 Task: Search for cityscape images with stunning photos of skylines on stock photo websites.
Action: Mouse moved to (419, 353)
Screenshot: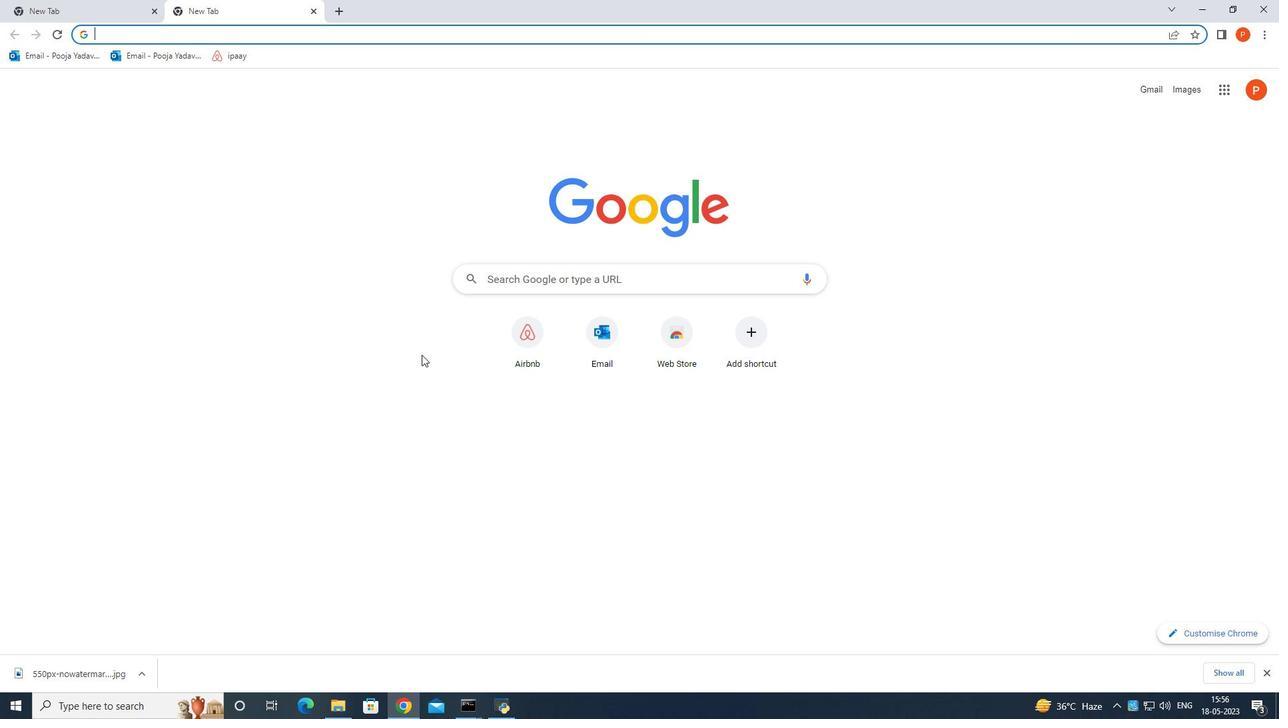 
Action: Key pressed <Key.shift>Cityscape<Key.space>collection<Key.space>with<Key.space>stunning<Key.space>photos<Key.space>of<Key.space>skyline<Key.enter>
Screenshot: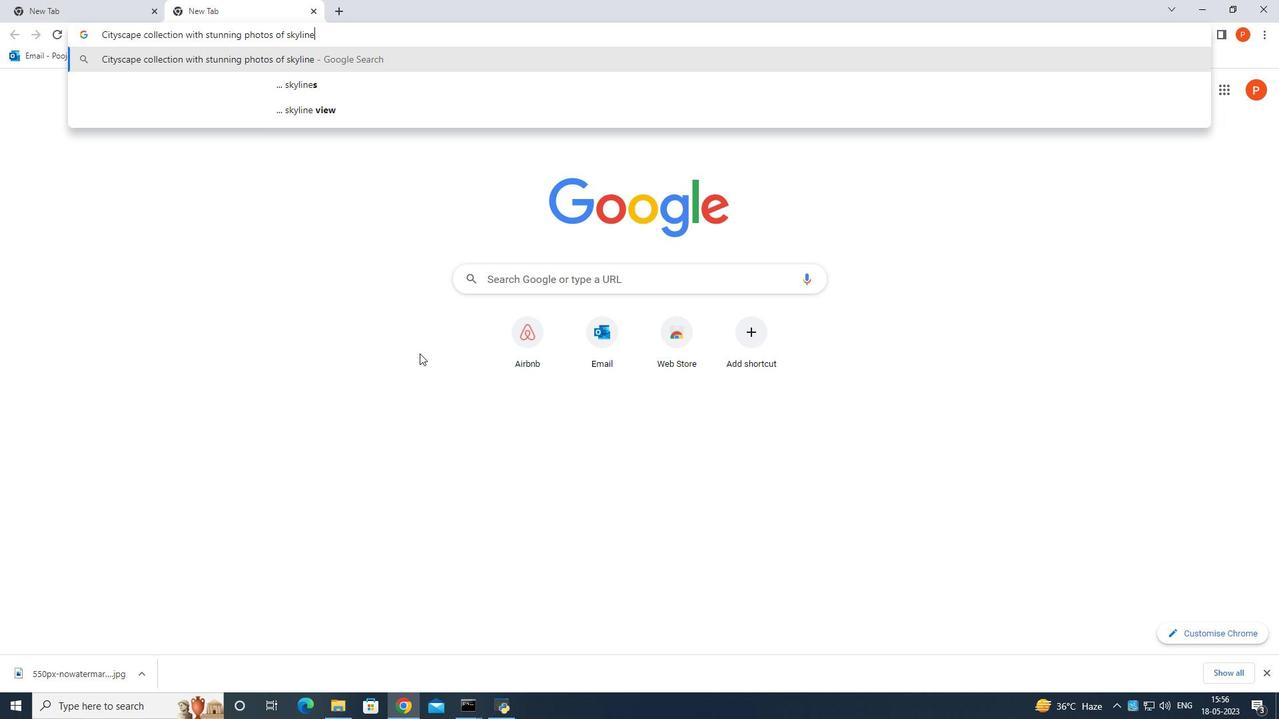 
Action: Mouse moved to (434, 366)
Screenshot: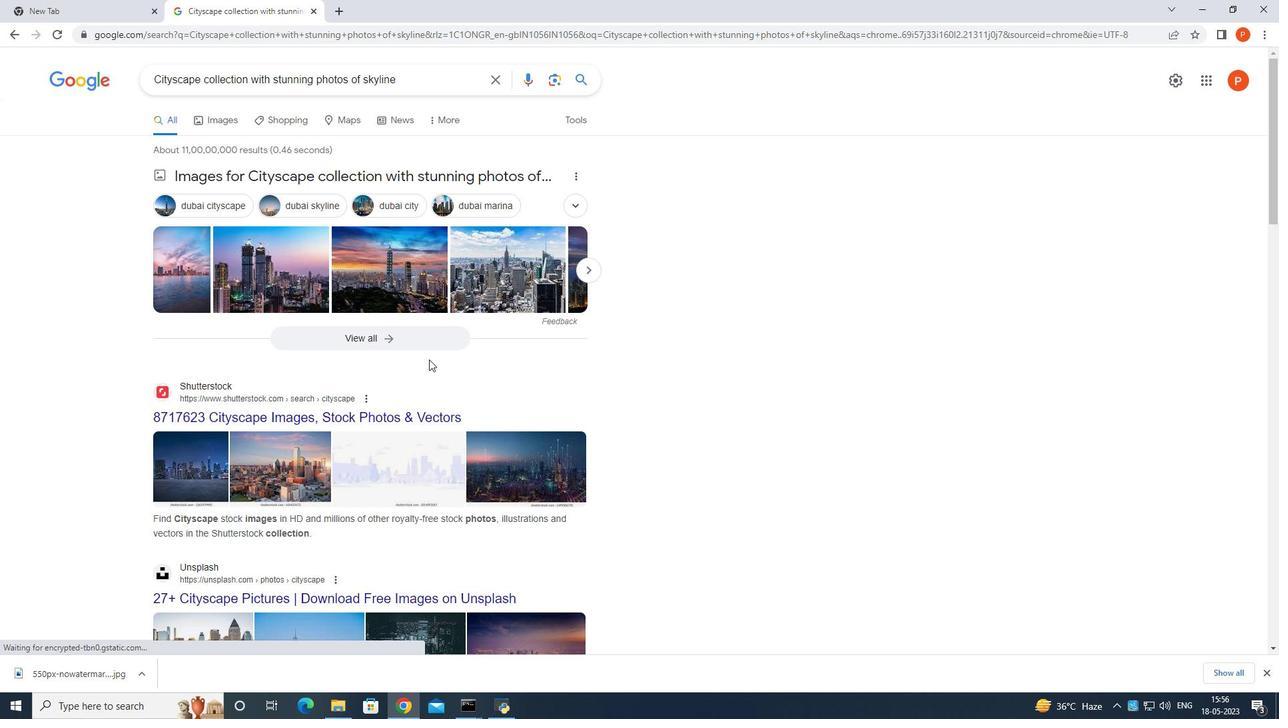 
Action: Mouse scrolled (434, 365) with delta (0, 0)
Screenshot: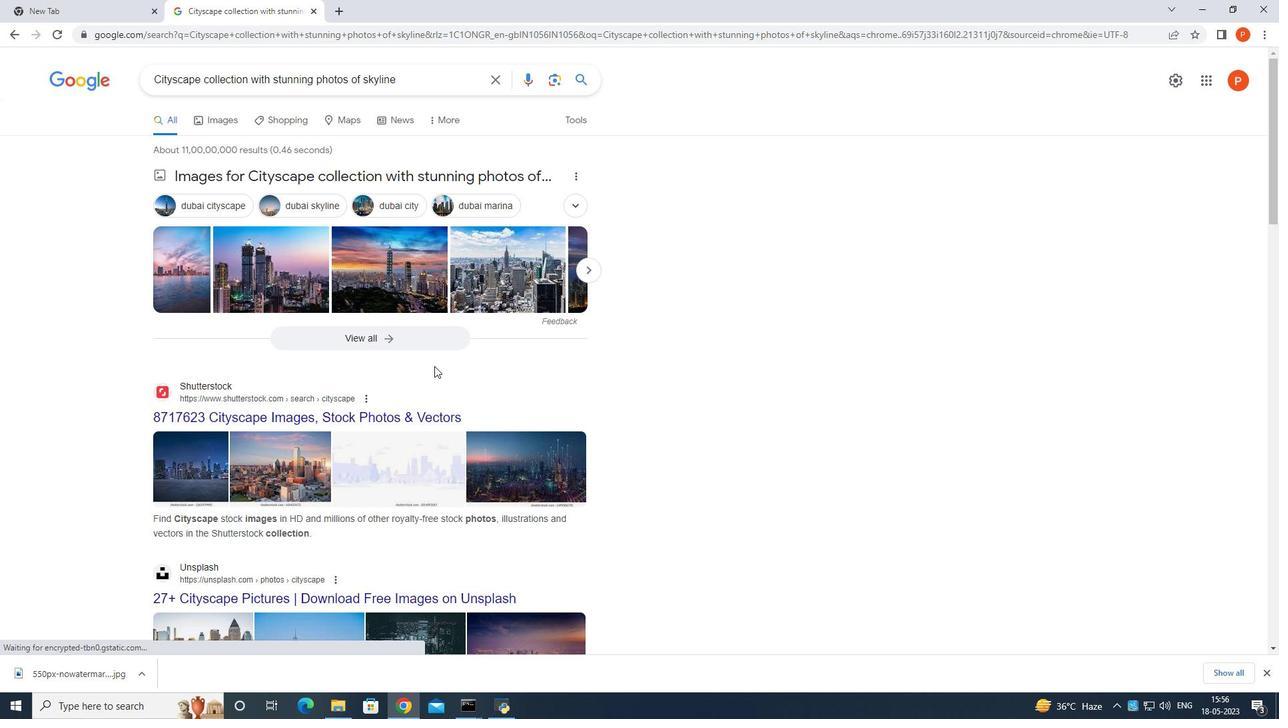 
Action: Mouse moved to (381, 343)
Screenshot: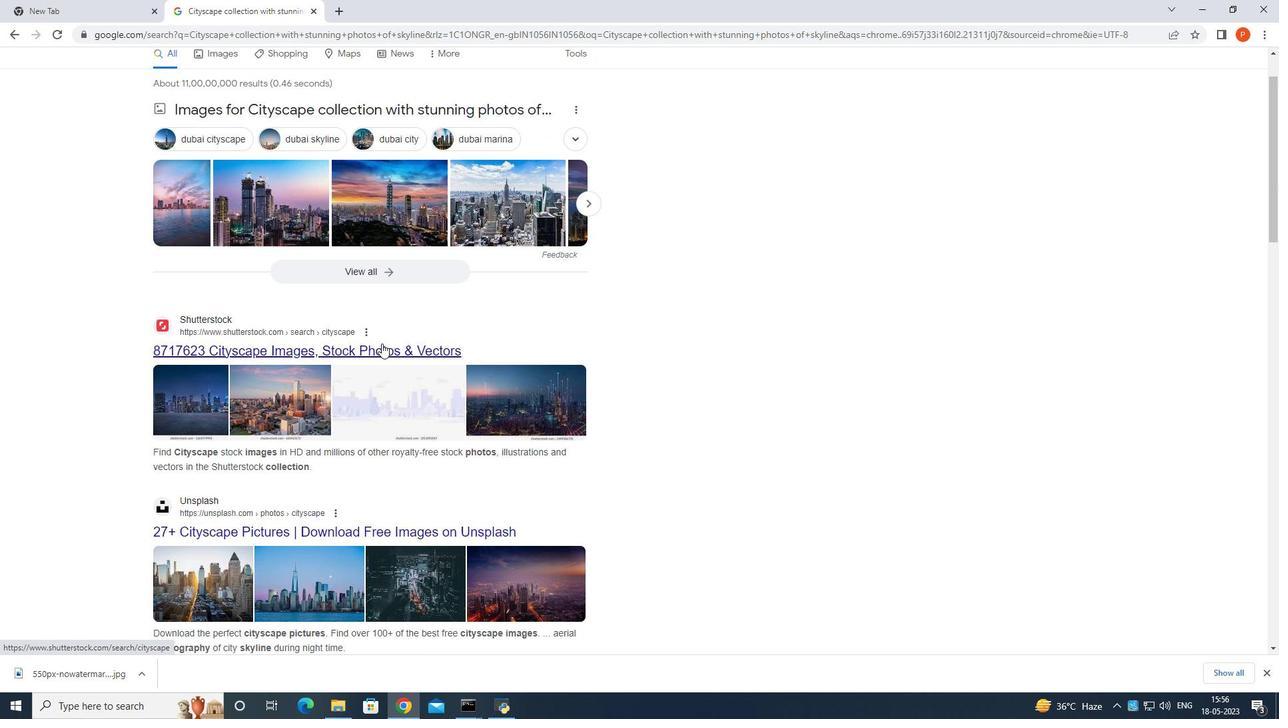 
Action: Mouse pressed left at (381, 343)
Screenshot: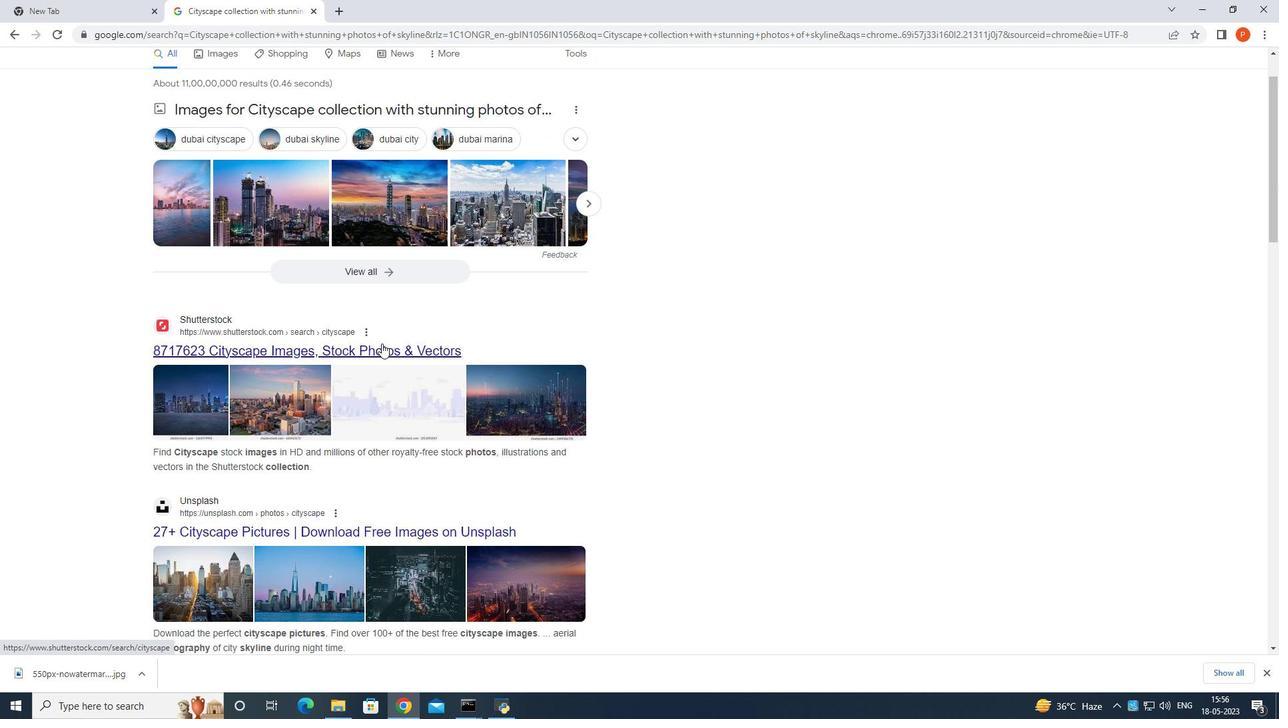 
Action: Mouse moved to (389, 352)
Screenshot: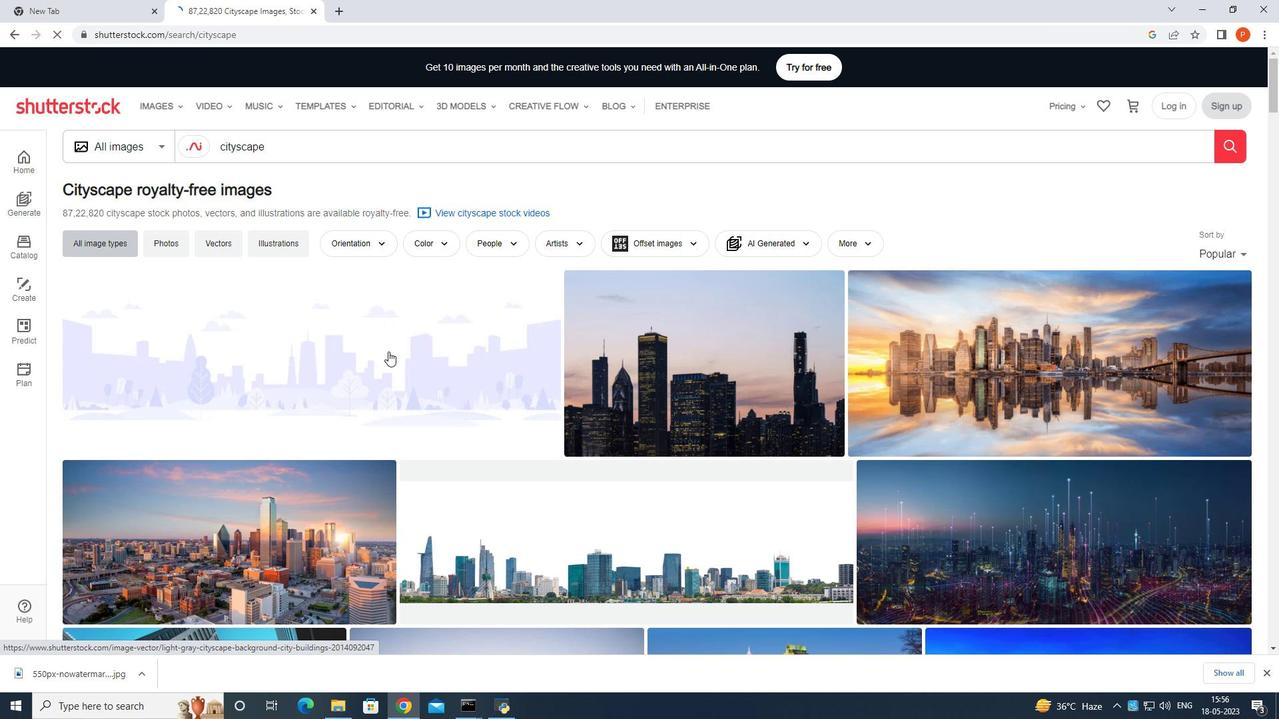
Action: Mouse scrolled (389, 351) with delta (0, 0)
Screenshot: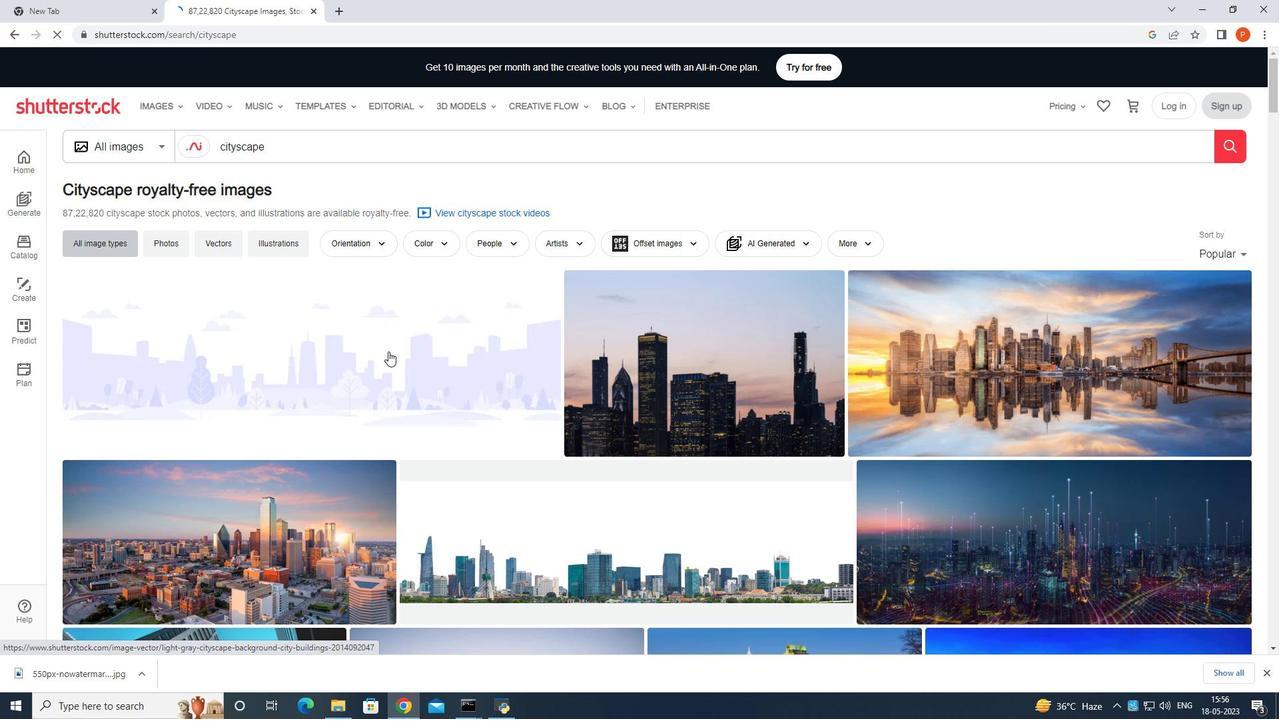 
Action: Mouse scrolled (389, 351) with delta (0, 0)
Screenshot: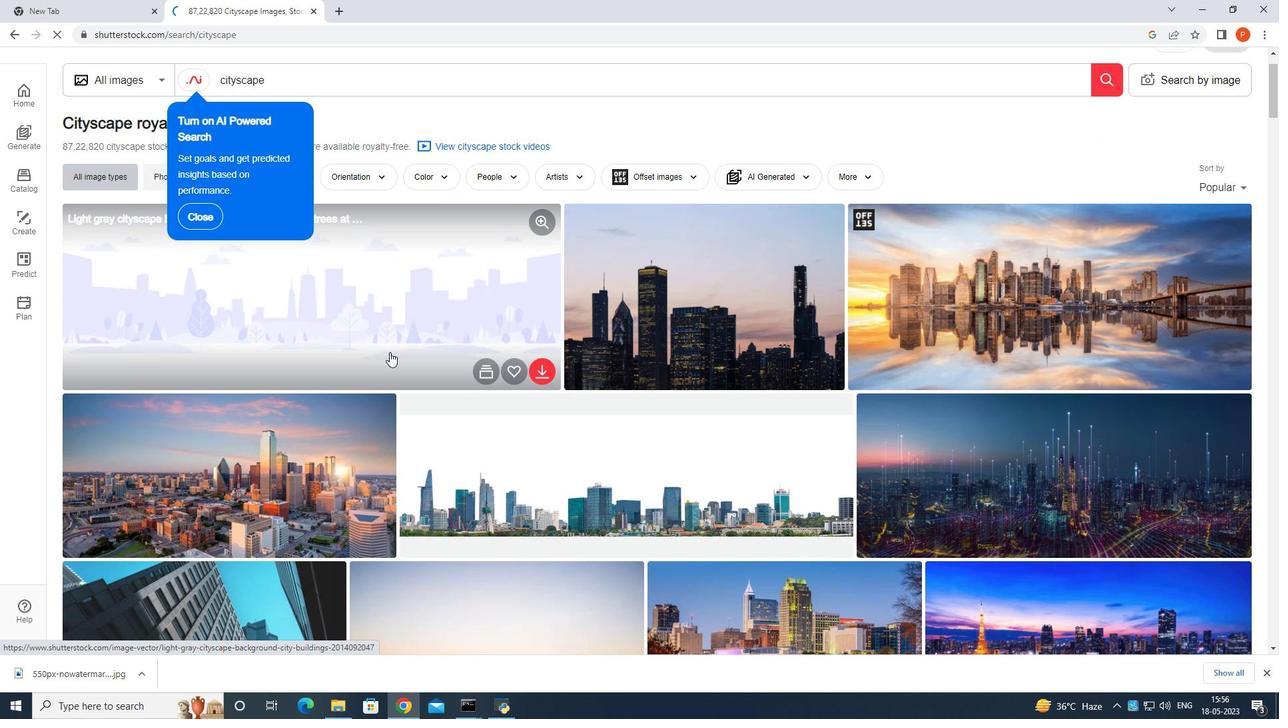 
Action: Mouse moved to (389, 352)
Screenshot: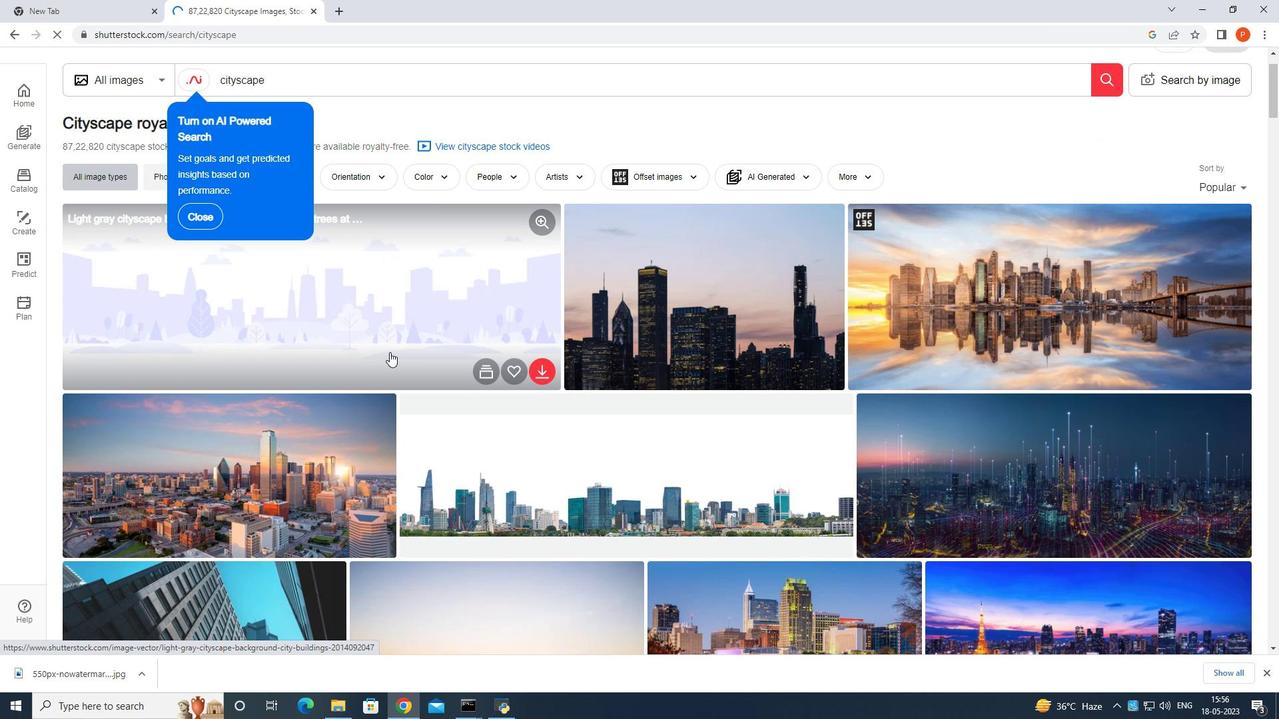 
Action: Mouse scrolled (389, 351) with delta (0, 0)
Screenshot: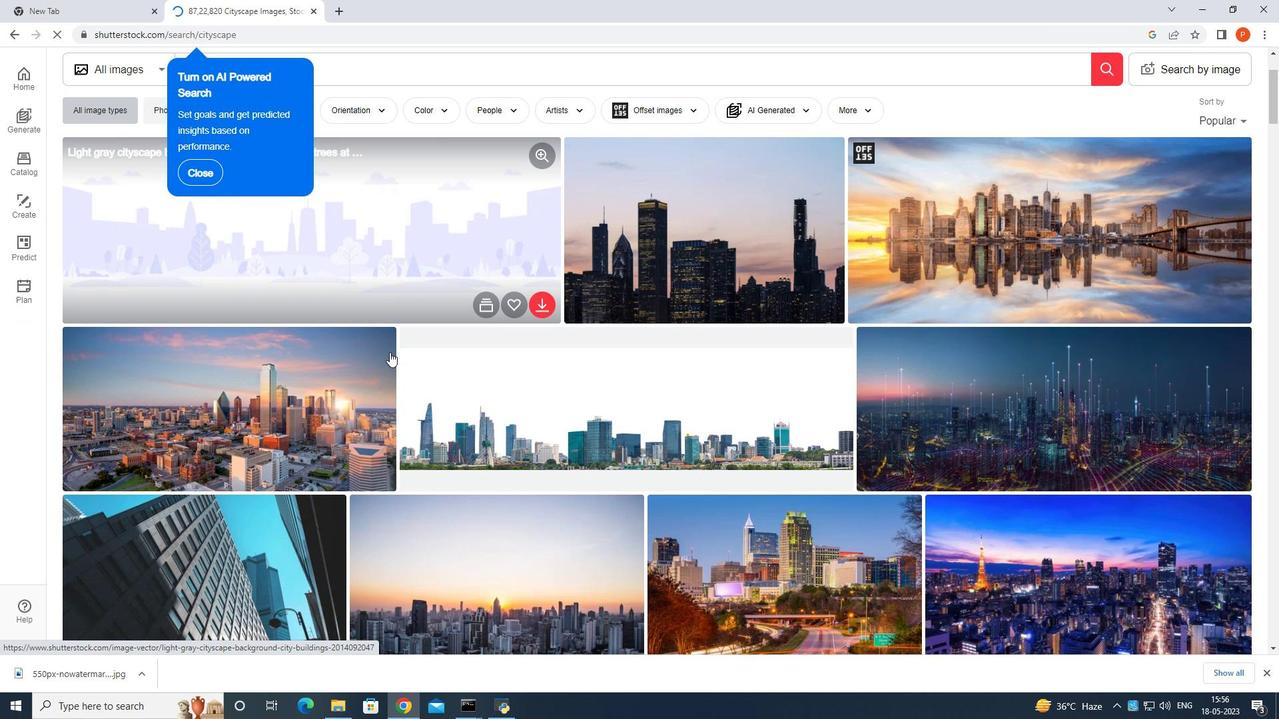 
Action: Mouse moved to (331, 404)
Screenshot: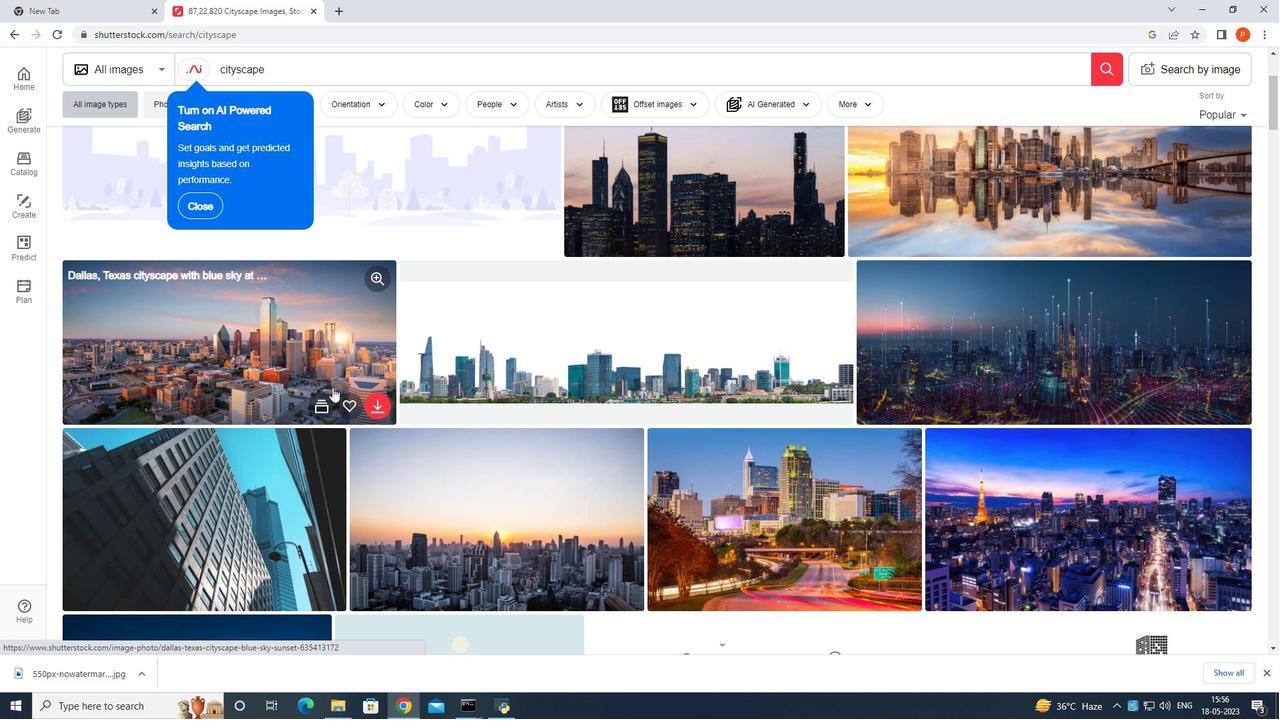 
Action: Mouse scrolled (331, 403) with delta (0, 0)
Screenshot: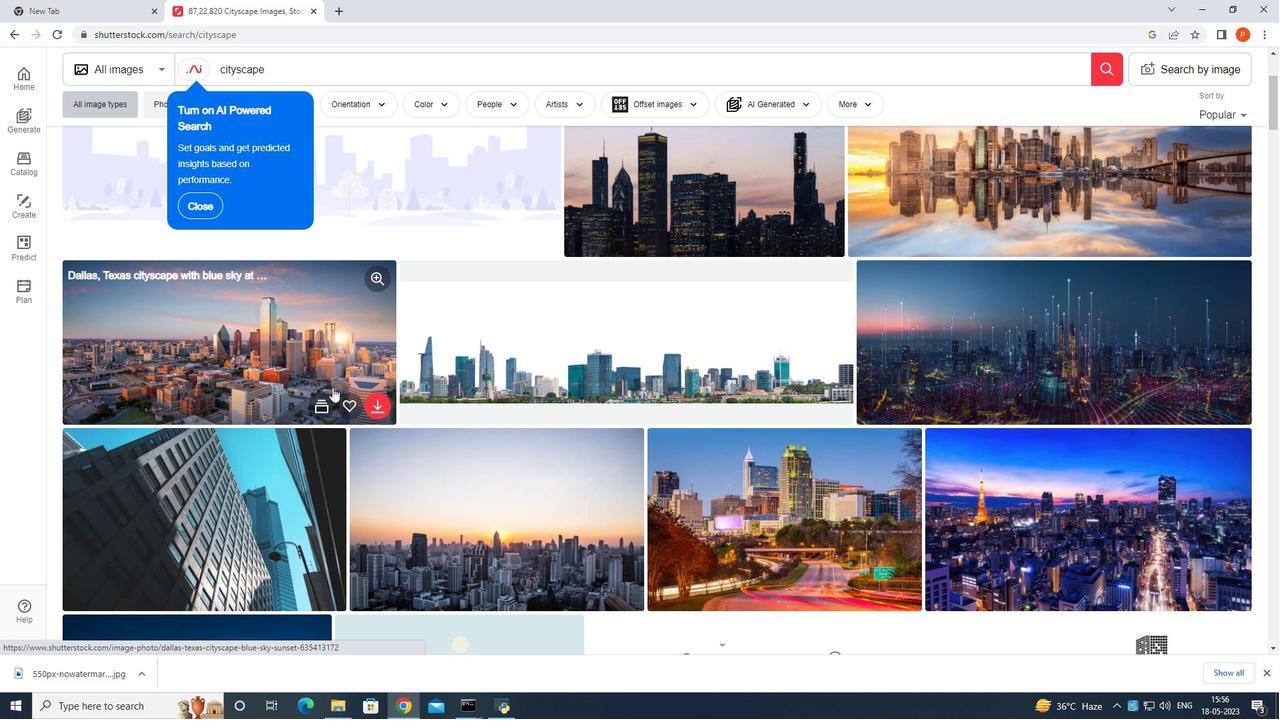 
Action: Mouse moved to (814, 437)
Screenshot: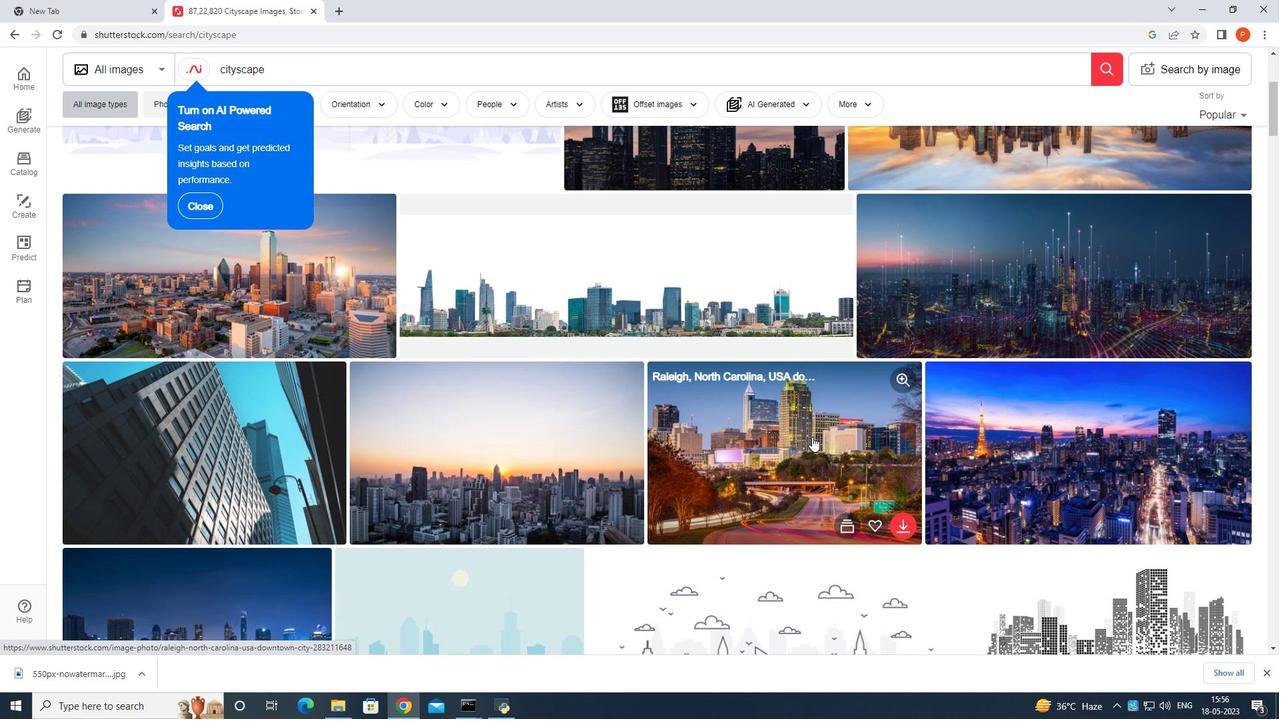 
Action: Mouse pressed left at (814, 437)
Screenshot: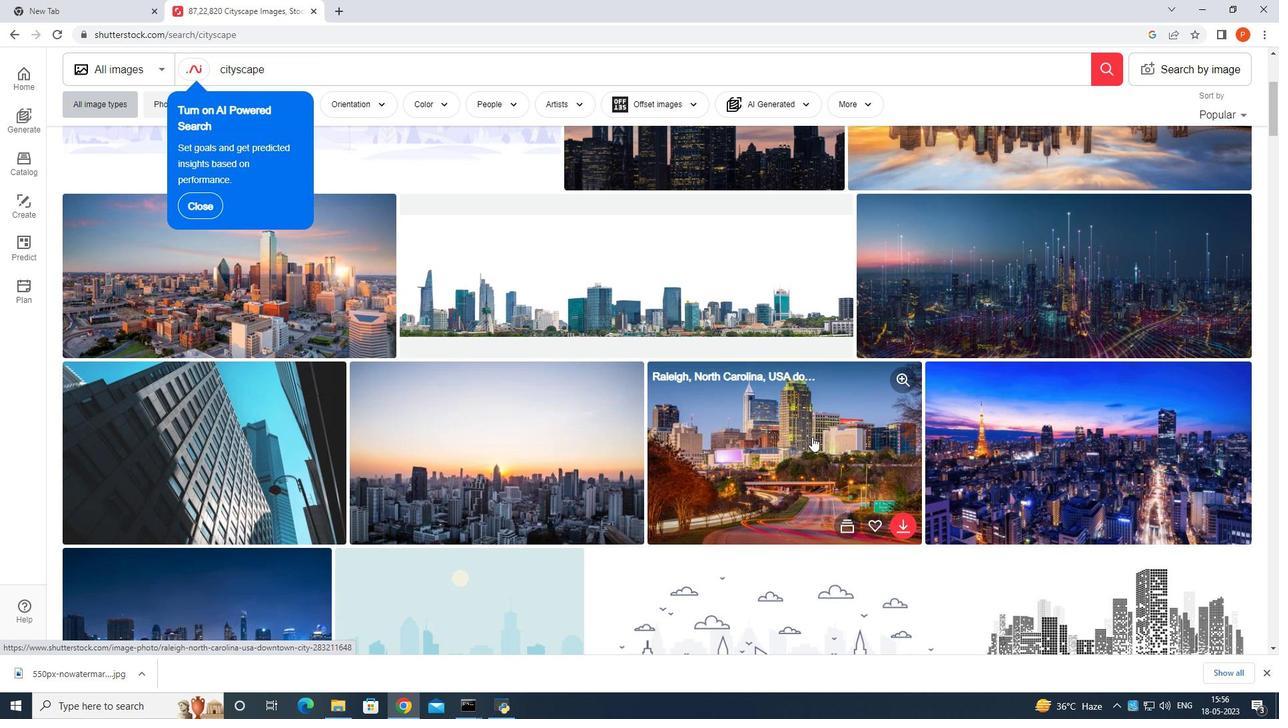 
Action: Mouse moved to (592, 409)
Screenshot: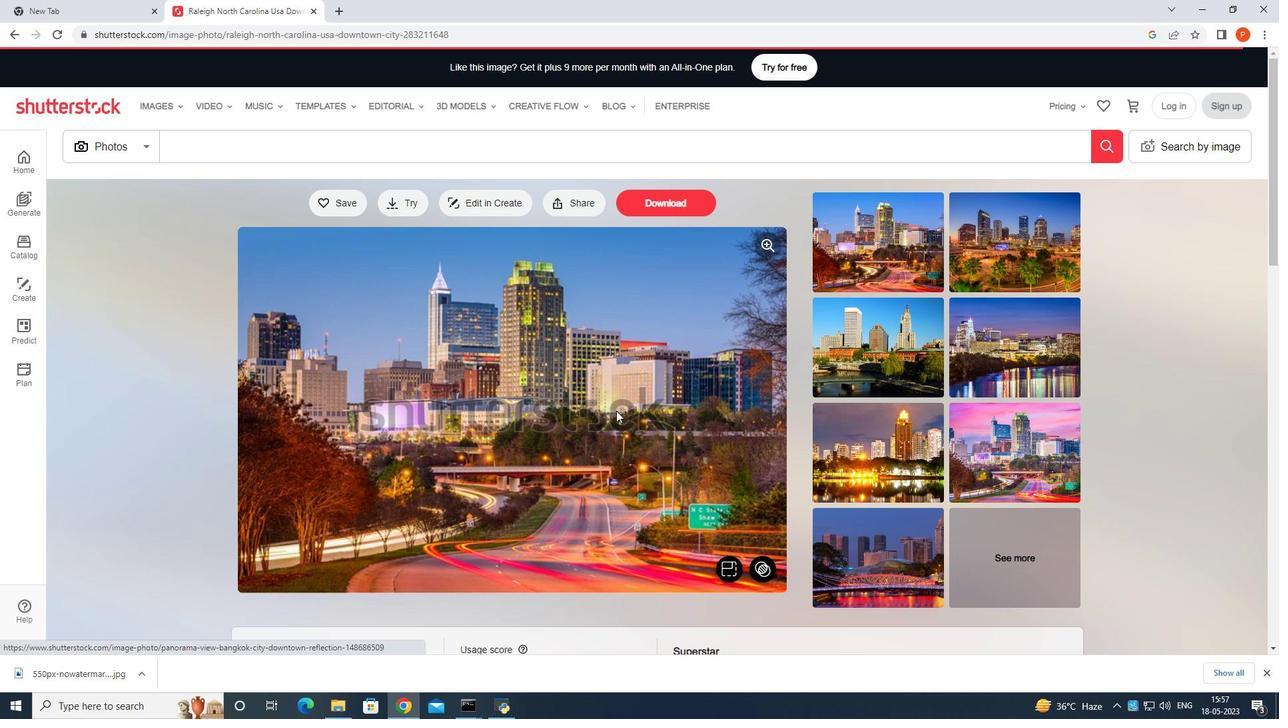 
Action: Mouse scrolled (592, 408) with delta (0, 0)
Screenshot: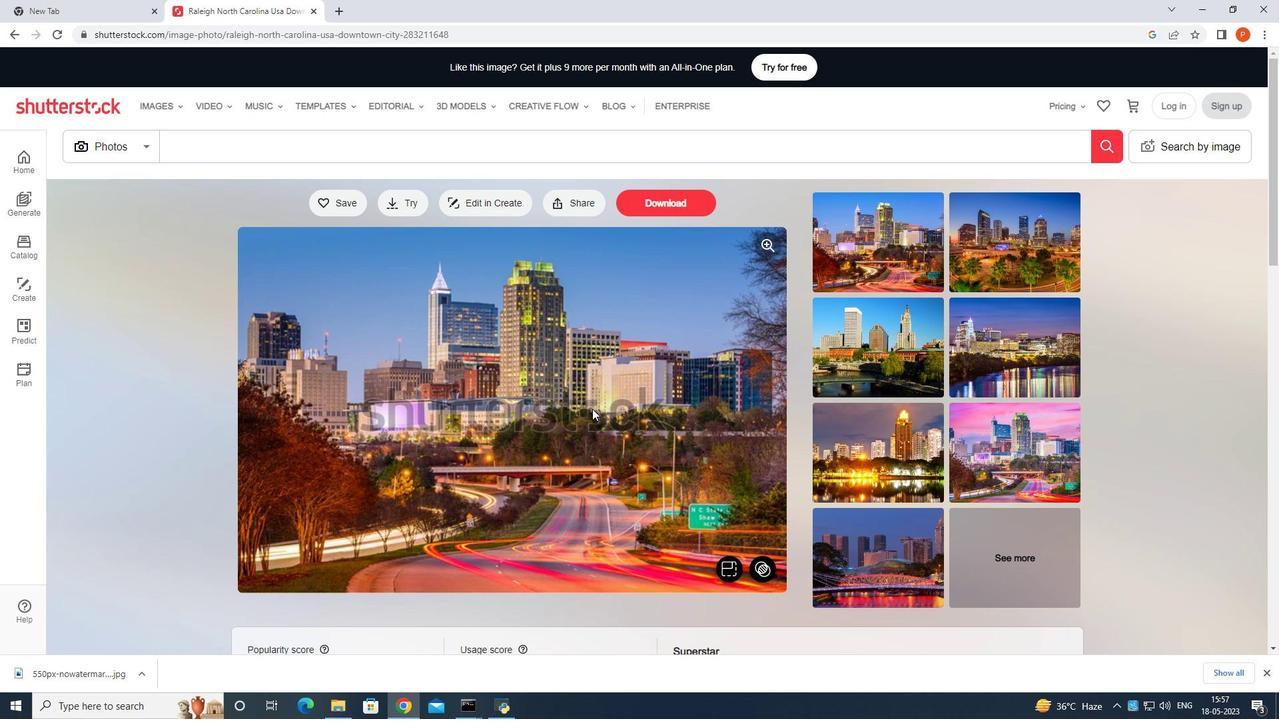 
Action: Mouse moved to (592, 409)
Screenshot: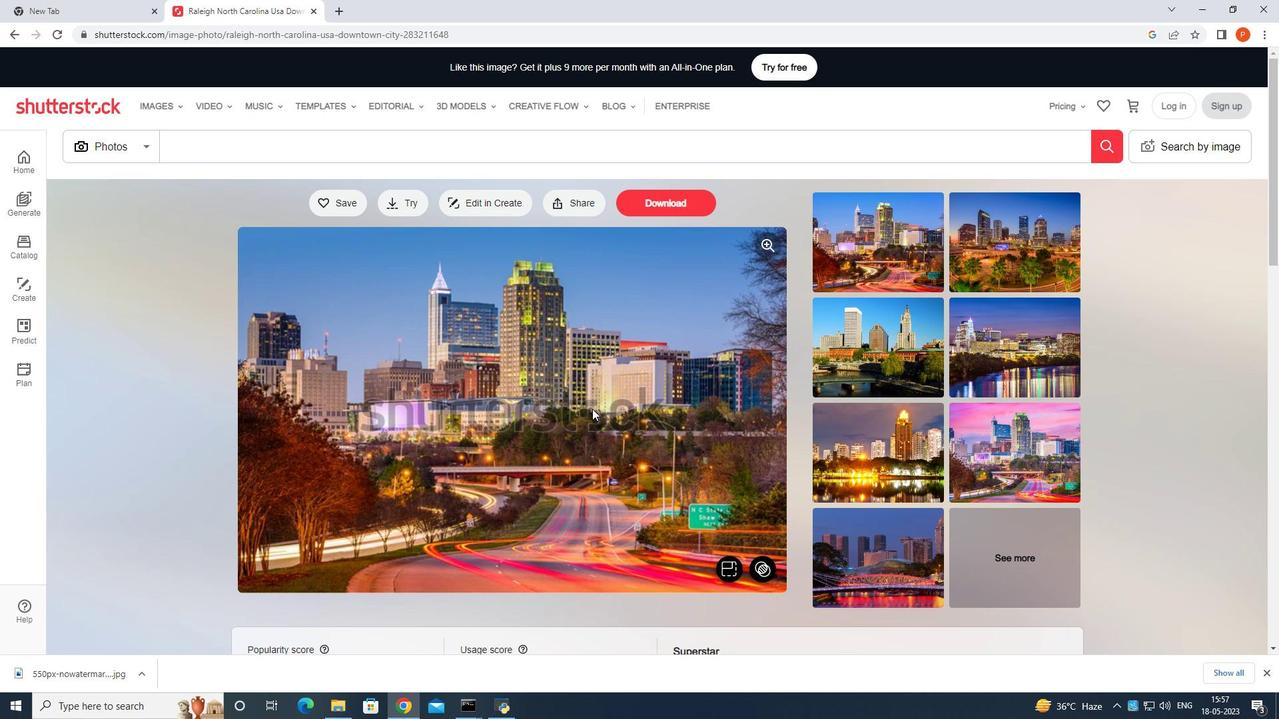 
Action: Mouse scrolled (592, 408) with delta (0, 0)
Screenshot: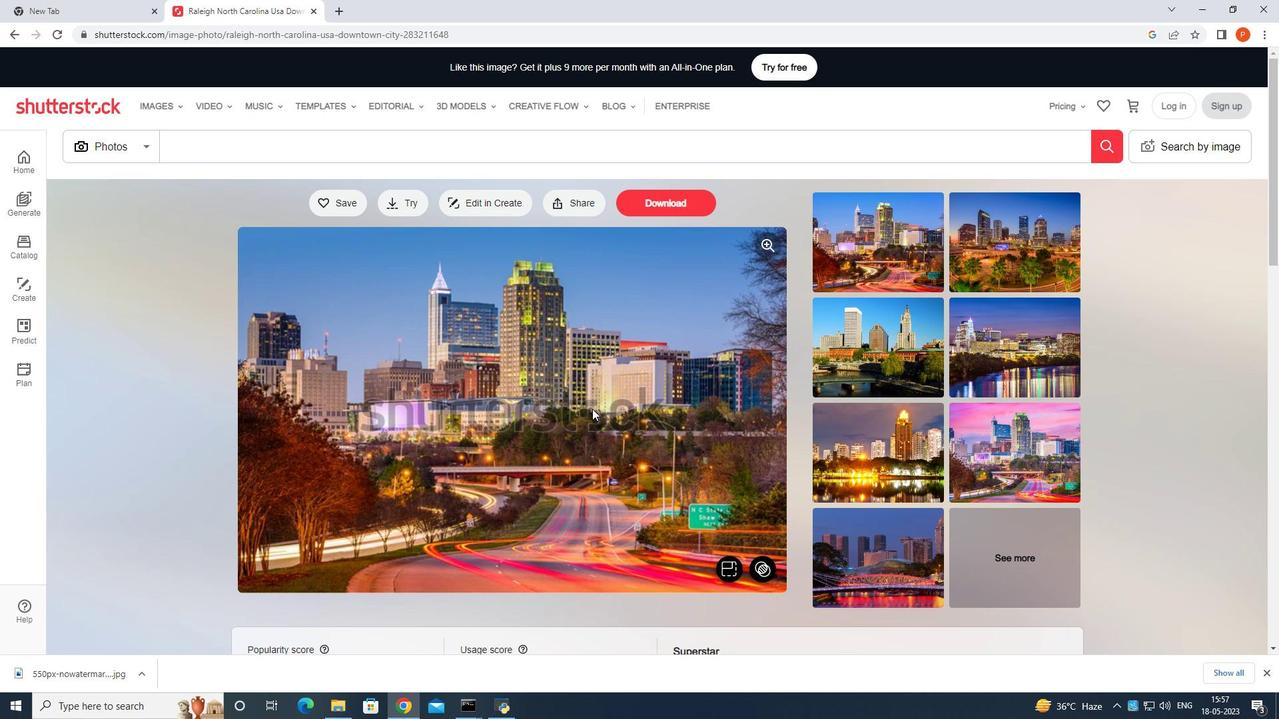 
Action: Mouse moved to (1008, 430)
Screenshot: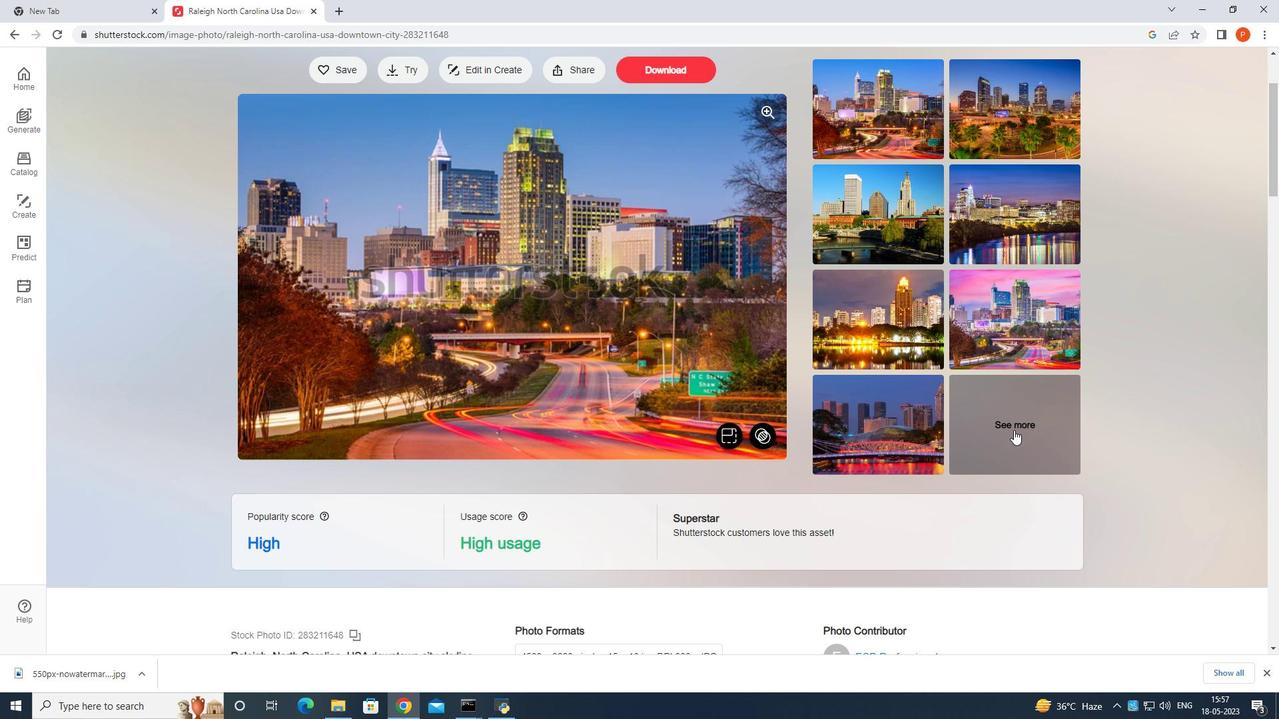 
Action: Mouse pressed left at (1008, 430)
Screenshot: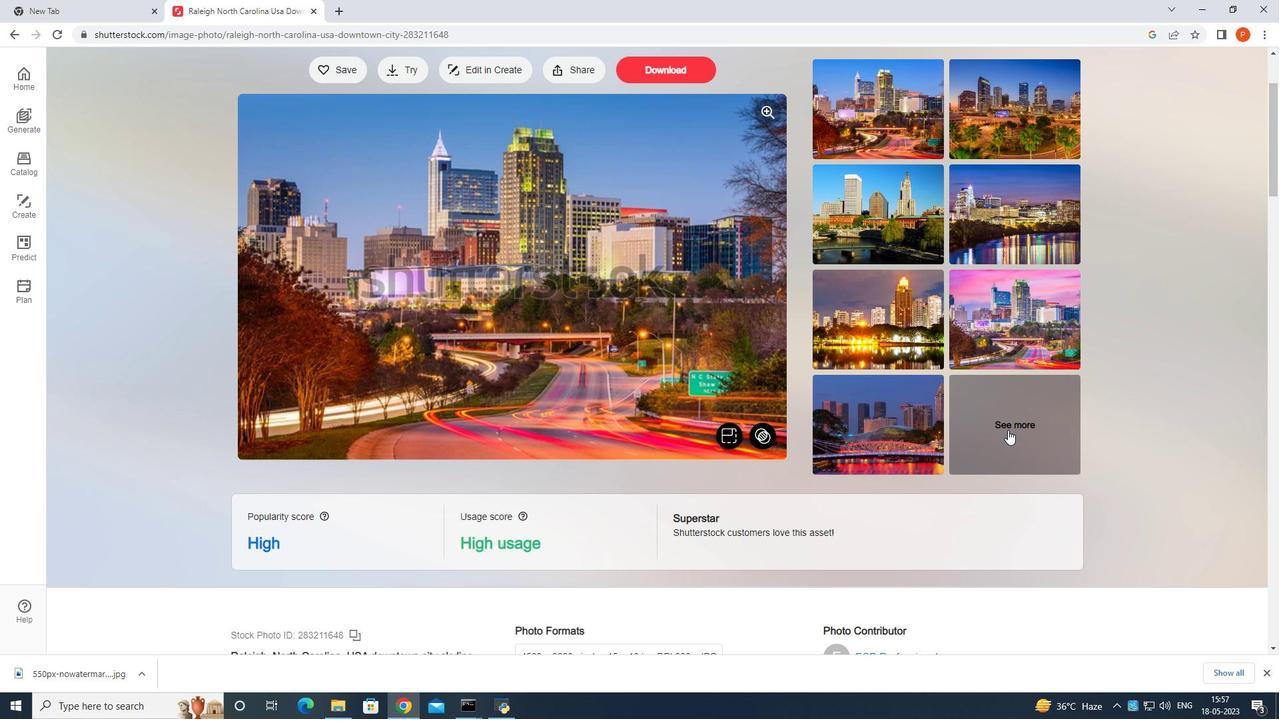 
Action: Mouse moved to (967, 414)
Screenshot: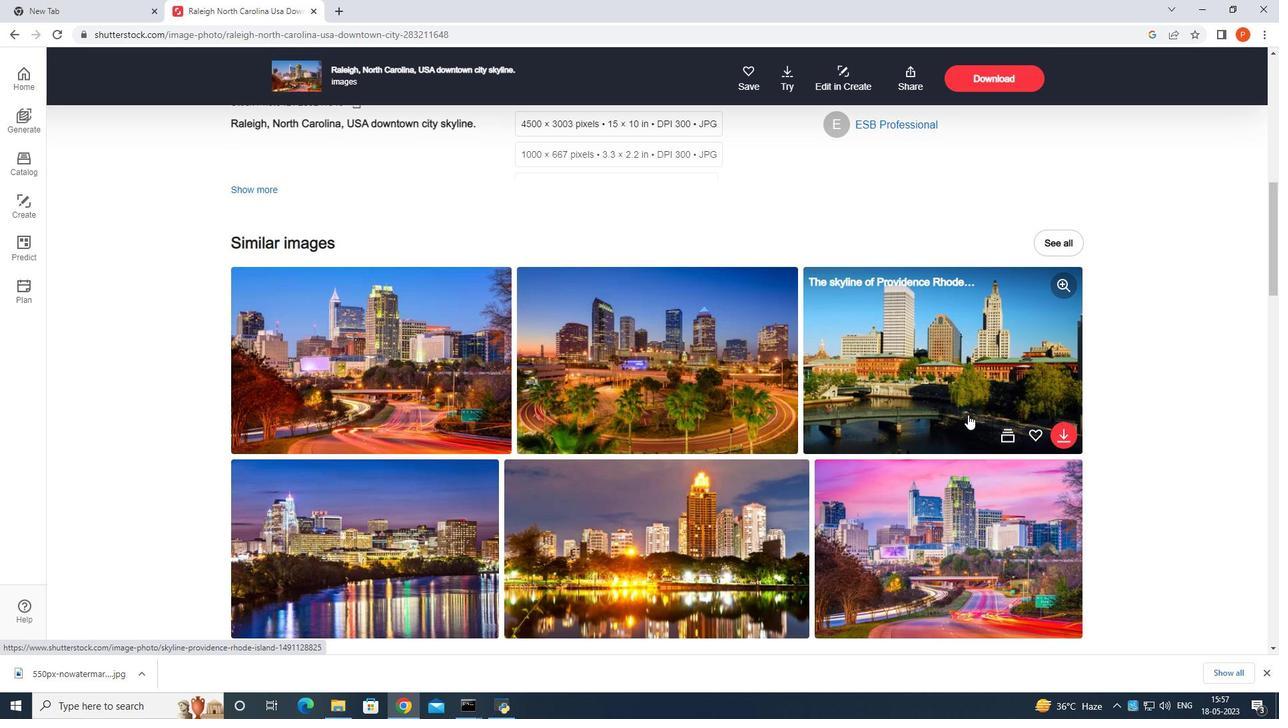 
Action: Mouse scrolled (967, 413) with delta (0, 0)
Screenshot: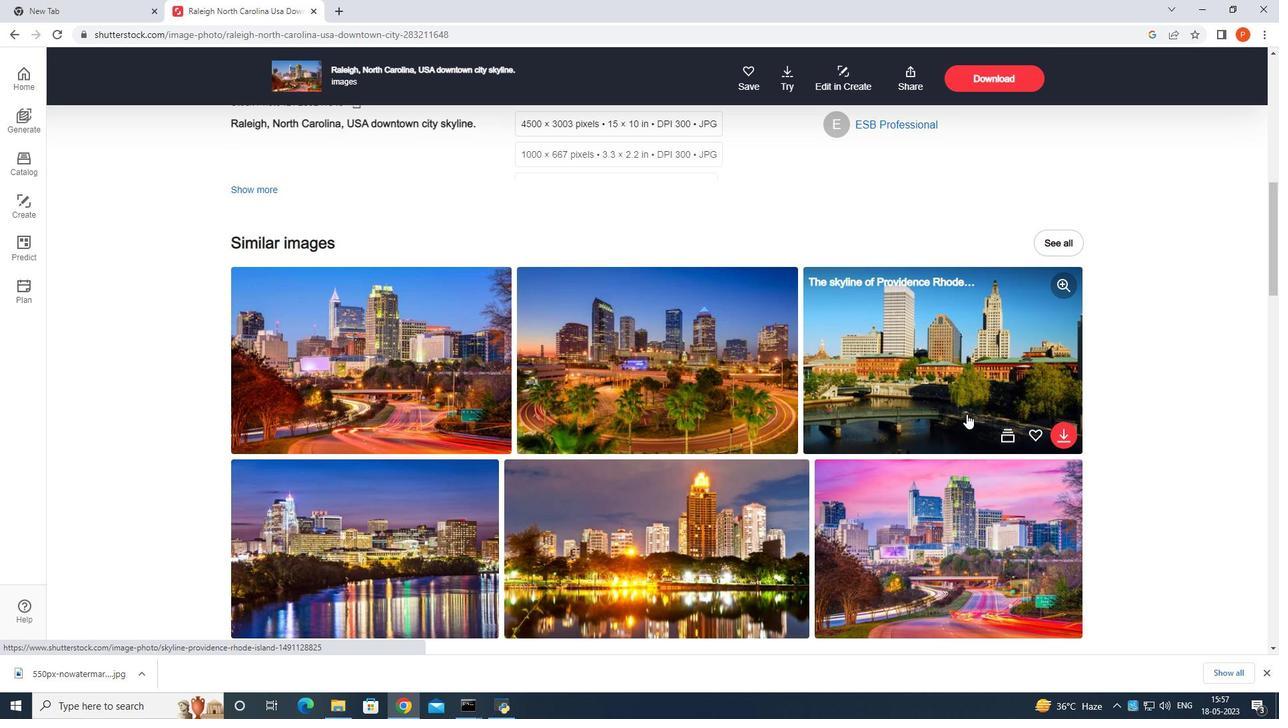 
Action: Mouse moved to (709, 316)
Screenshot: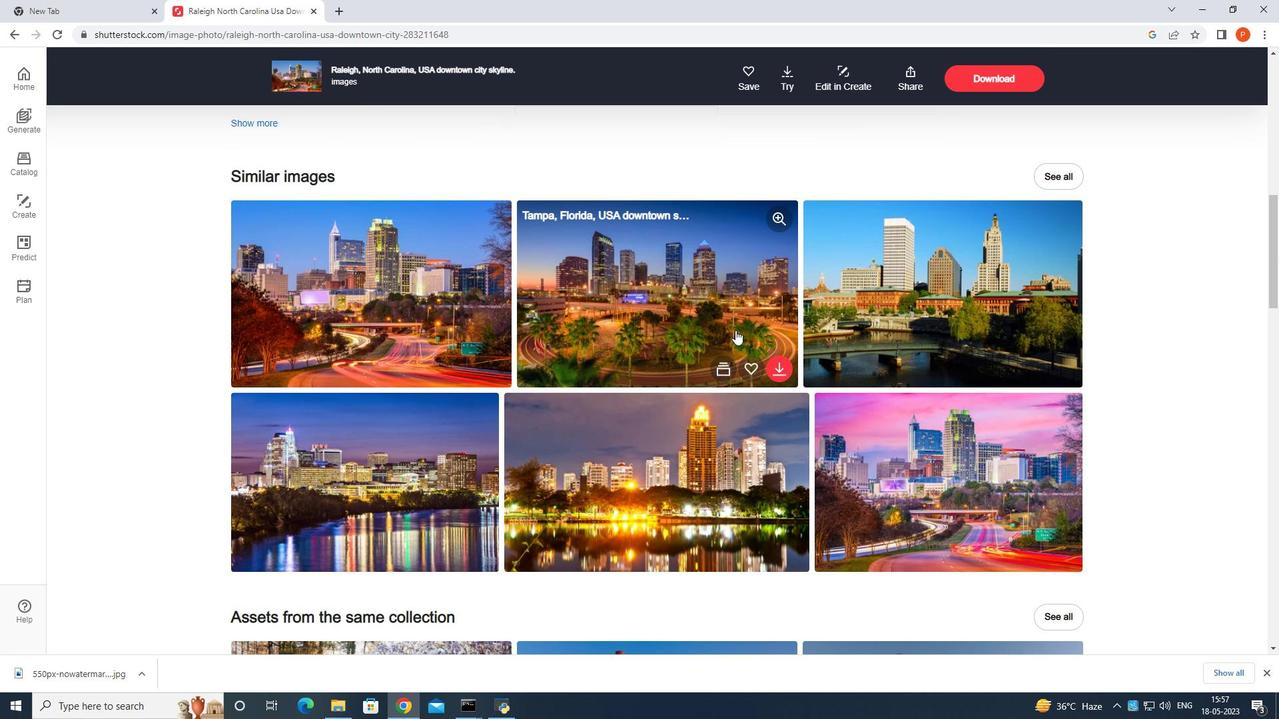 
Action: Mouse pressed left at (709, 316)
Screenshot: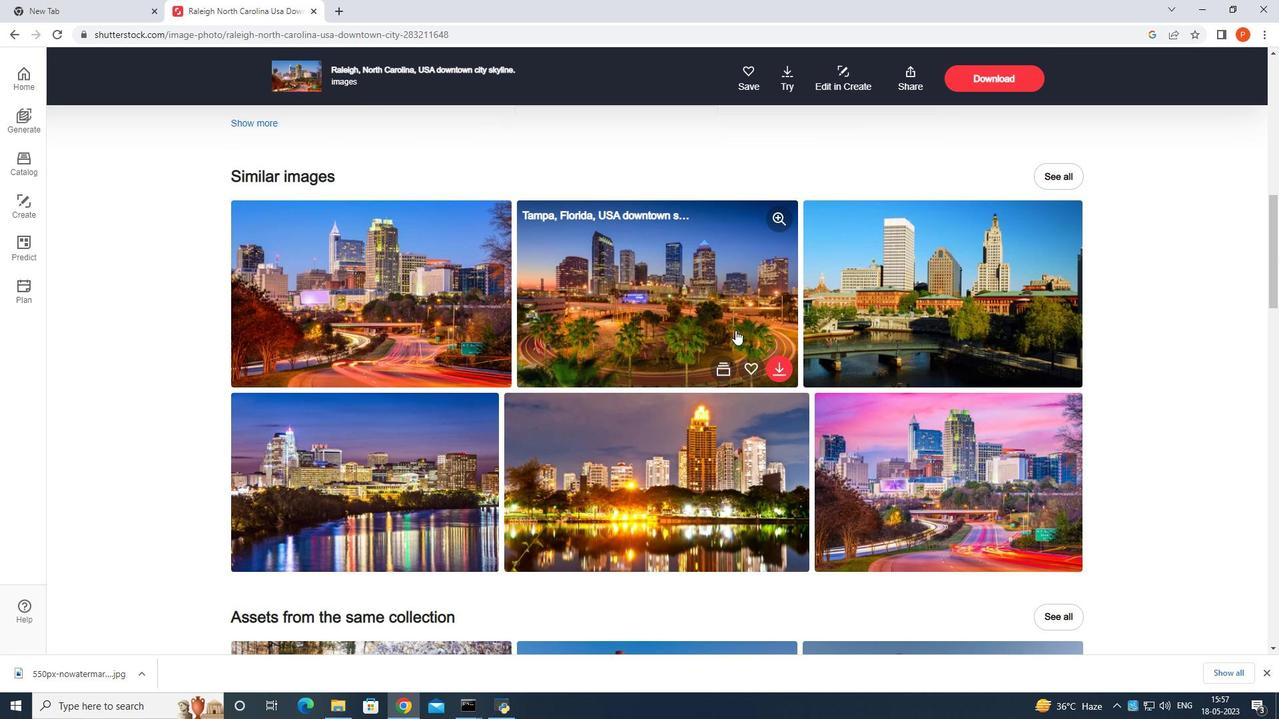 
Action: Mouse scrolled (709, 315) with delta (0, 0)
Screenshot: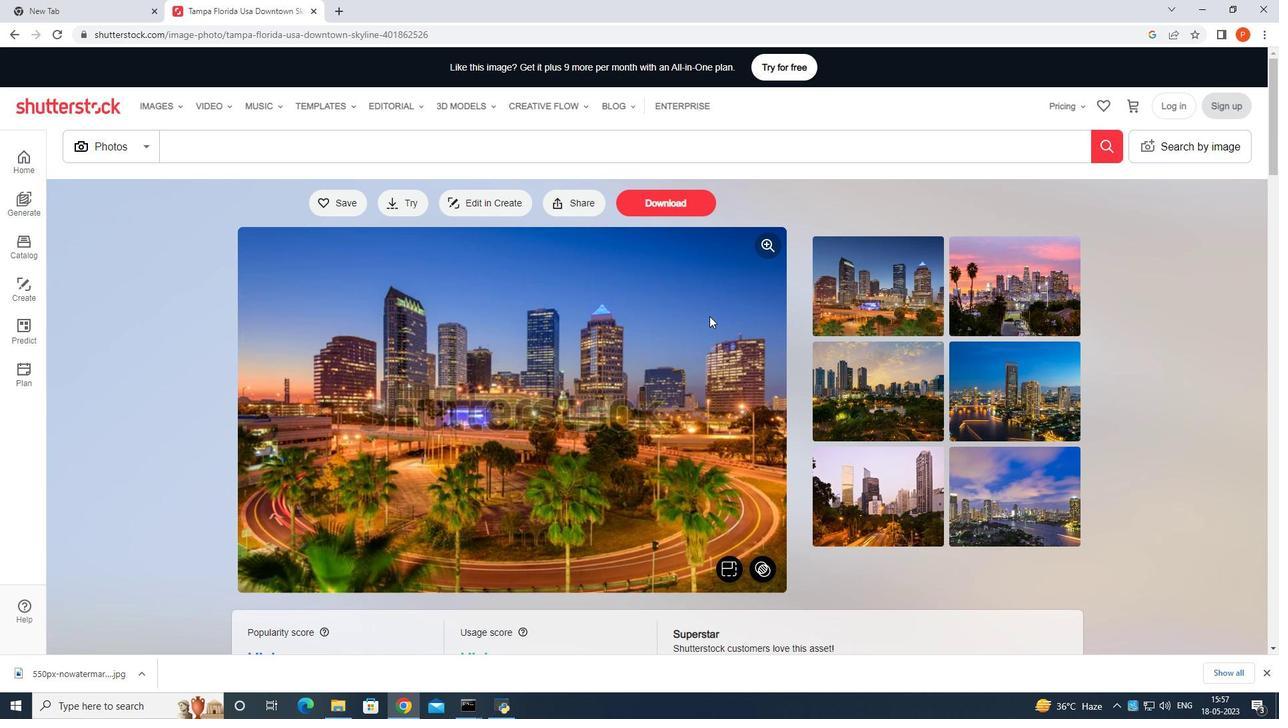 
Action: Mouse scrolled (709, 315) with delta (0, 0)
Screenshot: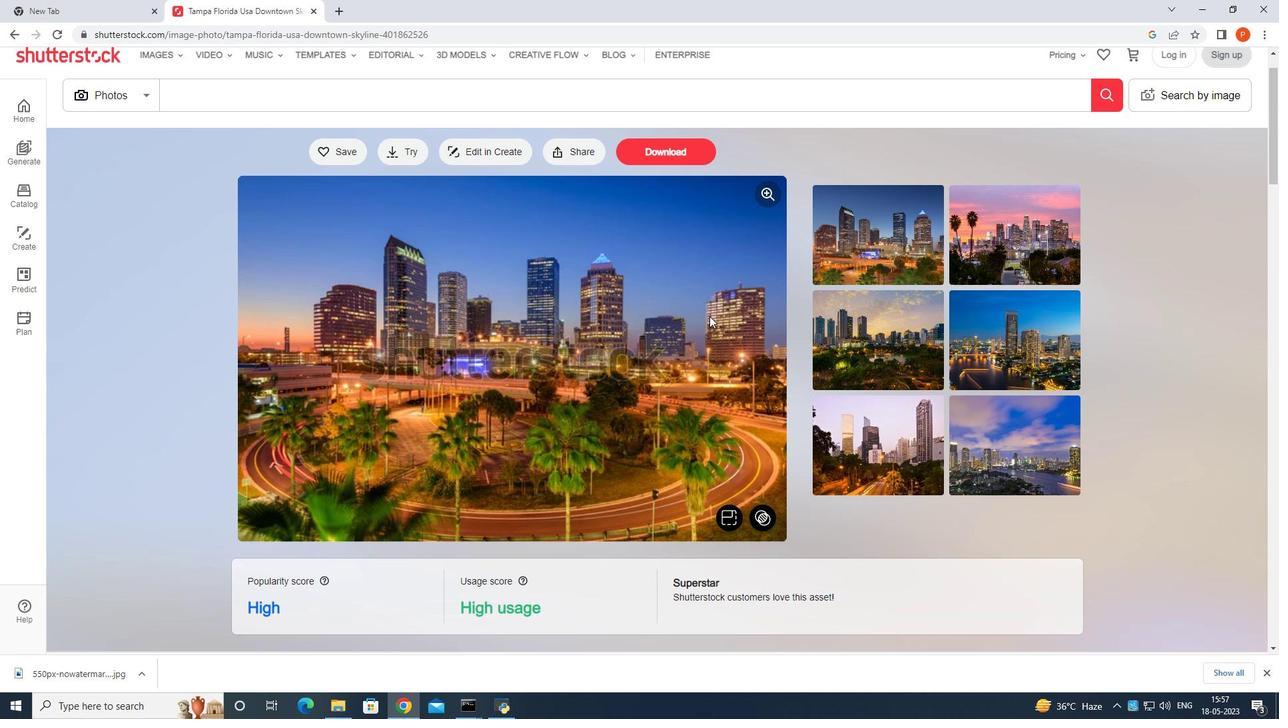 
Action: Mouse scrolled (709, 317) with delta (0, 0)
Screenshot: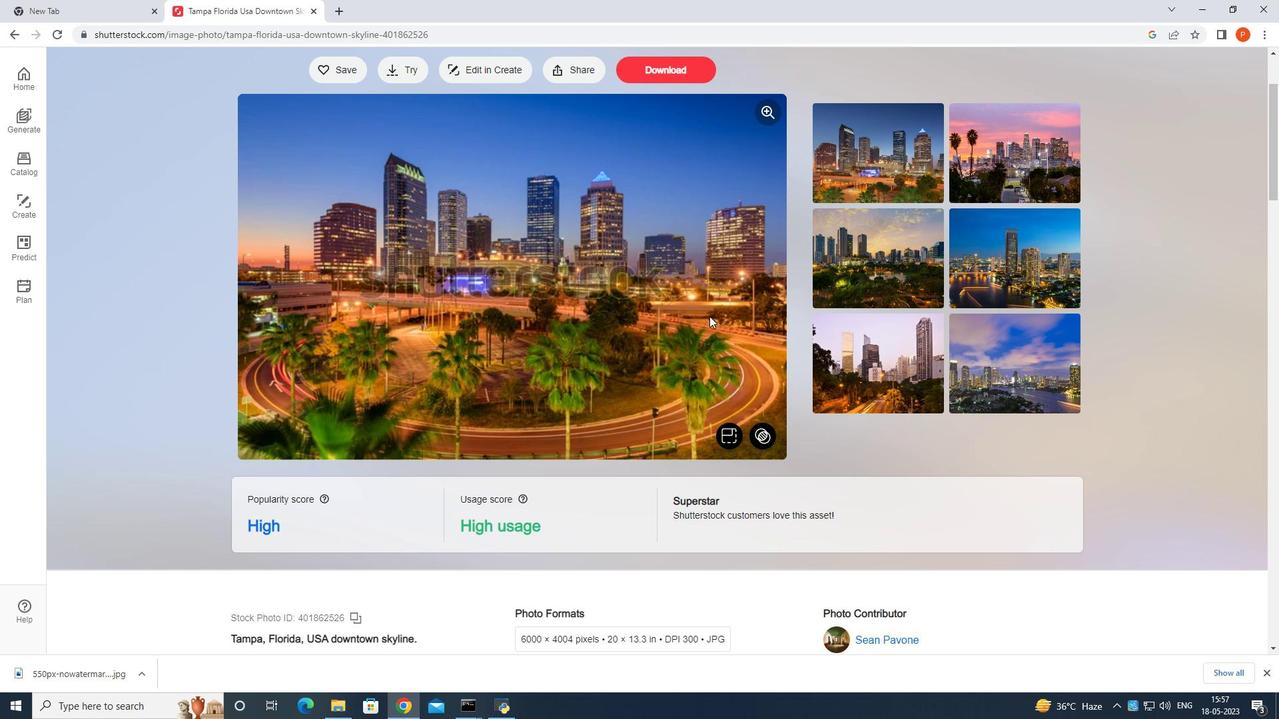 
Action: Mouse moved to (1011, 331)
Screenshot: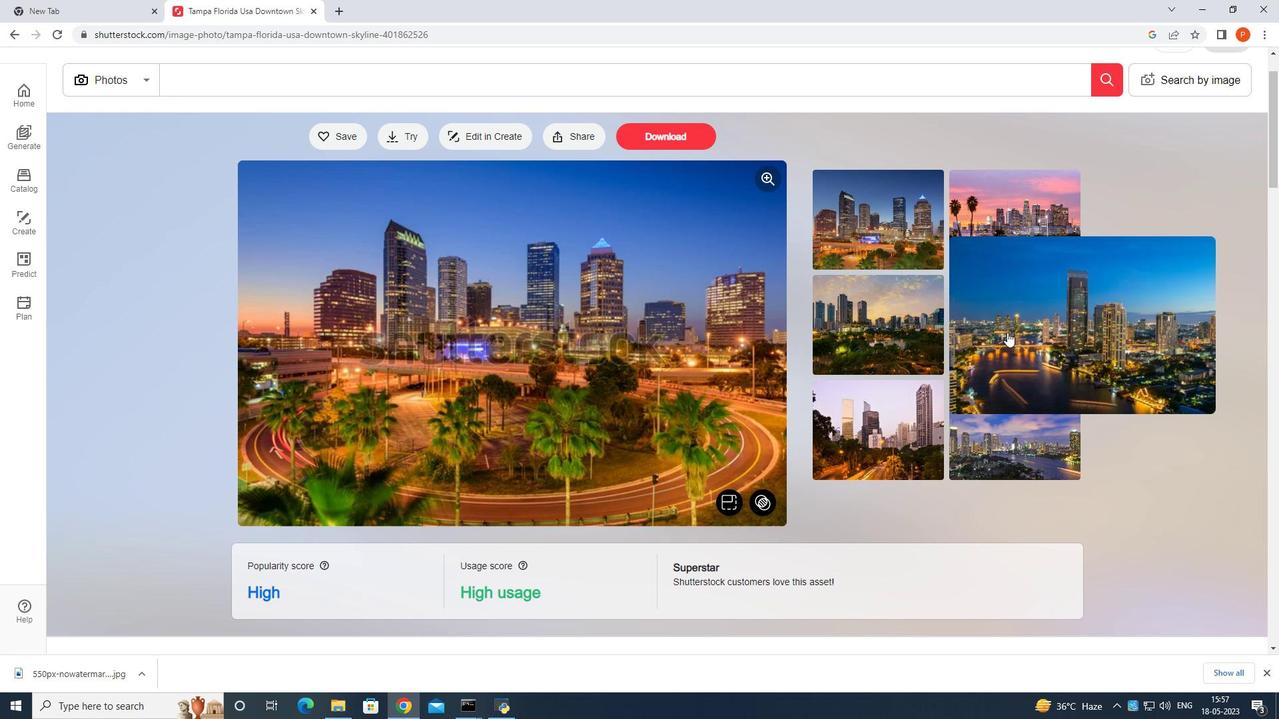 
Action: Mouse pressed left at (1011, 331)
Screenshot: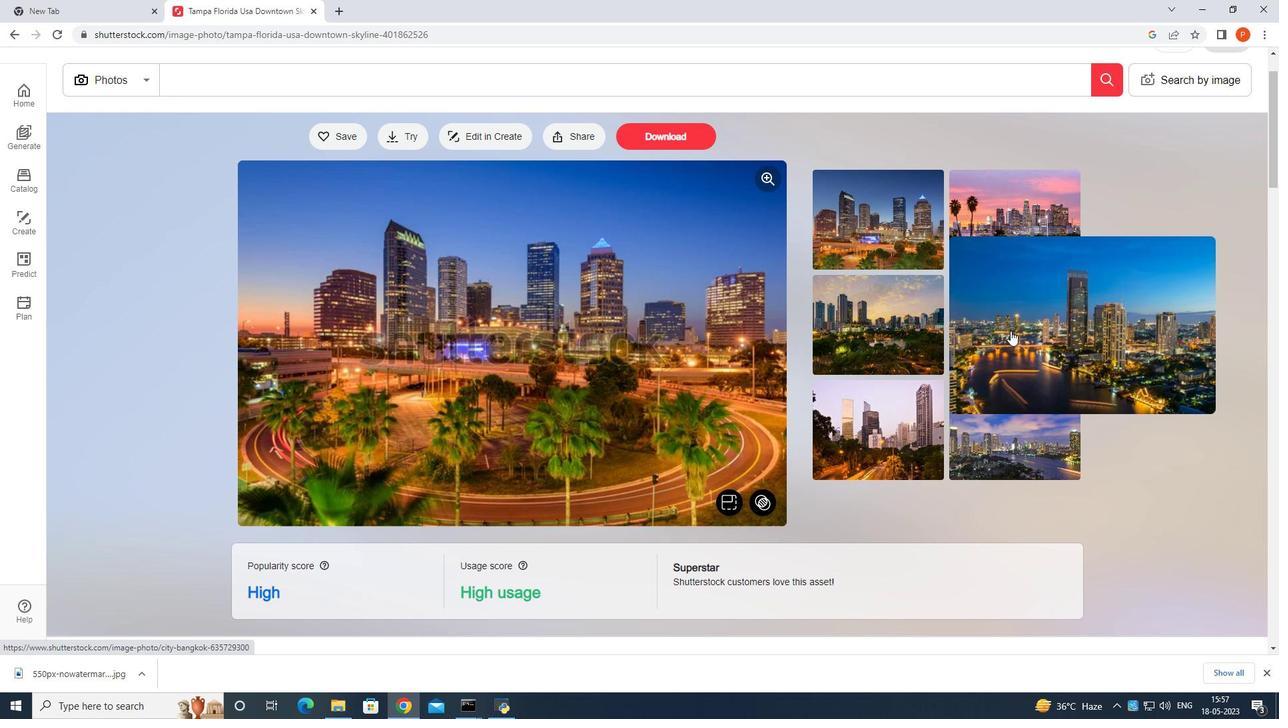 
Action: Mouse moved to (901, 464)
Screenshot: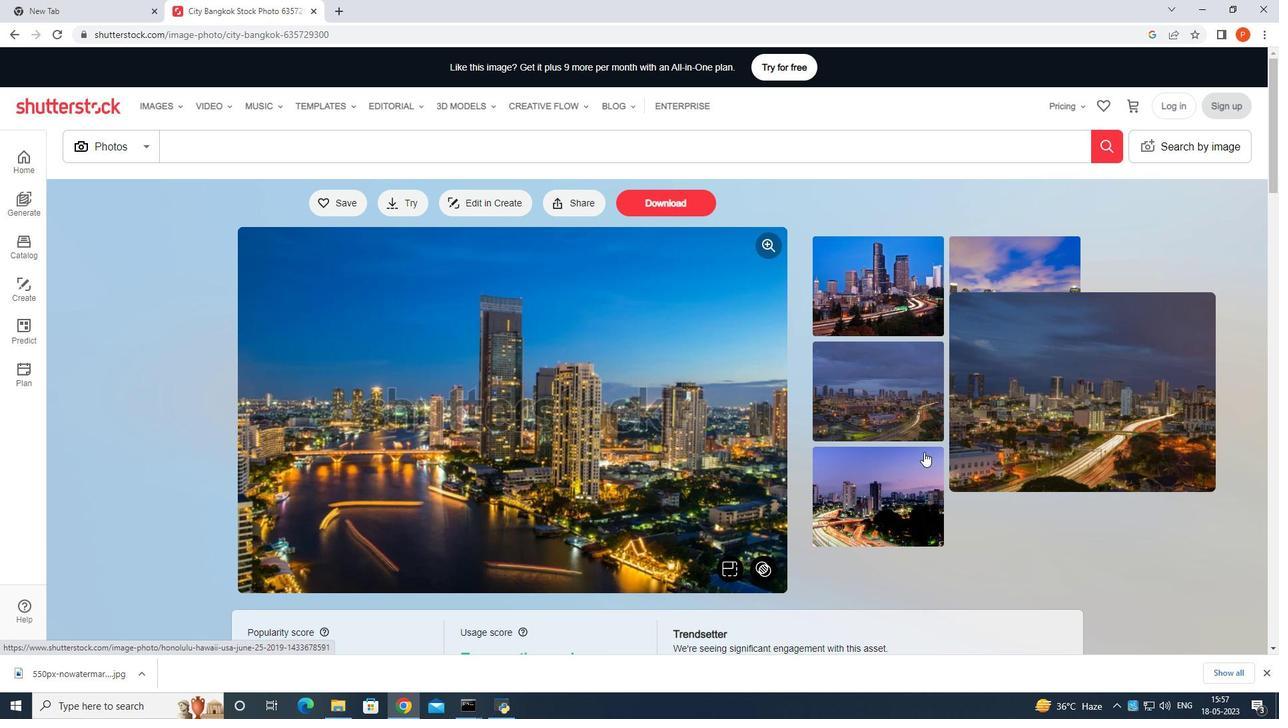 
Action: Mouse pressed left at (901, 464)
Screenshot: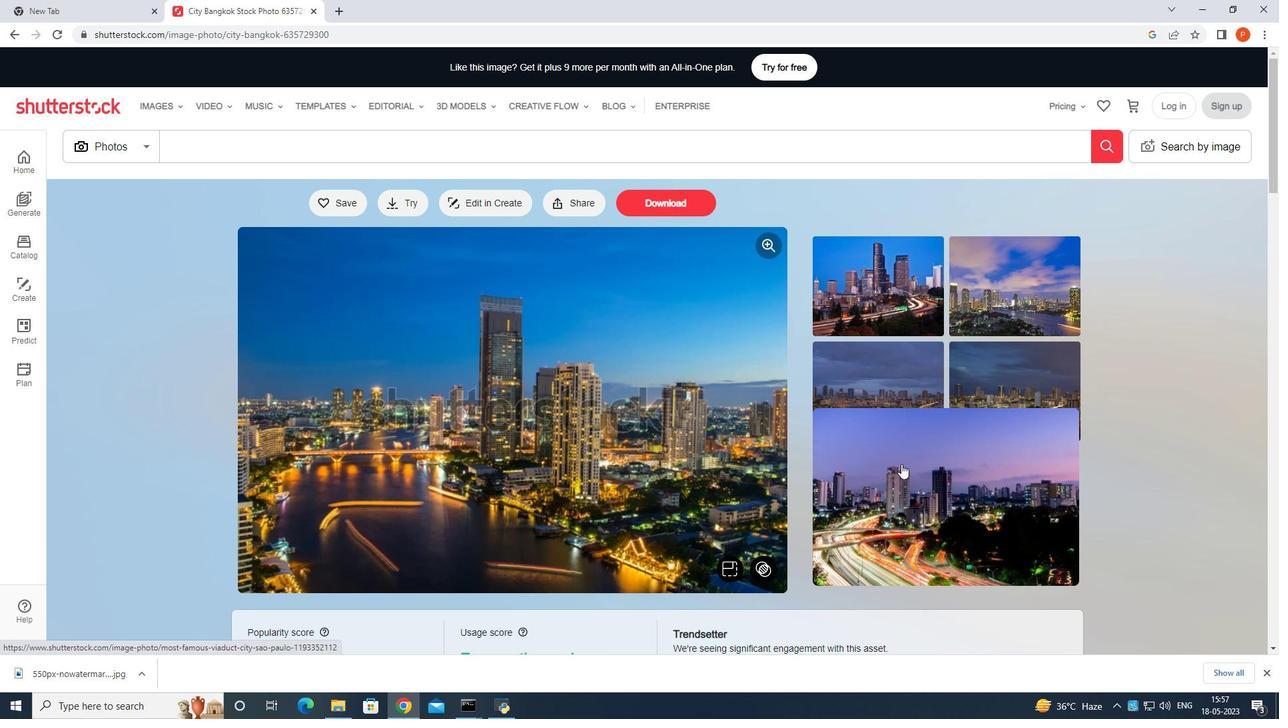 
Action: Mouse moved to (848, 405)
Screenshot: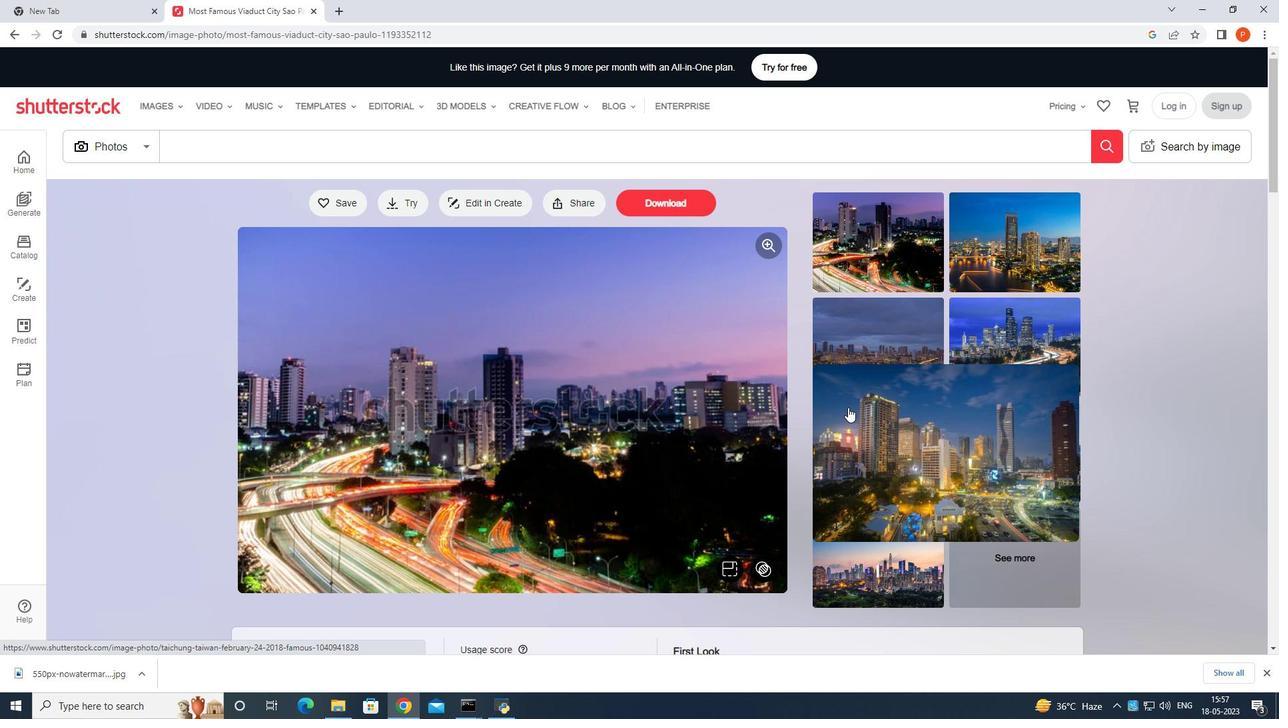 
Action: Mouse scrolled (848, 404) with delta (0, 0)
Screenshot: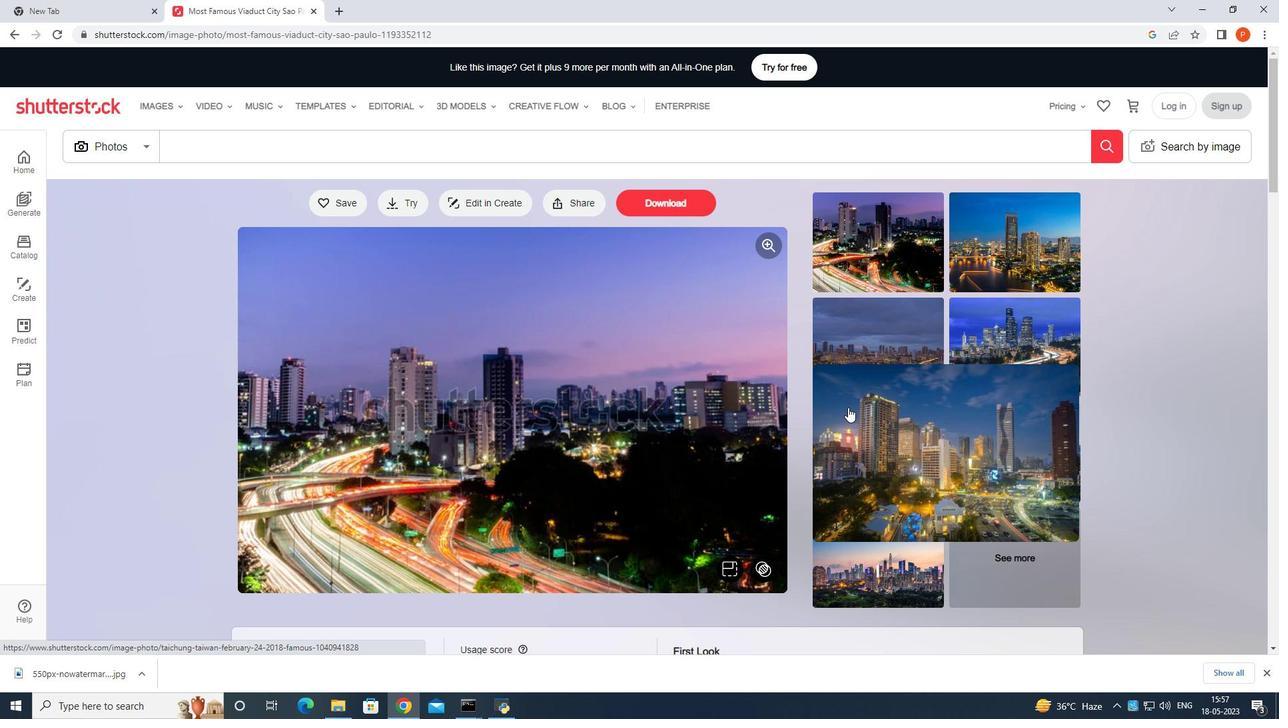 
Action: Mouse moved to (849, 405)
Screenshot: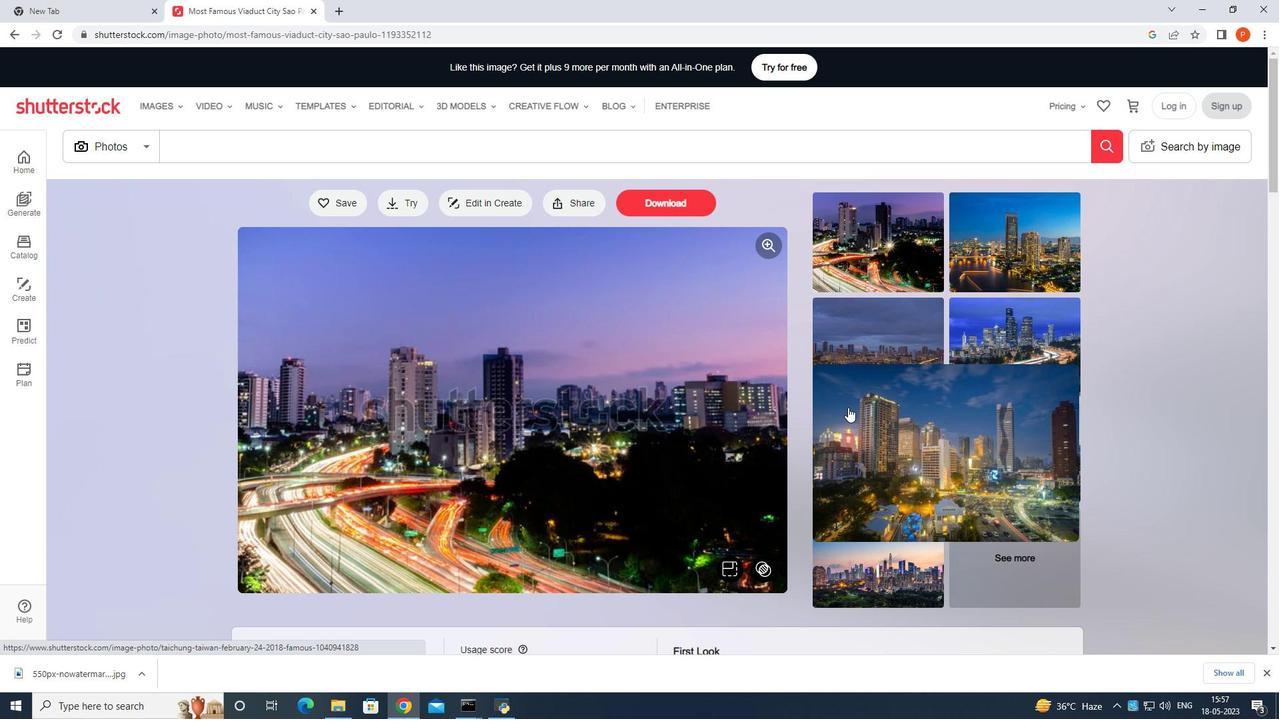 
Action: Mouse scrolled (849, 404) with delta (0, 0)
Screenshot: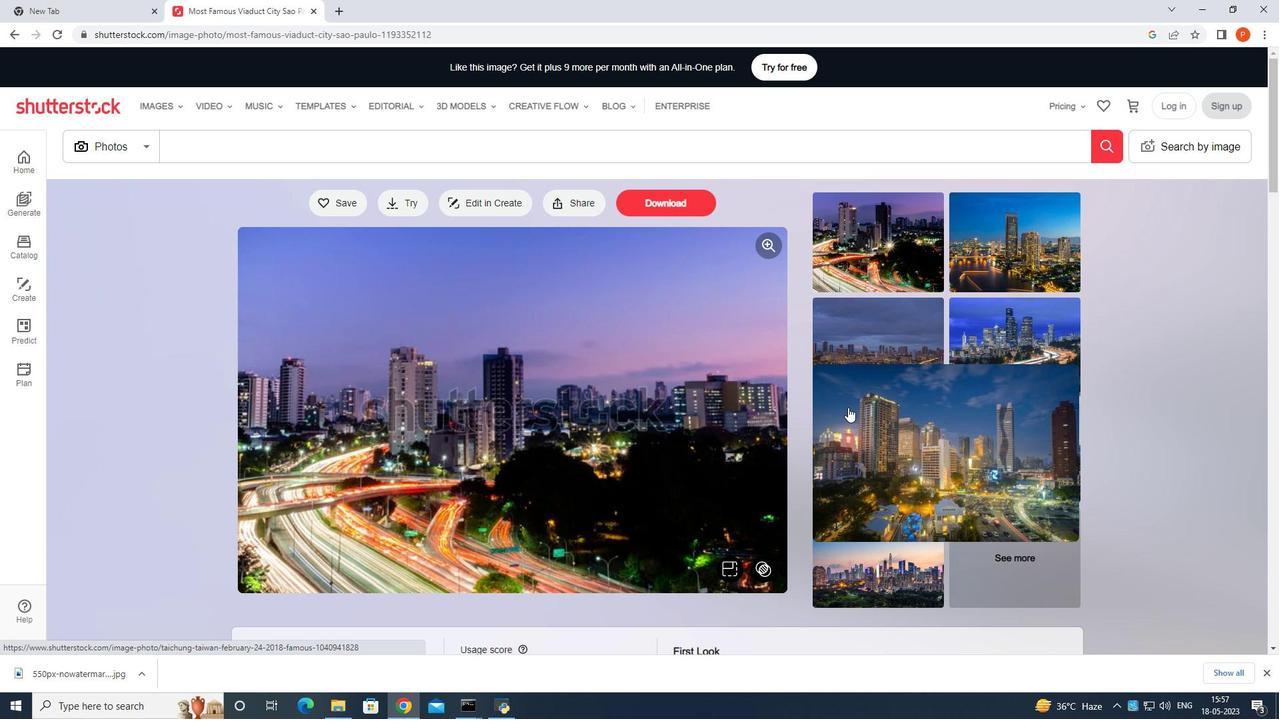 
Action: Mouse moved to (849, 407)
Screenshot: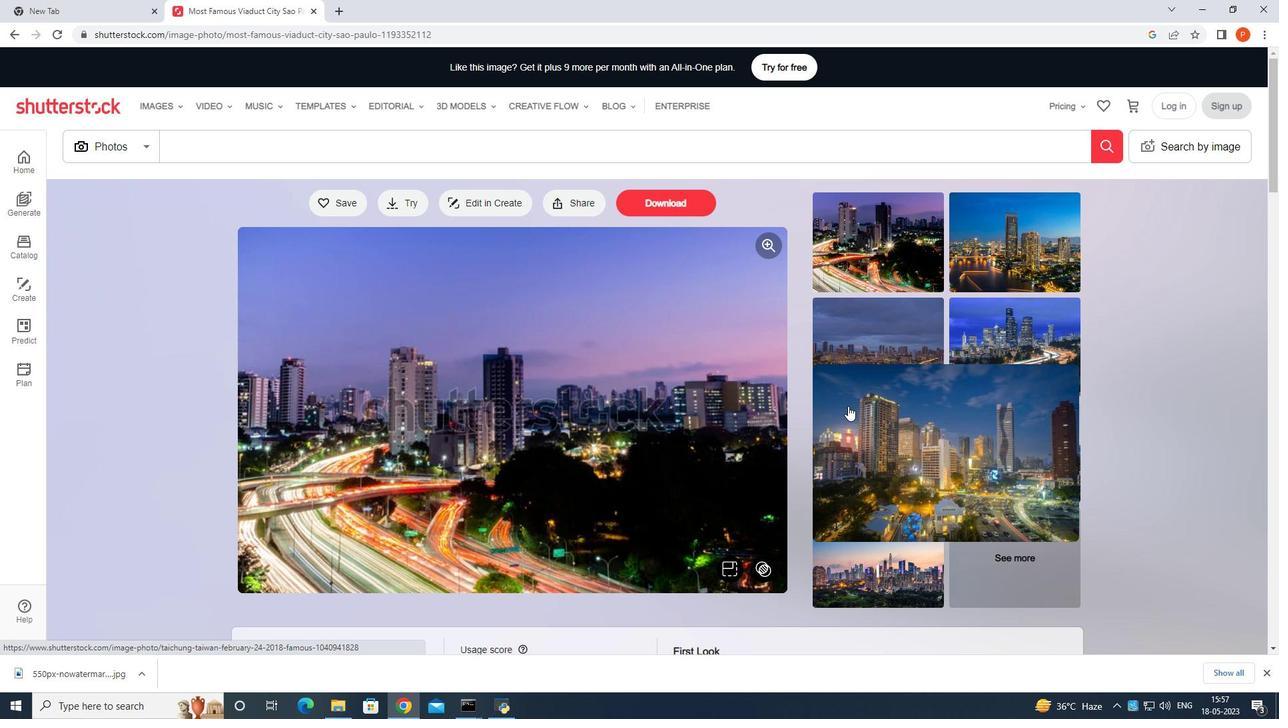 
Action: Mouse scrolled (849, 407) with delta (0, 0)
Screenshot: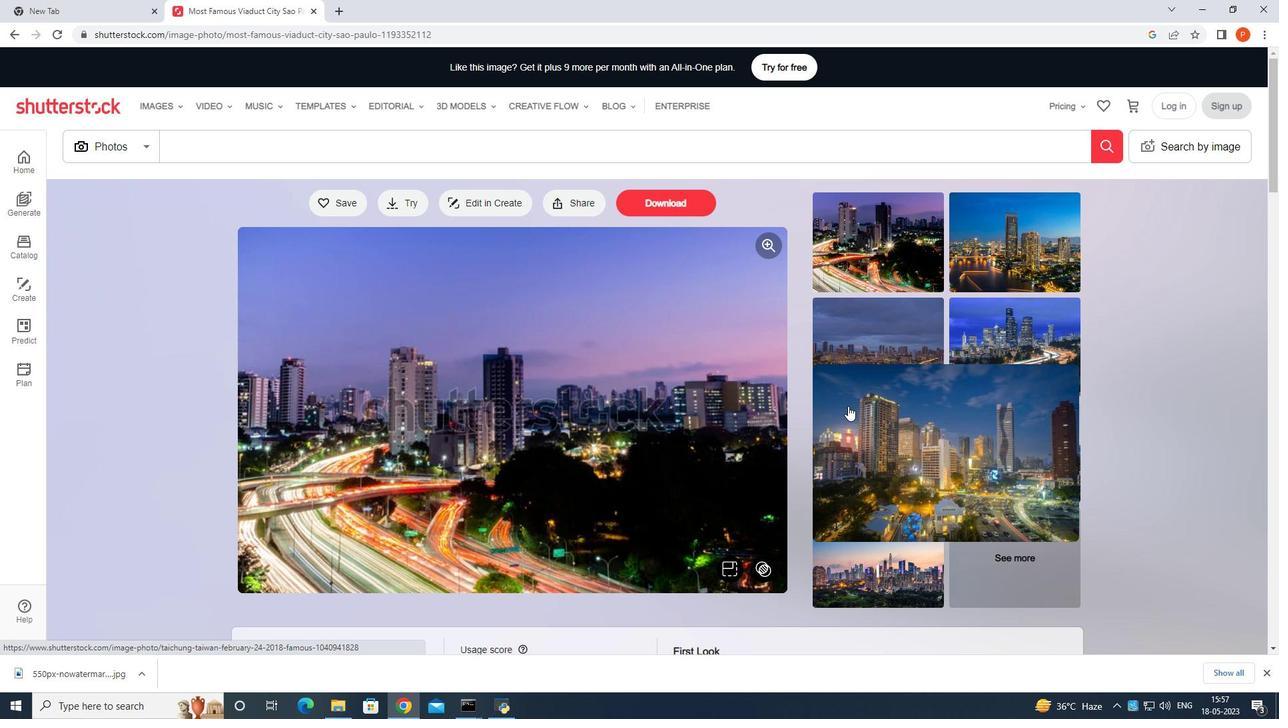 
Action: Mouse moved to (849, 409)
Screenshot: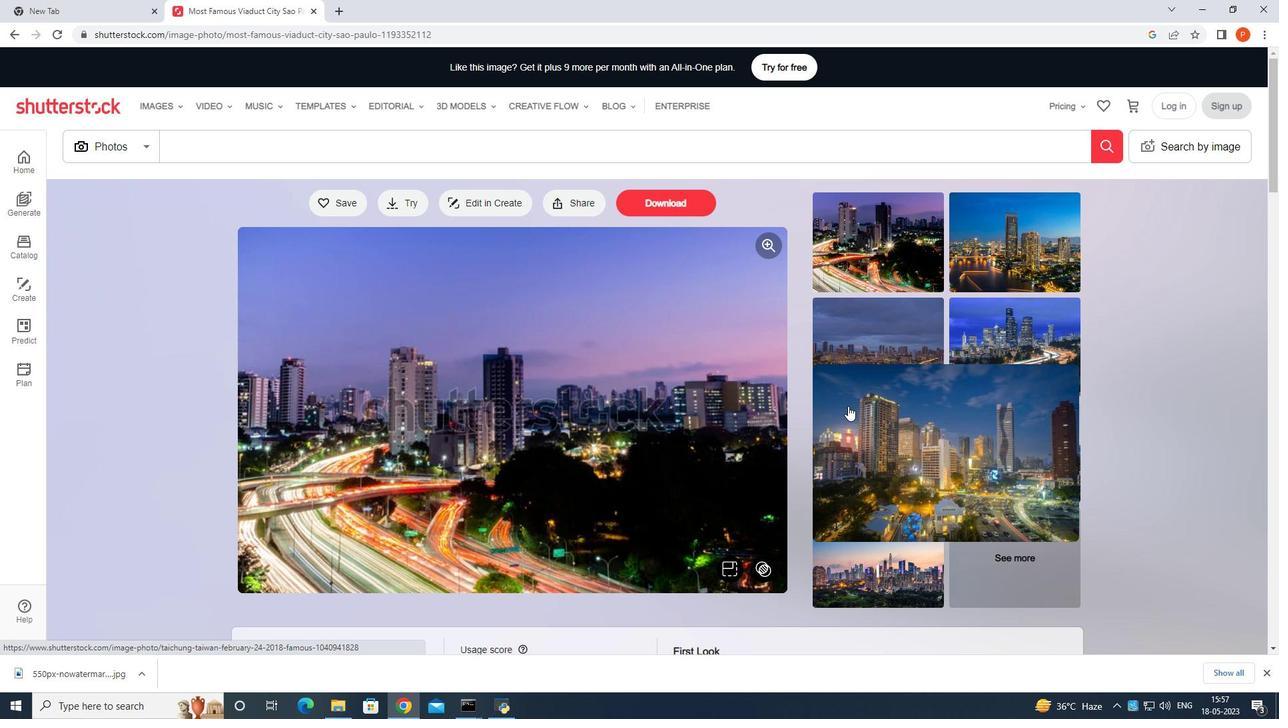 
Action: Mouse scrolled (849, 408) with delta (0, 0)
Screenshot: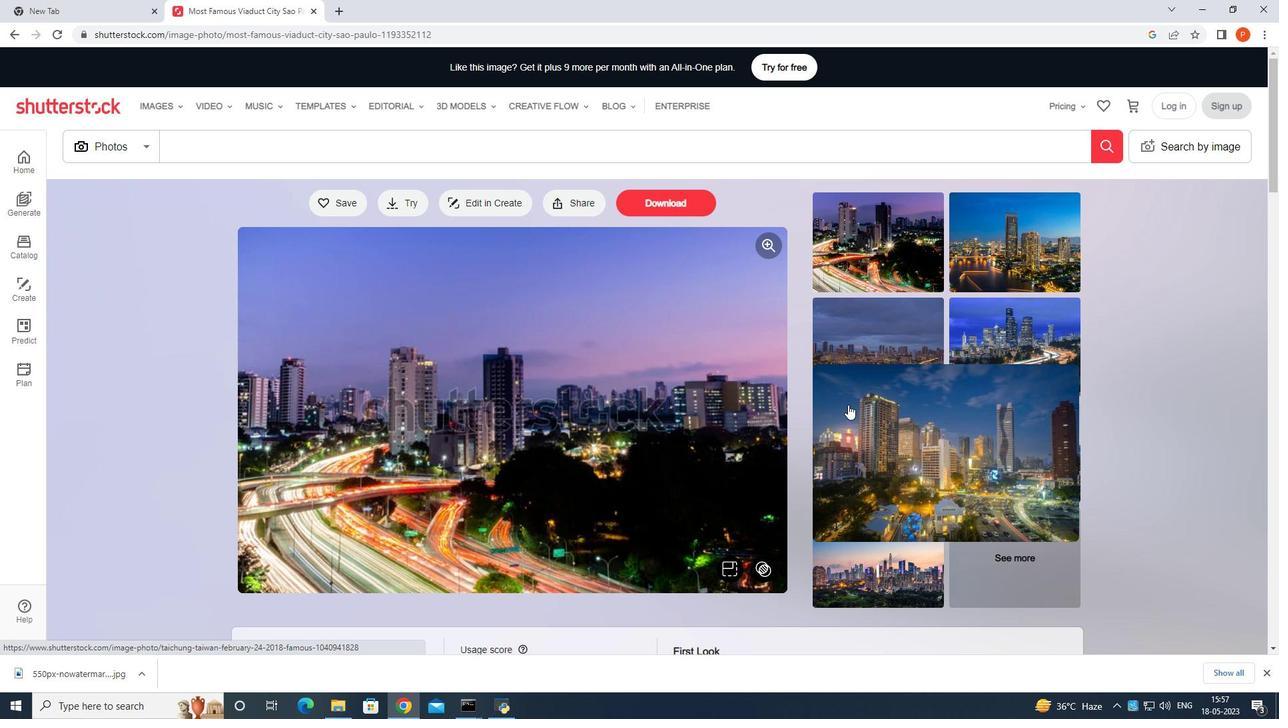 
Action: Mouse scrolled (849, 409) with delta (0, 0)
Screenshot: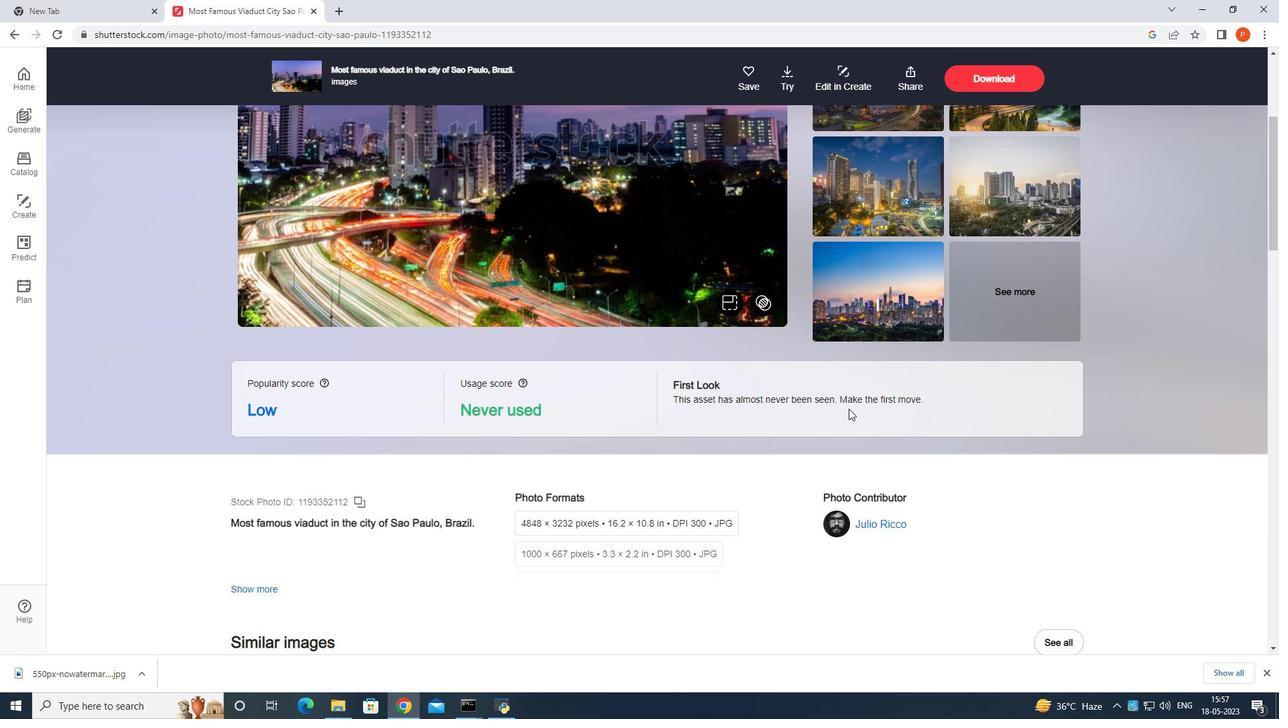 
Action: Mouse scrolled (849, 409) with delta (0, 0)
Screenshot: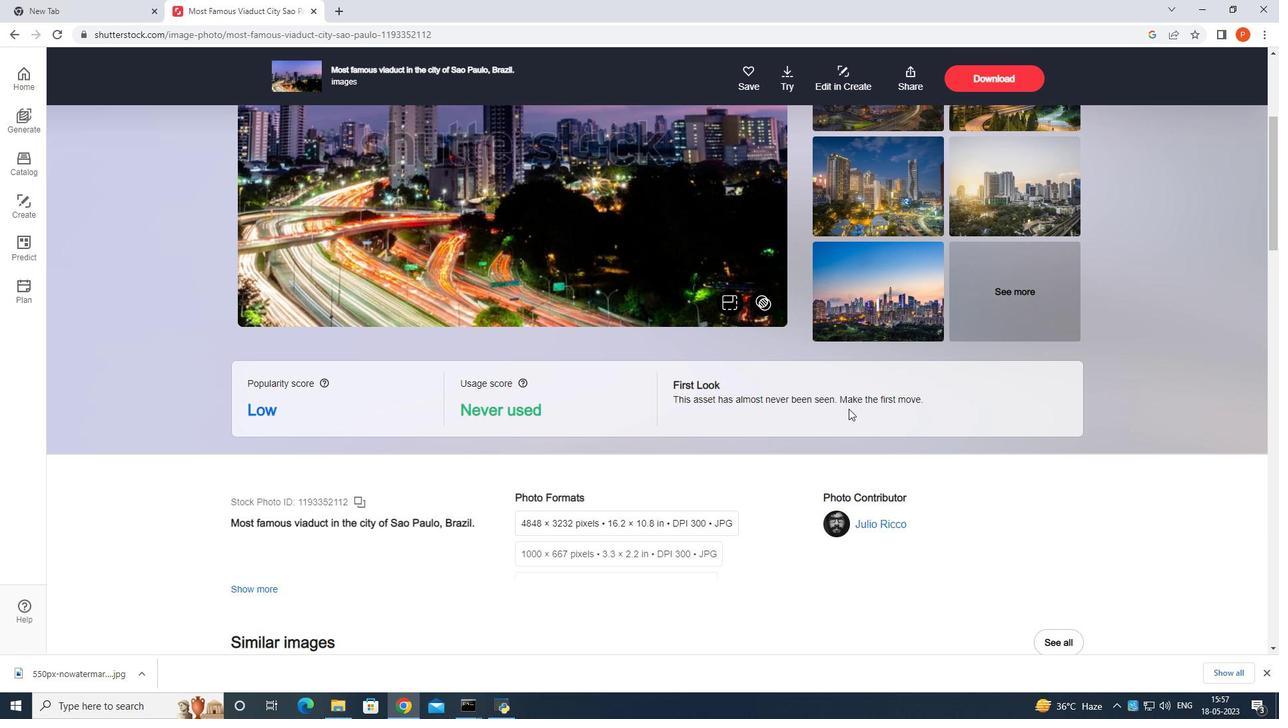 
Action: Mouse scrolled (849, 409) with delta (0, 0)
Screenshot: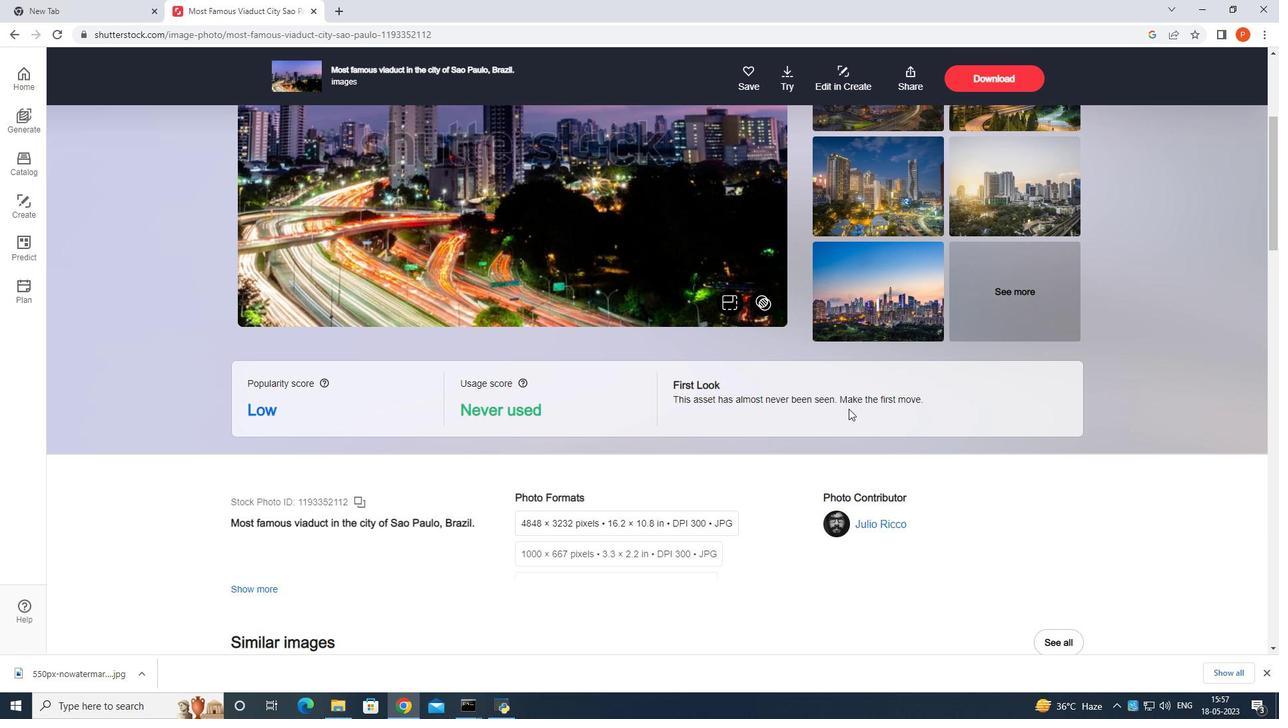 
Action: Mouse scrolled (849, 409) with delta (0, 0)
Screenshot: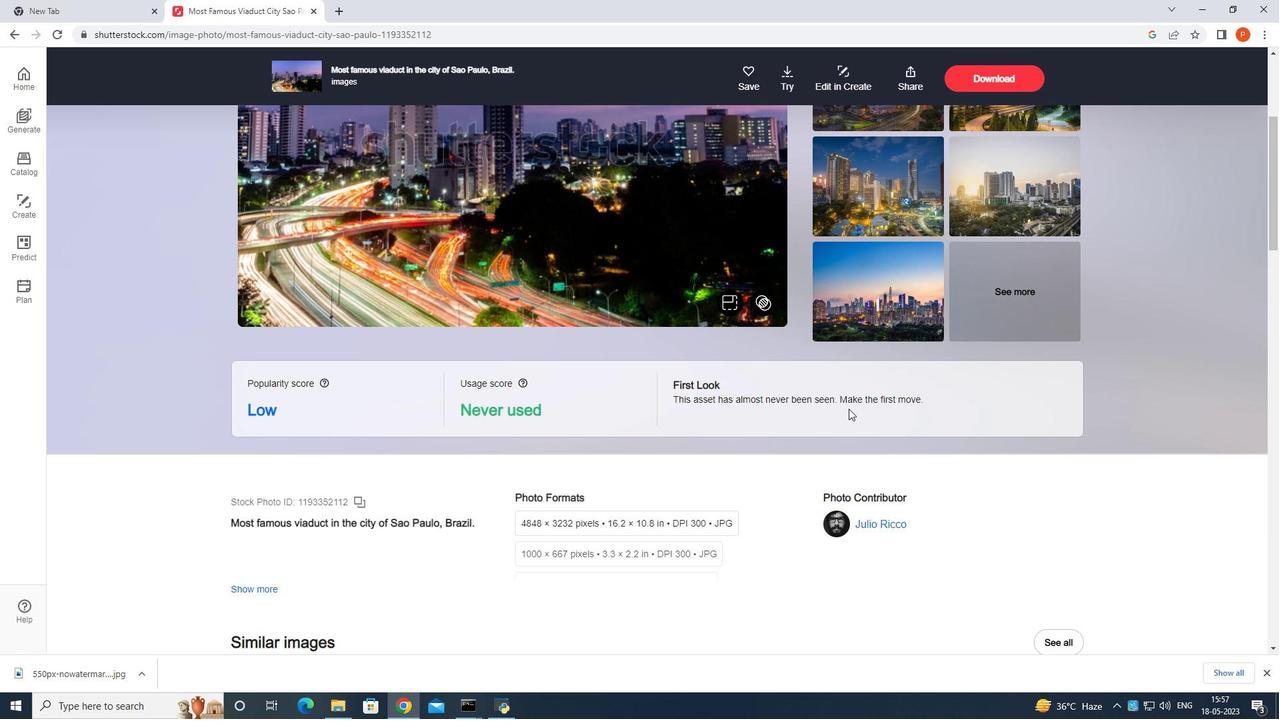 
Action: Mouse scrolled (849, 409) with delta (0, 0)
Screenshot: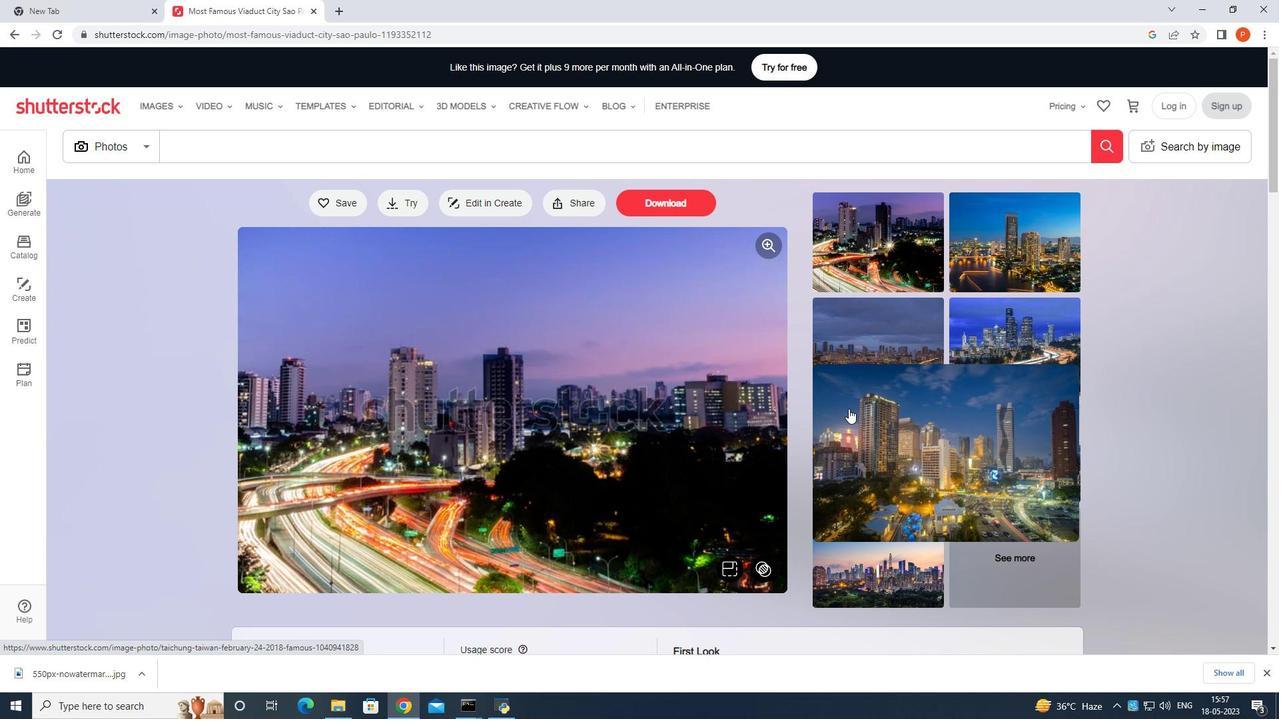 
Action: Mouse scrolled (849, 409) with delta (0, 0)
Screenshot: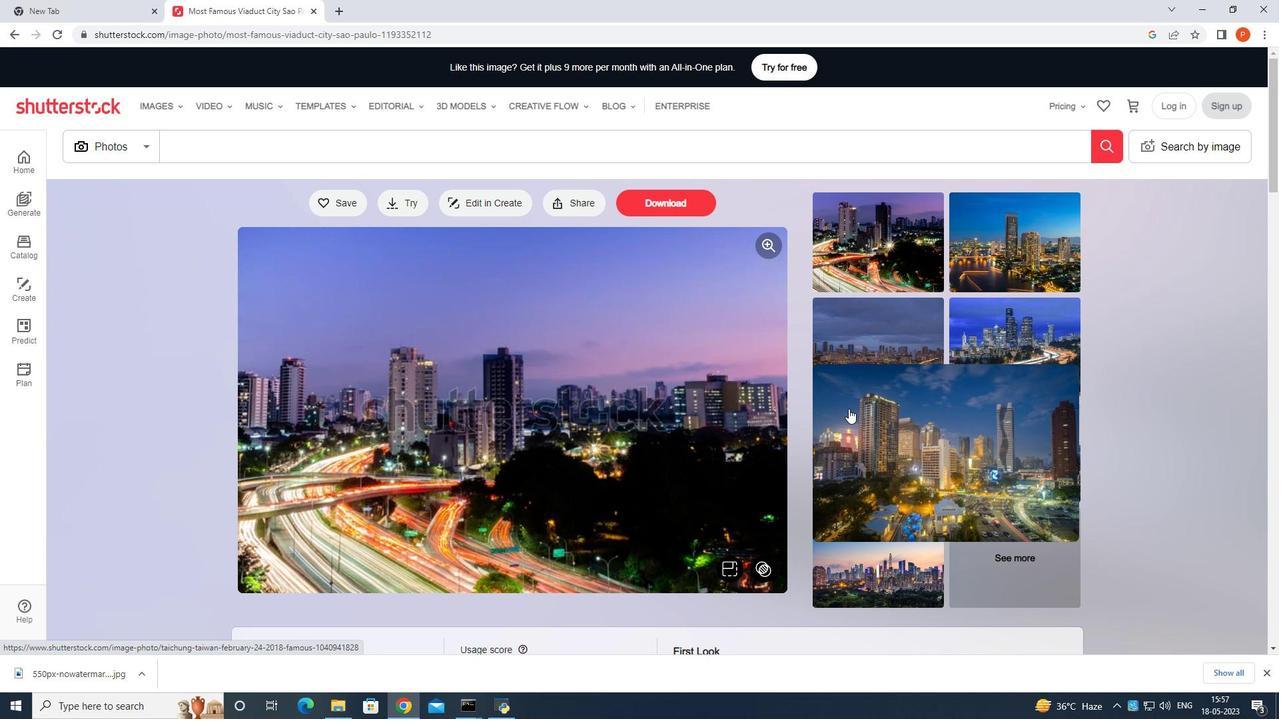 
Action: Mouse moved to (837, 441)
Screenshot: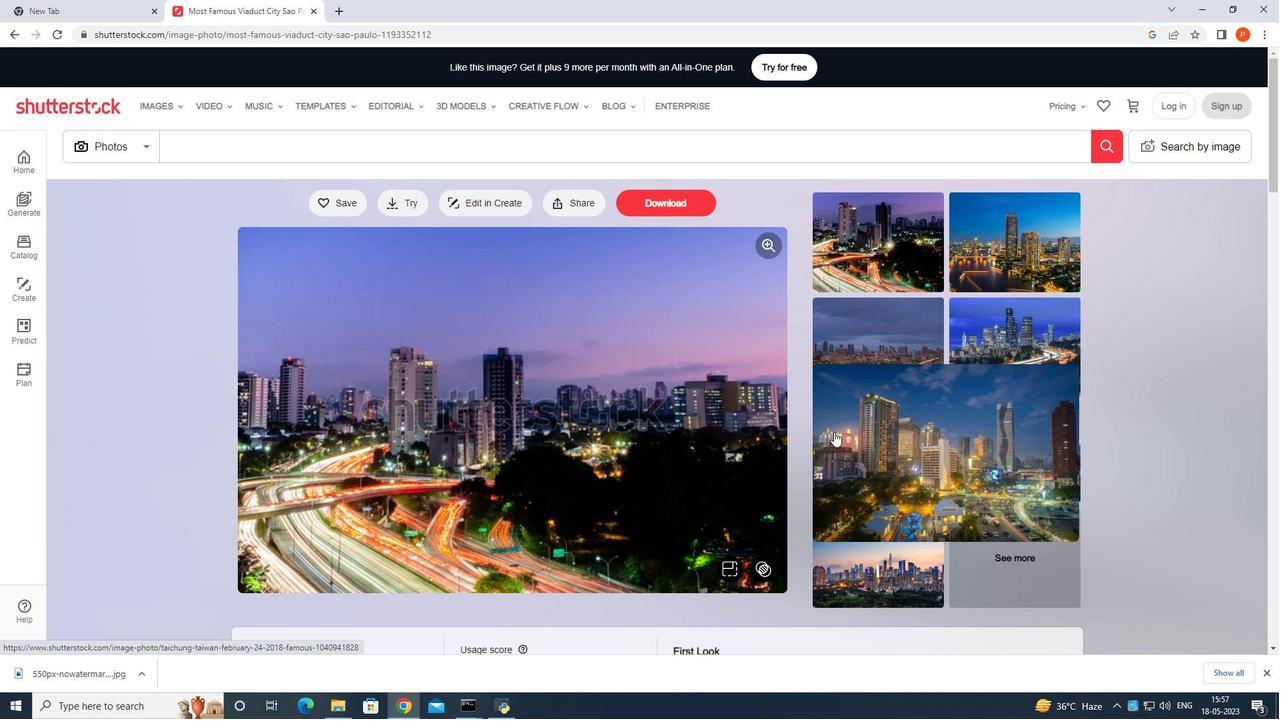 
Action: Mouse pressed left at (837, 441)
Screenshot: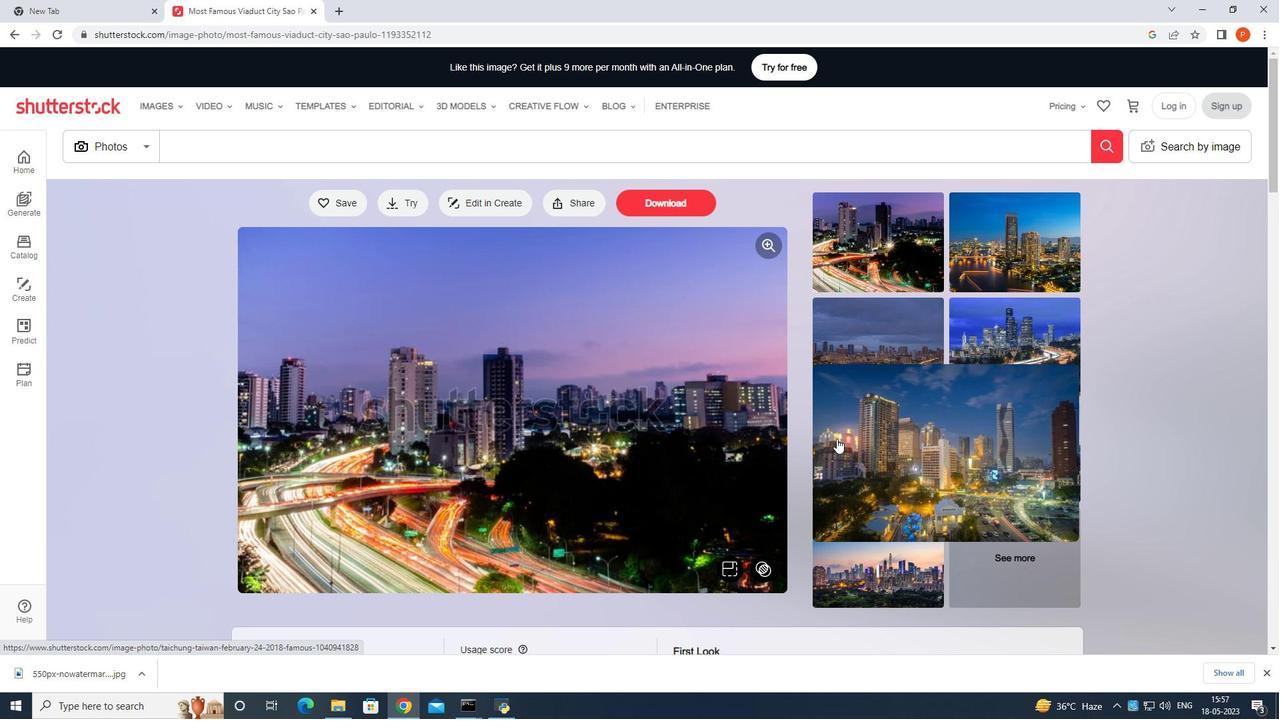 
Action: Mouse moved to (879, 511)
Screenshot: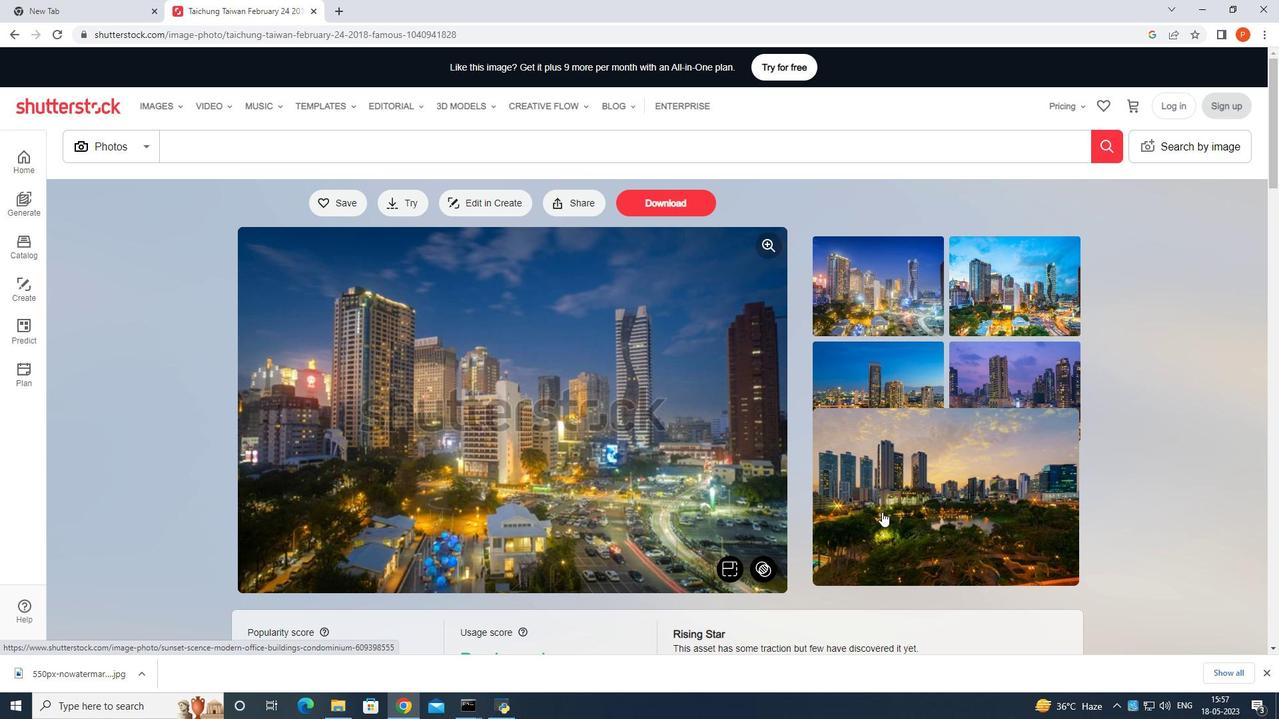 
Action: Mouse scrolled (879, 511) with delta (0, 0)
Screenshot: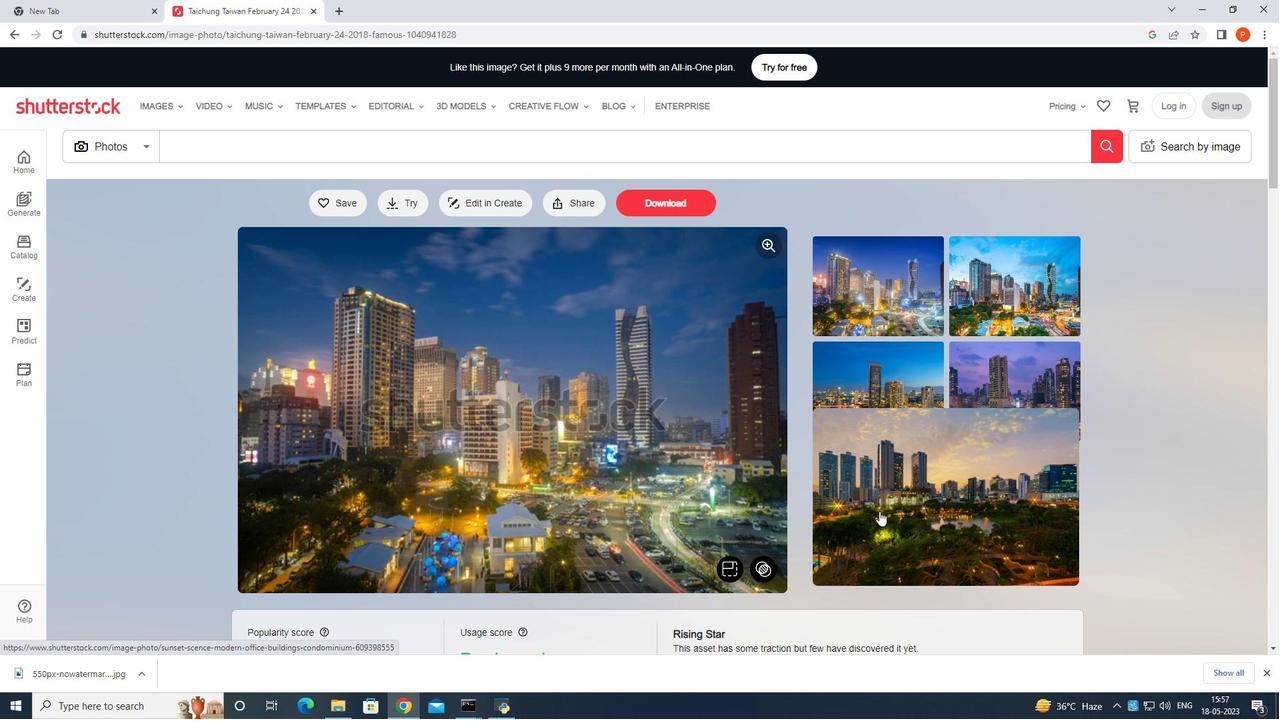 
Action: Mouse moved to (856, 443)
Screenshot: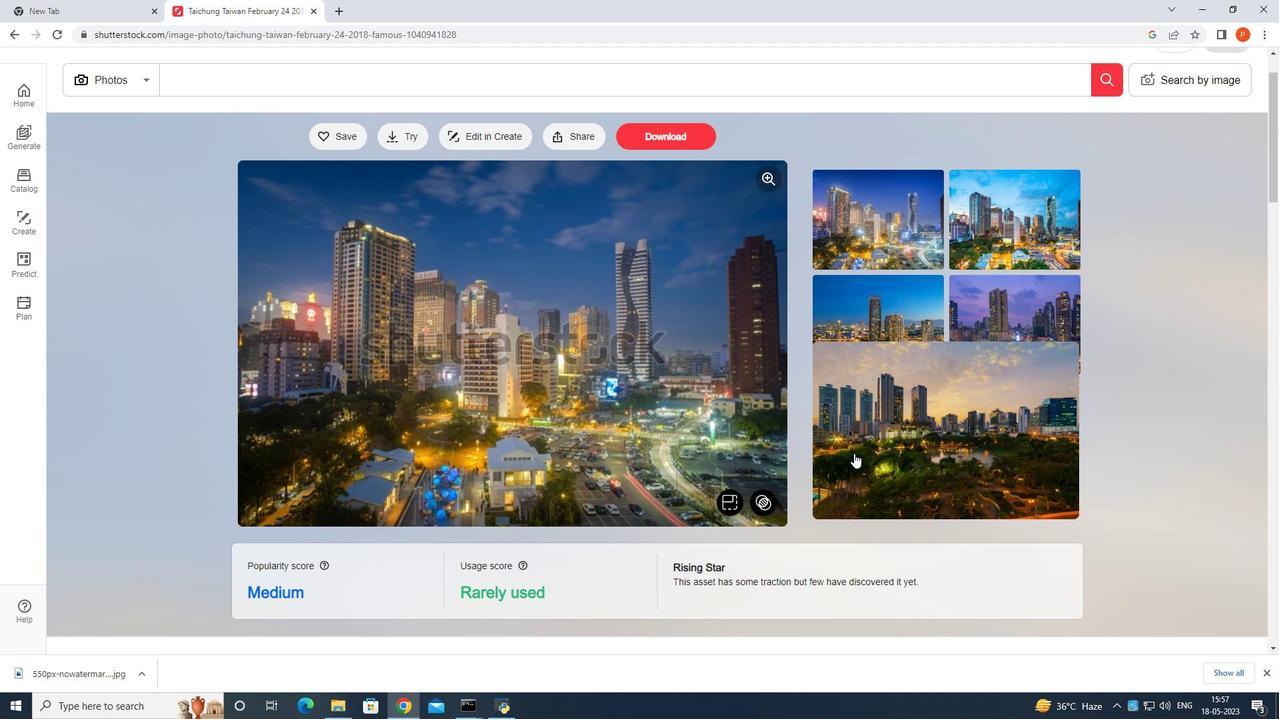 
Action: Mouse pressed left at (856, 443)
Screenshot: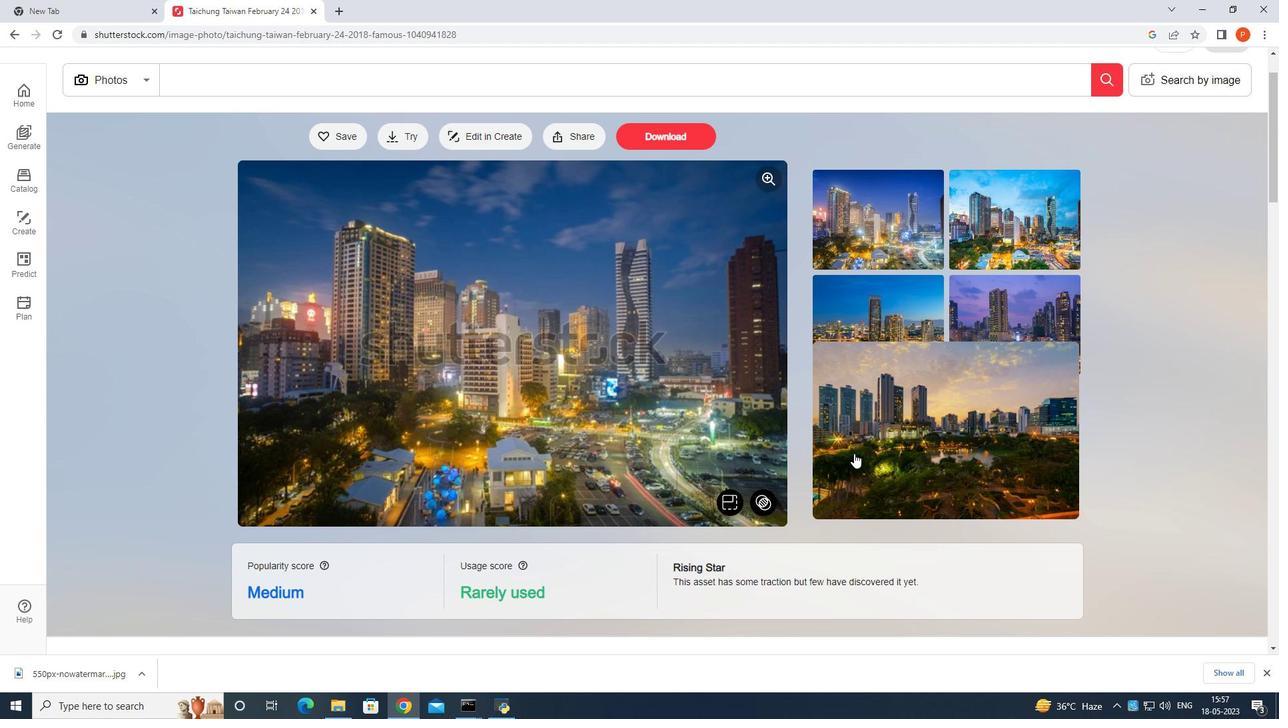 
Action: Mouse moved to (7, 27)
Screenshot: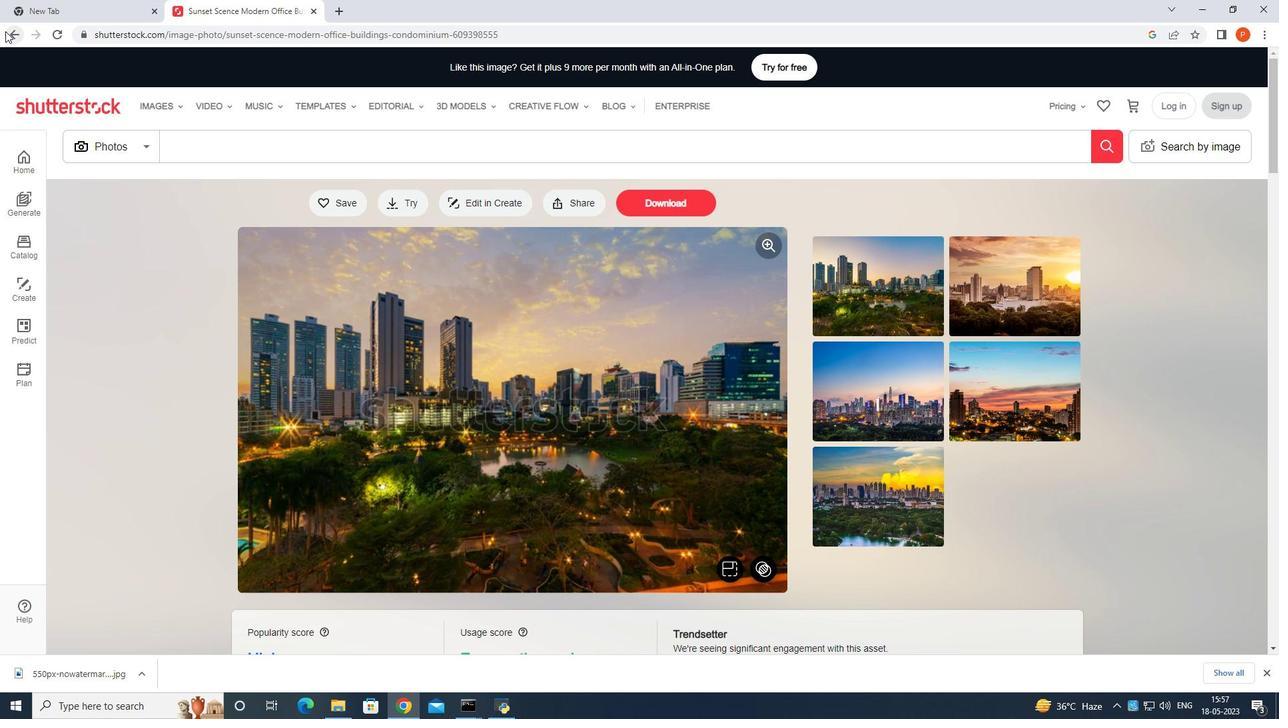 
Action: Mouse pressed left at (7, 27)
Screenshot: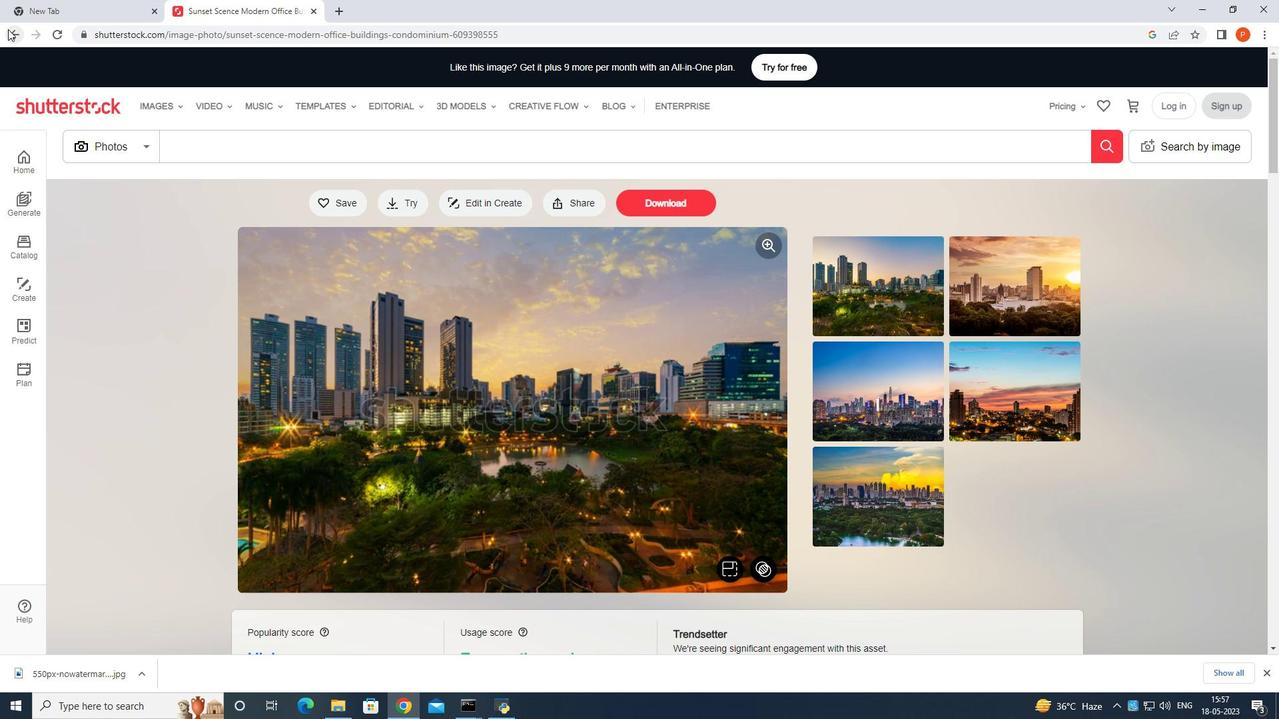 
Action: Mouse moved to (7, 31)
Screenshot: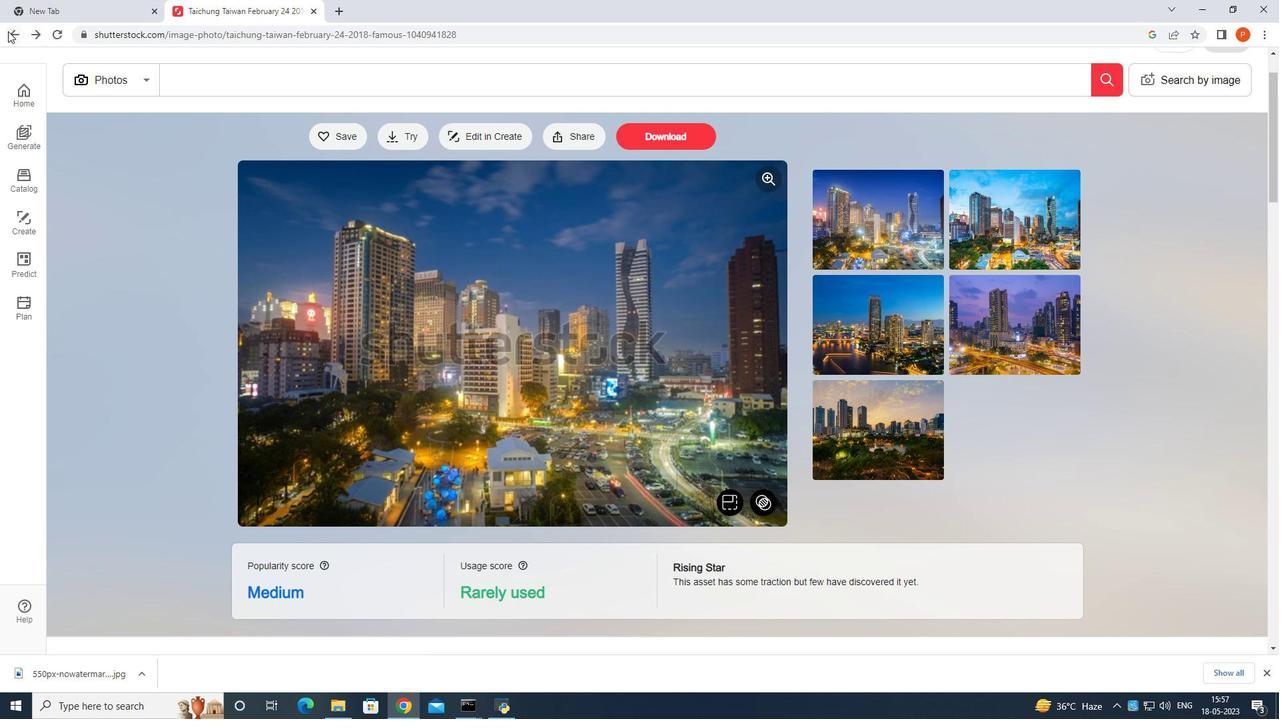
Action: Mouse pressed left at (7, 31)
Screenshot: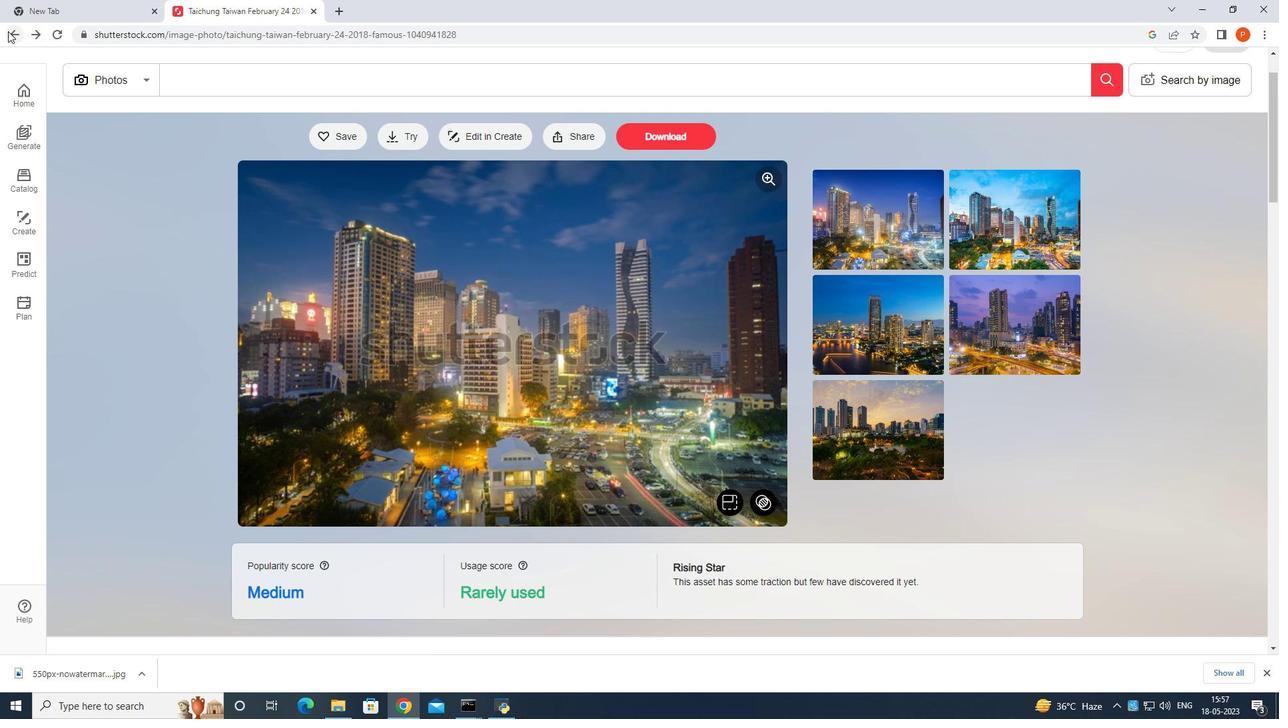 
Action: Mouse moved to (9, 31)
Screenshot: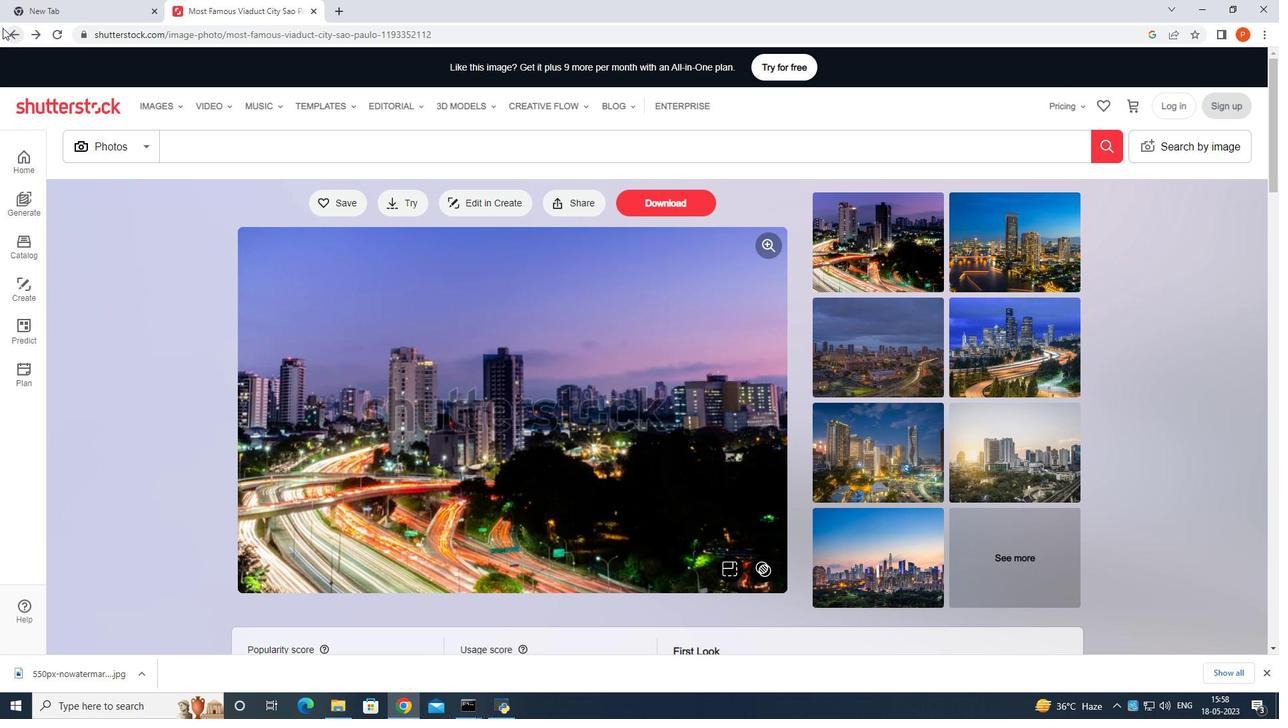 
Action: Mouse pressed left at (9, 31)
Screenshot: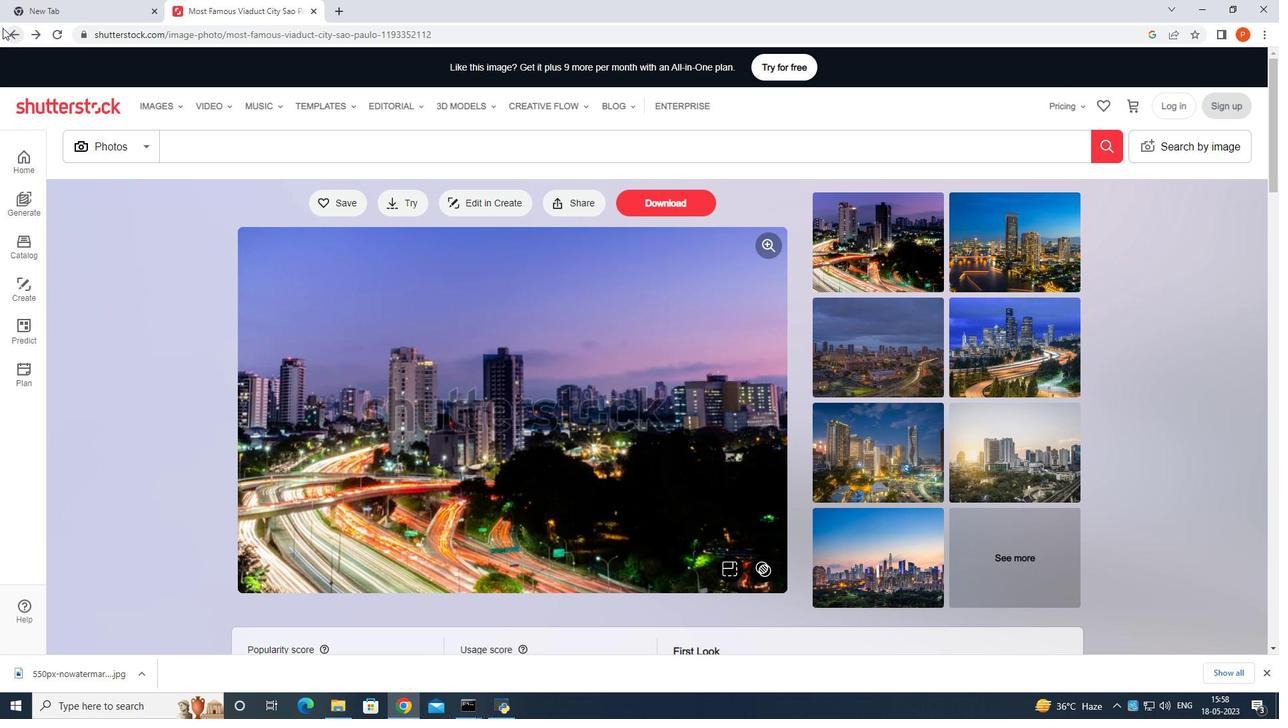 
Action: Mouse moved to (10, 33)
Screenshot: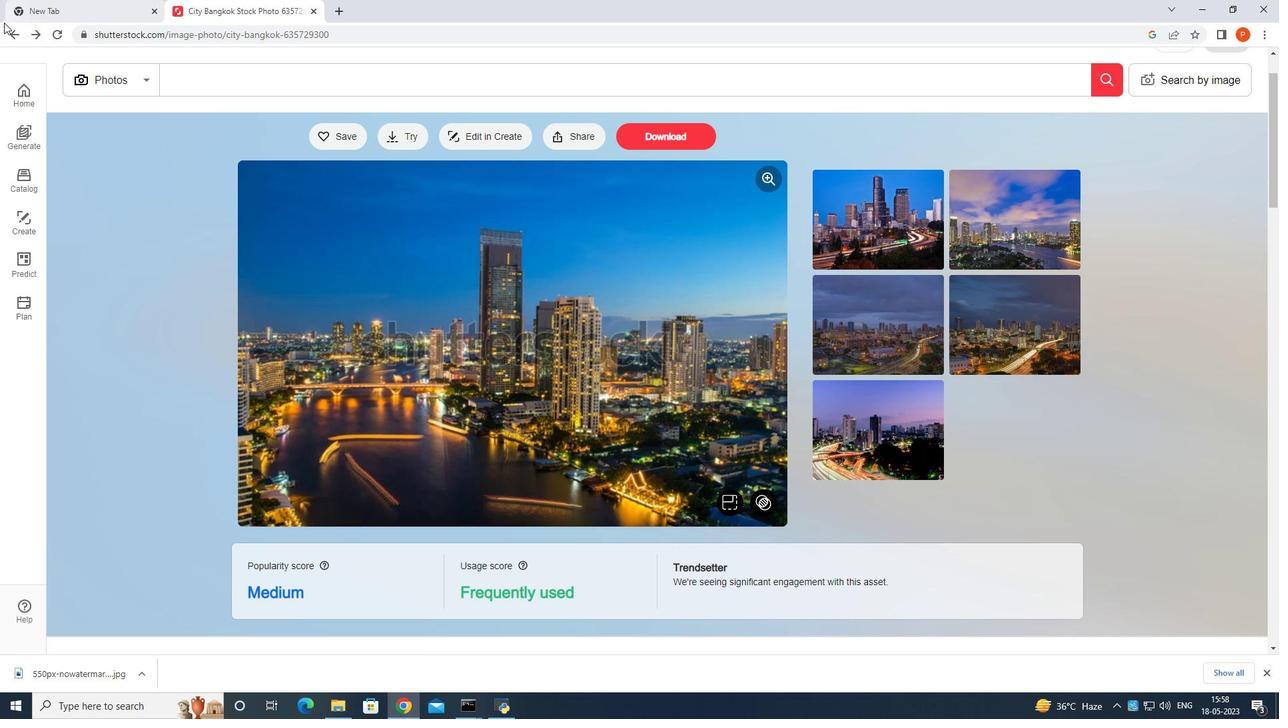 
Action: Mouse pressed left at (10, 33)
Screenshot: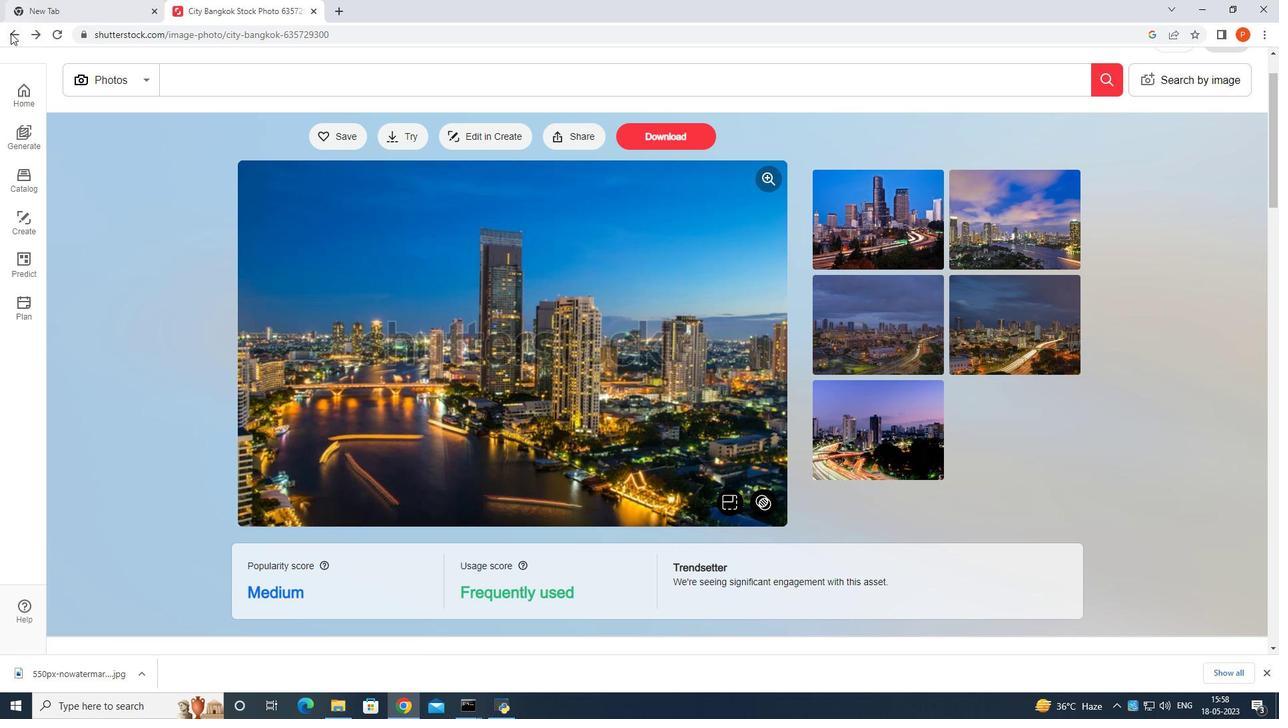 
Action: Mouse moved to (18, 29)
Screenshot: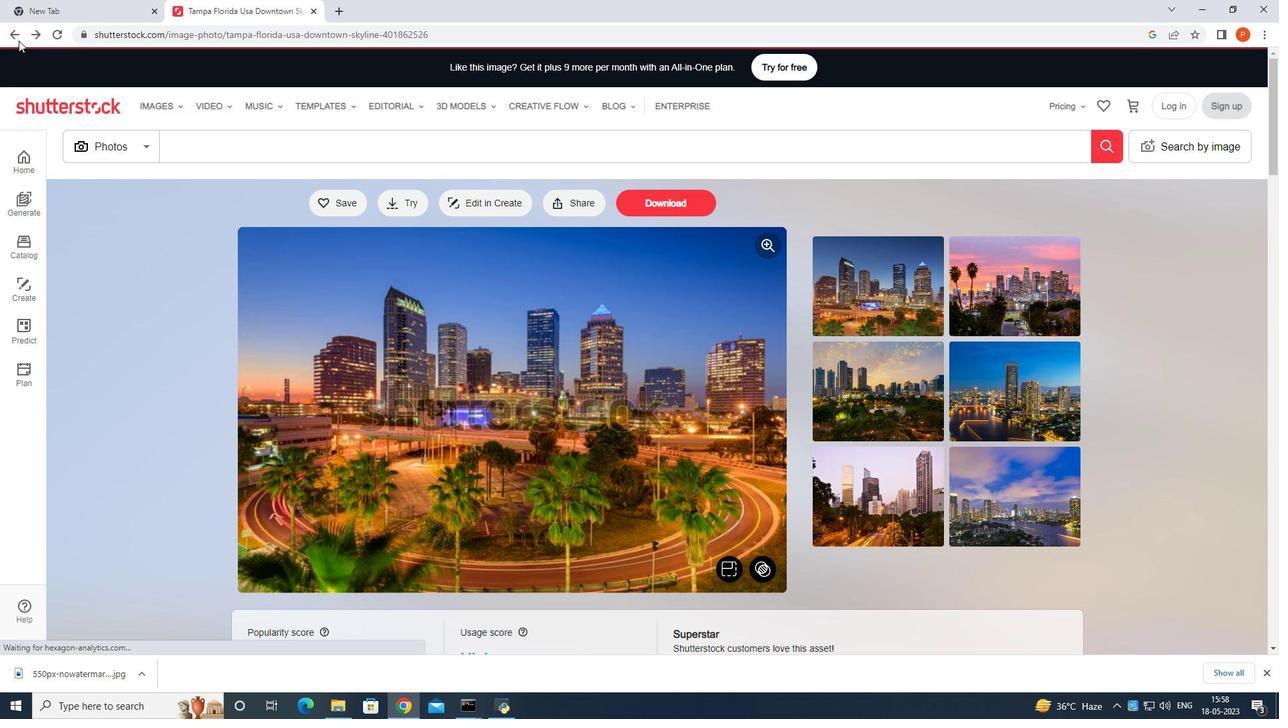 
Action: Mouse pressed left at (18, 29)
Screenshot: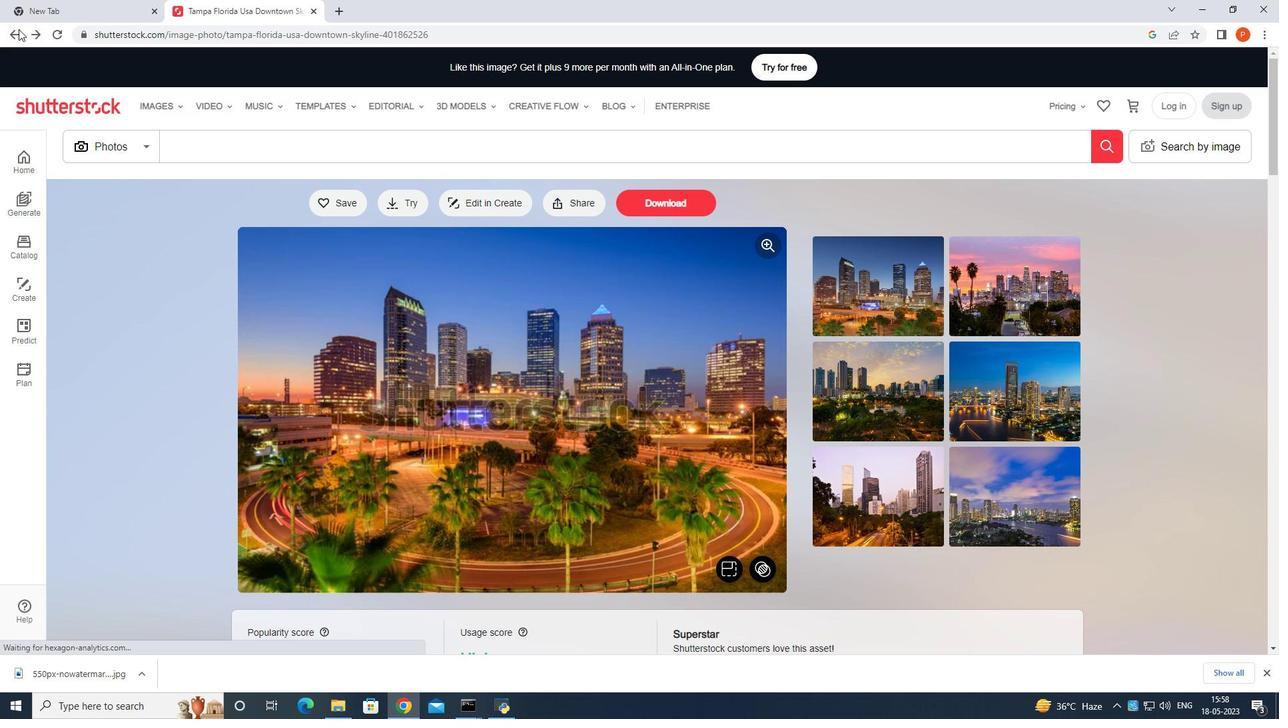 
Action: Mouse pressed left at (18, 29)
Screenshot: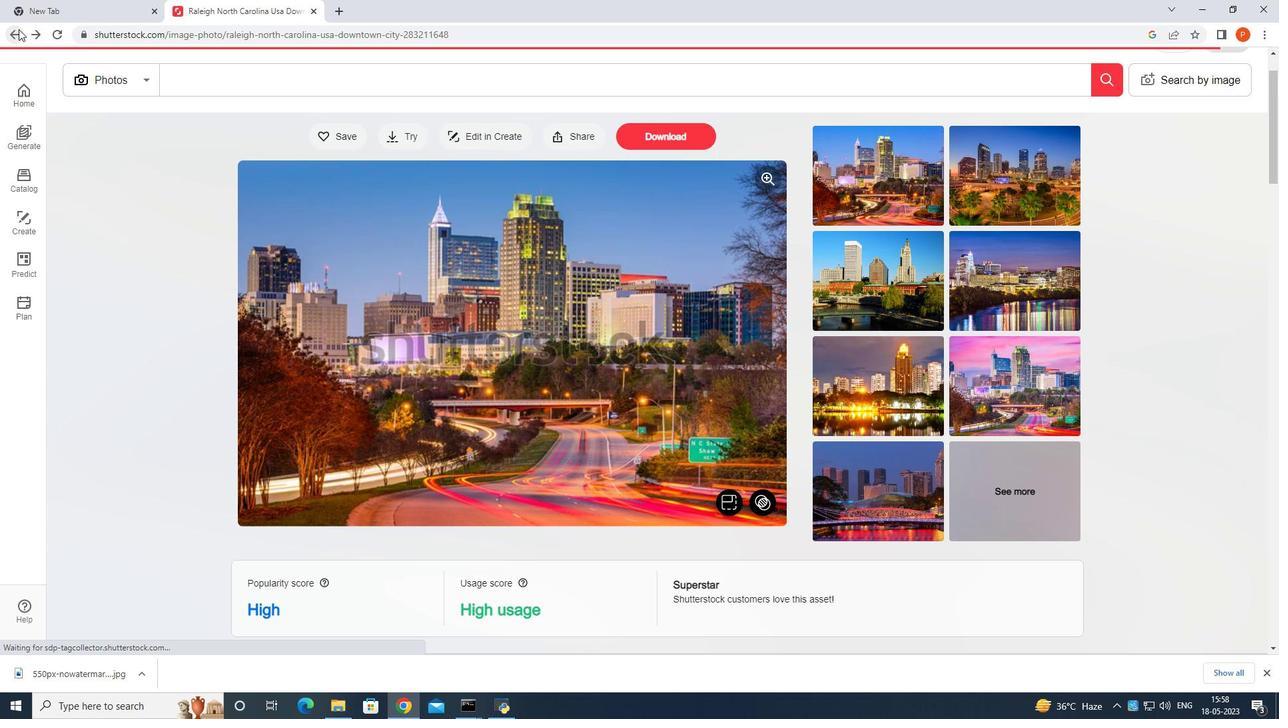 
Action: Mouse pressed left at (18, 29)
Screenshot: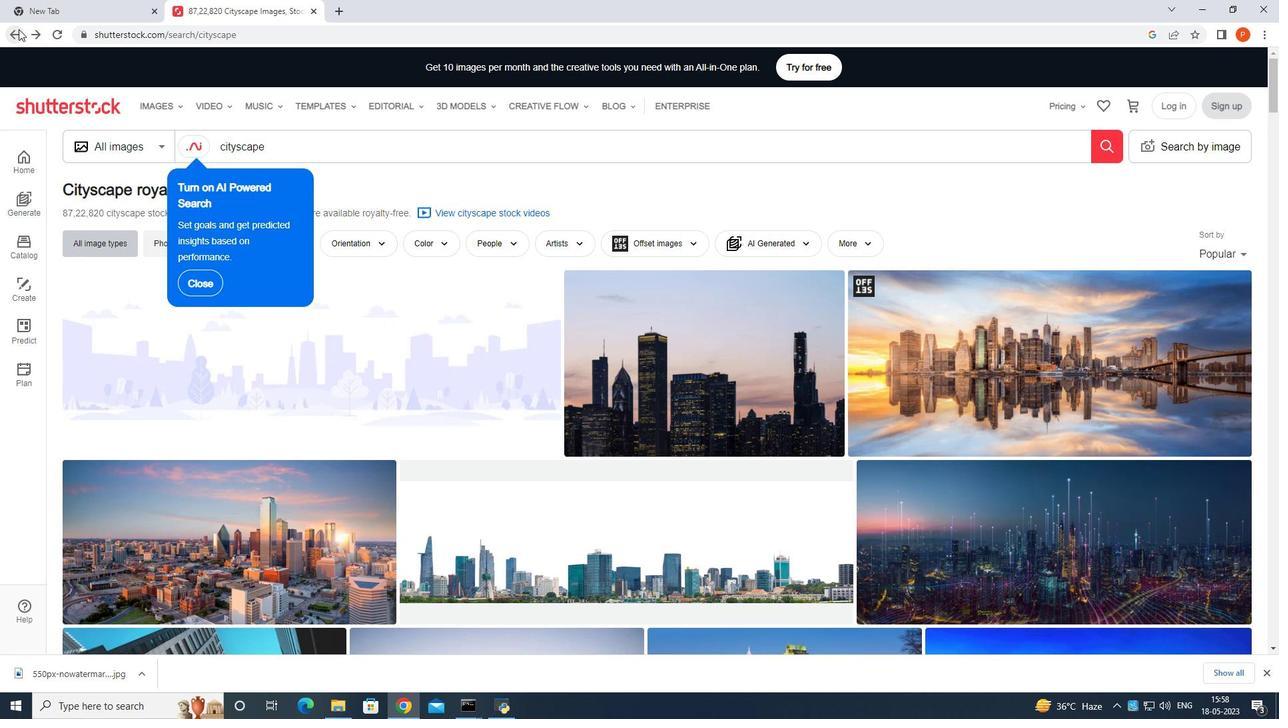 
Action: Mouse moved to (347, 312)
Screenshot: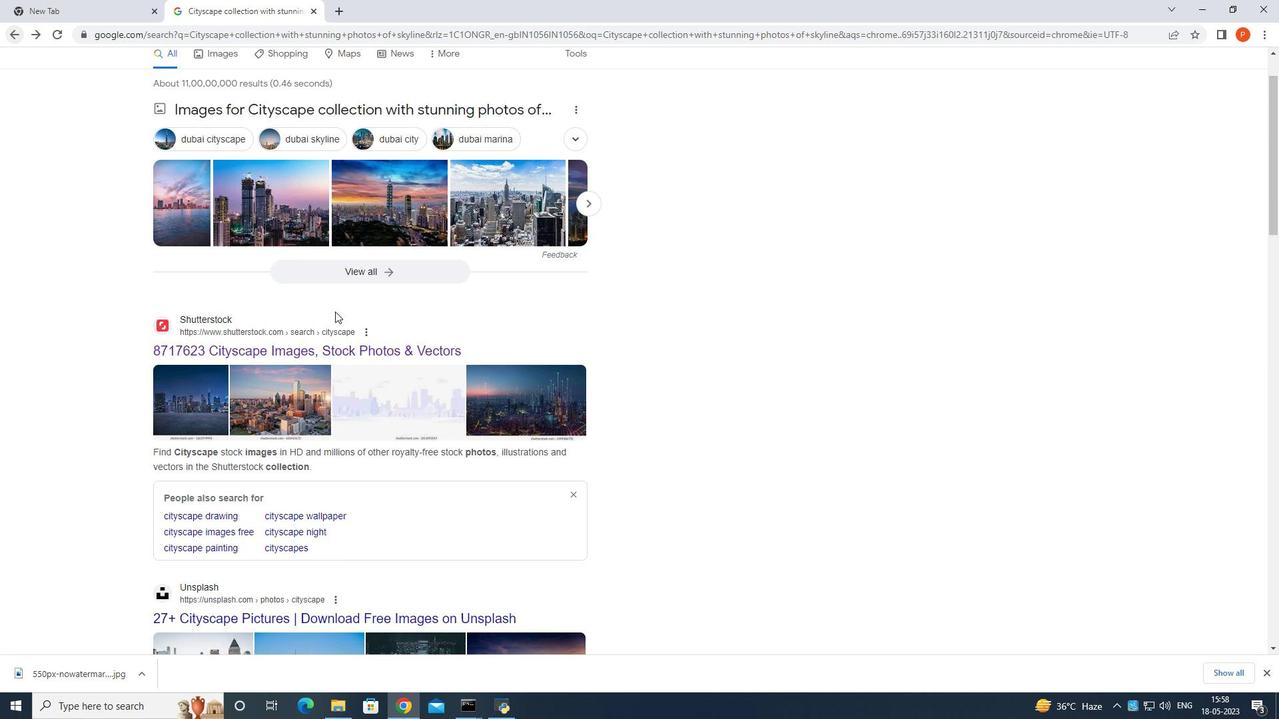 
Action: Mouse scrolled (347, 313) with delta (0, 0)
Screenshot: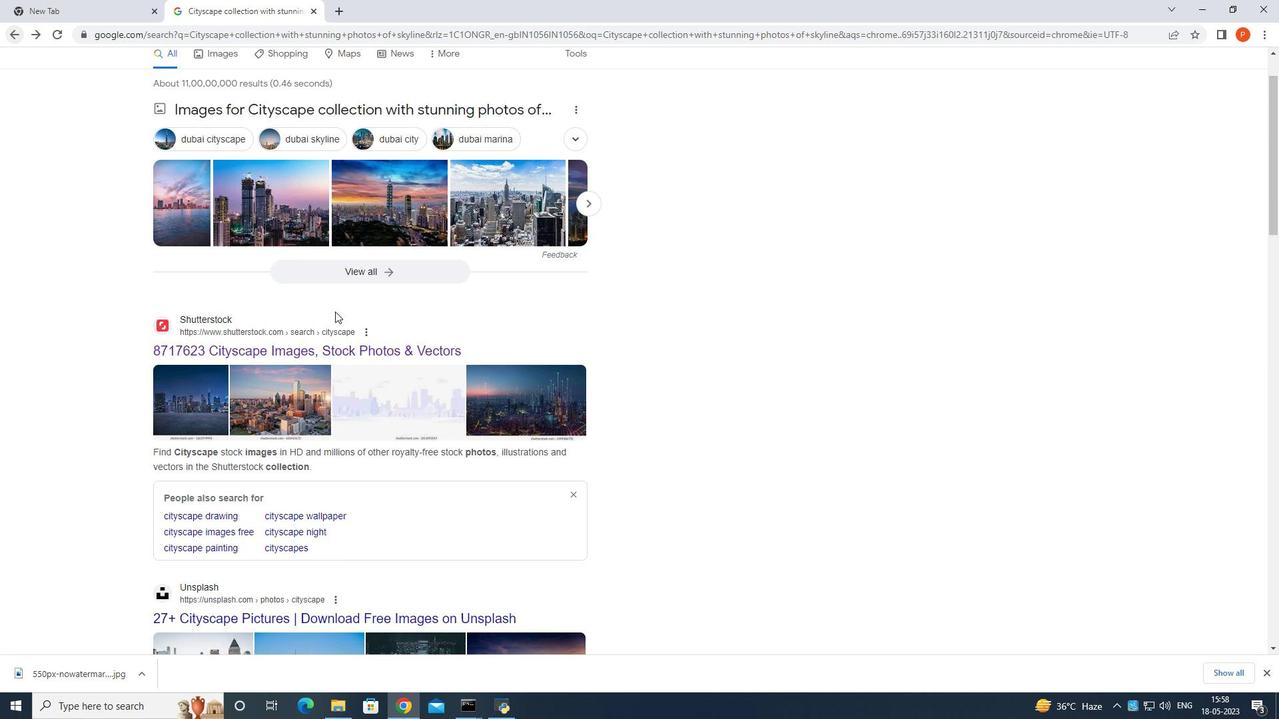 
Action: Mouse moved to (347, 312)
Screenshot: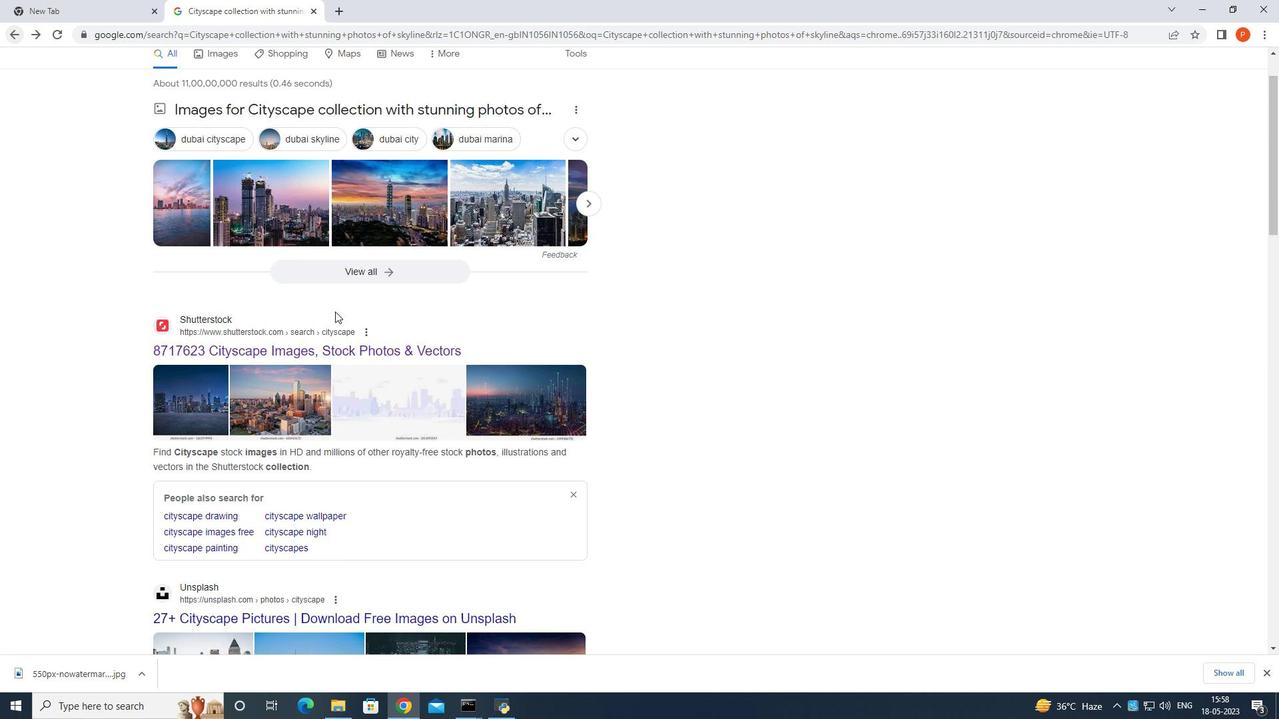 
Action: Mouse scrolled (347, 313) with delta (0, 0)
Screenshot: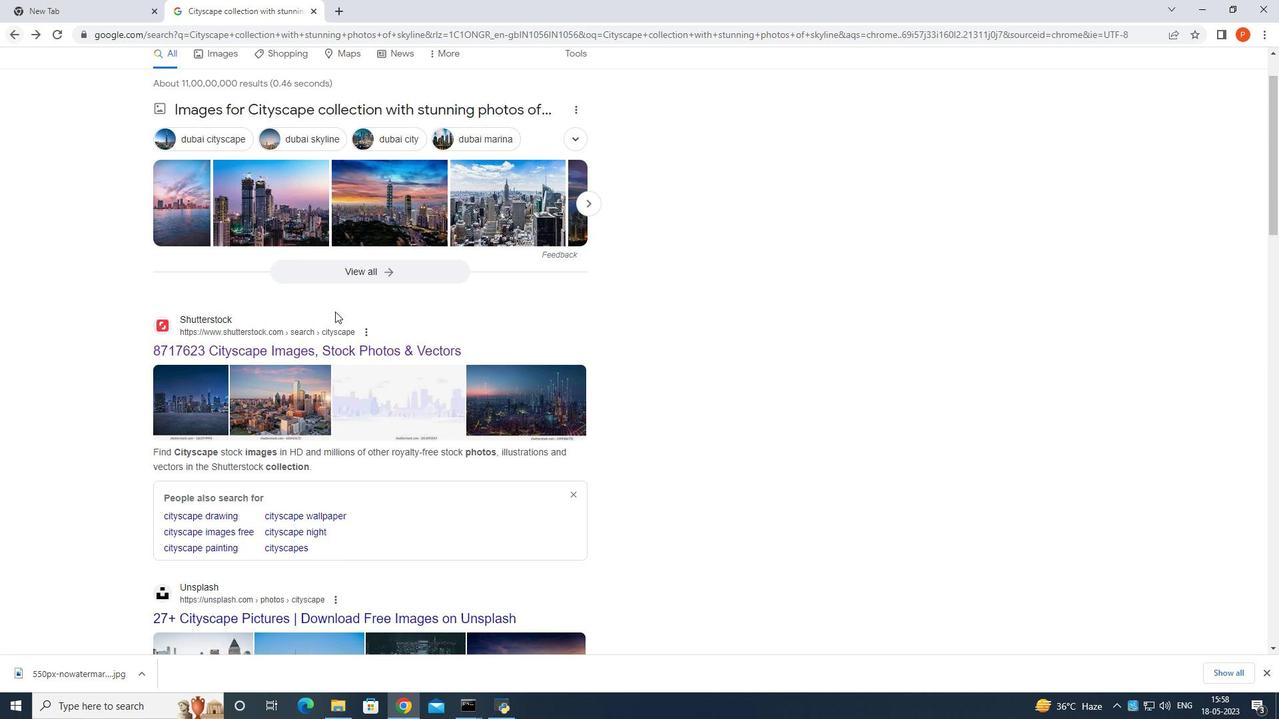 
Action: Mouse scrolled (347, 313) with delta (0, 0)
Screenshot: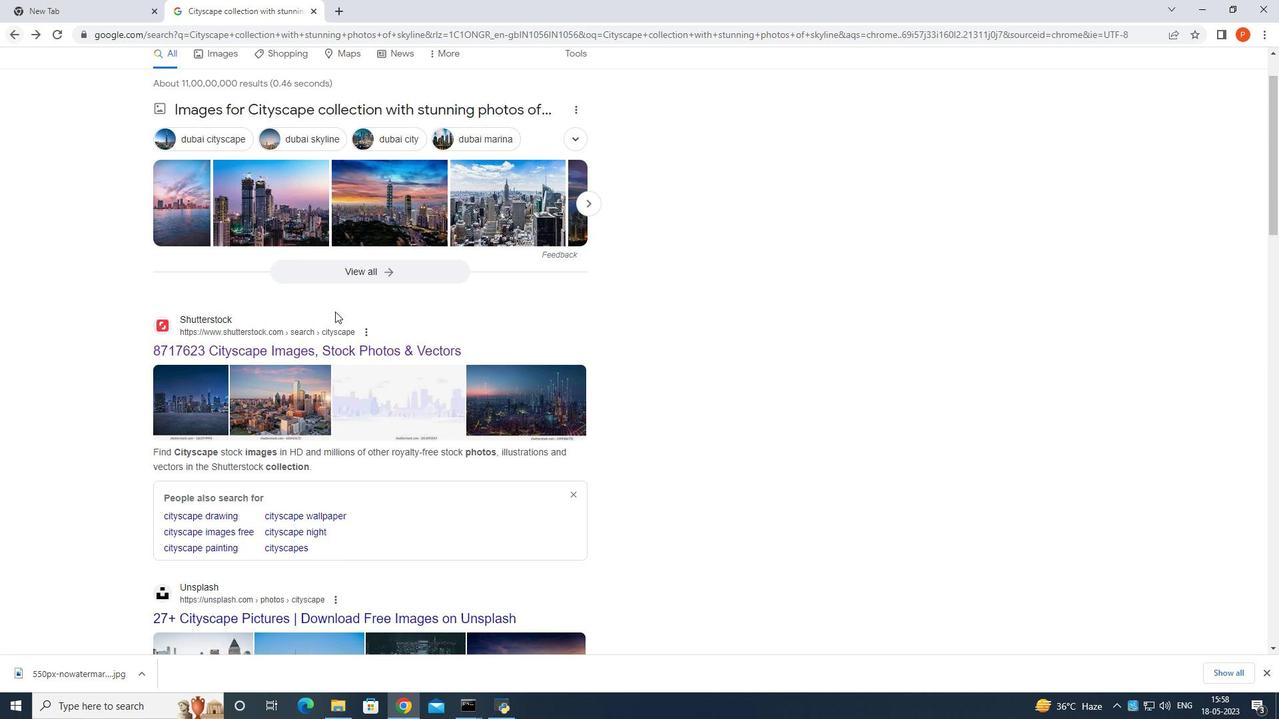 
Action: Mouse moved to (355, 315)
Screenshot: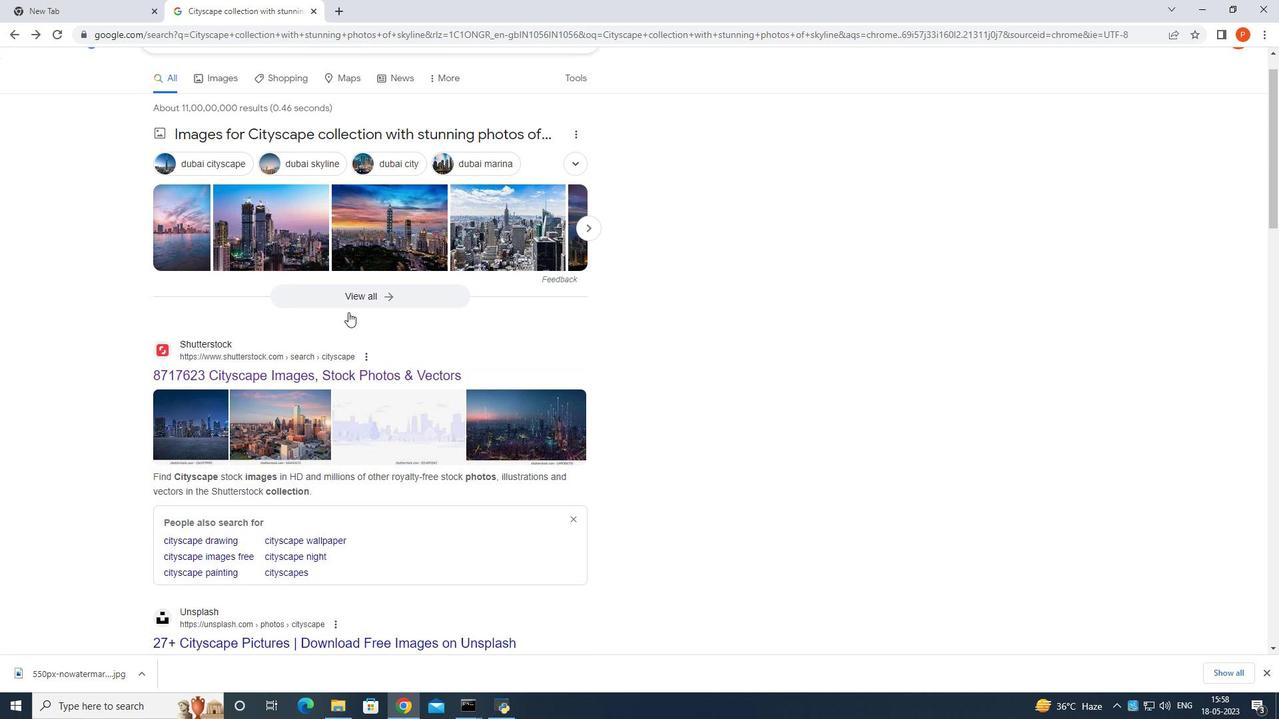 
Action: Mouse scrolled (355, 315) with delta (0, 0)
Screenshot: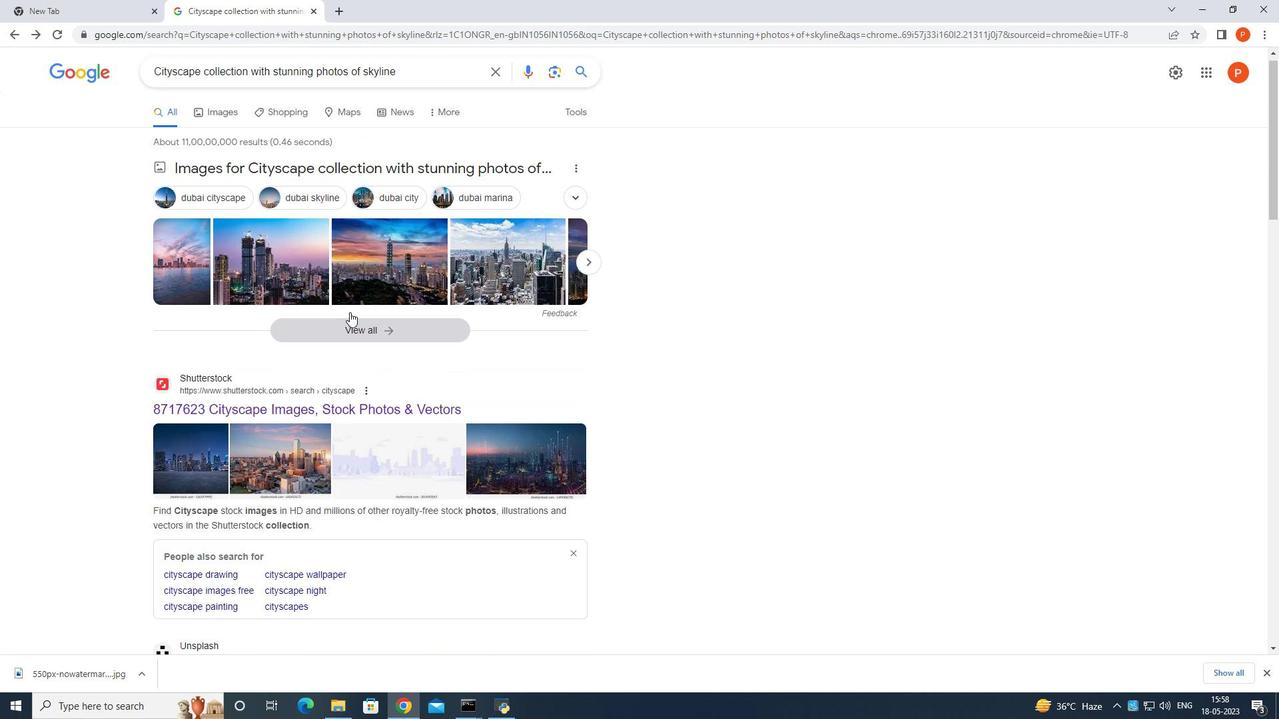 
Action: Mouse scrolled (355, 315) with delta (0, 0)
Screenshot: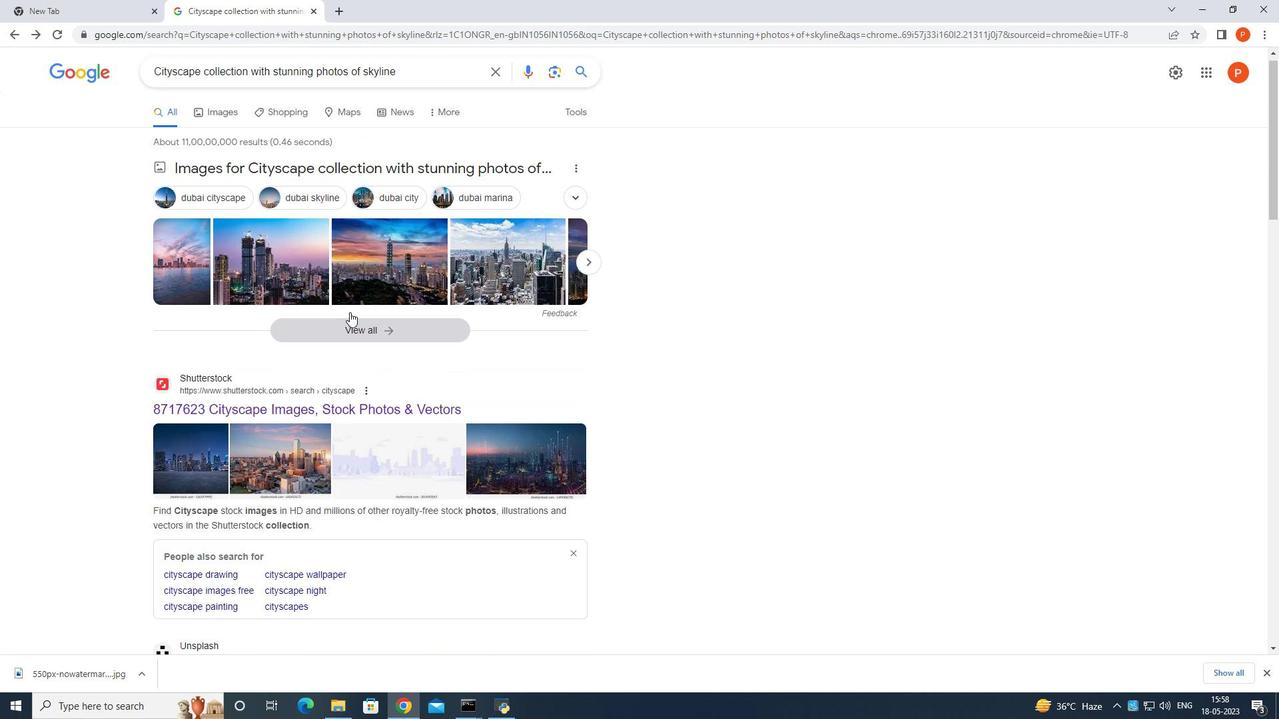
Action: Mouse scrolled (355, 315) with delta (0, 0)
Screenshot: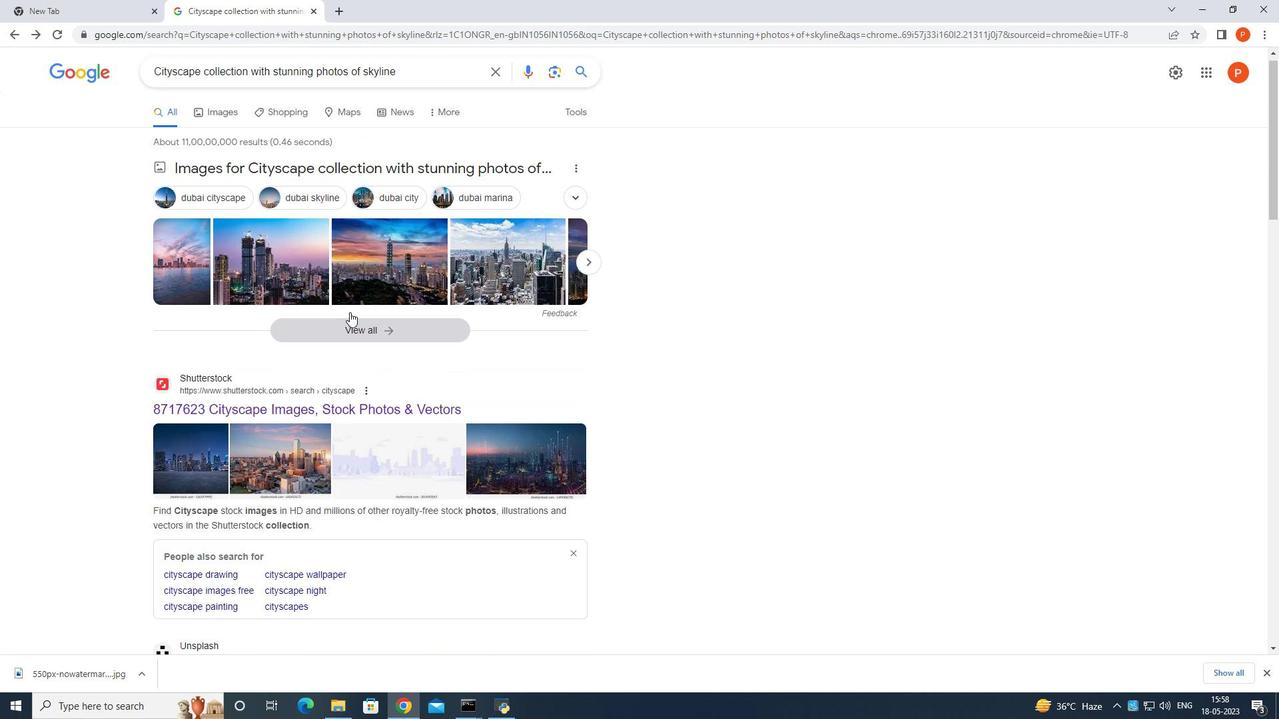 
Action: Mouse scrolled (355, 315) with delta (0, 0)
Screenshot: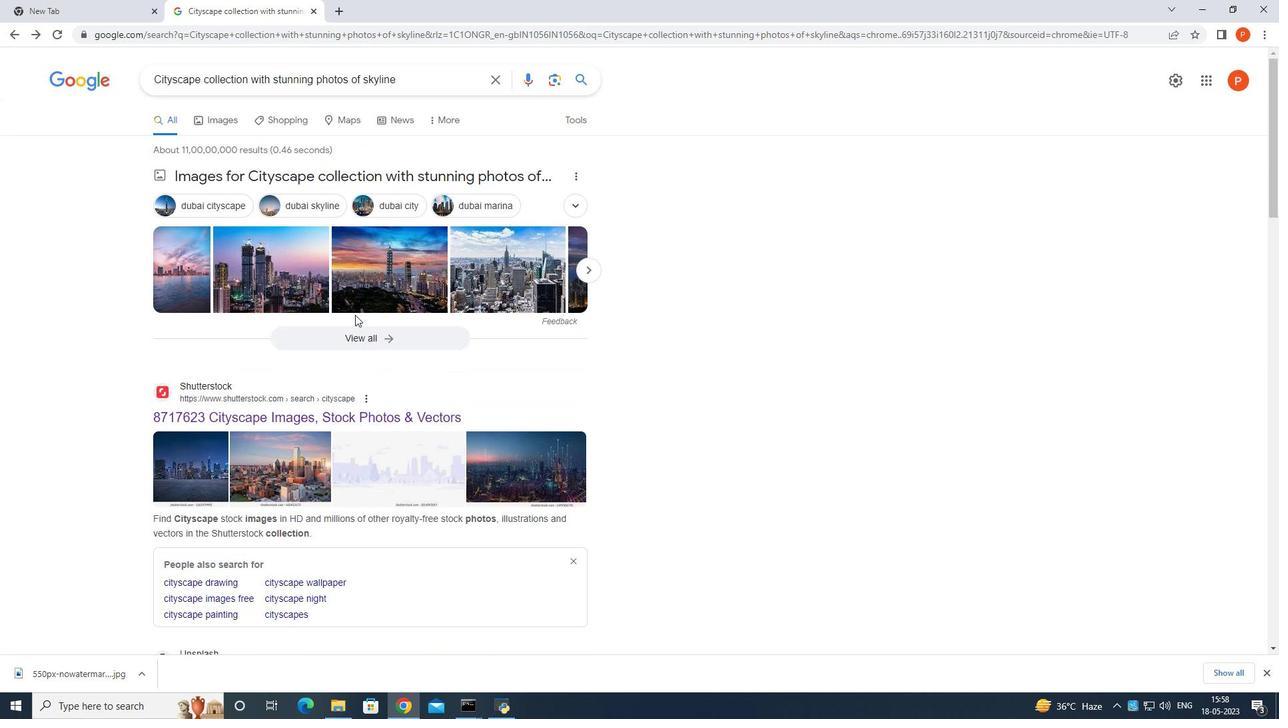 
Action: Mouse scrolled (355, 315) with delta (0, 0)
Screenshot: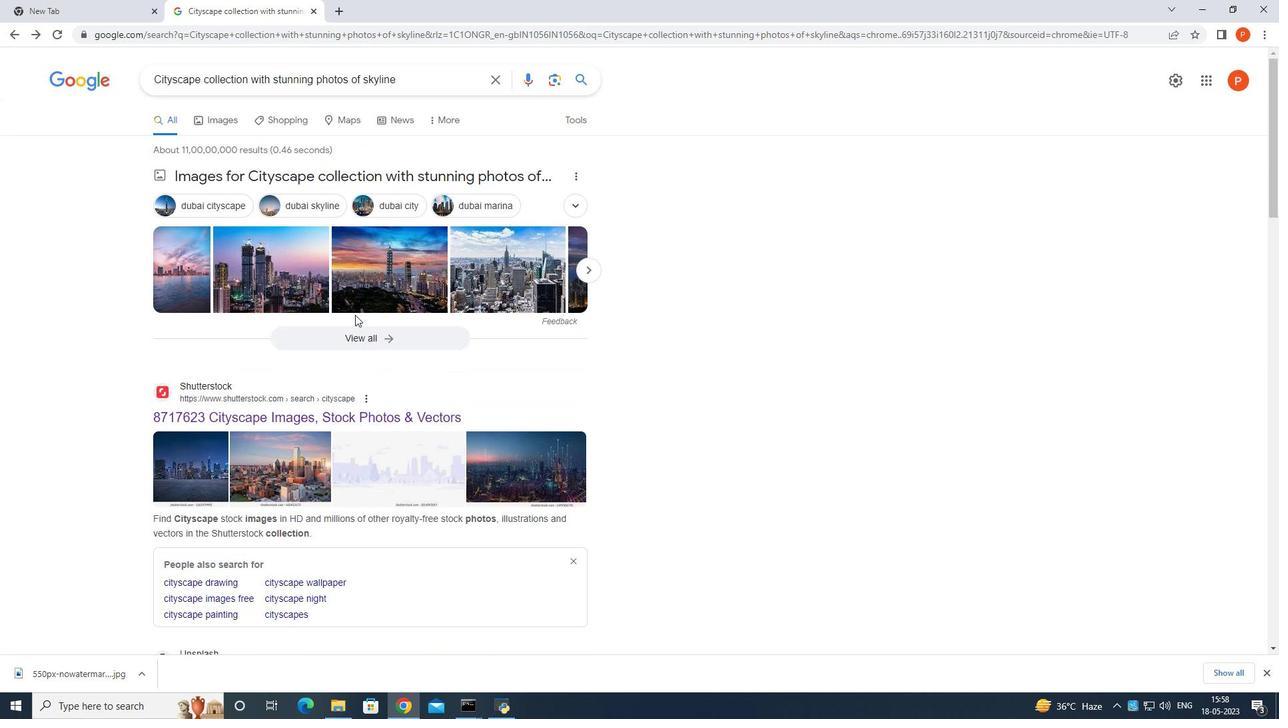 
Action: Mouse scrolled (355, 315) with delta (0, 0)
Screenshot: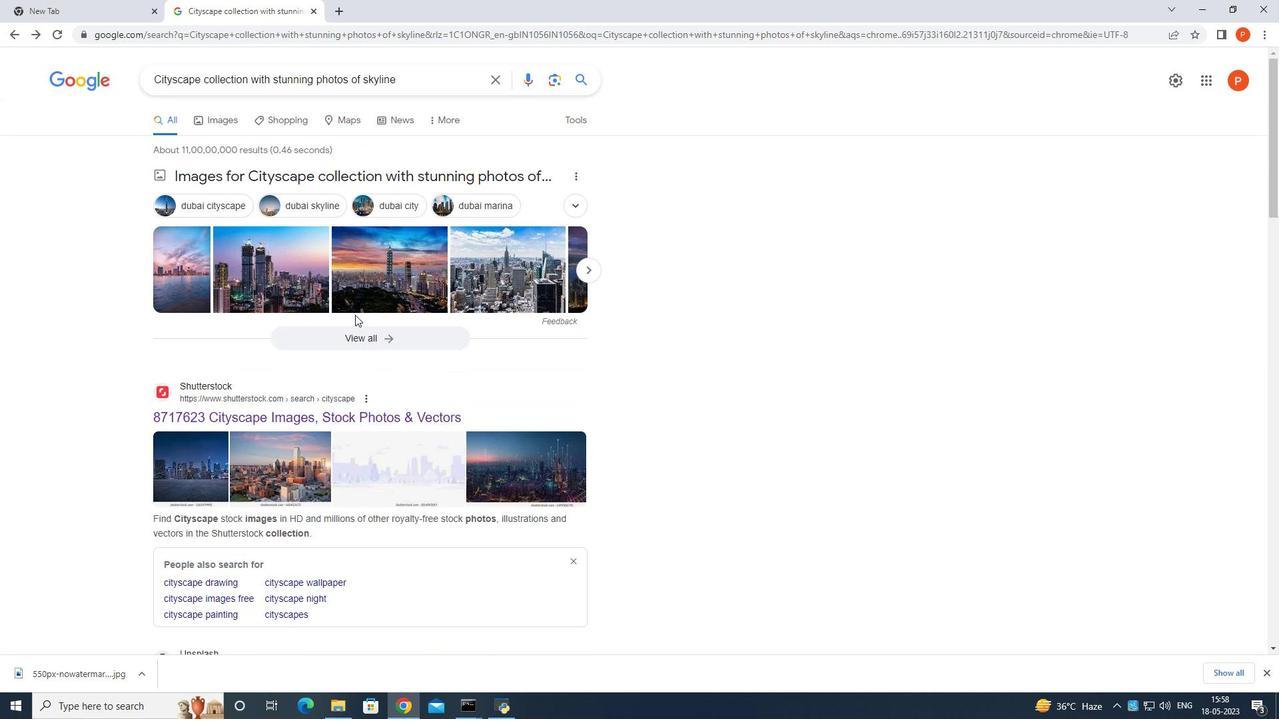 
Action: Mouse moved to (407, 73)
Screenshot: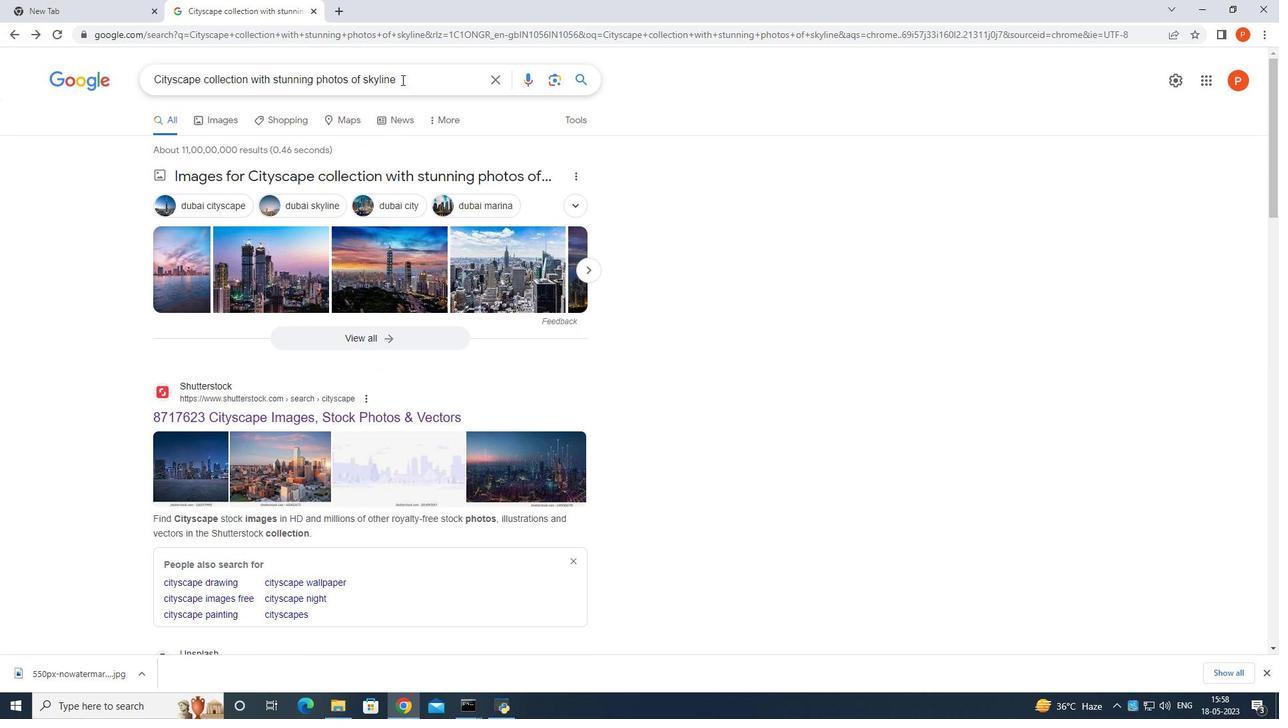
Action: Mouse pressed left at (407, 73)
Screenshot: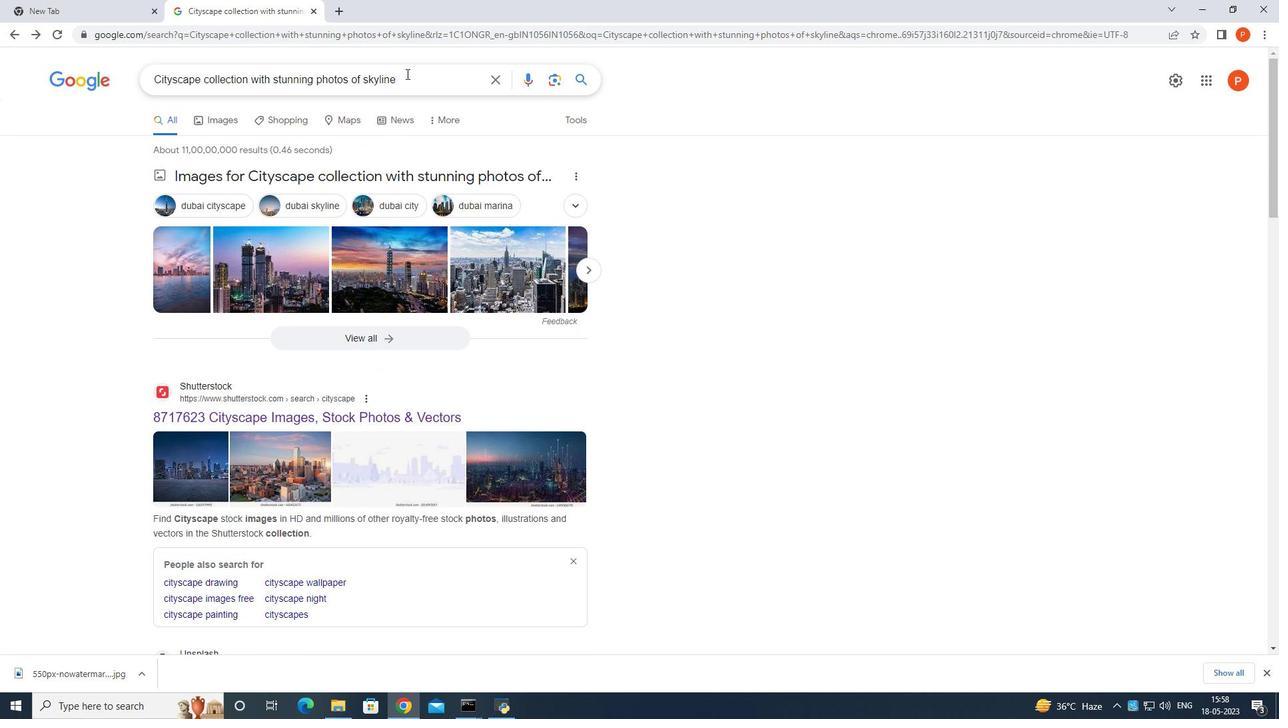 
Action: Key pressed <Key.space>of<Key.space>sj<Key.backspace>hilong<Key.enter>
Screenshot: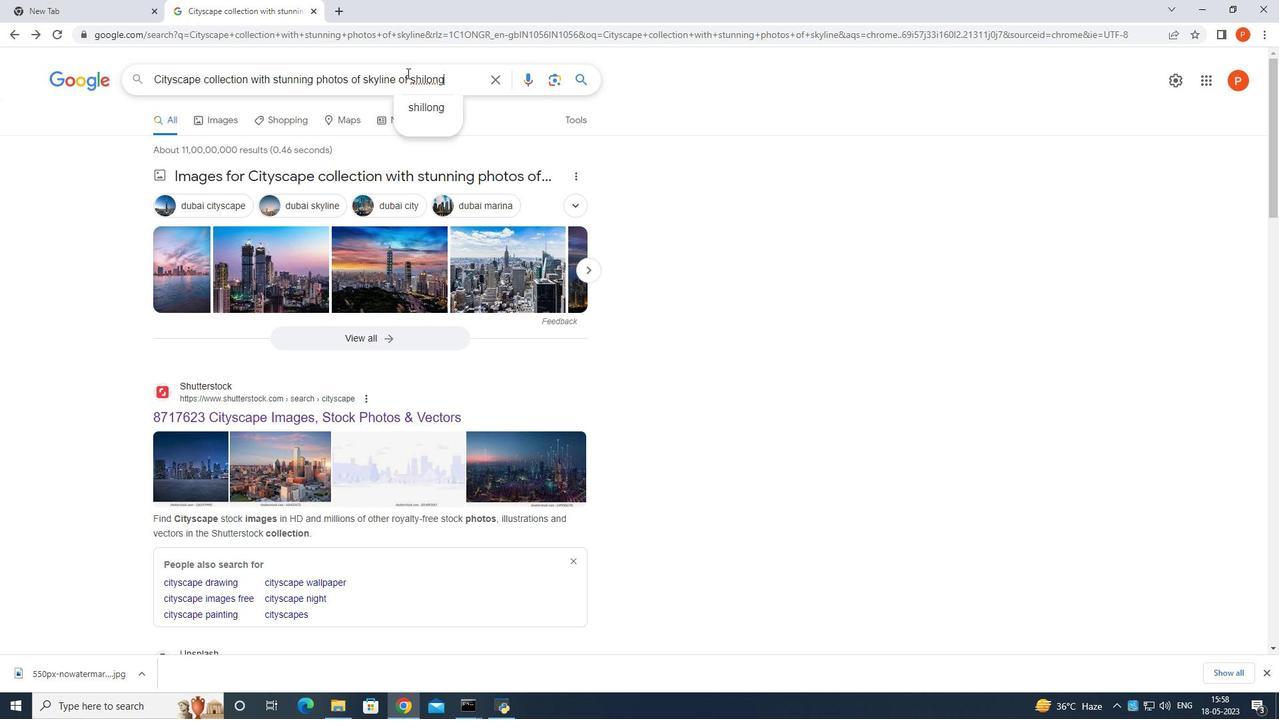 
Action: Mouse moved to (359, 365)
Screenshot: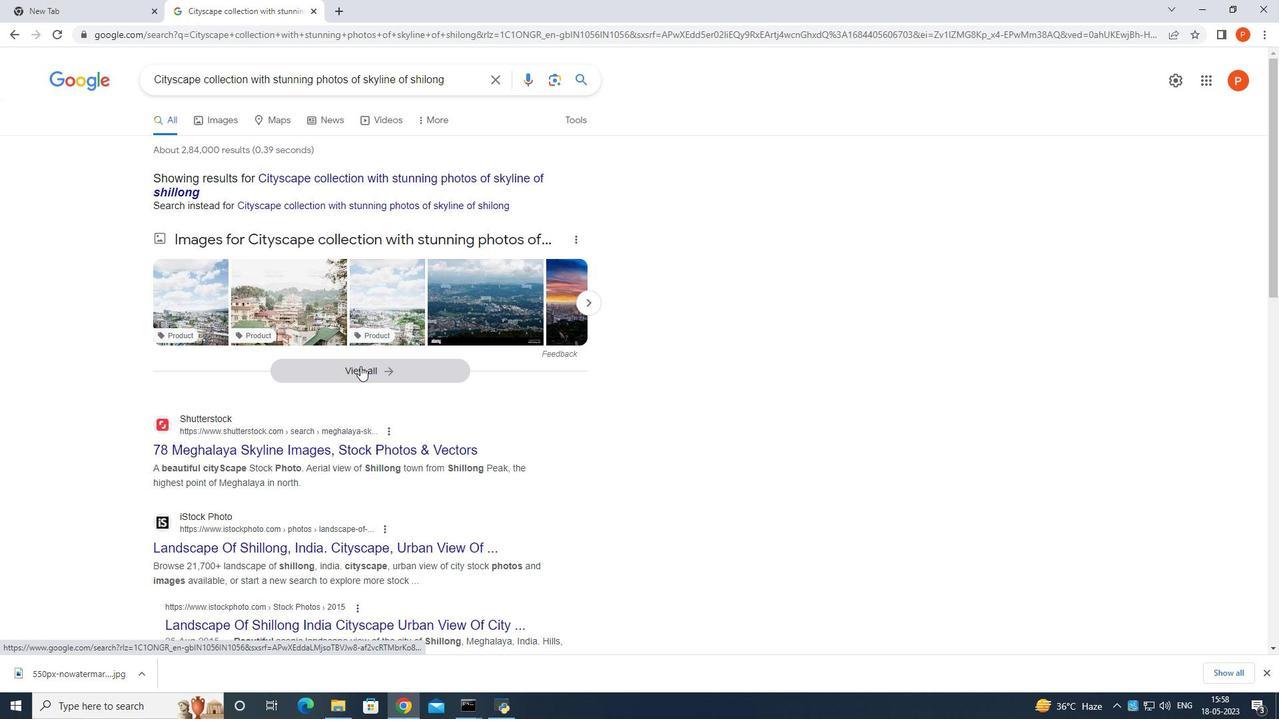 
Action: Mouse pressed left at (359, 365)
Screenshot: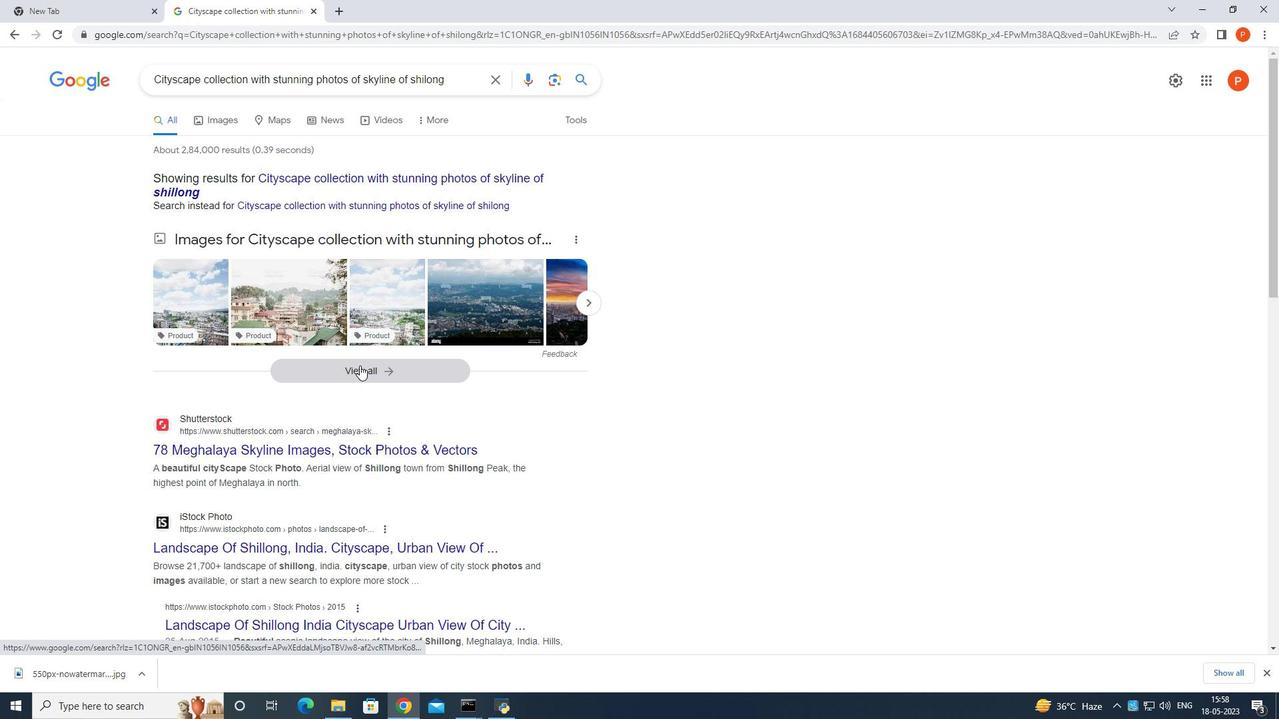 
Action: Mouse moved to (589, 306)
Screenshot: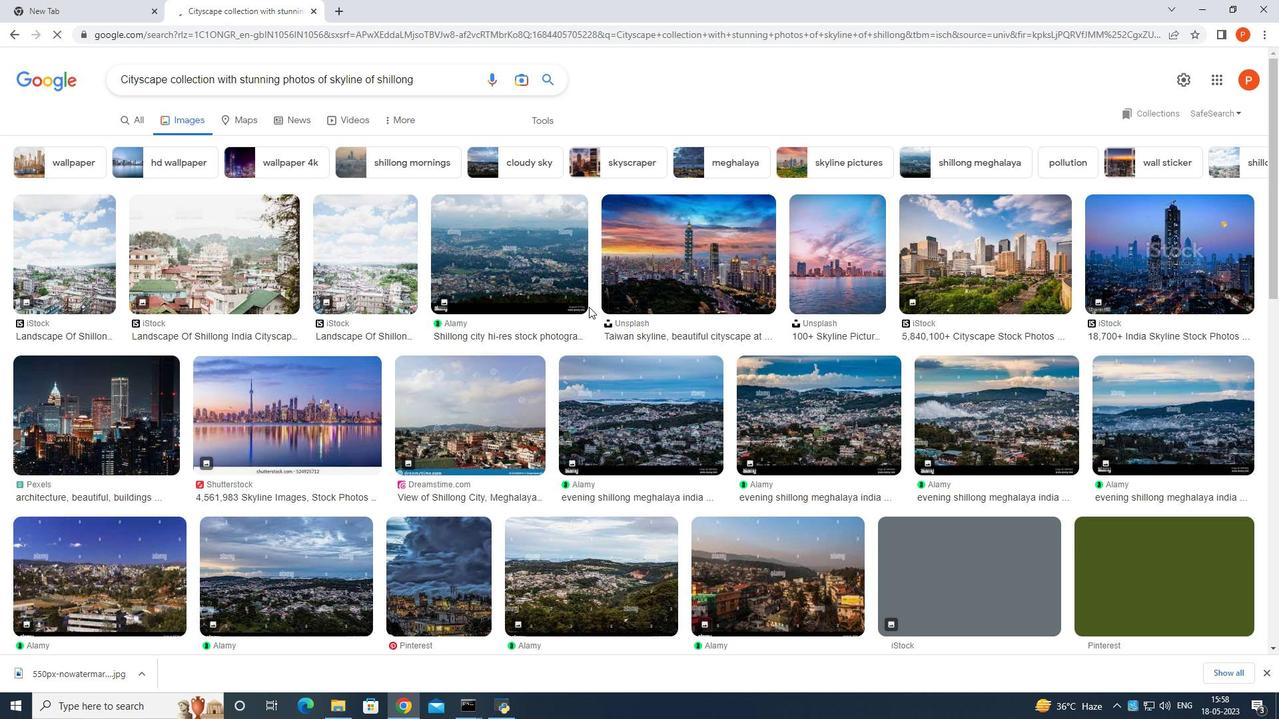 
Action: Mouse scrolled (589, 305) with delta (0, 0)
Screenshot: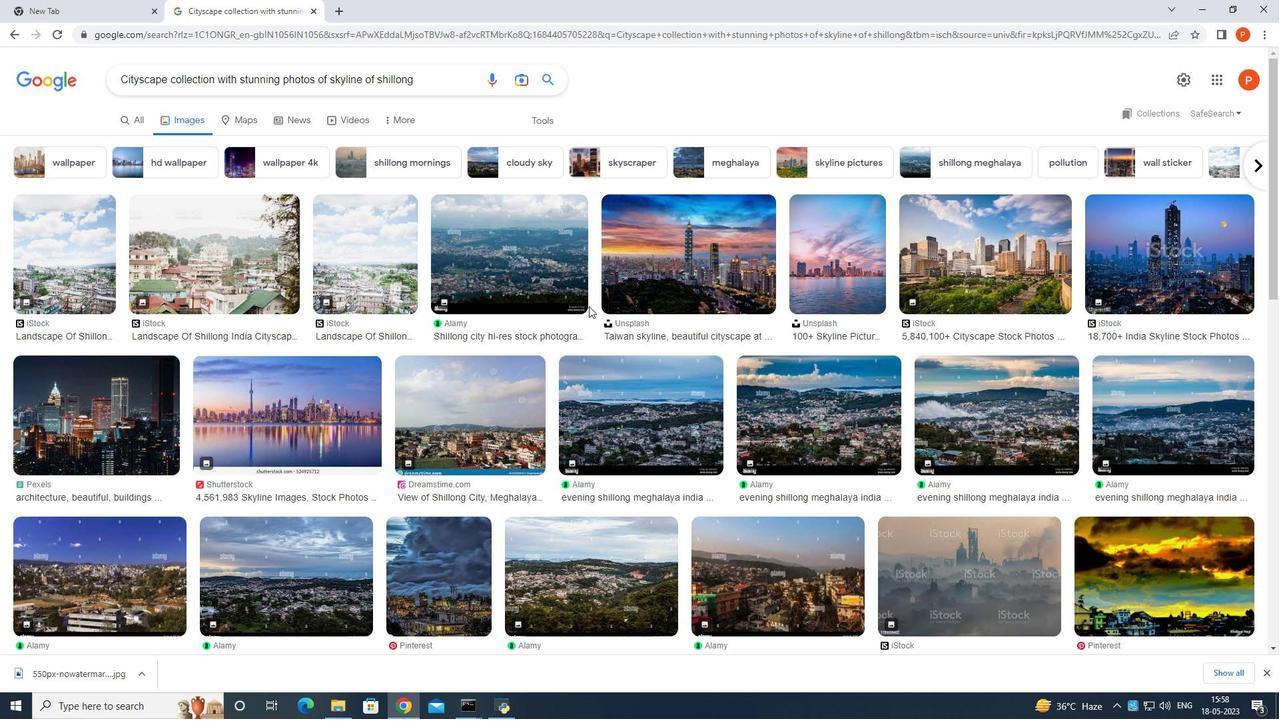 
Action: Mouse scrolled (589, 305) with delta (0, 0)
Screenshot: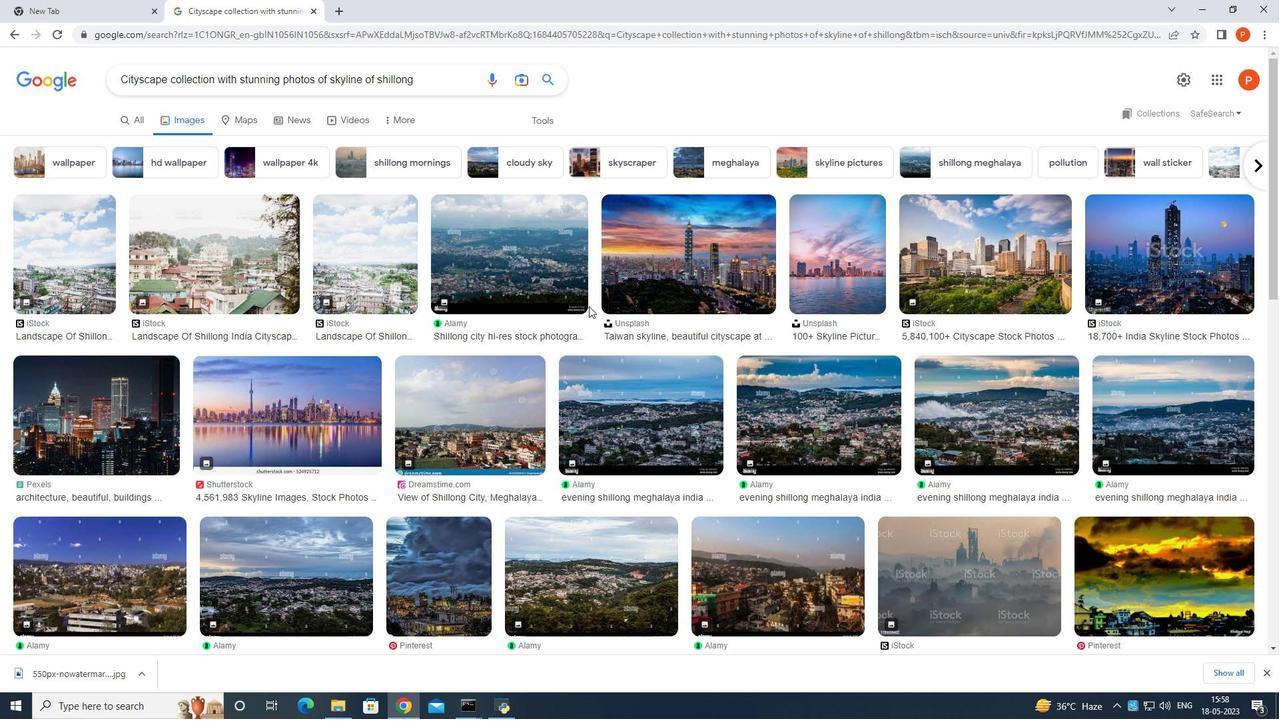 
Action: Mouse scrolled (589, 305) with delta (0, 0)
Screenshot: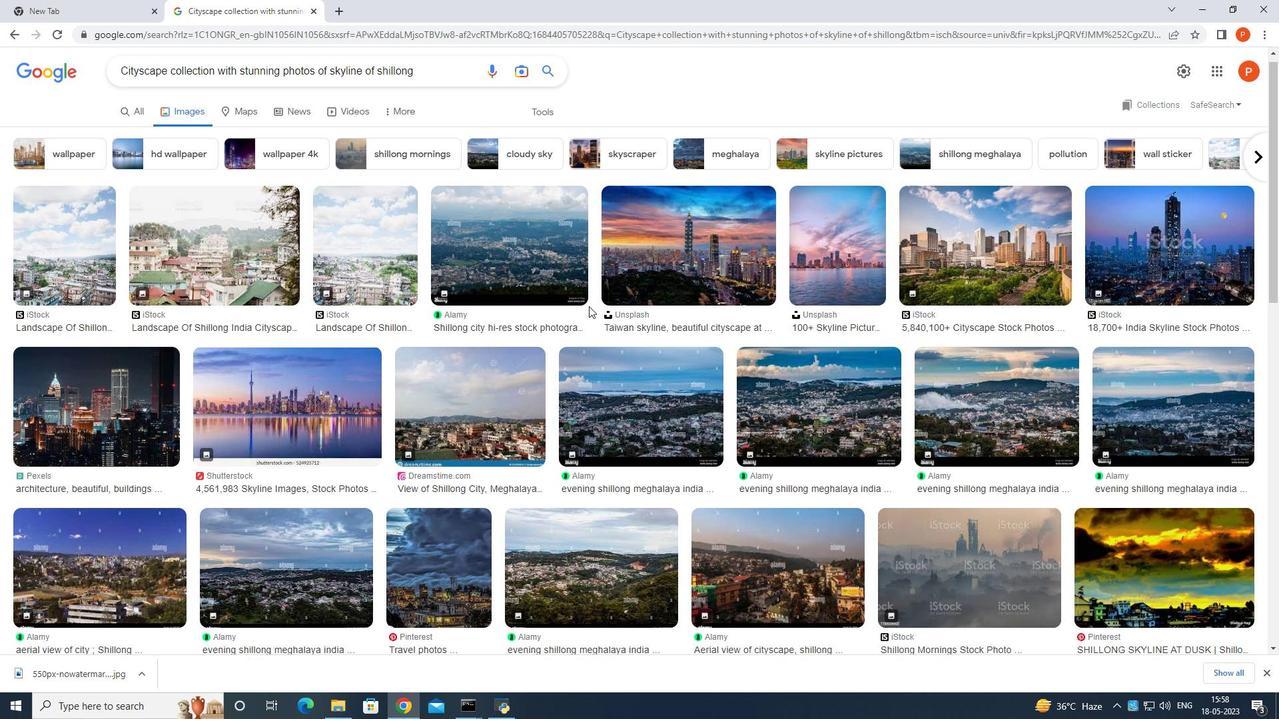 
Action: Mouse scrolled (589, 307) with delta (0, 0)
Screenshot: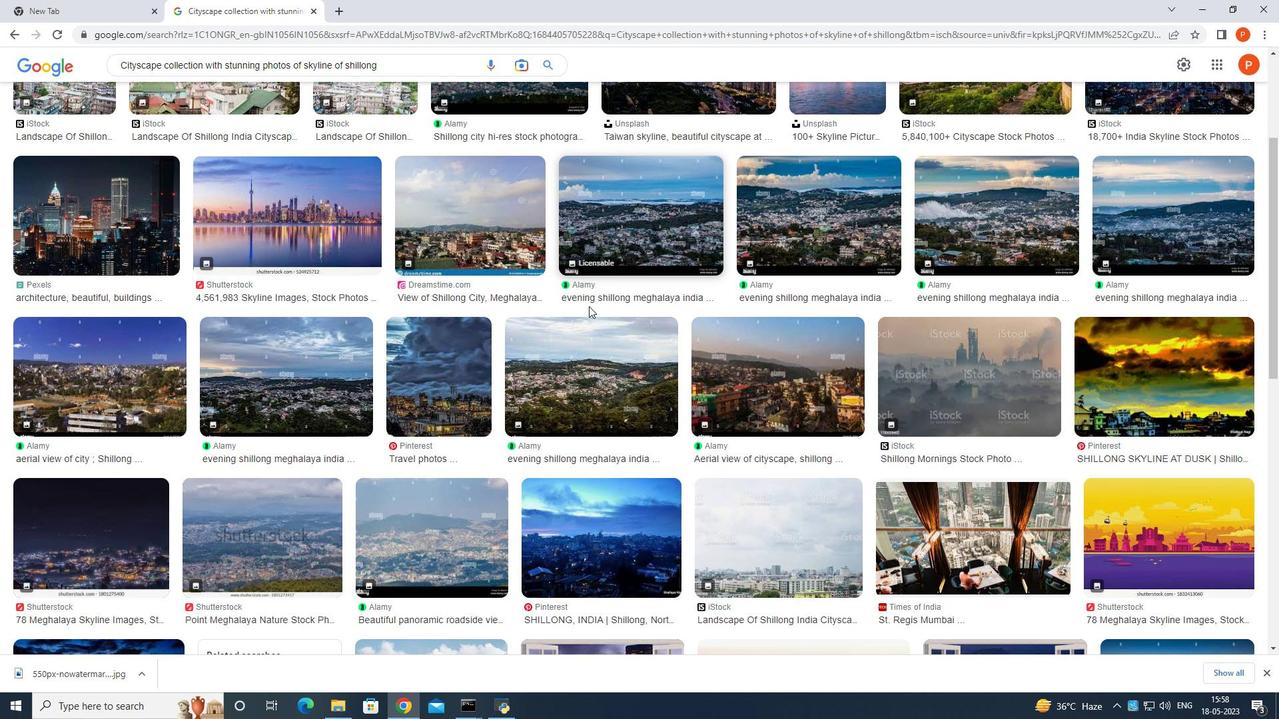 
Action: Mouse scrolled (589, 307) with delta (0, 0)
Screenshot: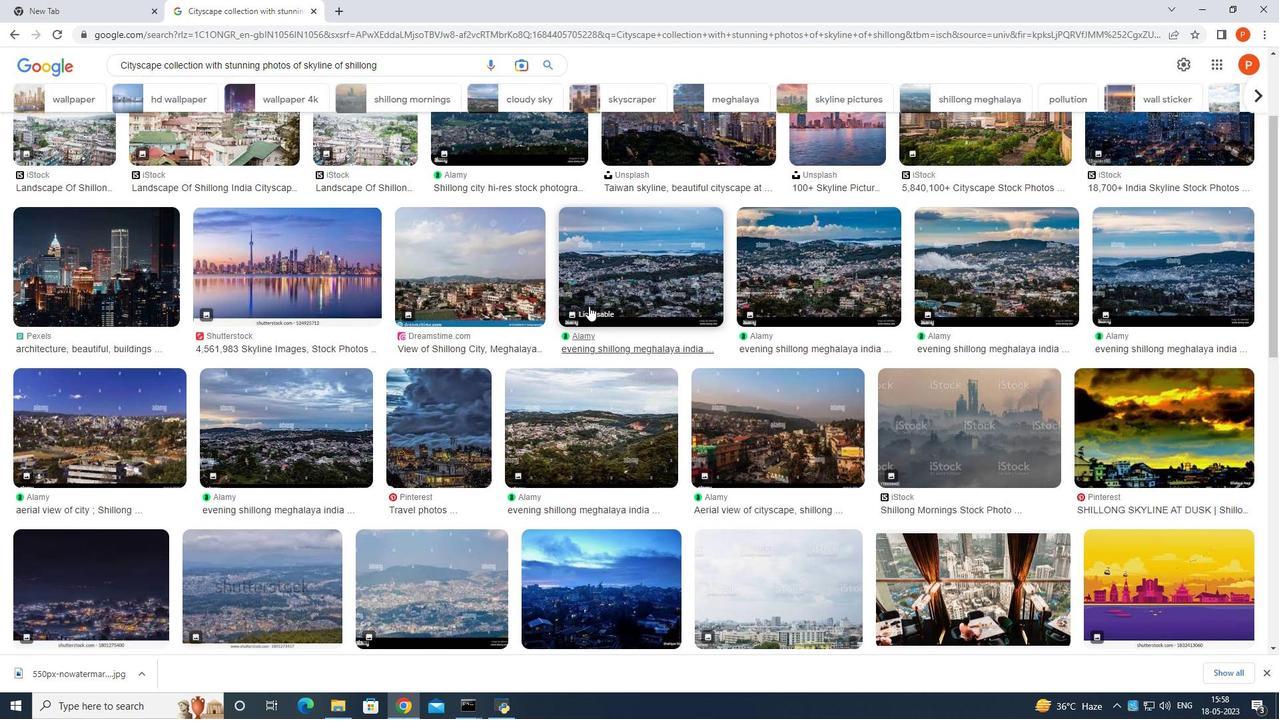
Action: Mouse moved to (472, 347)
Screenshot: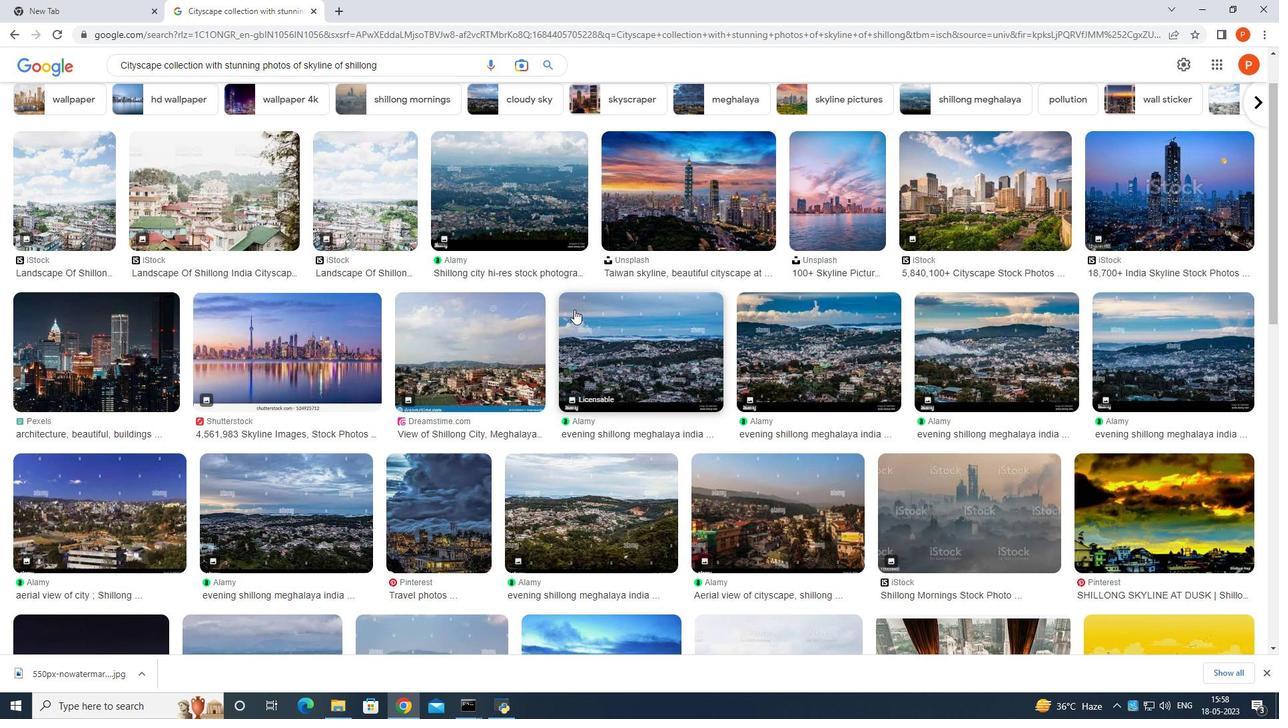 
Action: Mouse scrolled (472, 347) with delta (0, 0)
Screenshot: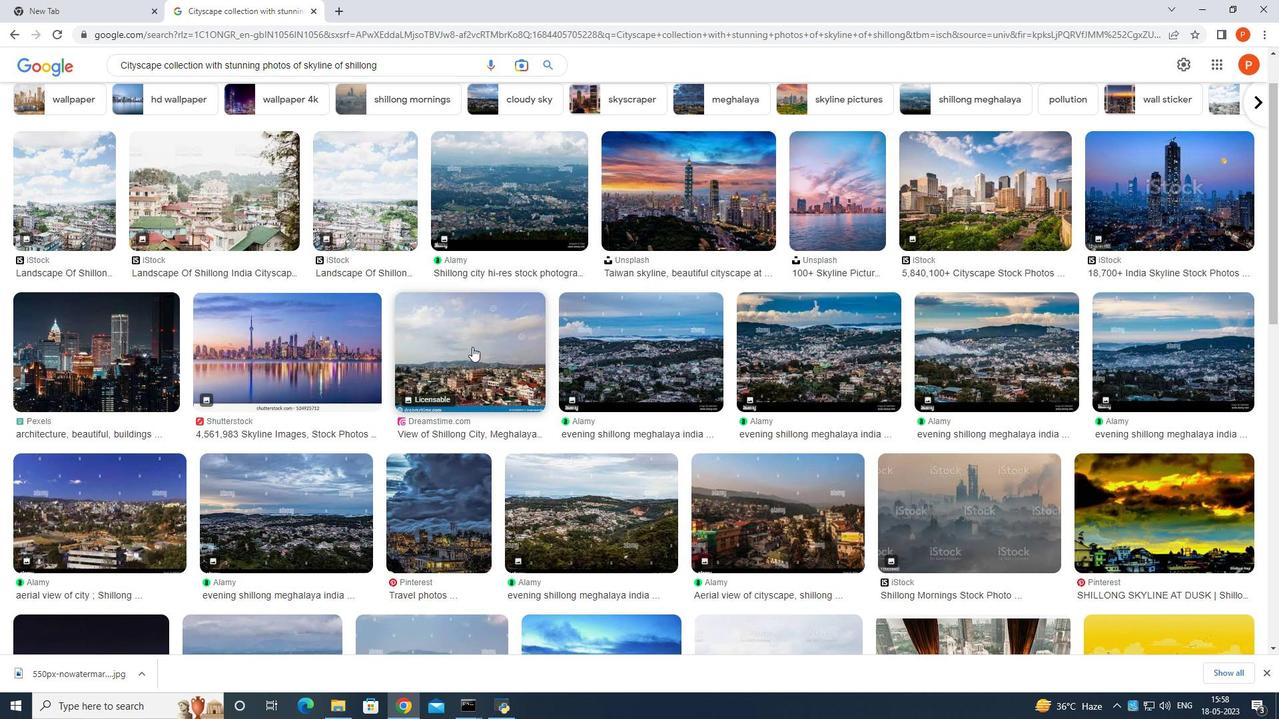 
Action: Mouse scrolled (472, 347) with delta (0, 0)
Screenshot: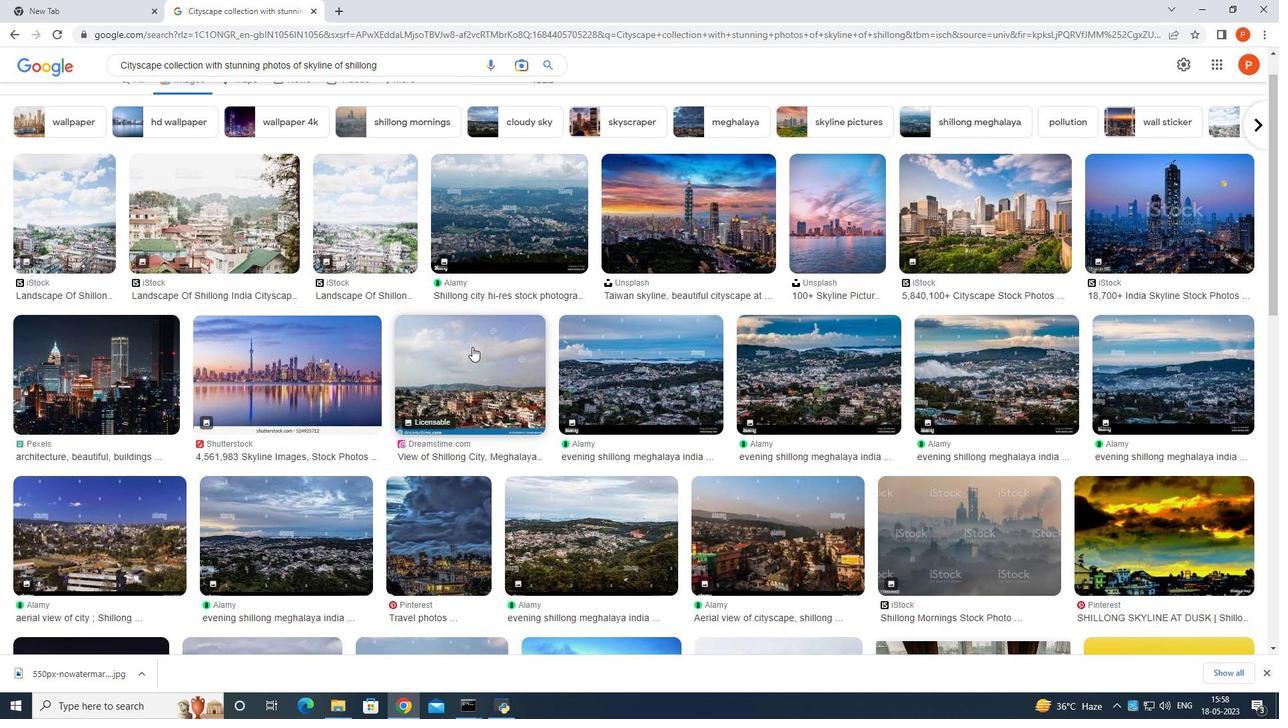
Action: Mouse moved to (626, 271)
Screenshot: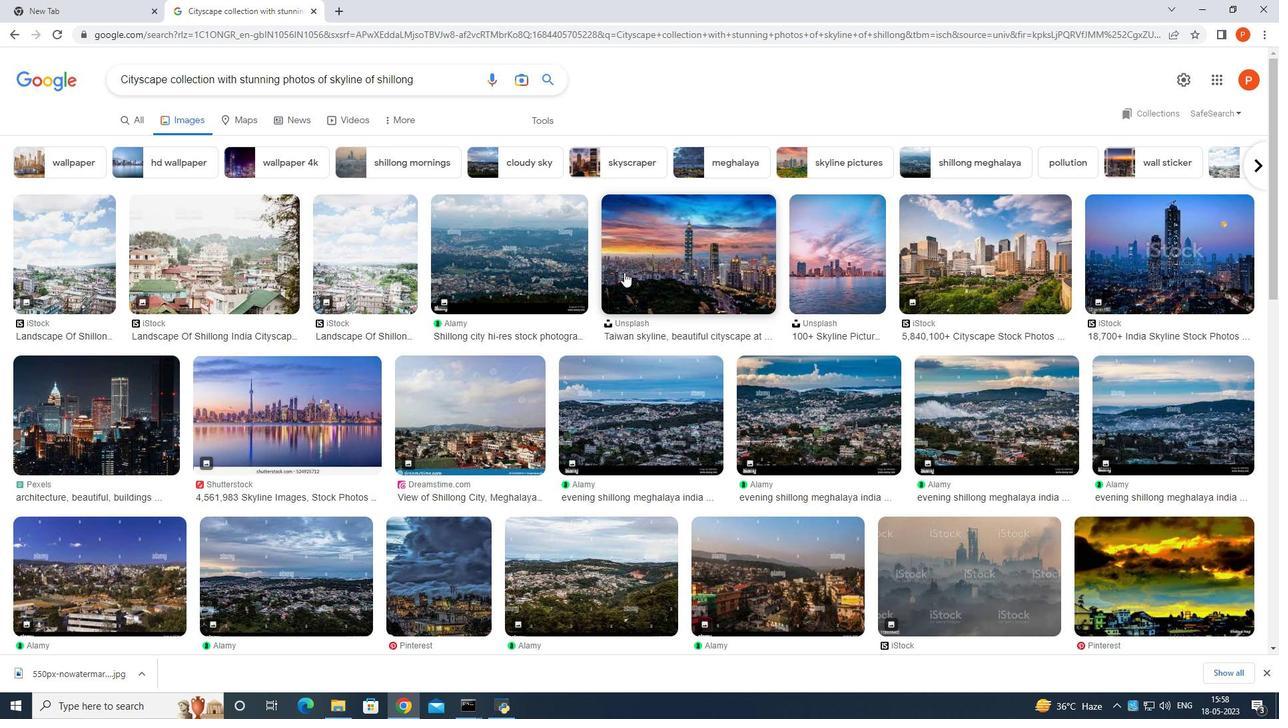 
Action: Mouse pressed left at (626, 271)
Screenshot: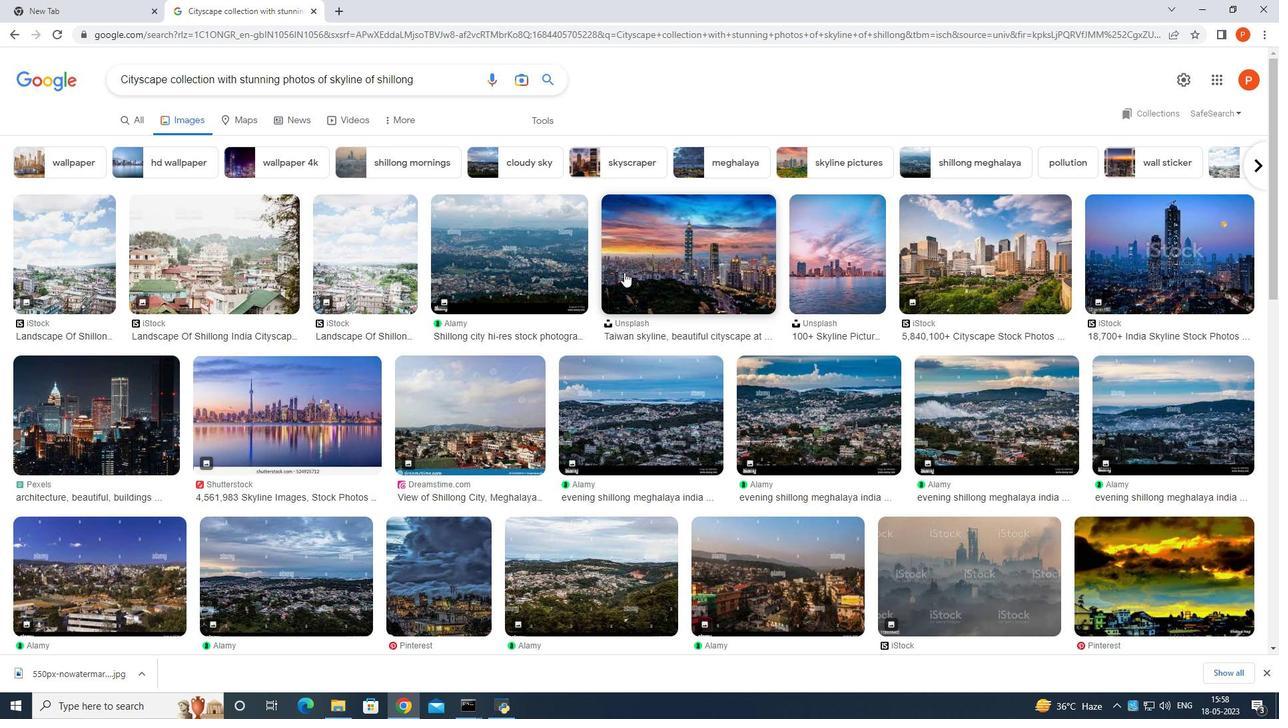 
Action: Mouse moved to (1131, 403)
Screenshot: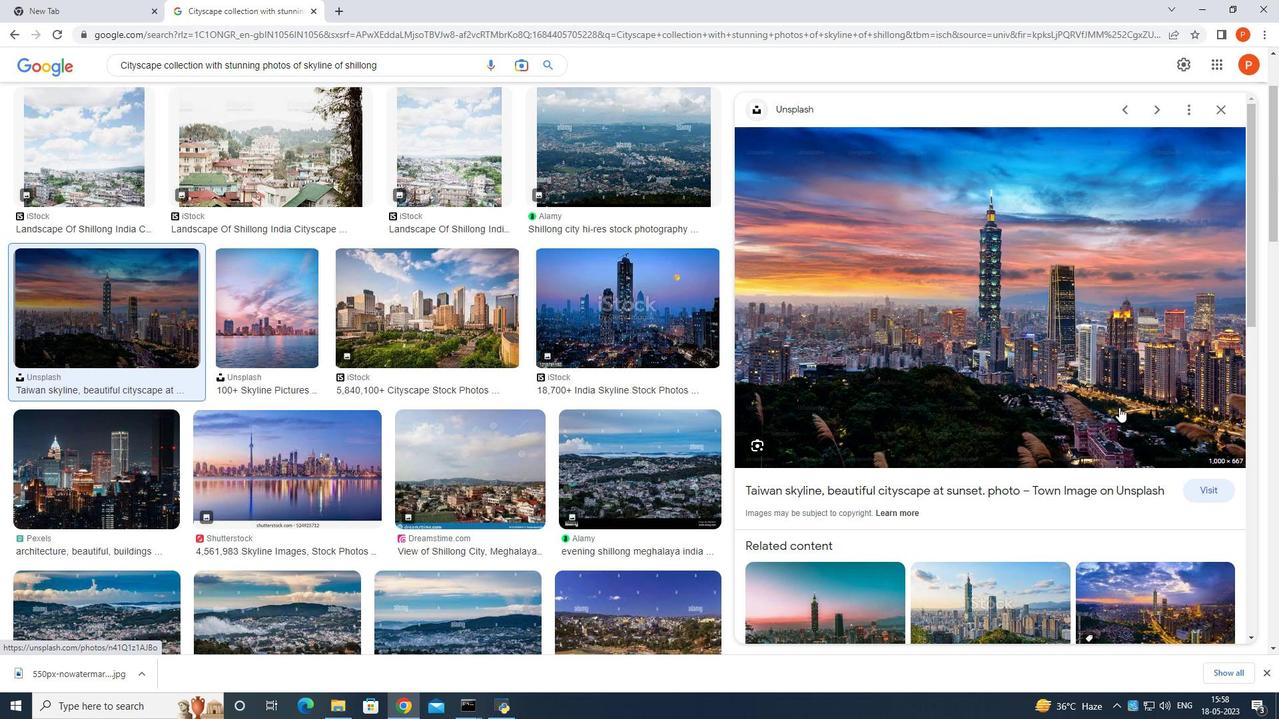 
Action: Mouse scrolled (1131, 402) with delta (0, 0)
Screenshot: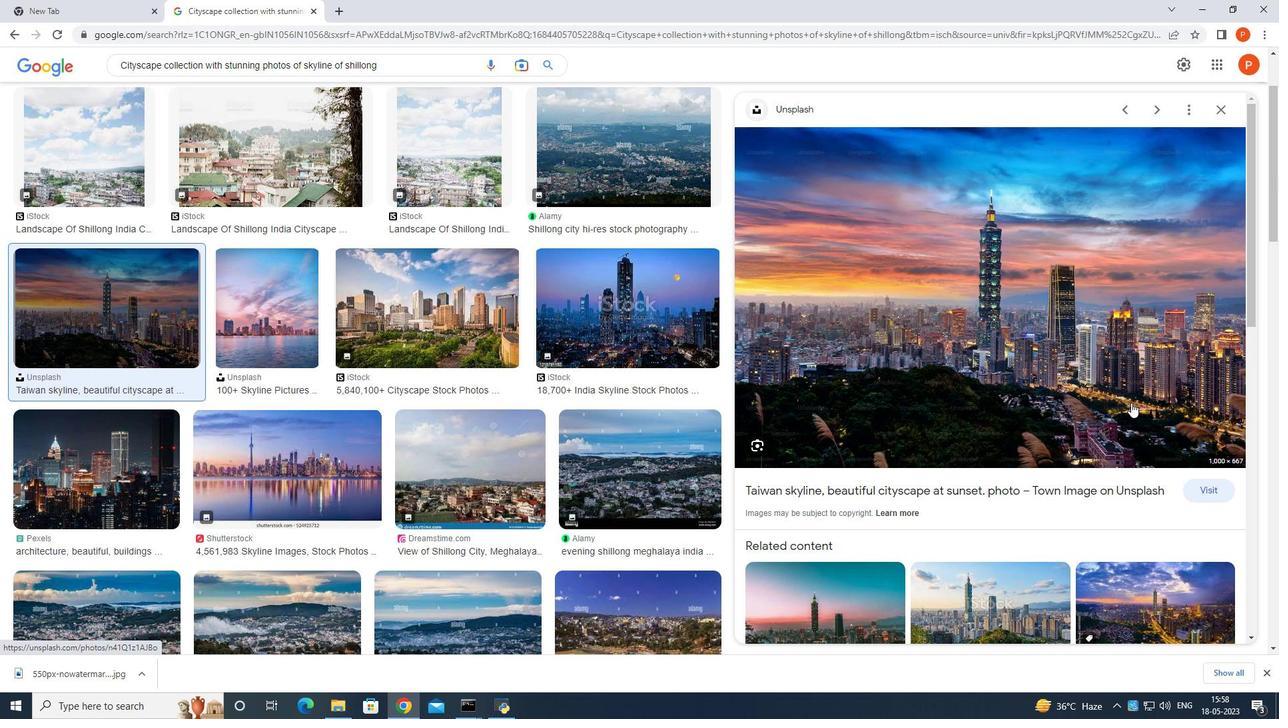 
Action: Mouse scrolled (1131, 402) with delta (0, 0)
Screenshot: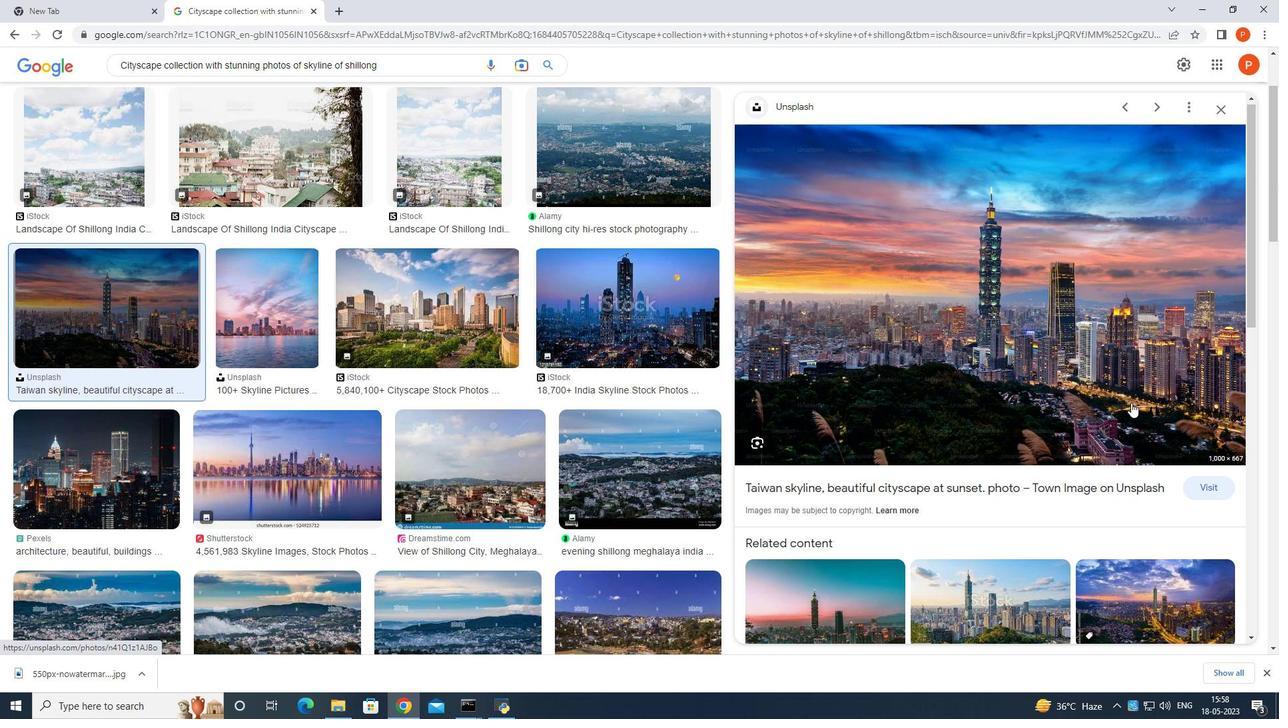
Action: Mouse scrolled (1131, 402) with delta (0, 0)
Screenshot: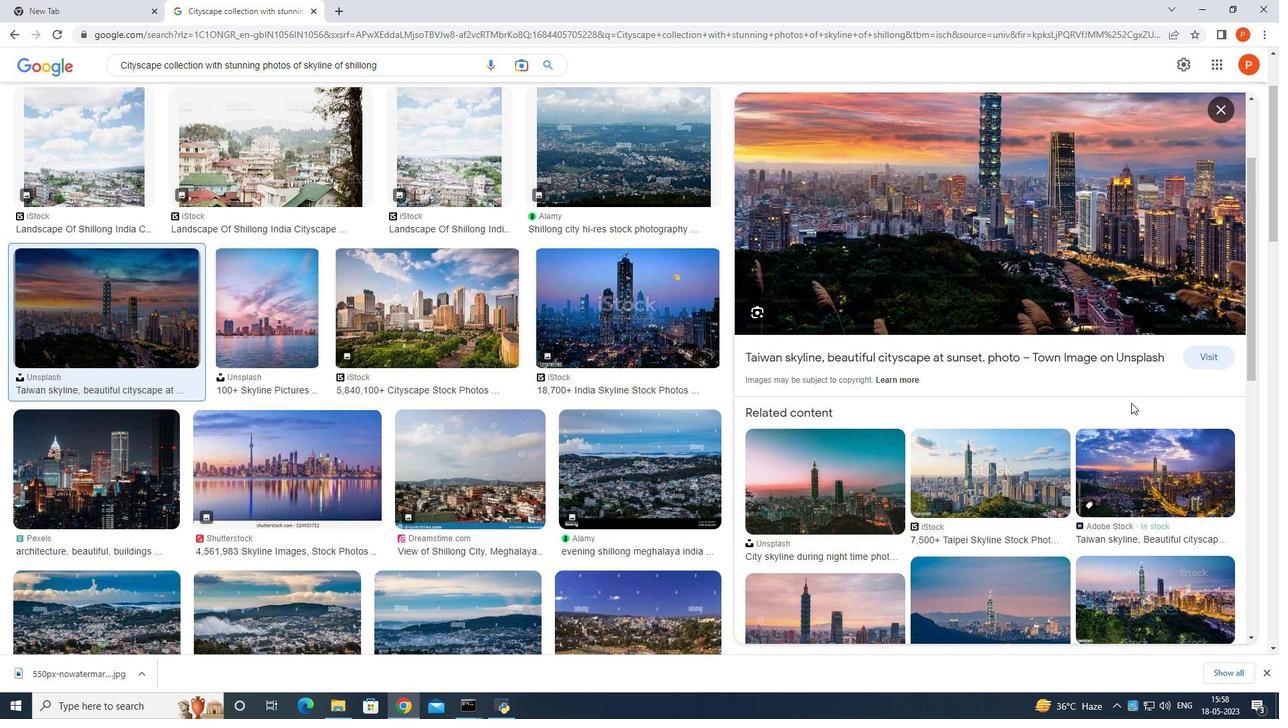 
Action: Mouse moved to (378, 355)
Screenshot: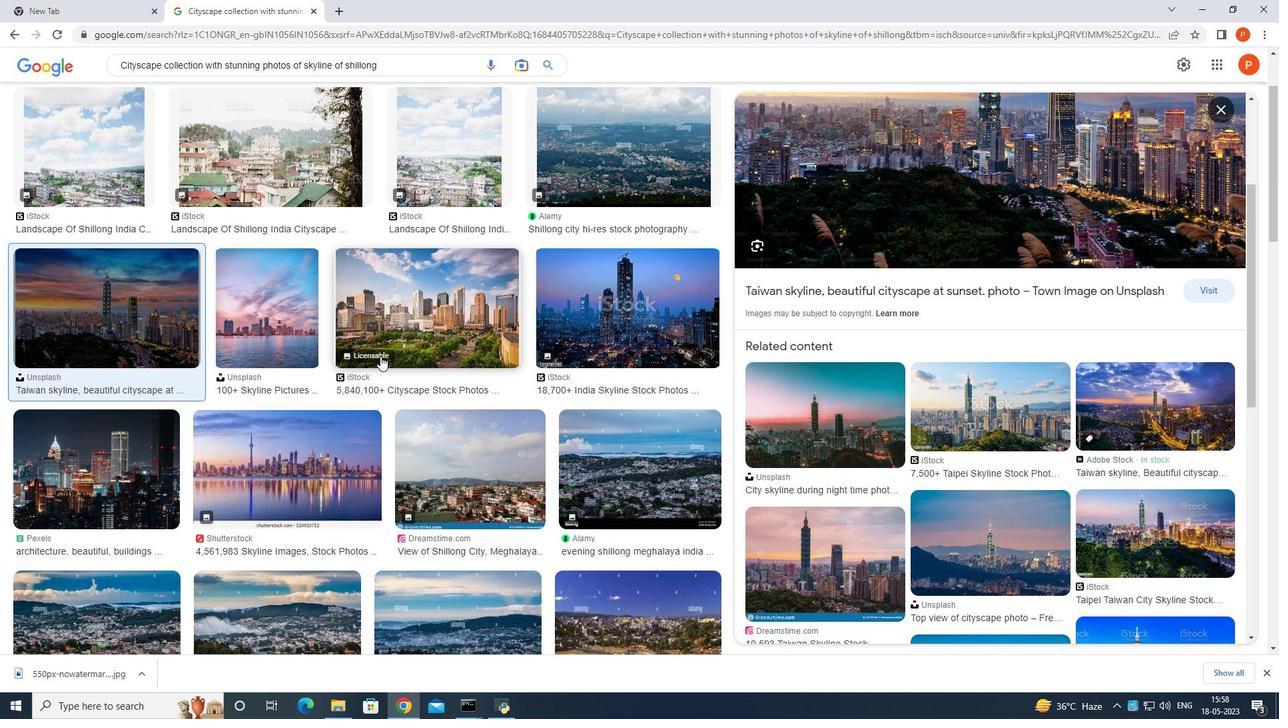 
Action: Mouse scrolled (378, 356) with delta (0, 0)
Screenshot: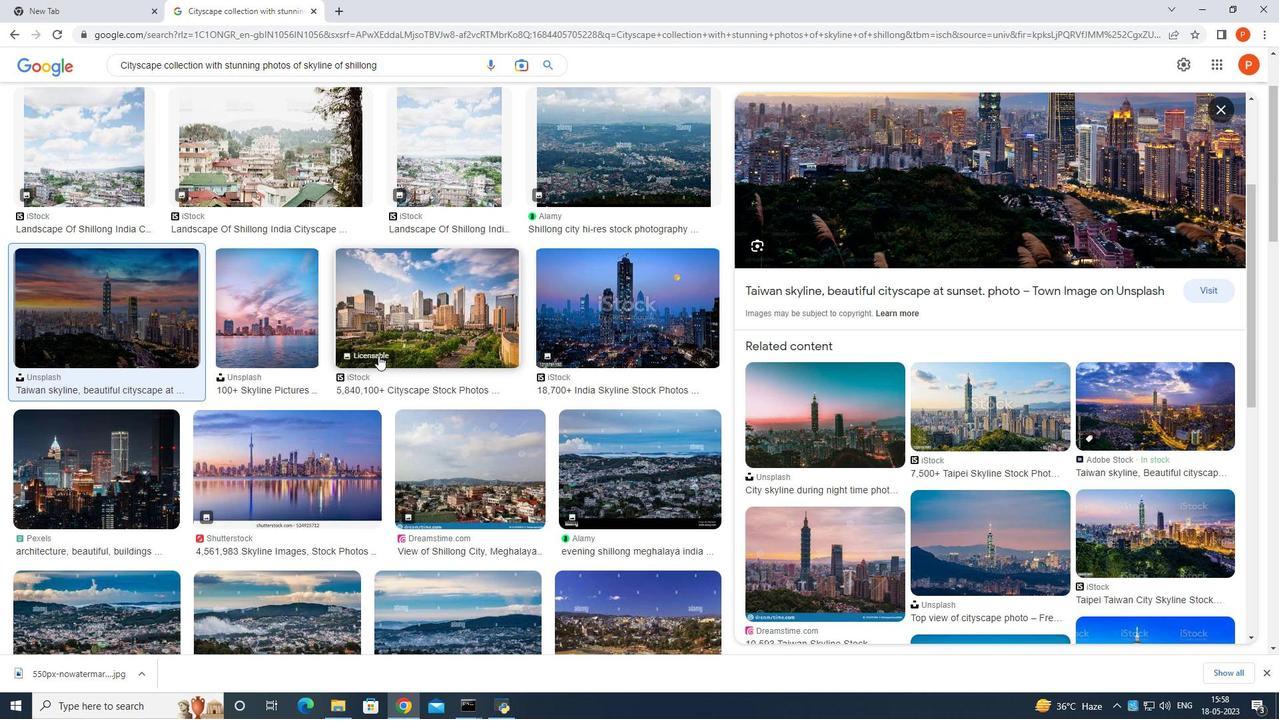 
Action: Mouse scrolled (378, 356) with delta (0, 0)
Screenshot: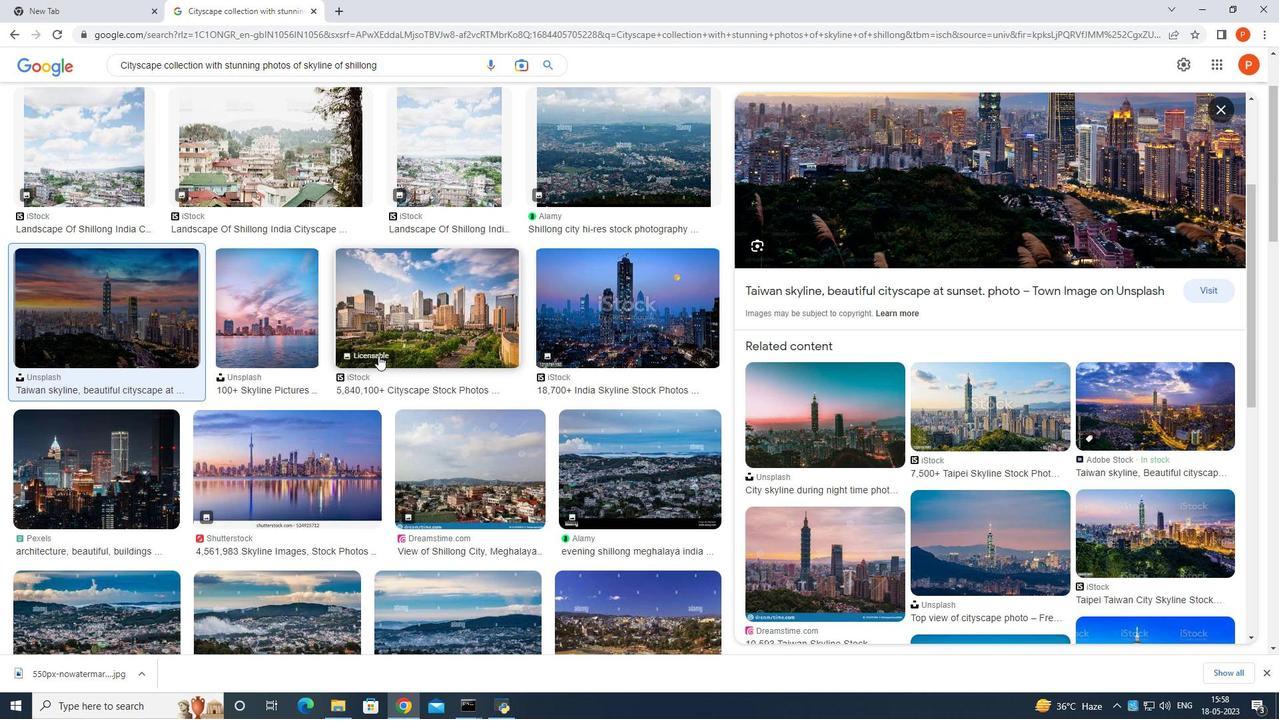 
Action: Mouse scrolled (378, 356) with delta (0, 0)
Screenshot: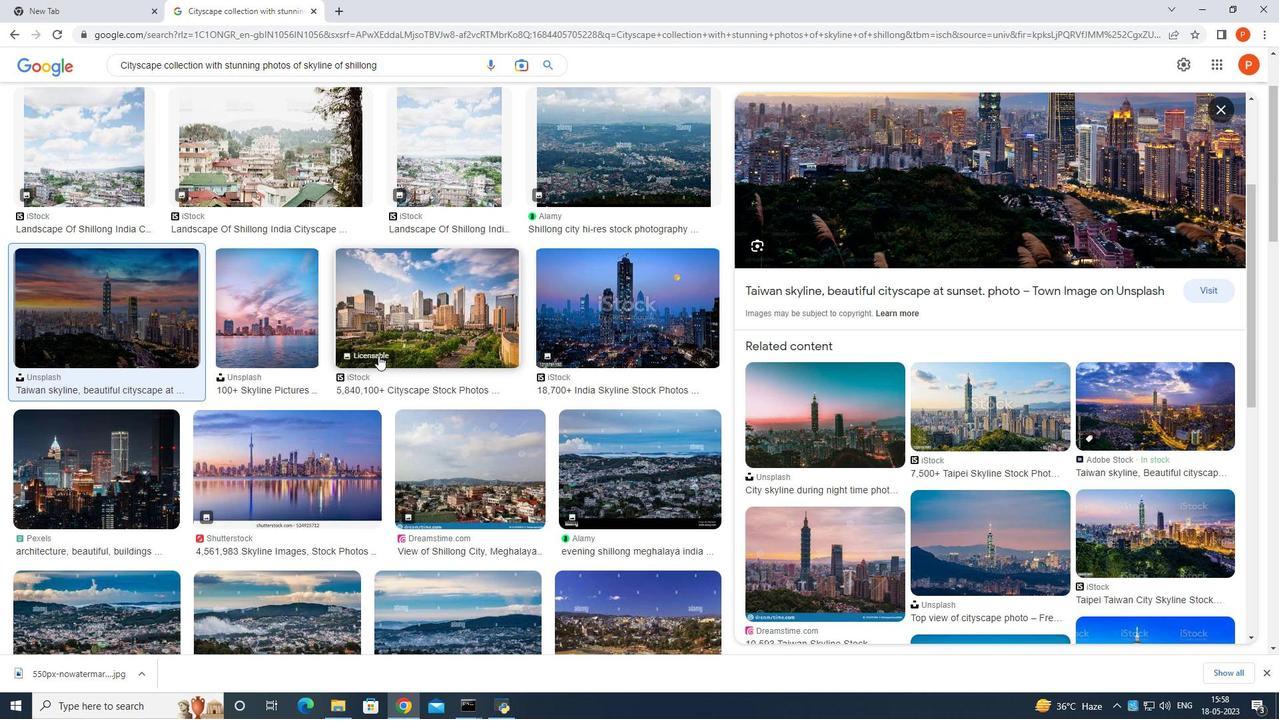 
Action: Mouse scrolled (378, 356) with delta (0, 0)
Screenshot: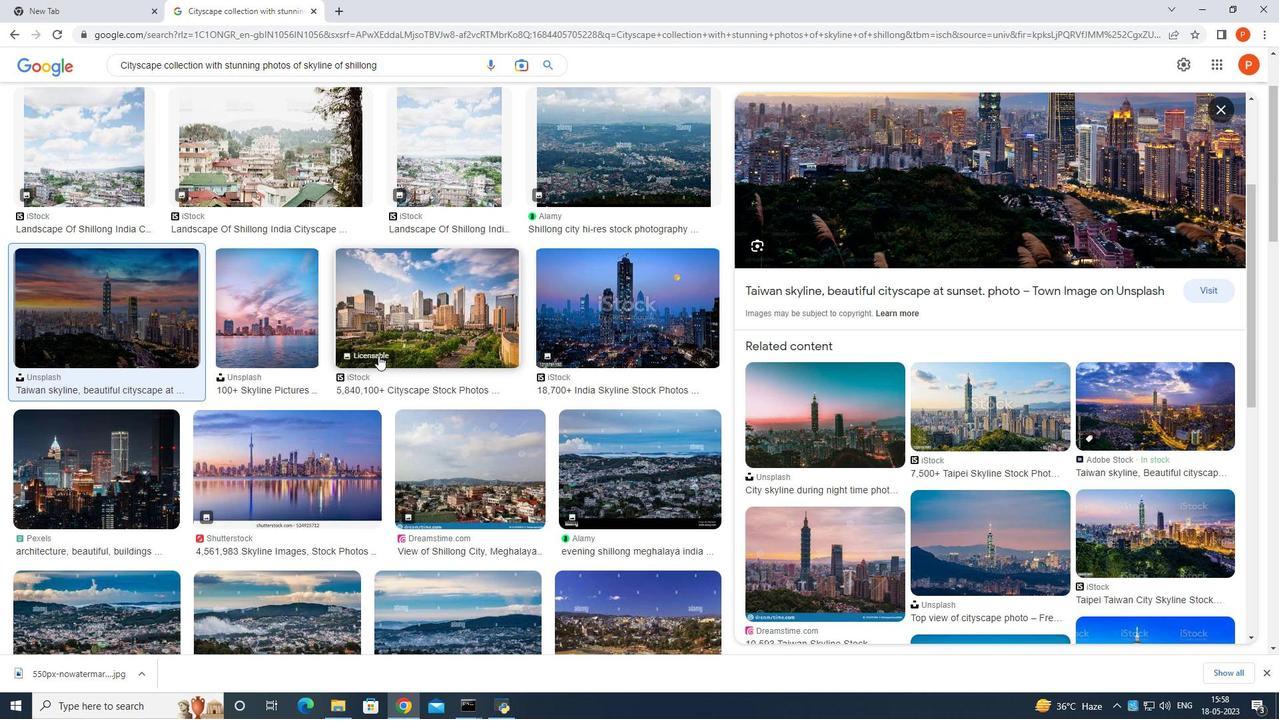 
Action: Mouse moved to (378, 355)
Screenshot: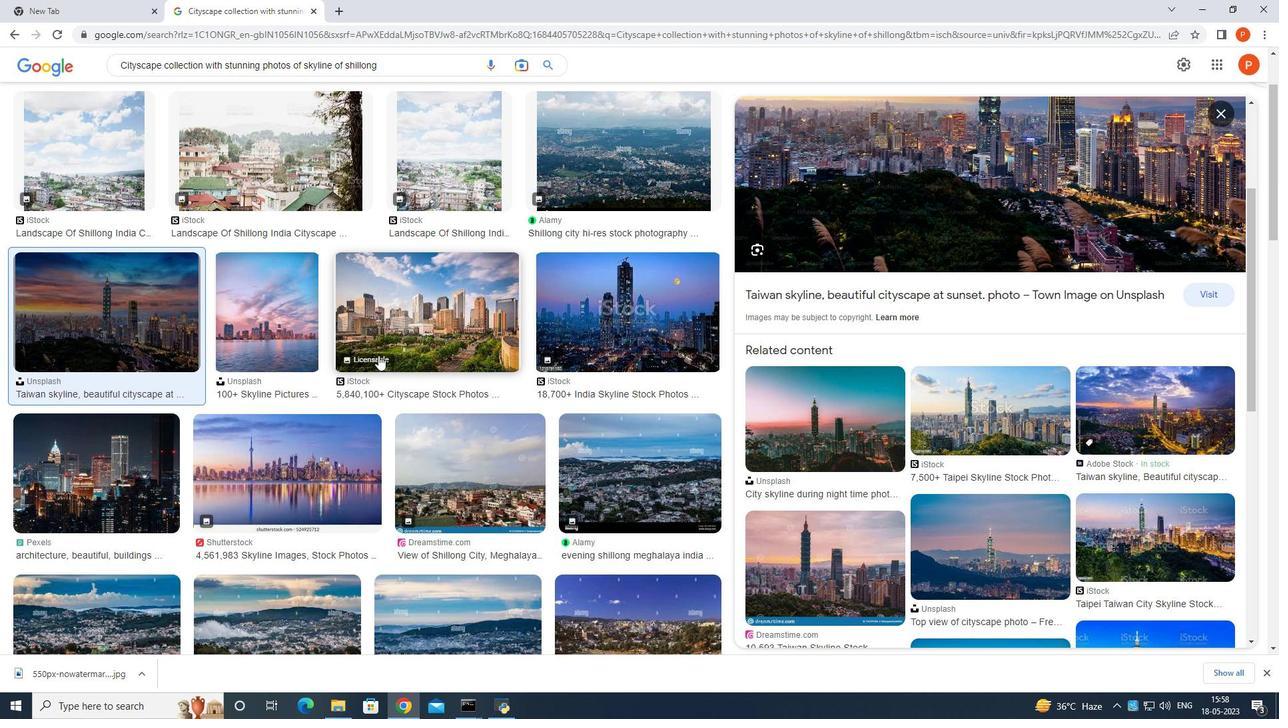 
Action: Mouse scrolled (378, 356) with delta (0, 0)
Screenshot: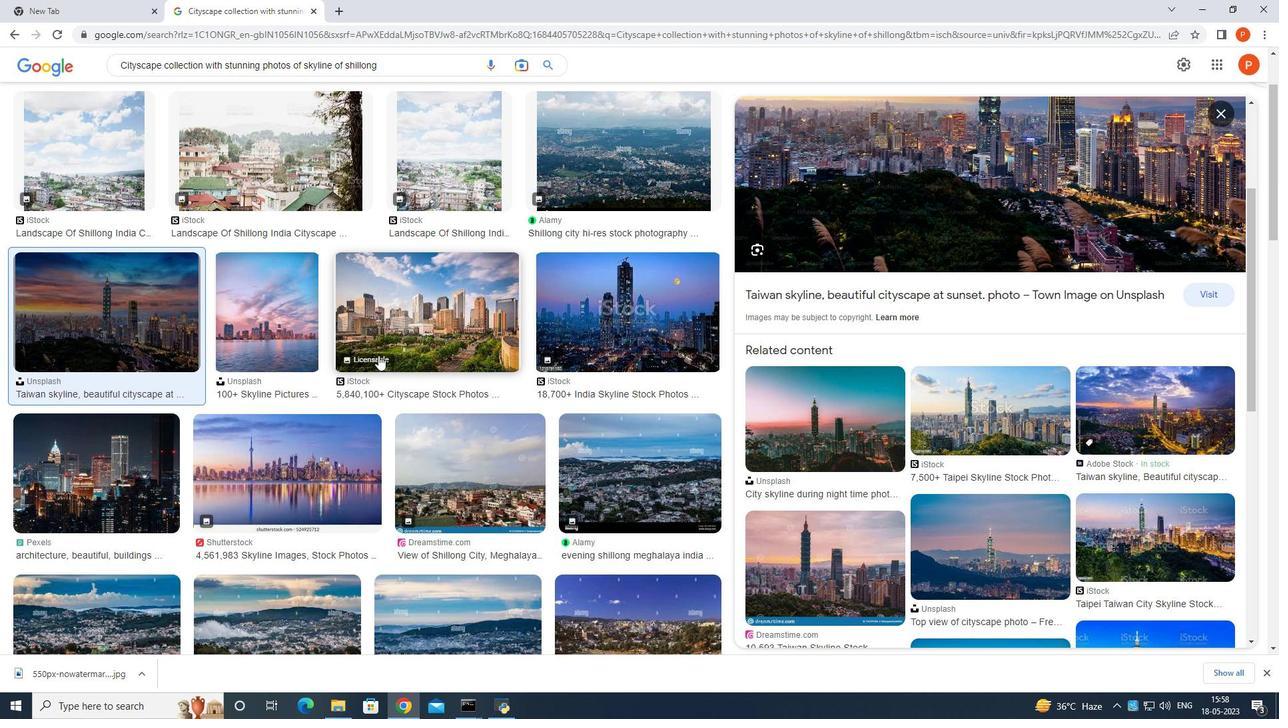 
Action: Mouse moved to (384, 345)
Screenshot: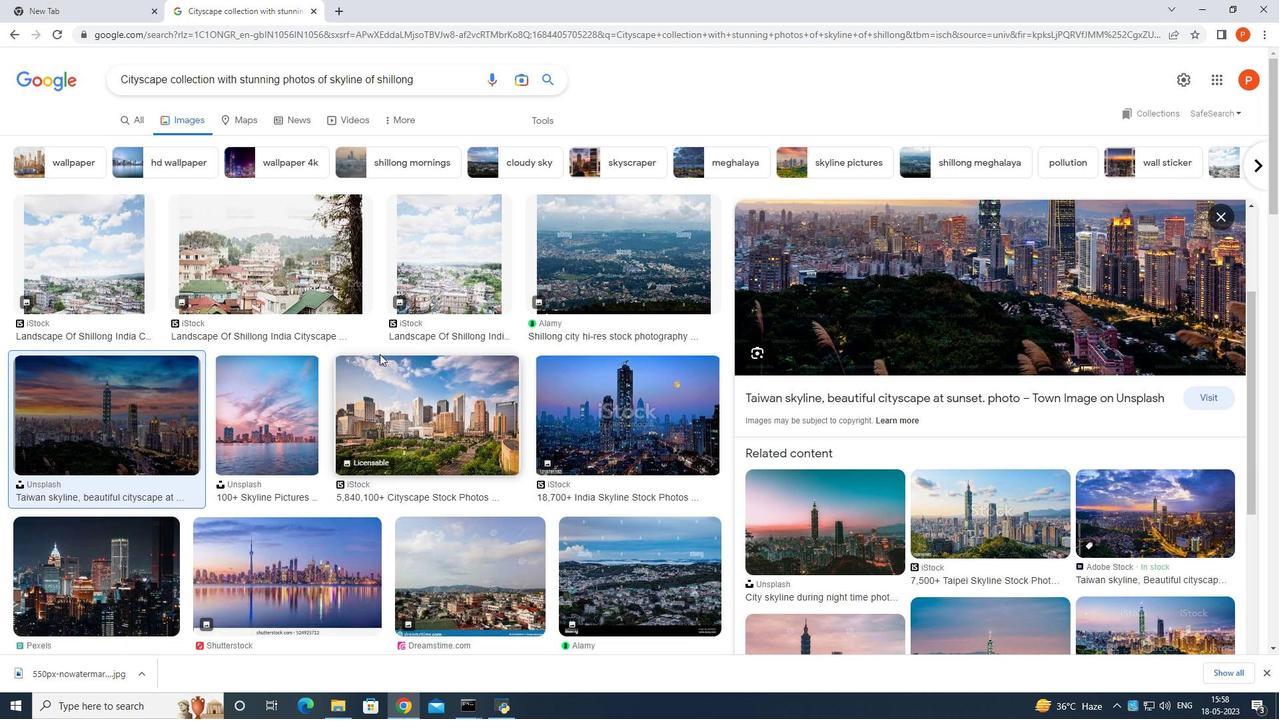 
Action: Mouse scrolled (384, 345) with delta (0, 0)
Screenshot: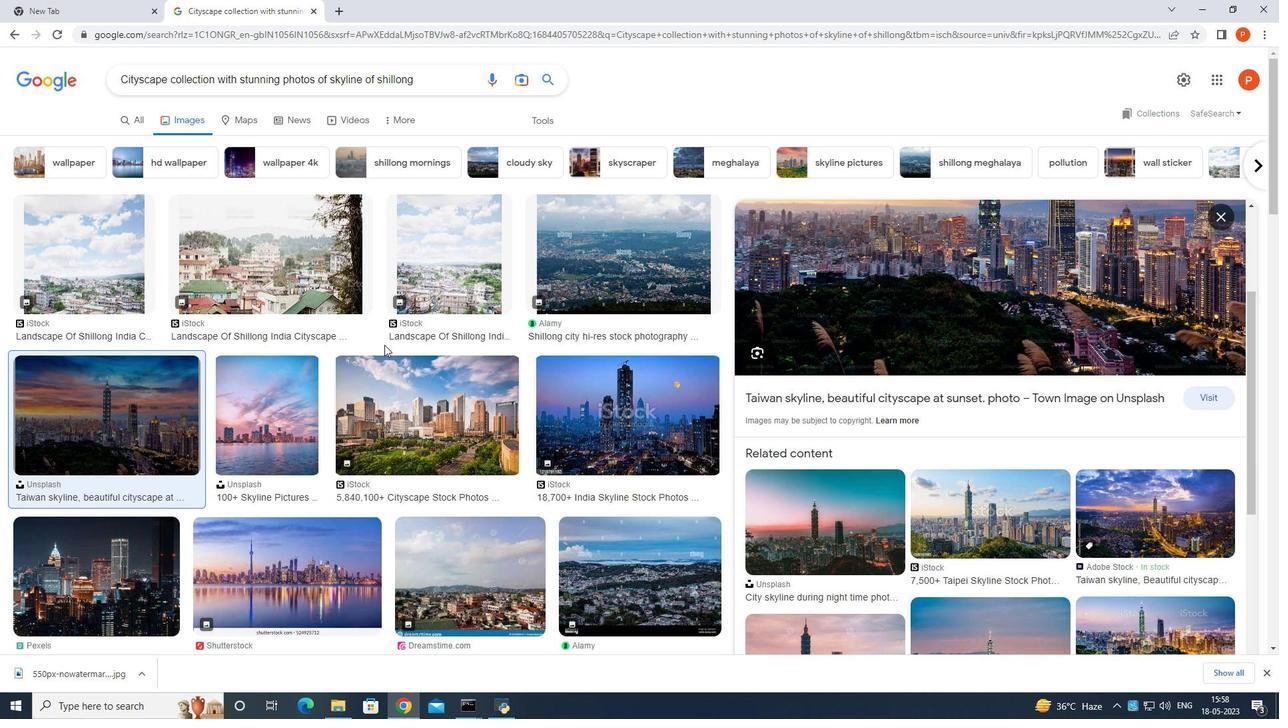 
Action: Mouse scrolled (384, 345) with delta (0, 0)
Screenshot: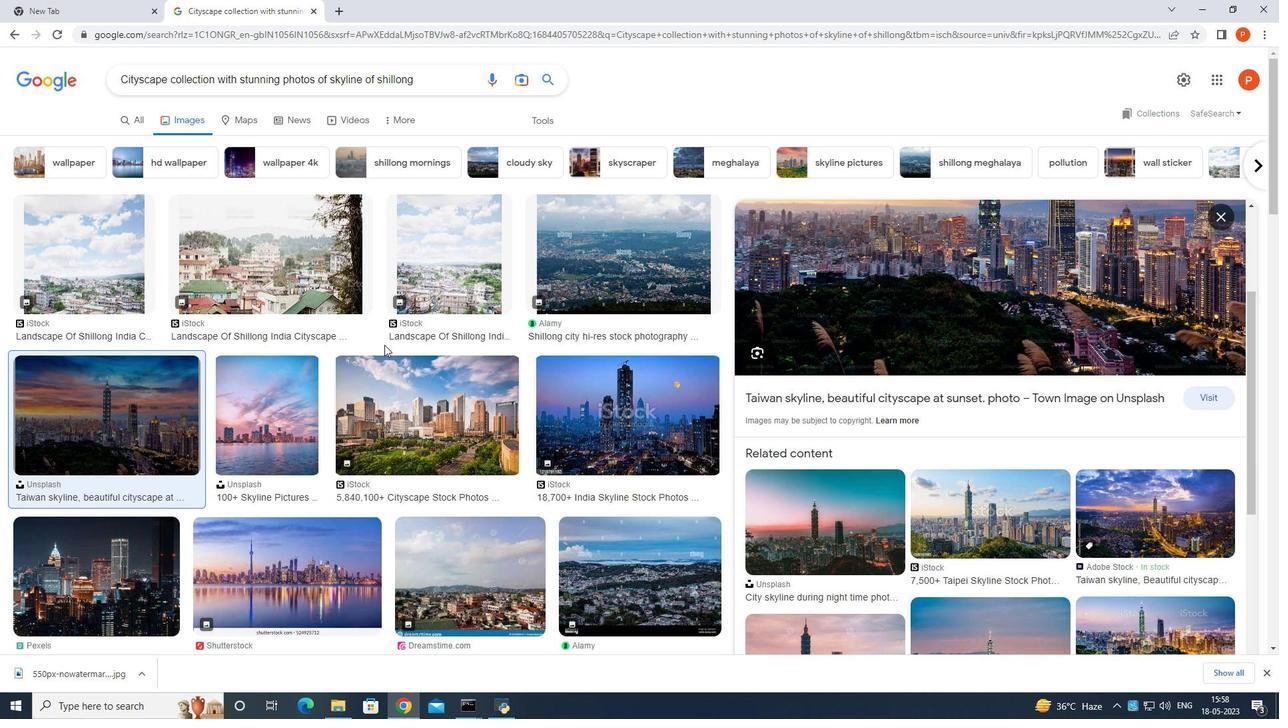 
Action: Mouse scrolled (384, 345) with delta (0, 0)
Screenshot: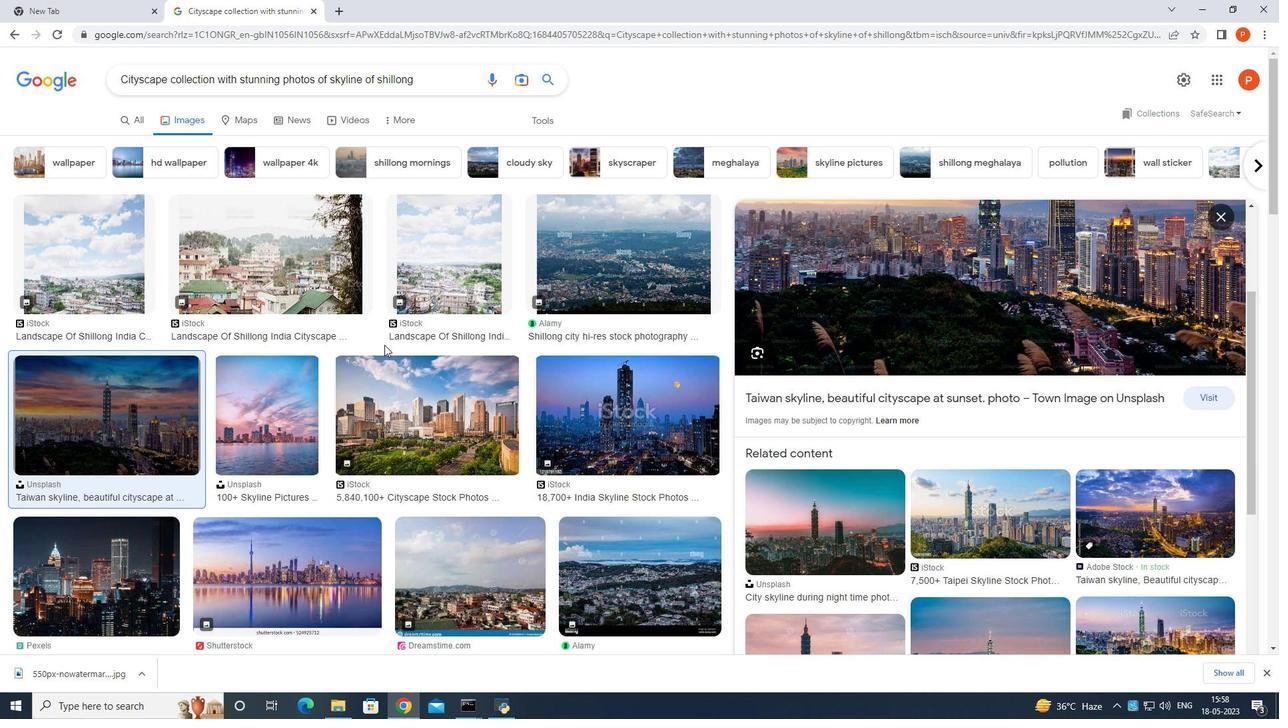 
Action: Mouse moved to (289, 275)
Screenshot: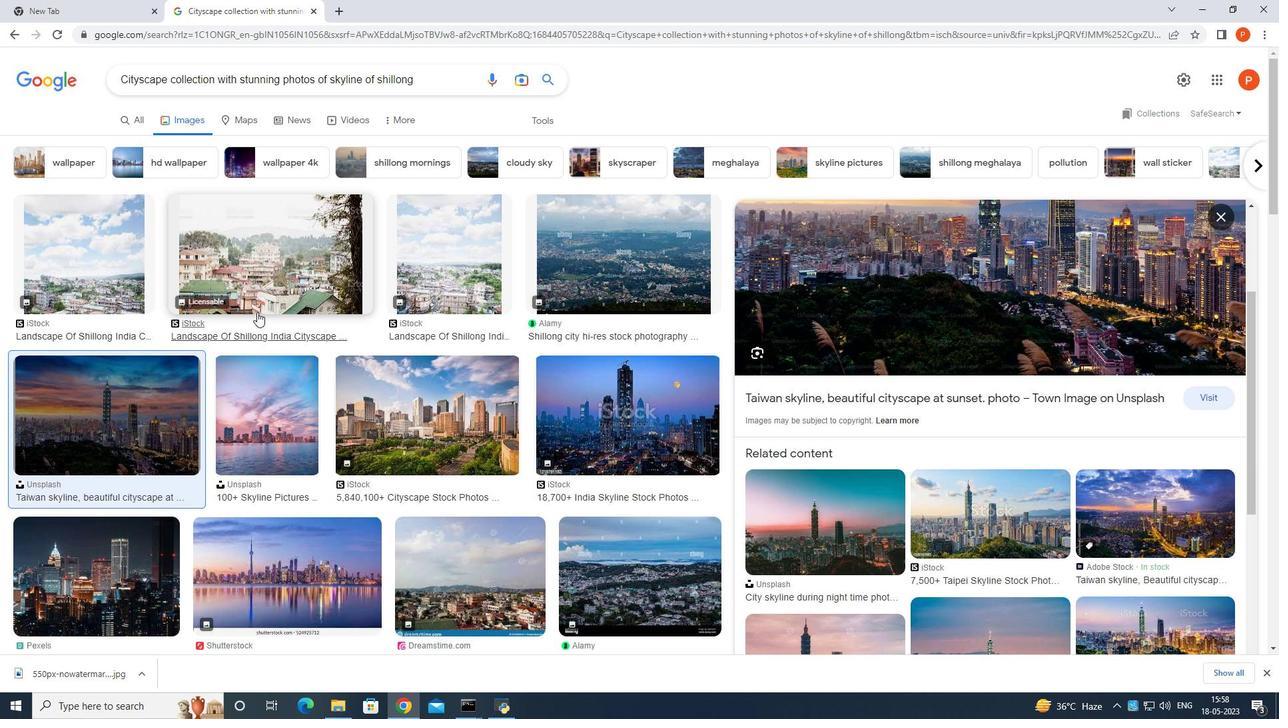 
Action: Mouse pressed left at (289, 275)
Screenshot: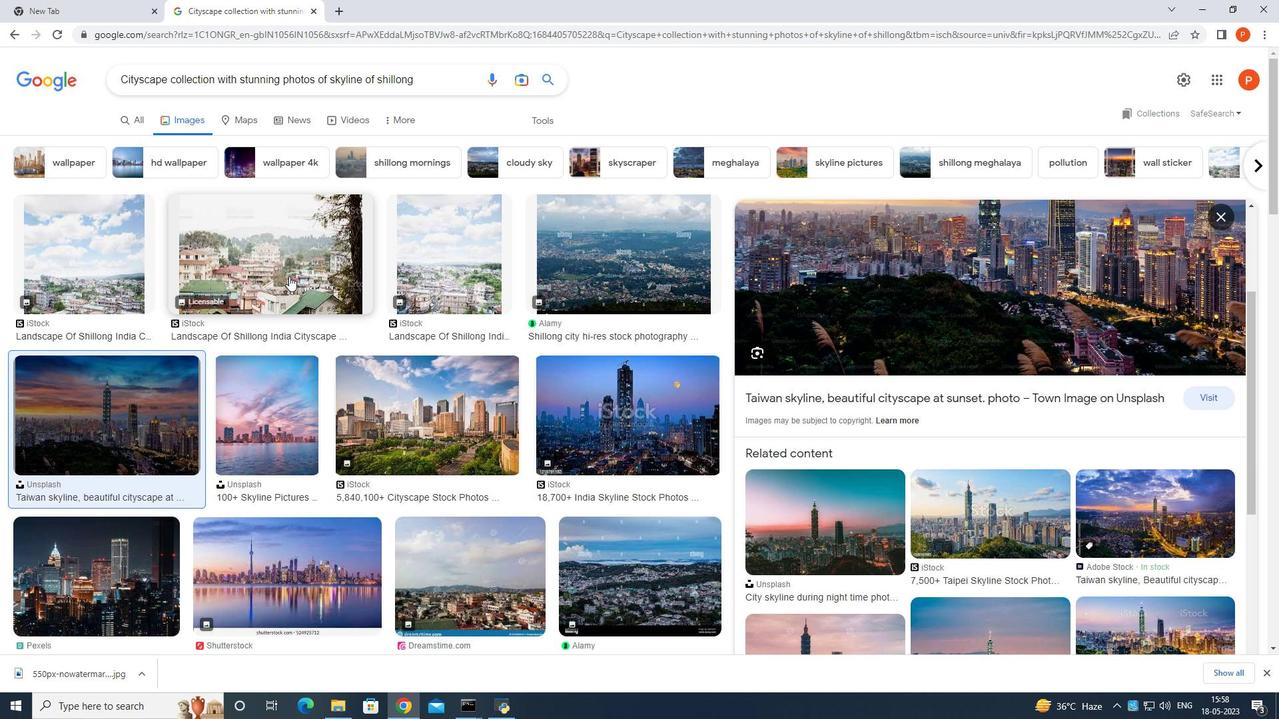 
Action: Mouse moved to (890, 407)
Screenshot: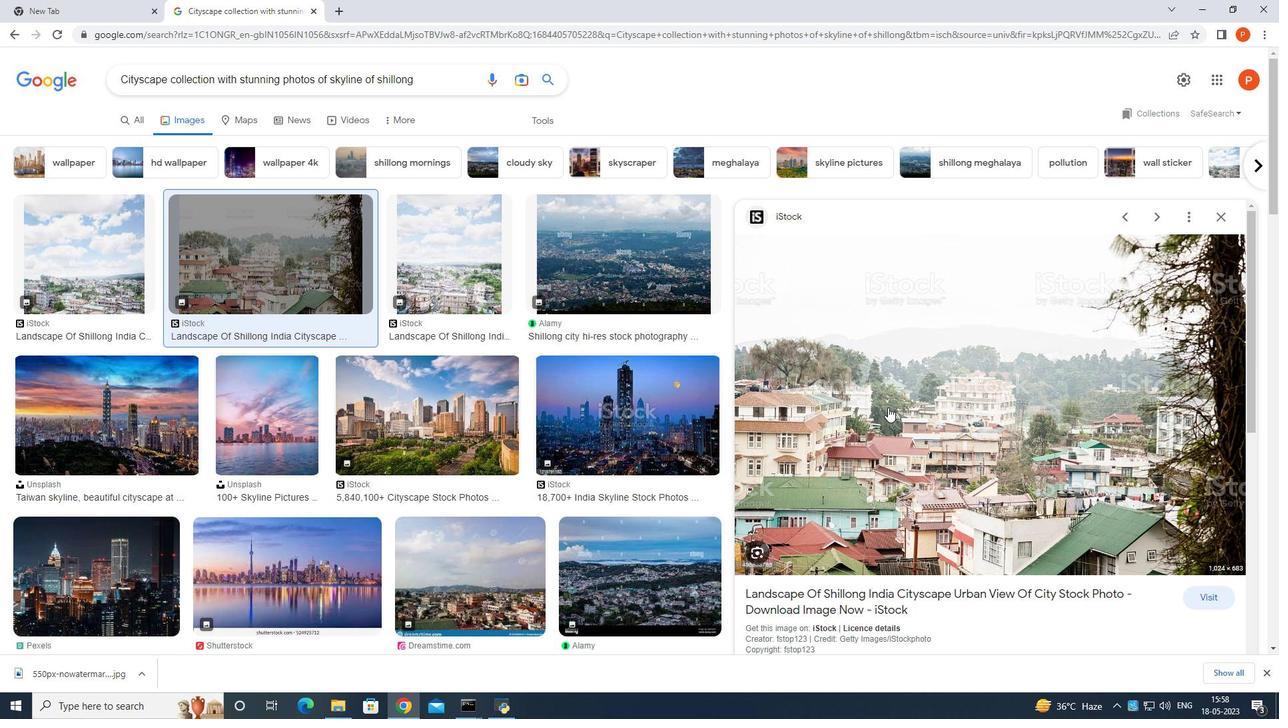 
Action: Mouse scrolled (890, 406) with delta (0, 0)
Screenshot: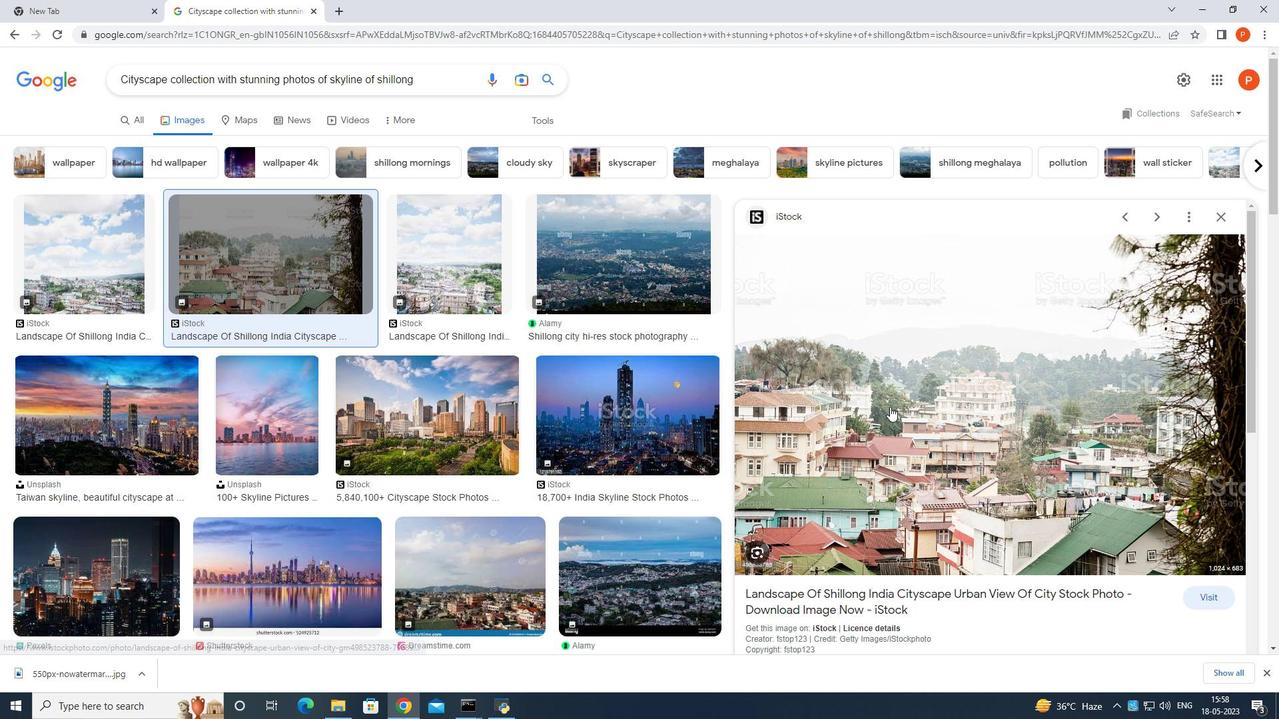 
Action: Mouse scrolled (890, 406) with delta (0, 0)
Screenshot: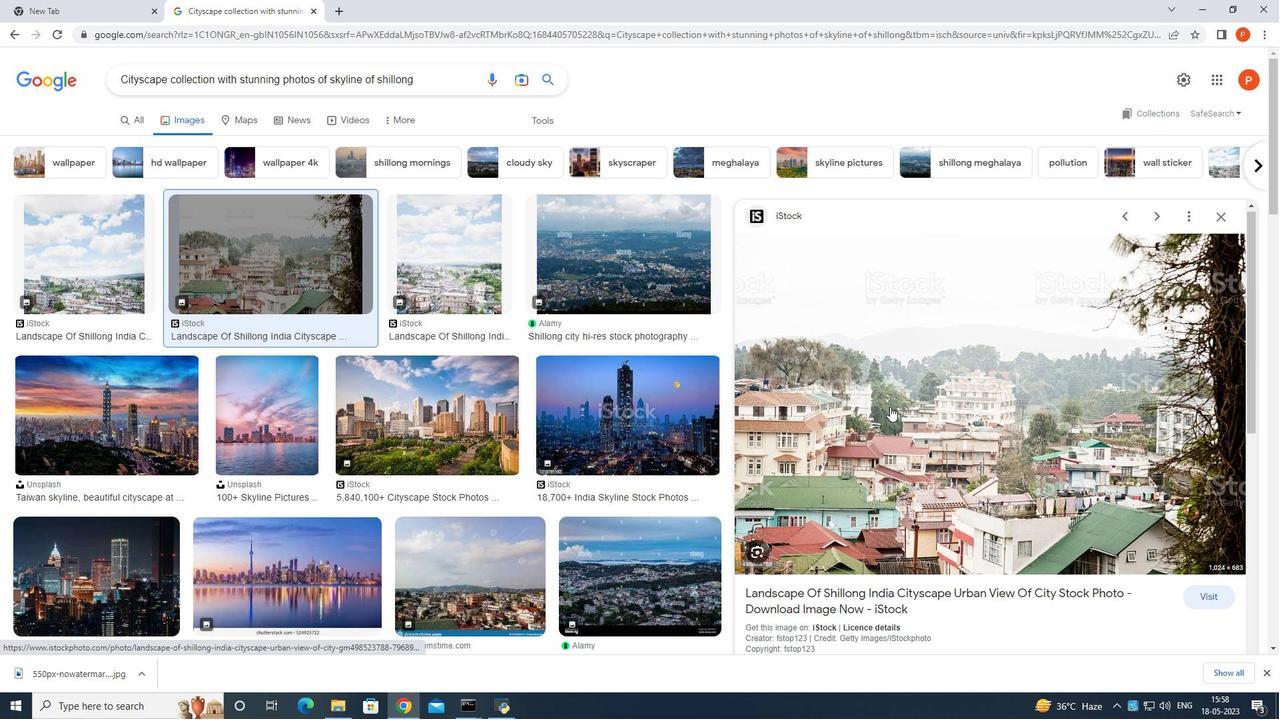 
Action: Mouse moved to (890, 407)
Screenshot: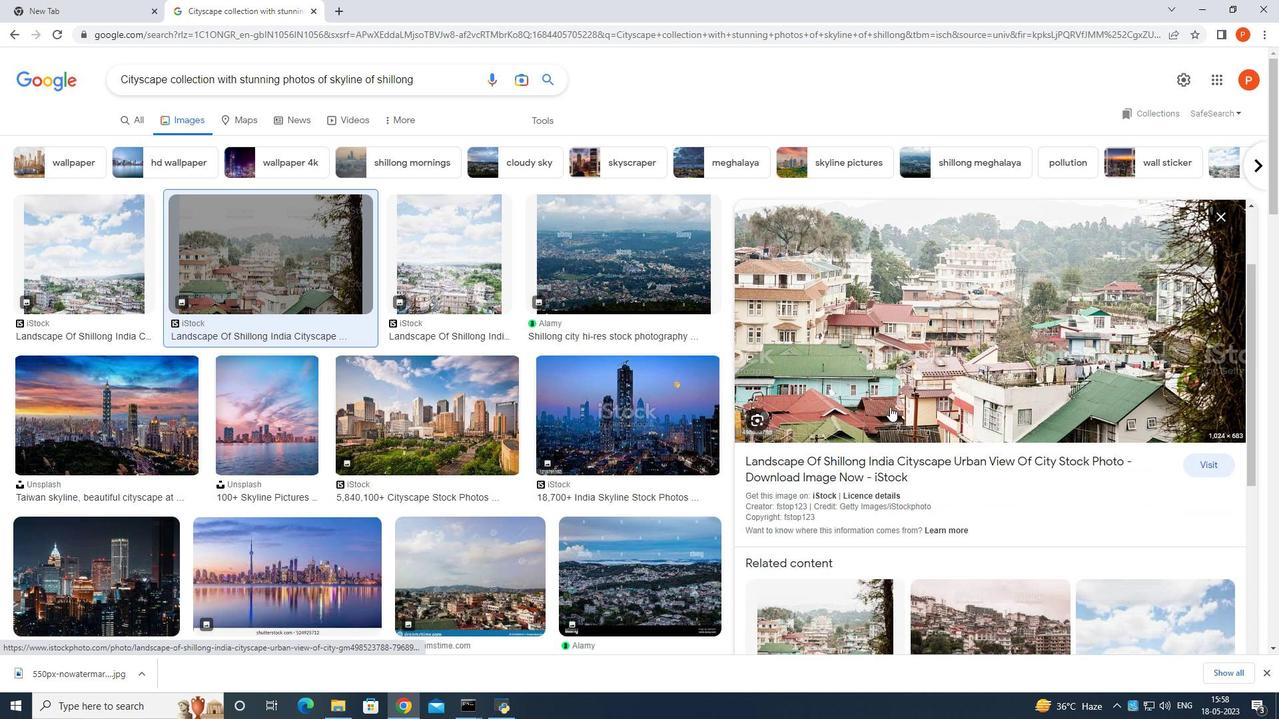 
Action: Mouse scrolled (890, 406) with delta (0, 0)
Screenshot: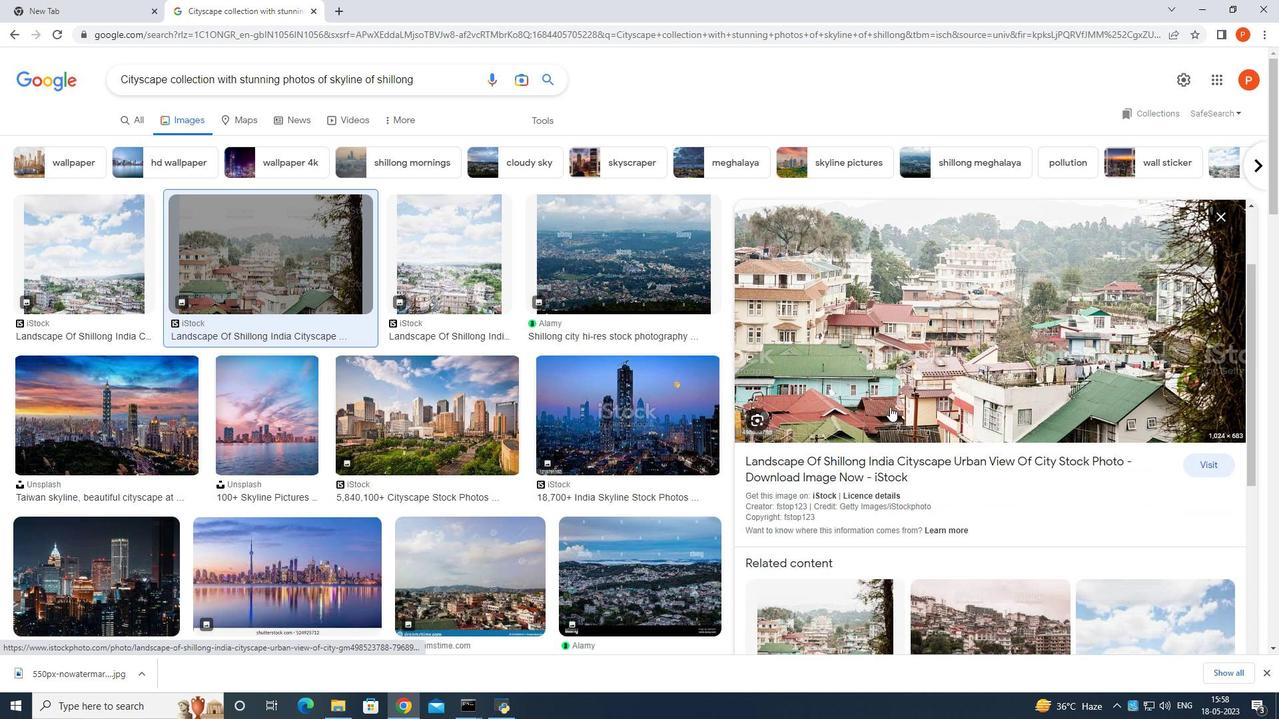 
Action: Mouse scrolled (890, 406) with delta (0, 0)
Screenshot: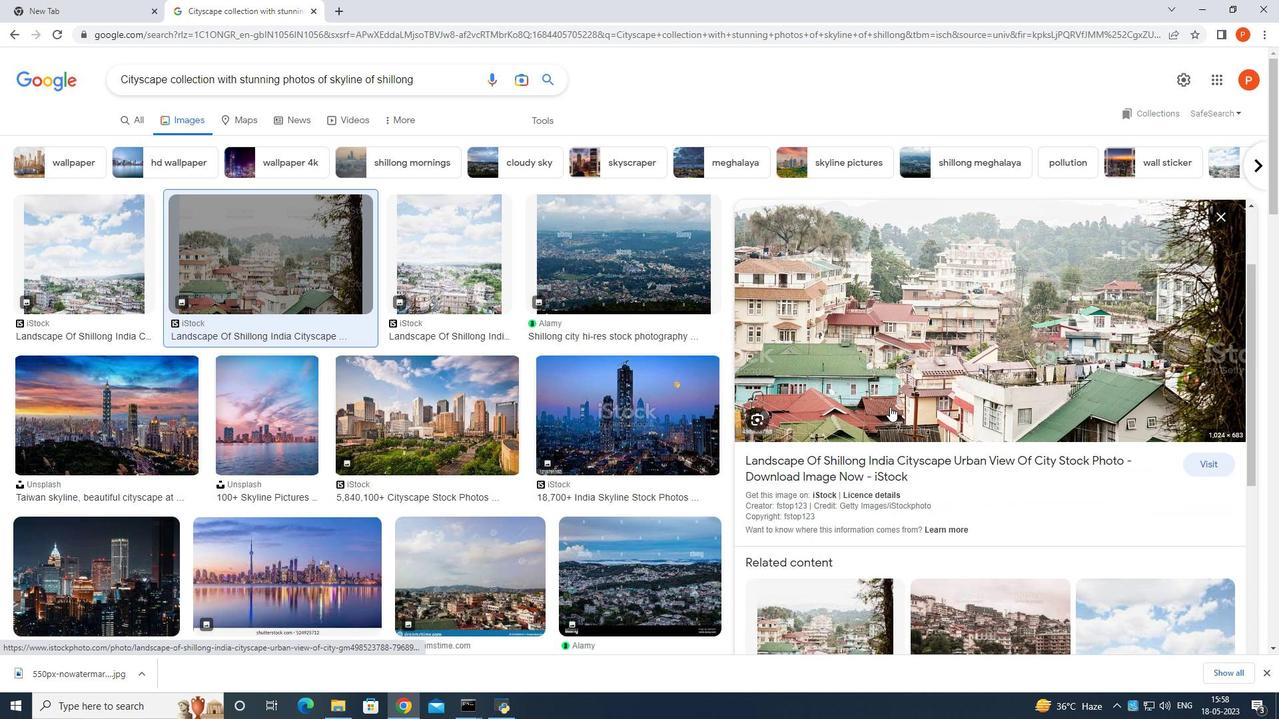 
Action: Mouse moved to (1147, 501)
Screenshot: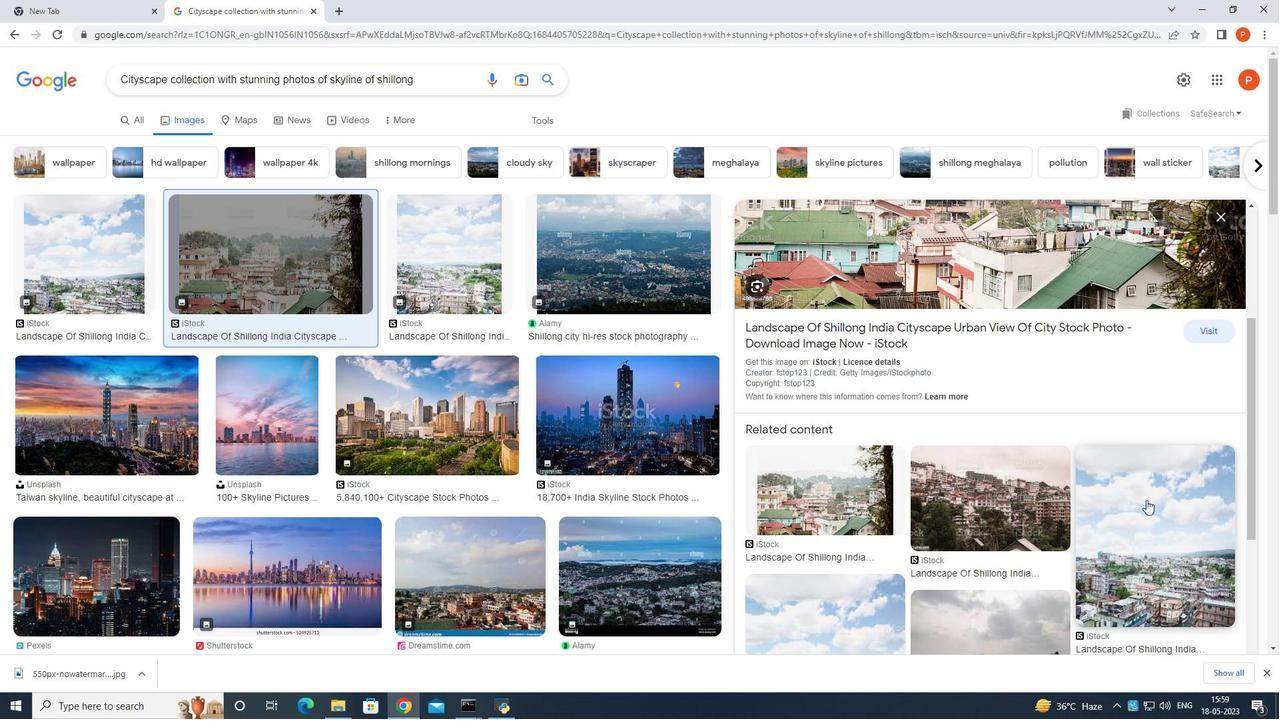 
Action: Mouse pressed left at (1147, 501)
Screenshot: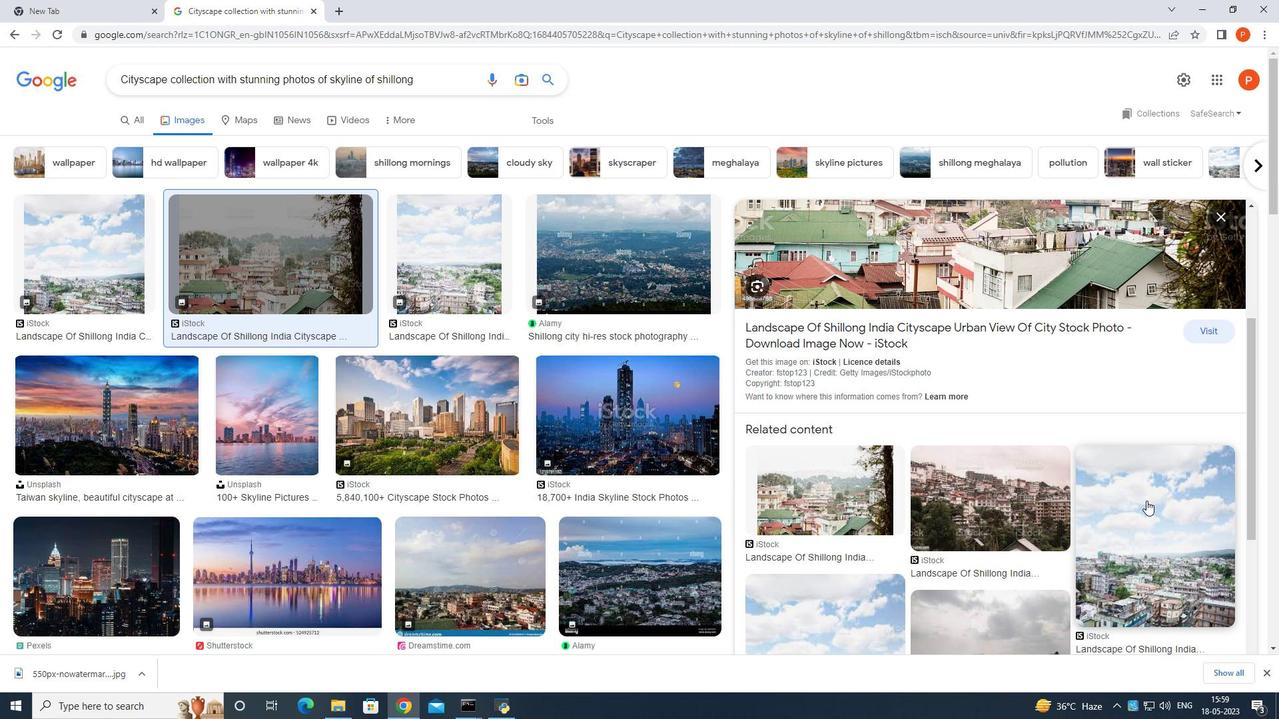 
Action: Mouse moved to (1090, 497)
Screenshot: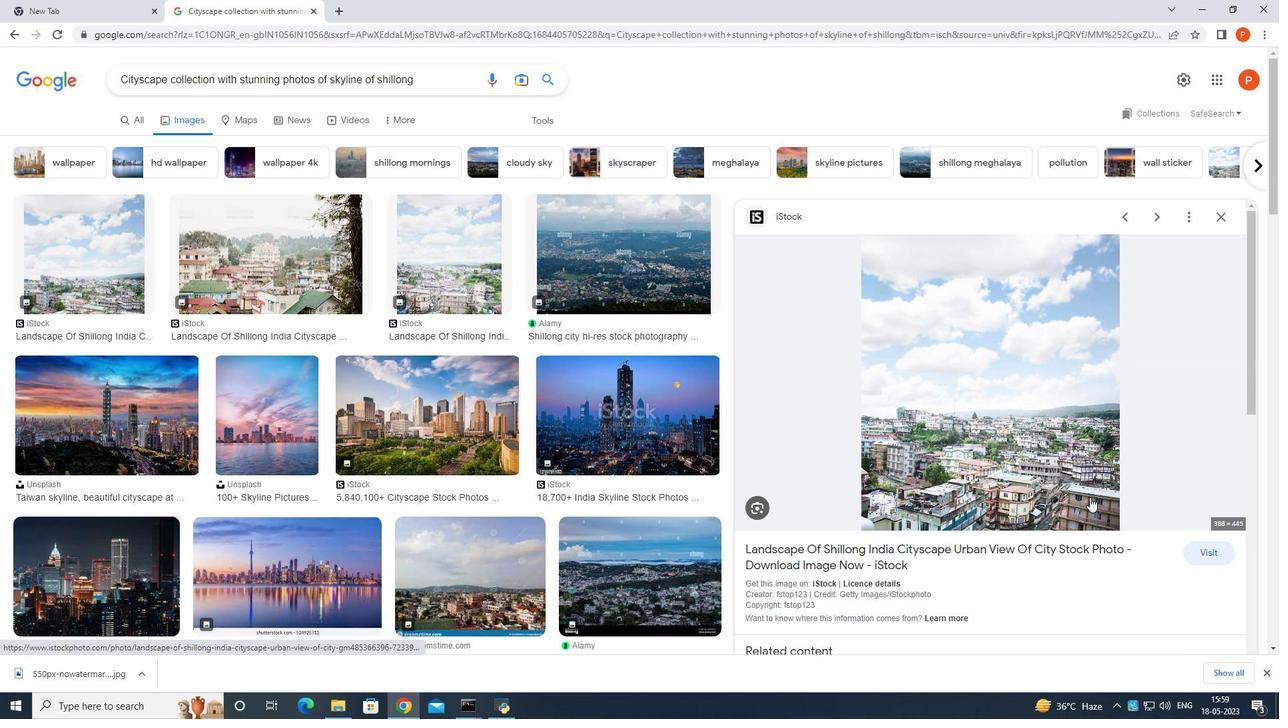 
Action: Mouse scrolled (1090, 496) with delta (0, 0)
Screenshot: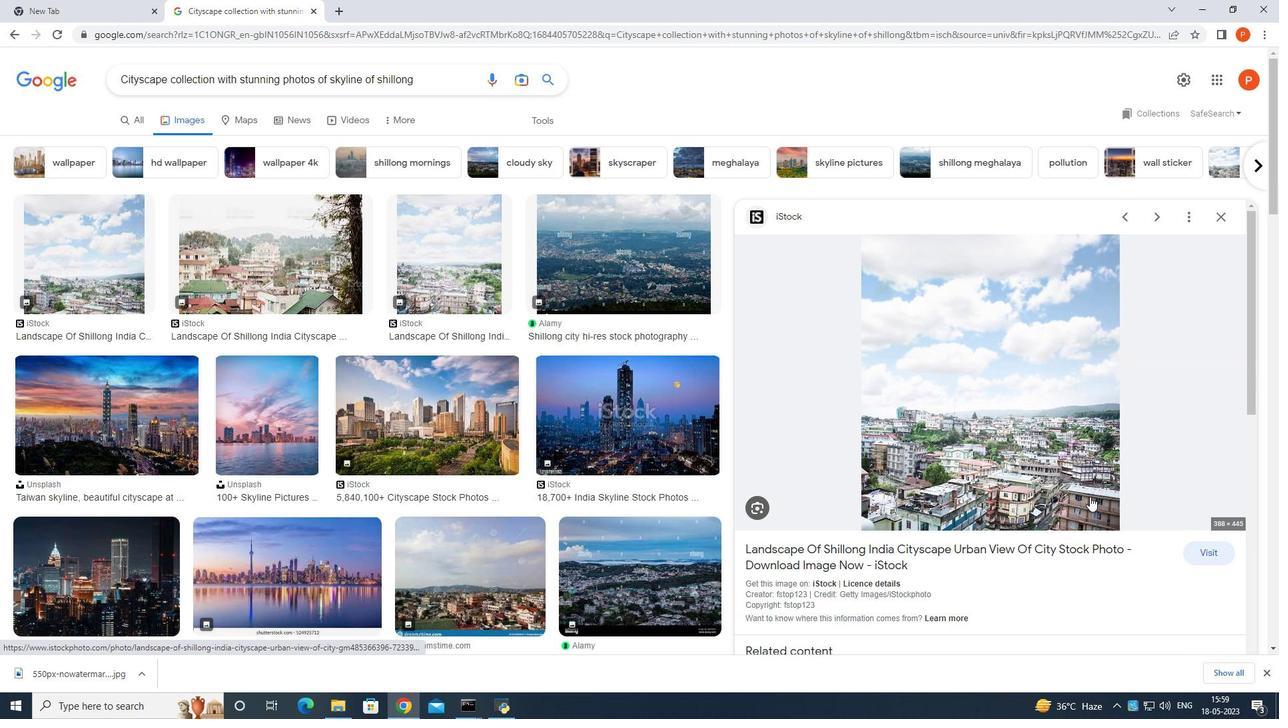 
Action: Mouse scrolled (1090, 496) with delta (0, 0)
Screenshot: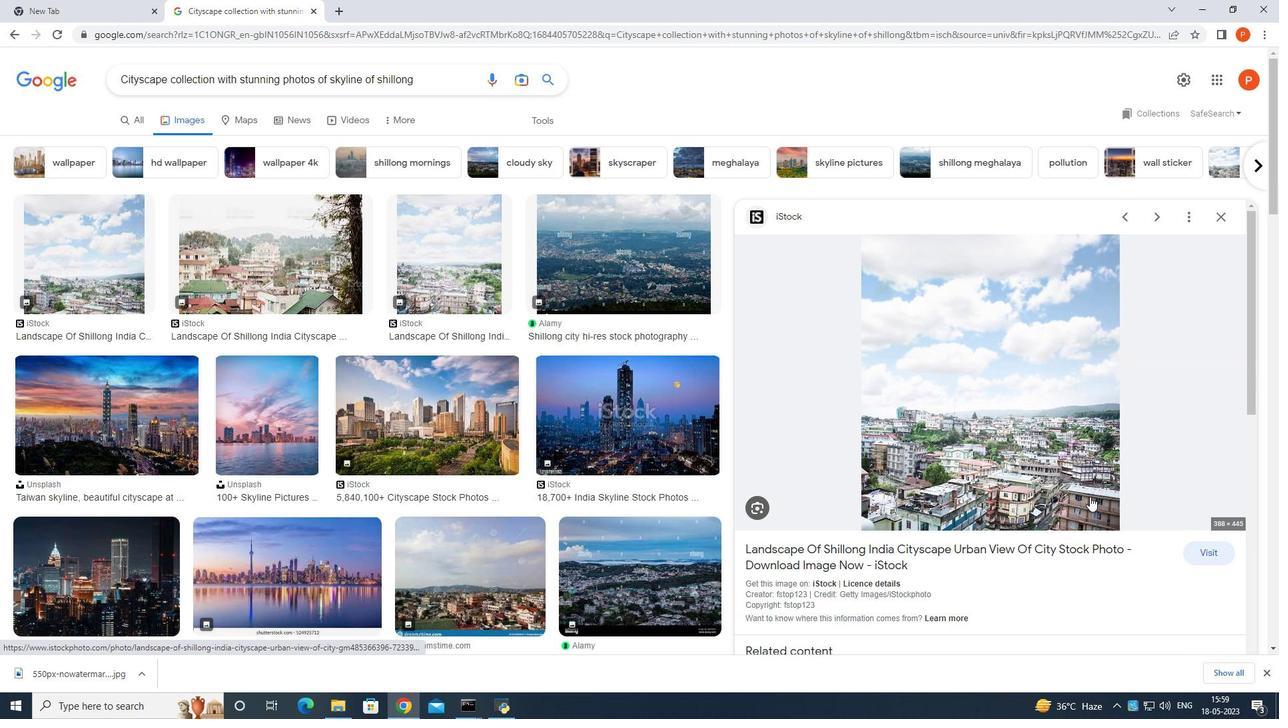
Action: Mouse scrolled (1090, 496) with delta (0, 0)
Screenshot: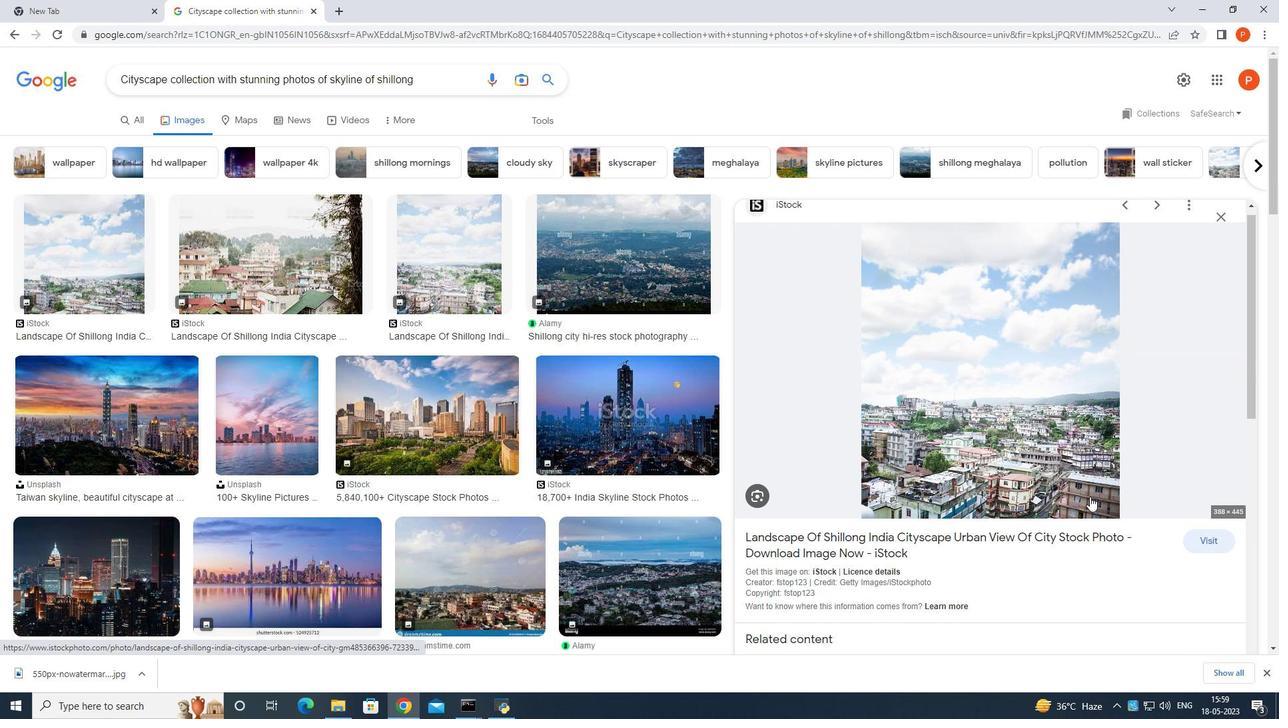 
Action: Mouse scrolled (1090, 496) with delta (0, 0)
Screenshot: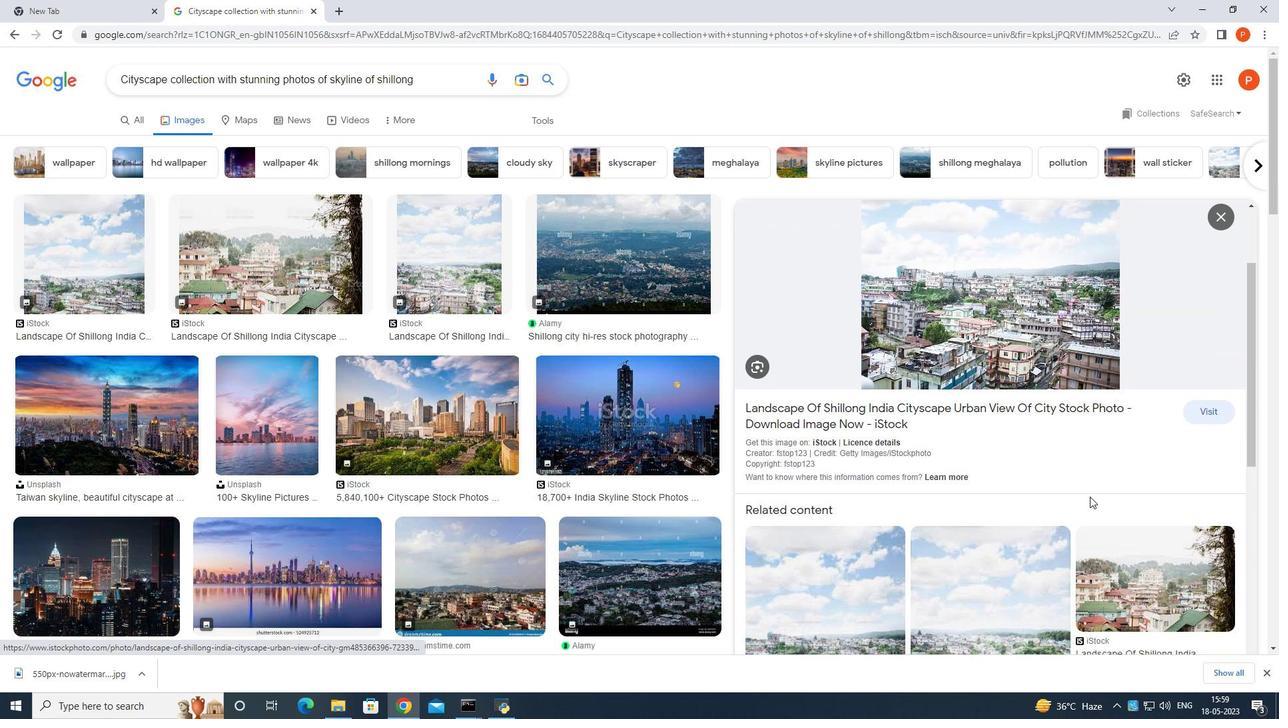 
Action: Mouse scrolled (1090, 496) with delta (0, 0)
Screenshot: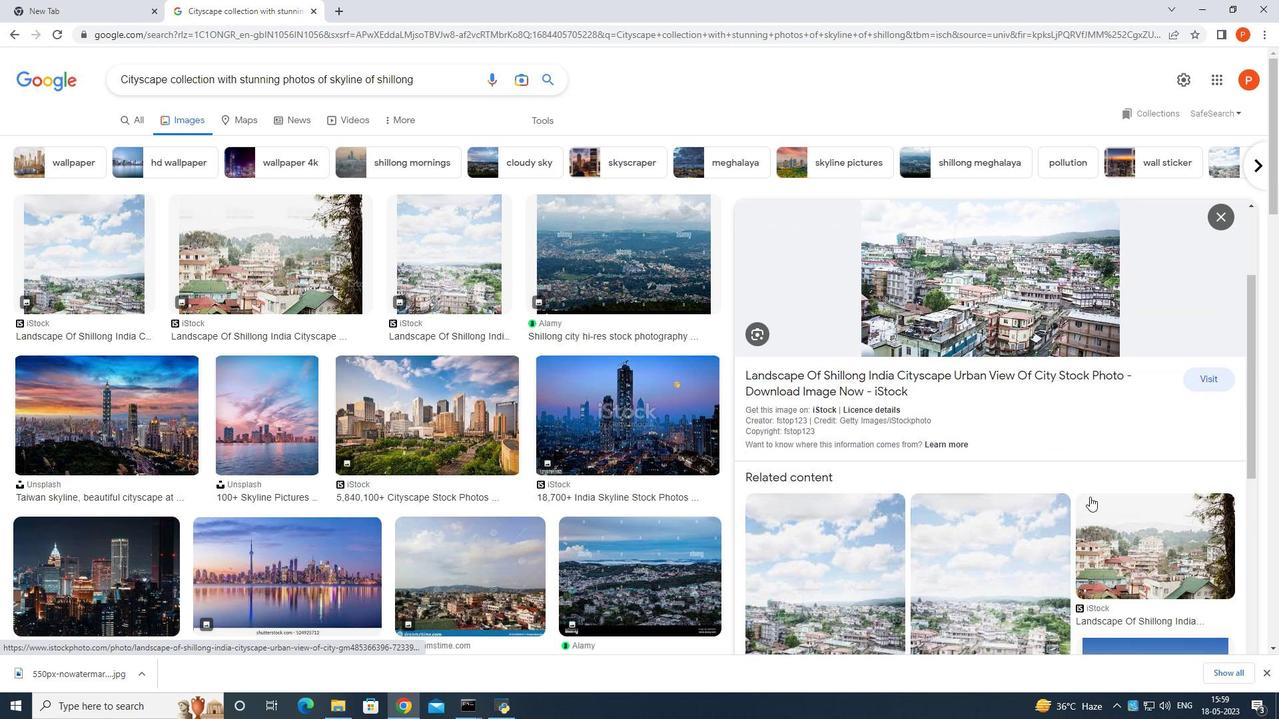 
Action: Mouse scrolled (1090, 496) with delta (0, 0)
Screenshot: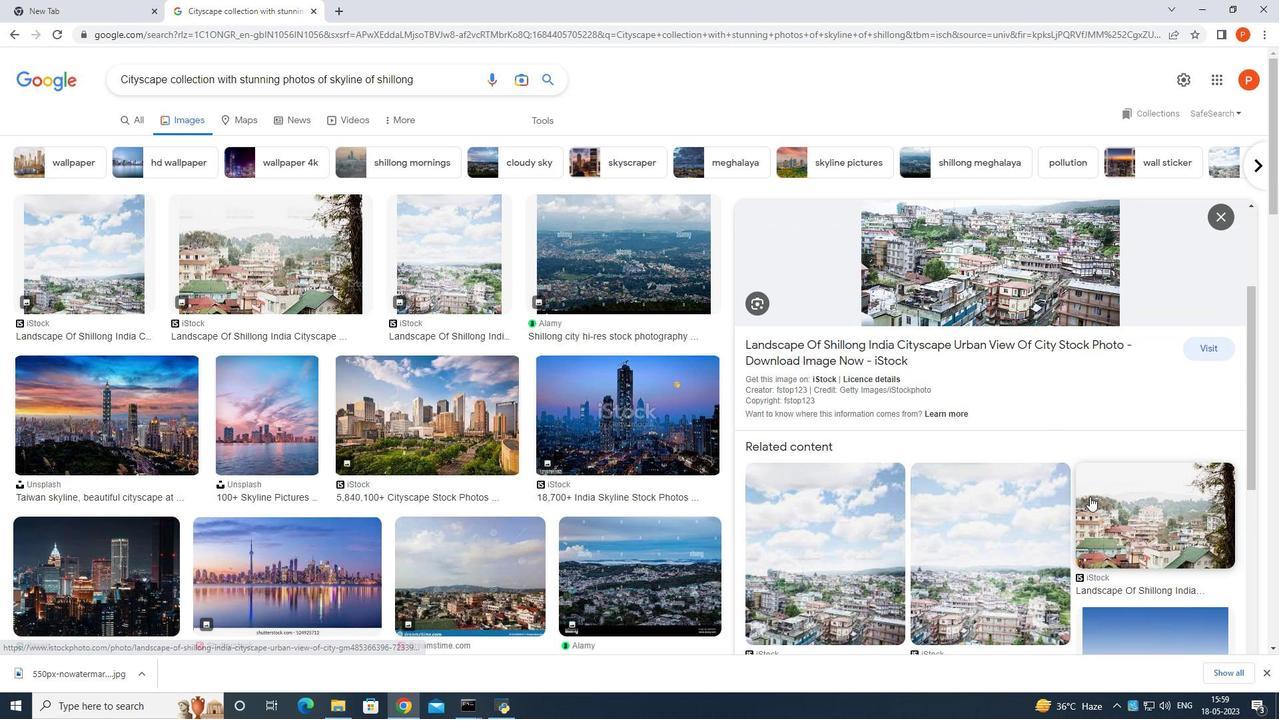 
Action: Mouse scrolled (1090, 496) with delta (0, 0)
Screenshot: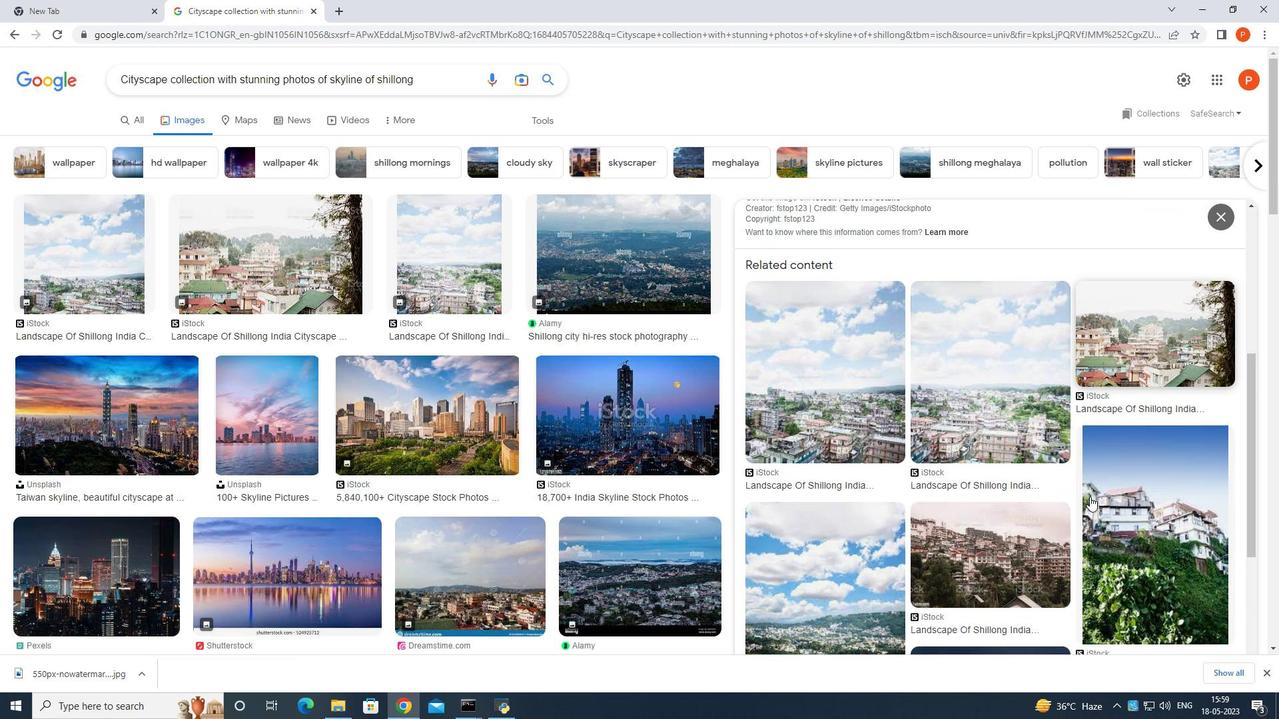 
Action: Mouse scrolled (1090, 496) with delta (0, 0)
Screenshot: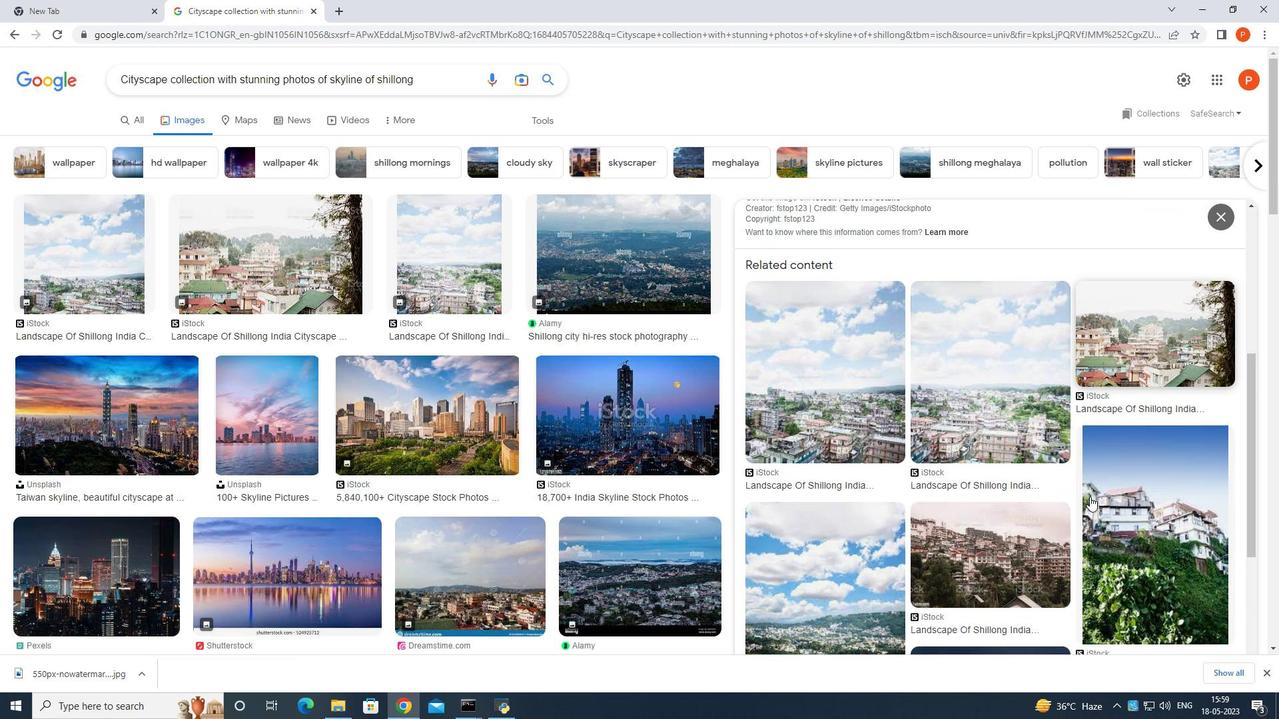 
Action: Mouse moved to (1083, 494)
Screenshot: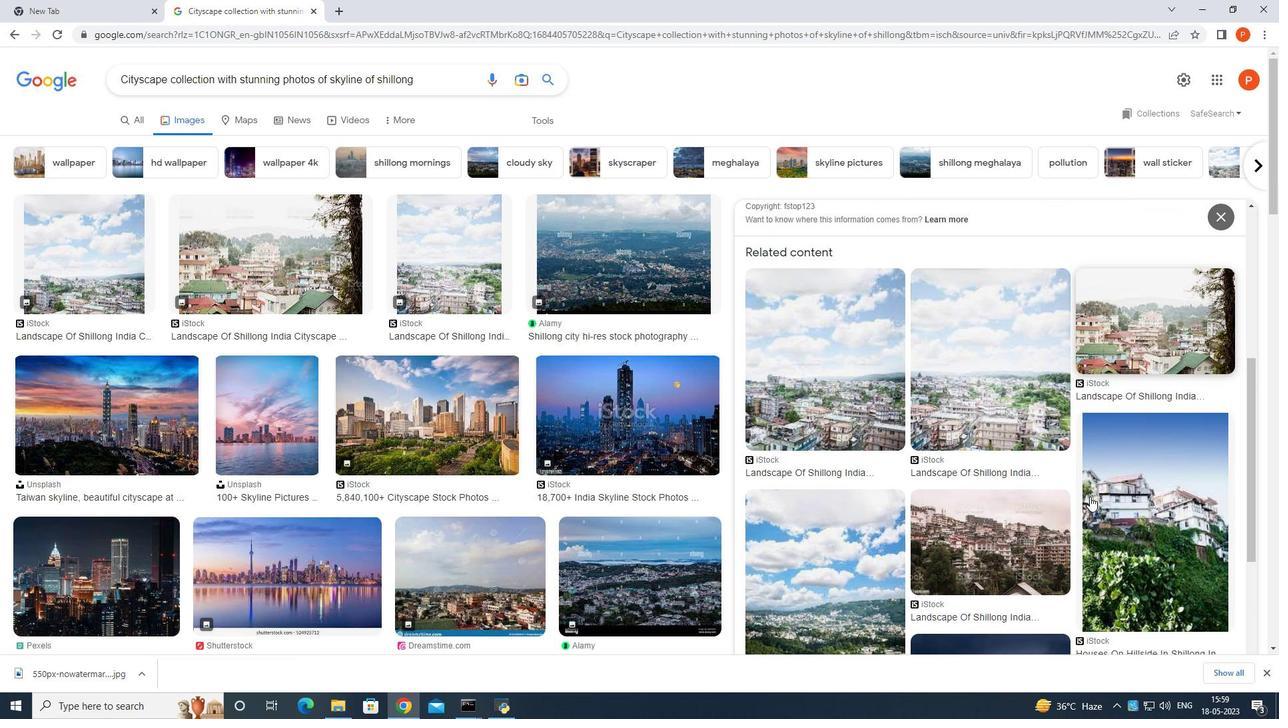 
Action: Mouse scrolled (1083, 493) with delta (0, 0)
Screenshot: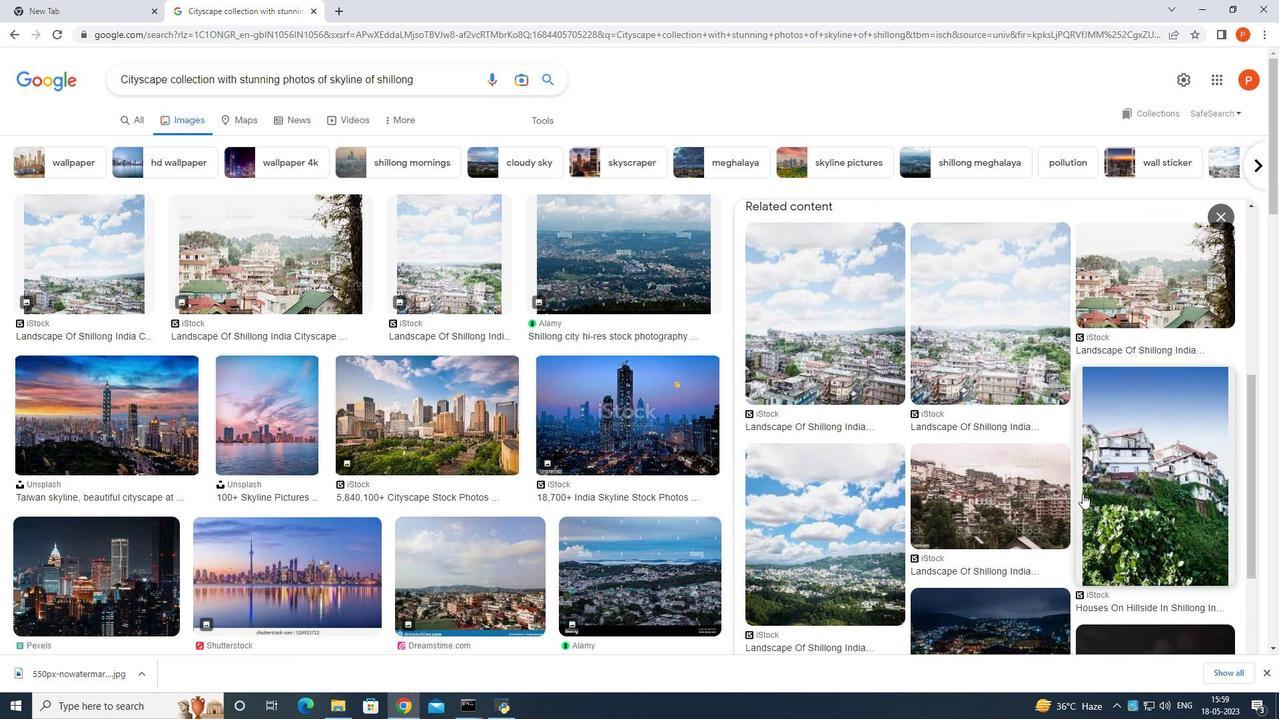 
Action: Mouse moved to (999, 376)
Screenshot: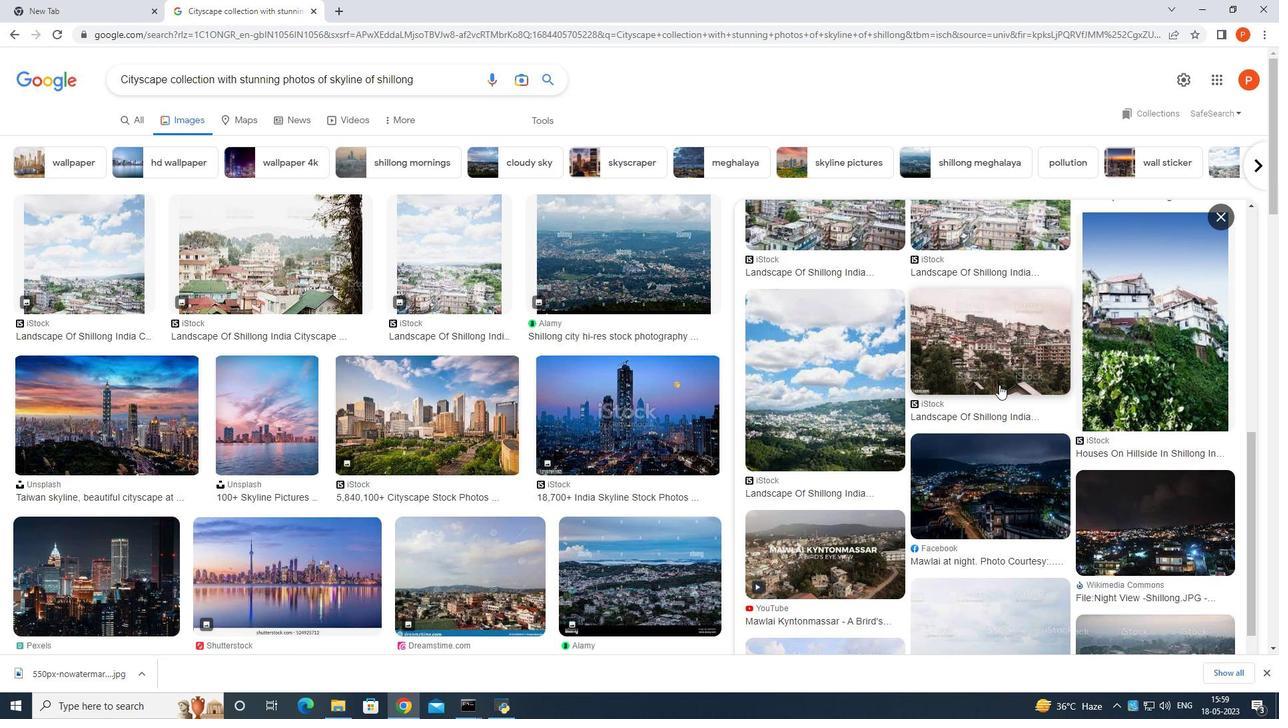 
Action: Mouse pressed left at (999, 376)
Screenshot: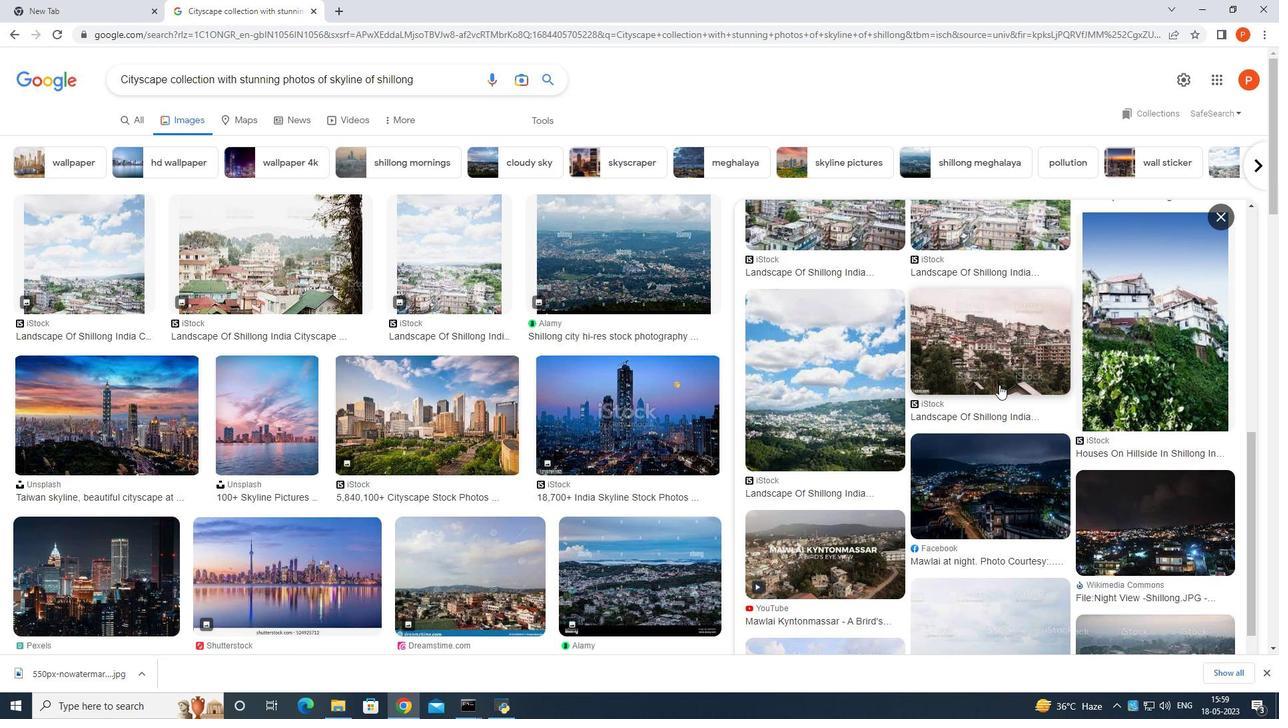 
Action: Mouse moved to (999, 375)
Screenshot: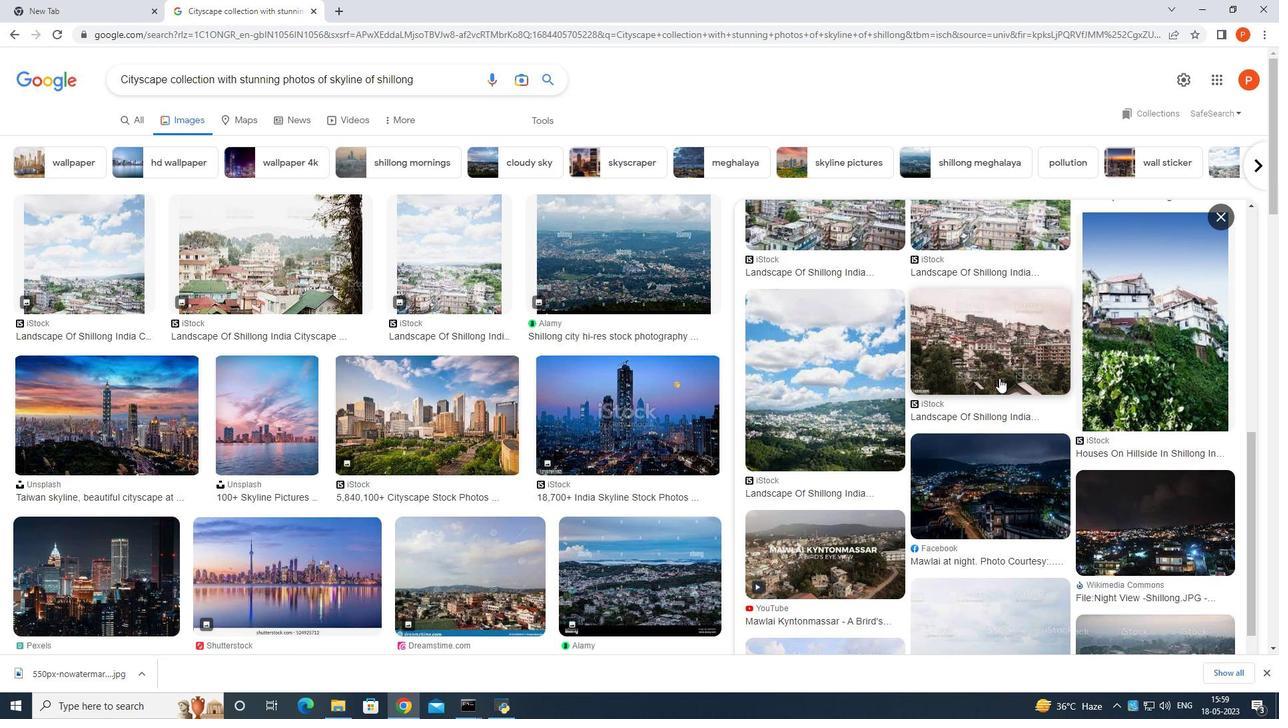 
Action: Mouse scrolled (999, 374) with delta (0, 0)
Screenshot: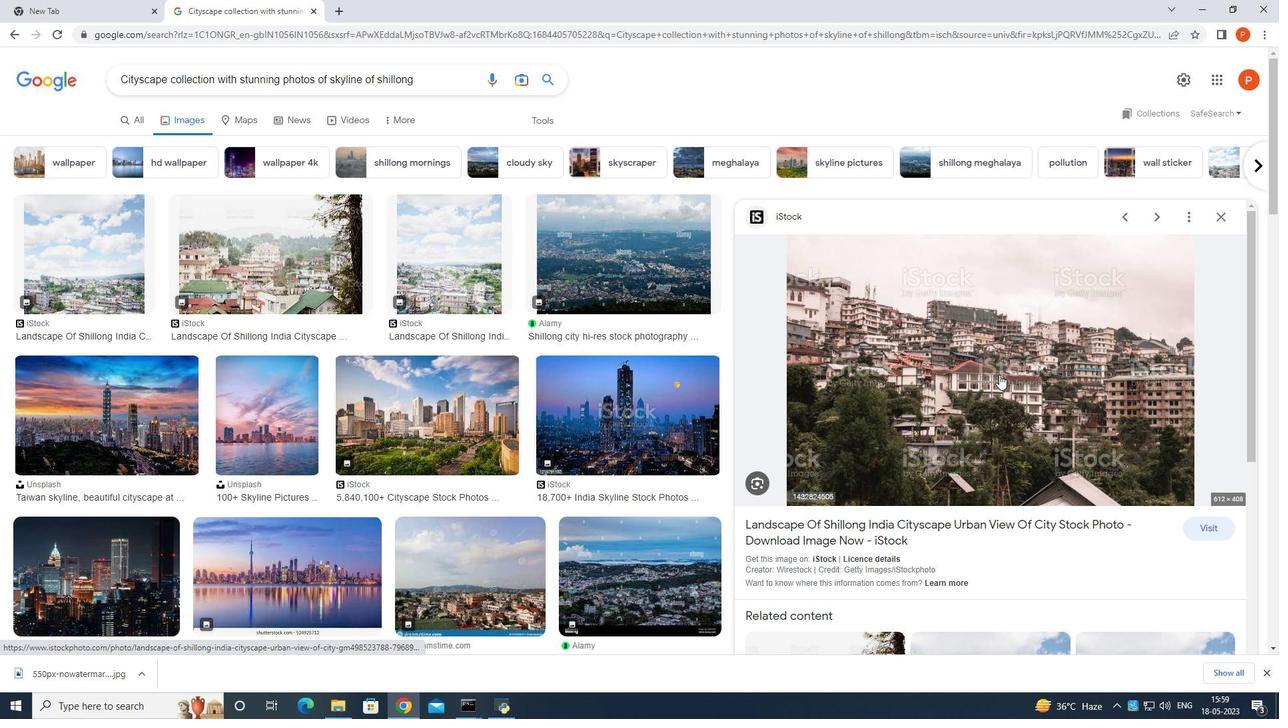 
Action: Mouse scrolled (999, 374) with delta (0, 0)
Screenshot: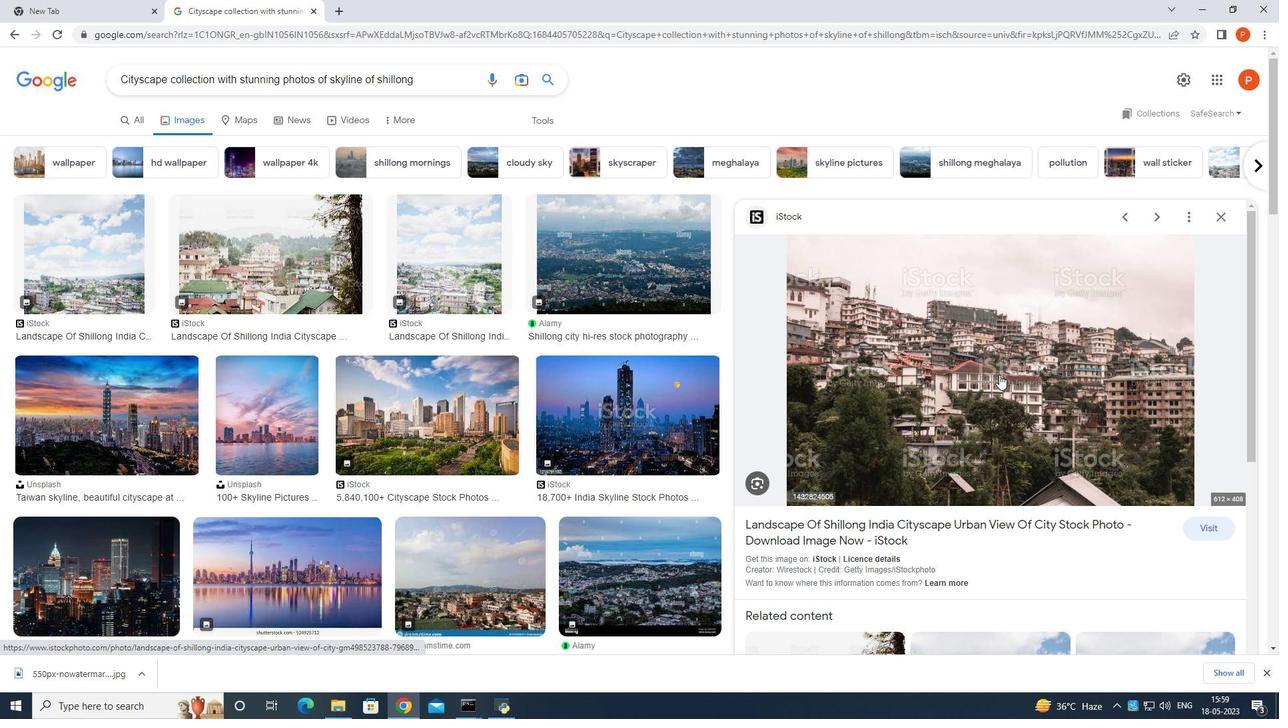 
Action: Mouse scrolled (999, 374) with delta (0, 0)
Screenshot: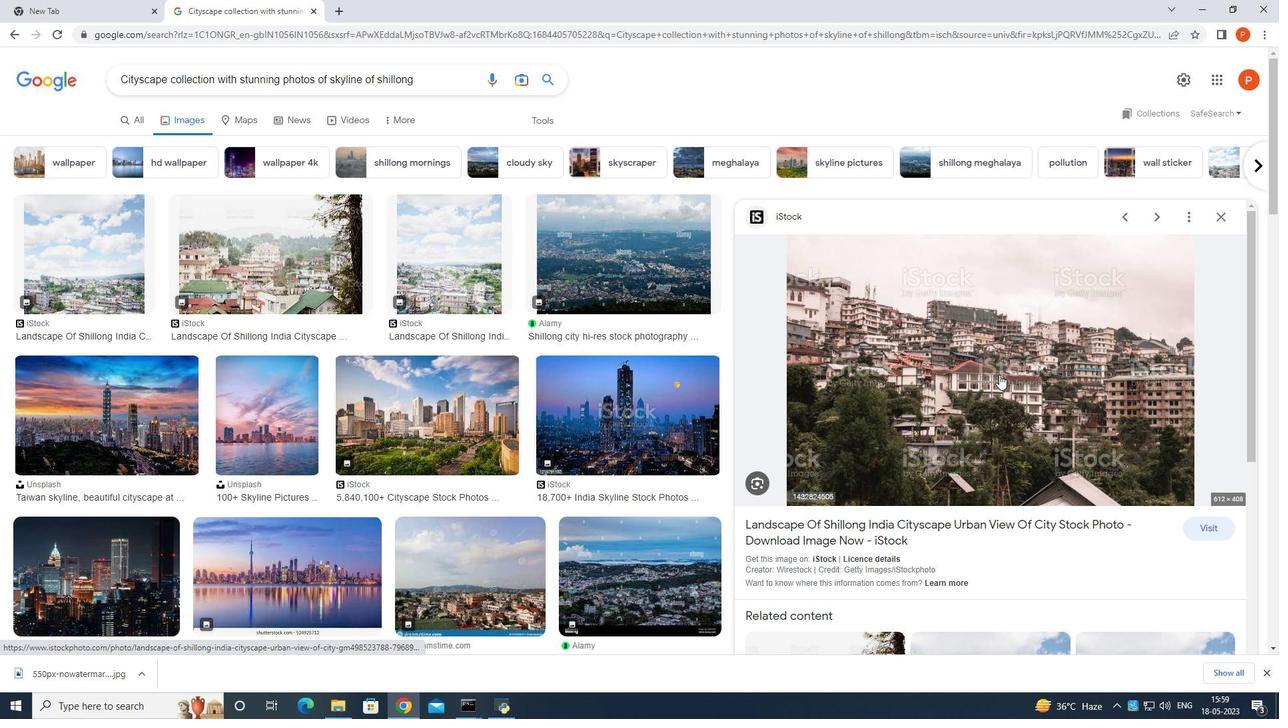 
Action: Mouse moved to (877, 463)
Screenshot: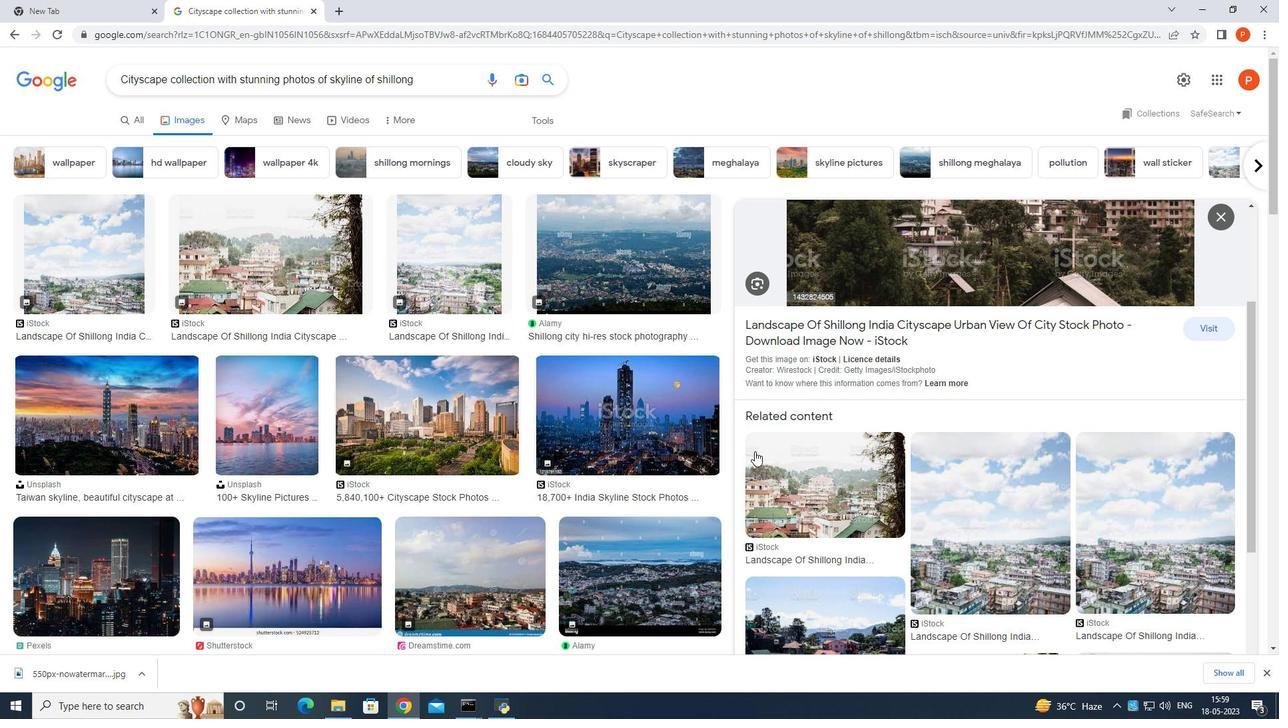 
Action: Mouse scrolled (877, 463) with delta (0, 0)
Screenshot: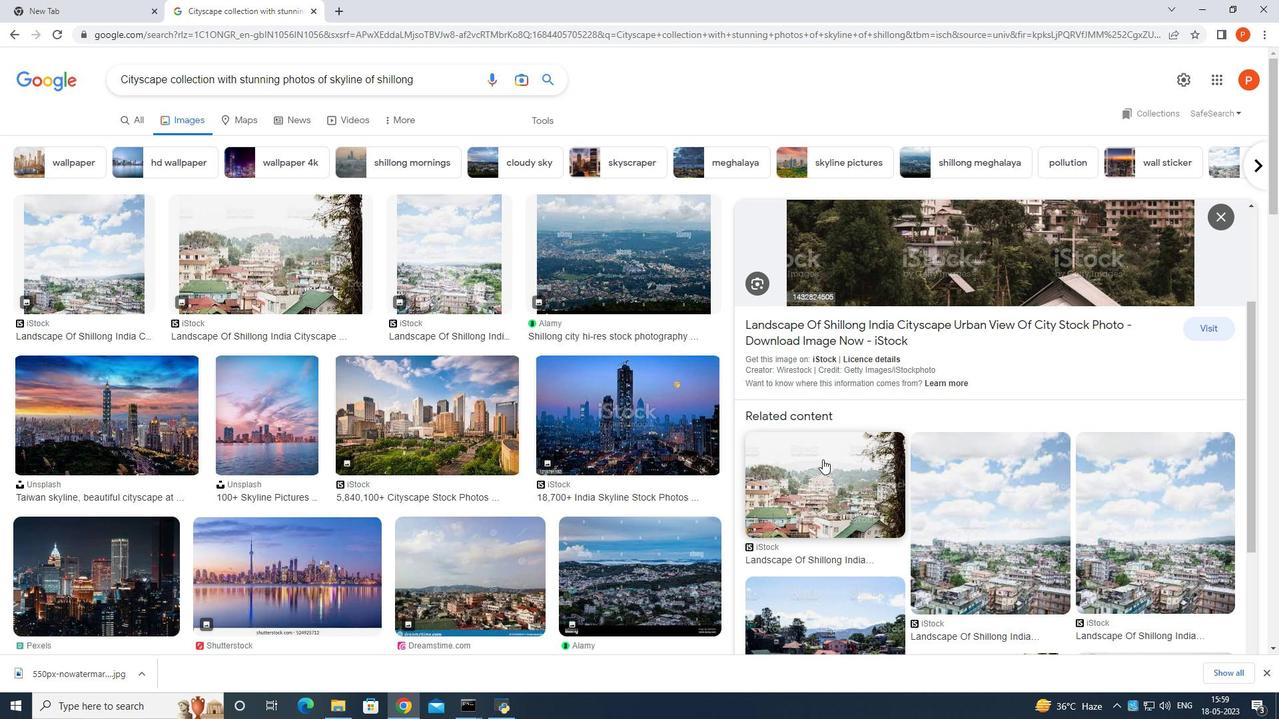 
Action: Mouse scrolled (877, 463) with delta (0, 0)
Screenshot: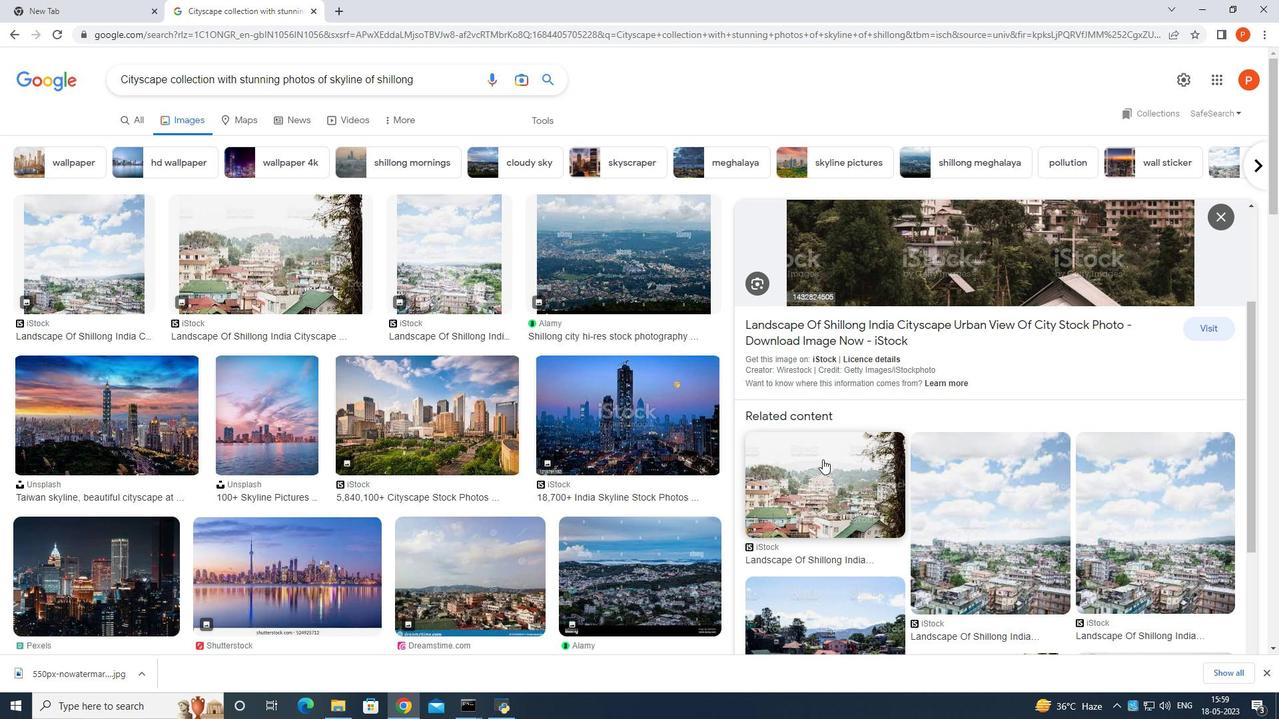 
Action: Mouse scrolled (877, 463) with delta (0, 0)
Screenshot: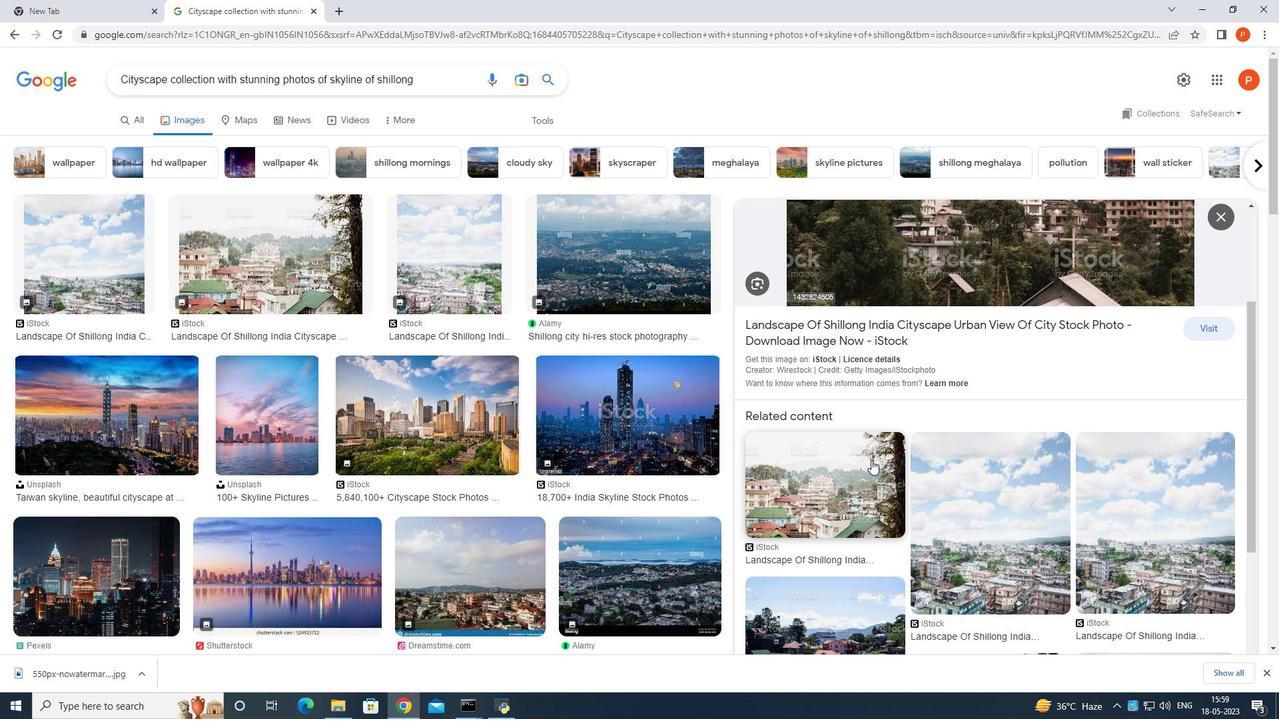 
Action: Mouse scrolled (877, 463) with delta (0, 0)
Screenshot: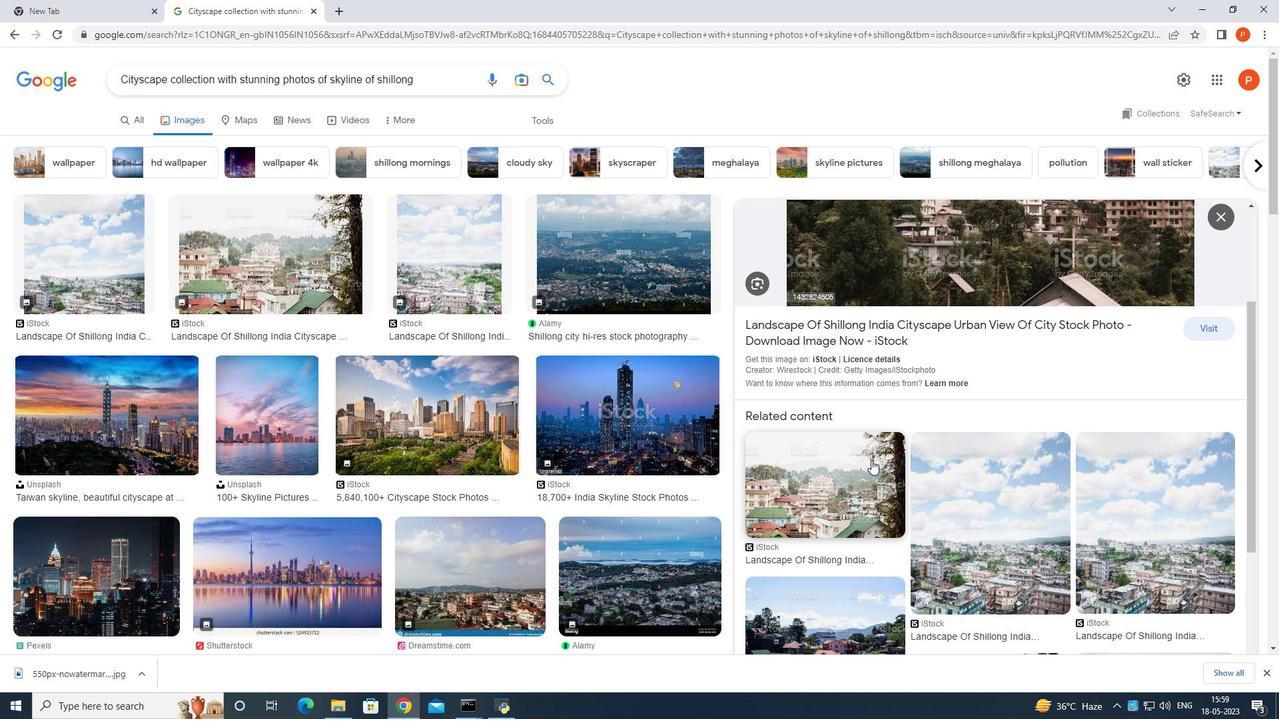 
Action: Mouse moved to (841, 396)
Screenshot: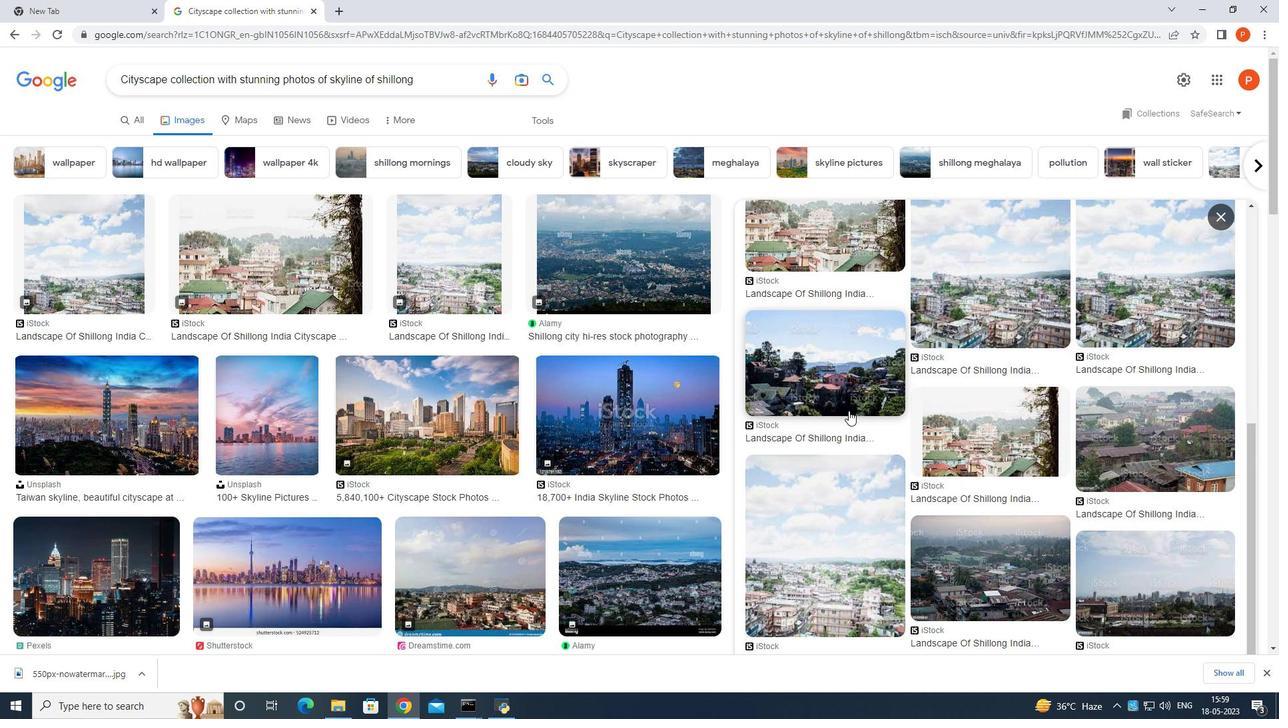 
Action: Mouse pressed left at (841, 396)
Screenshot: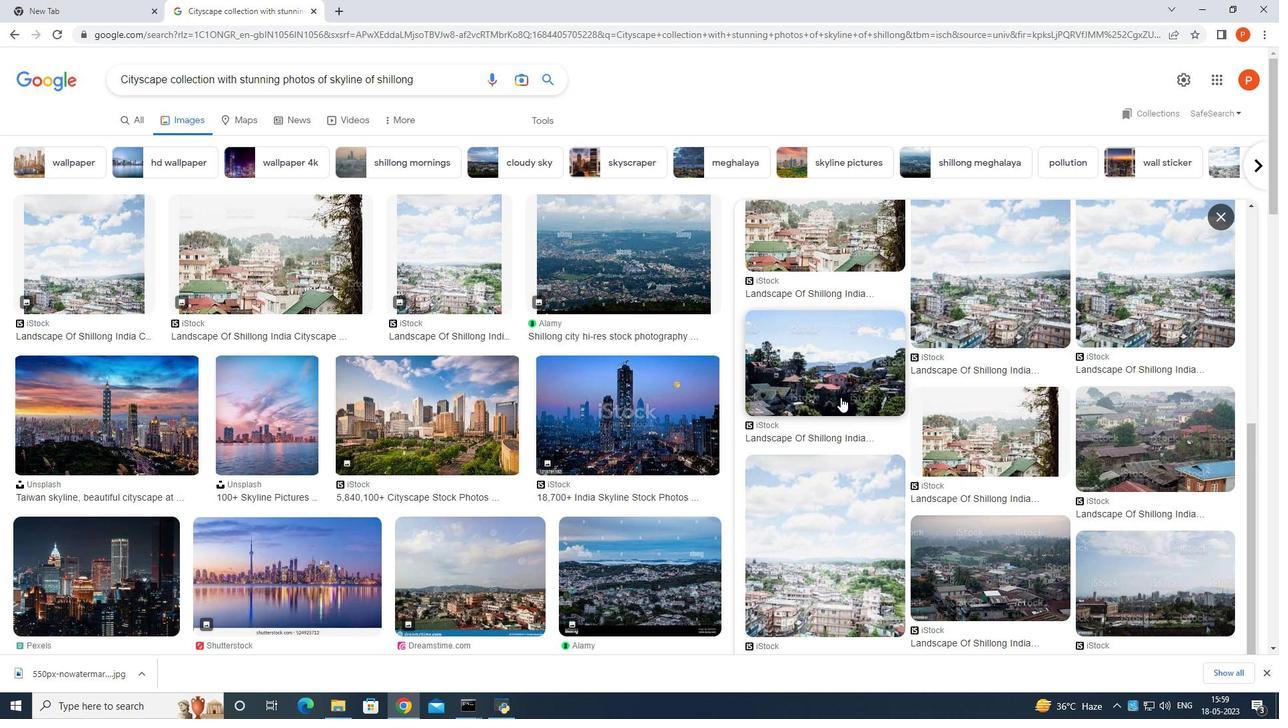 
Action: Mouse moved to (873, 391)
Screenshot: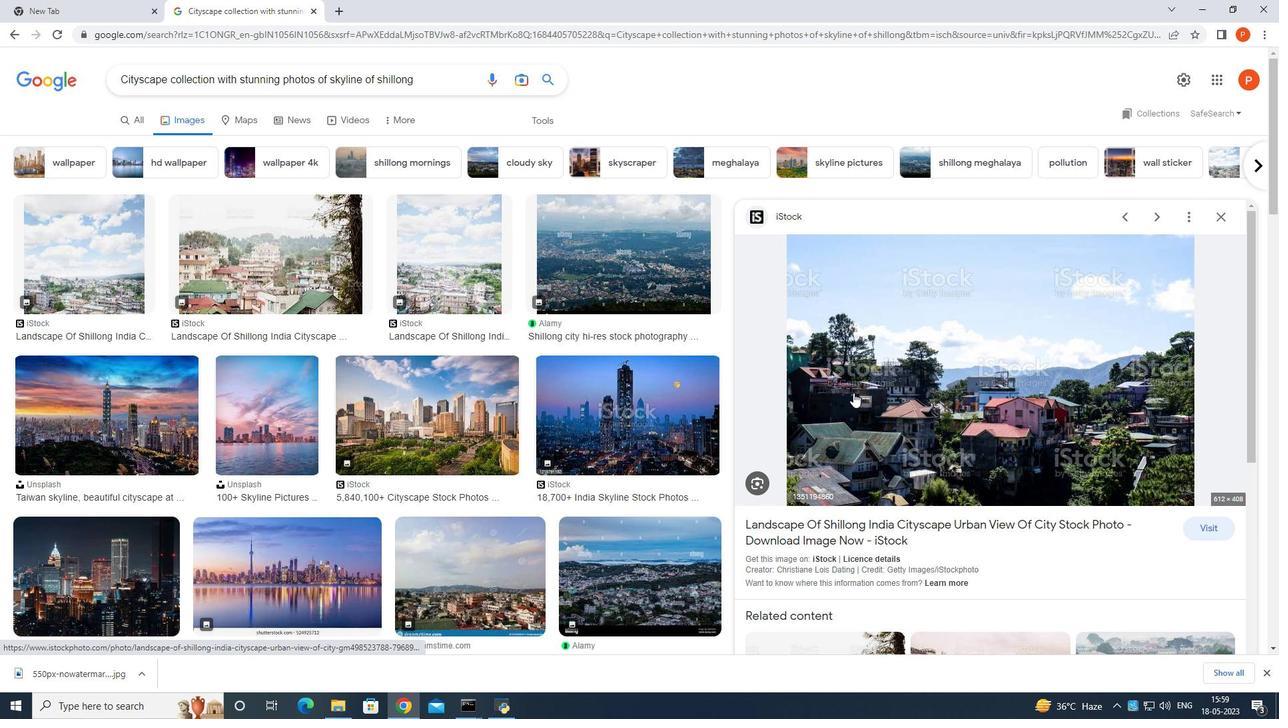 
Action: Mouse scrolled (873, 391) with delta (0, 0)
Screenshot: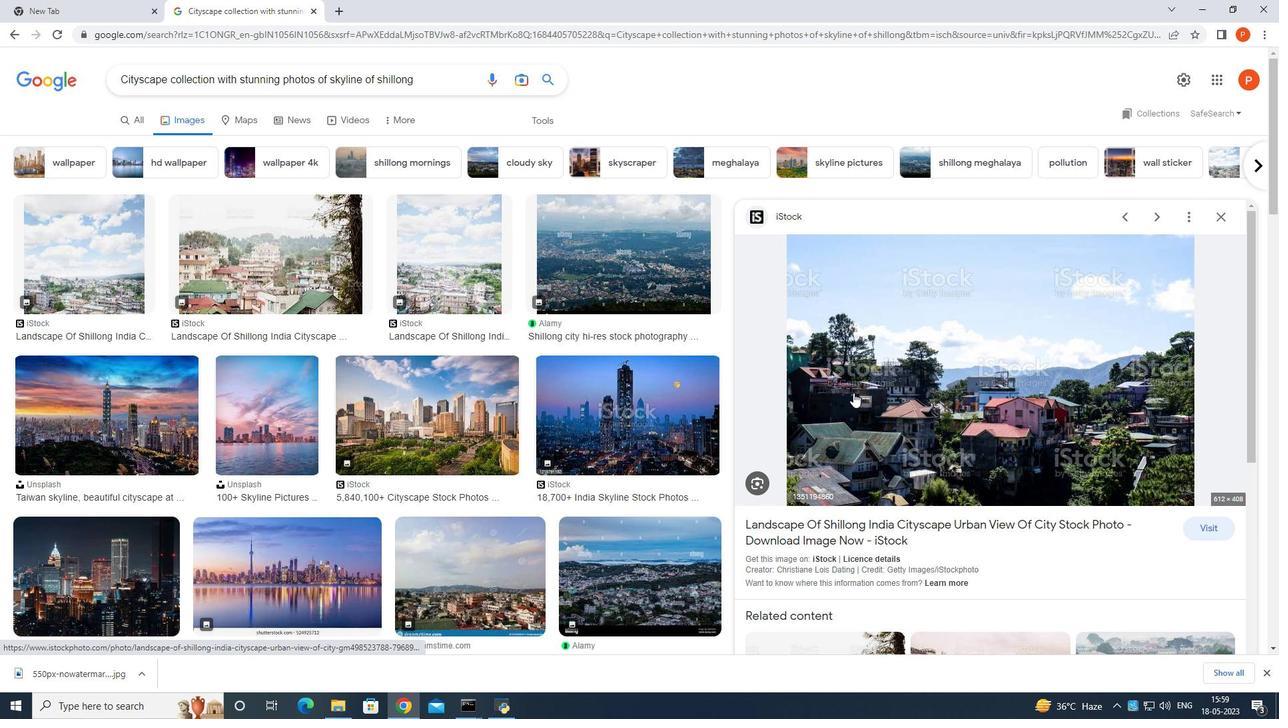 
Action: Mouse scrolled (873, 391) with delta (0, 0)
Screenshot: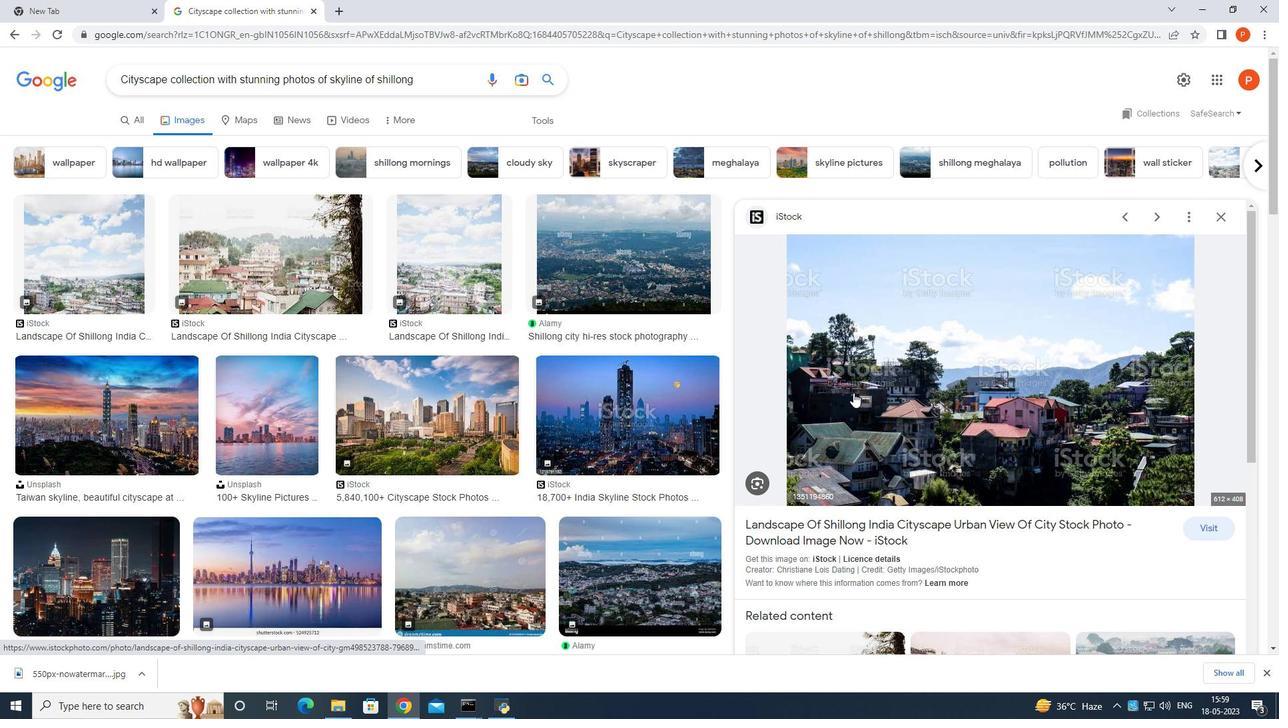
Action: Mouse scrolled (873, 391) with delta (0, 0)
Screenshot: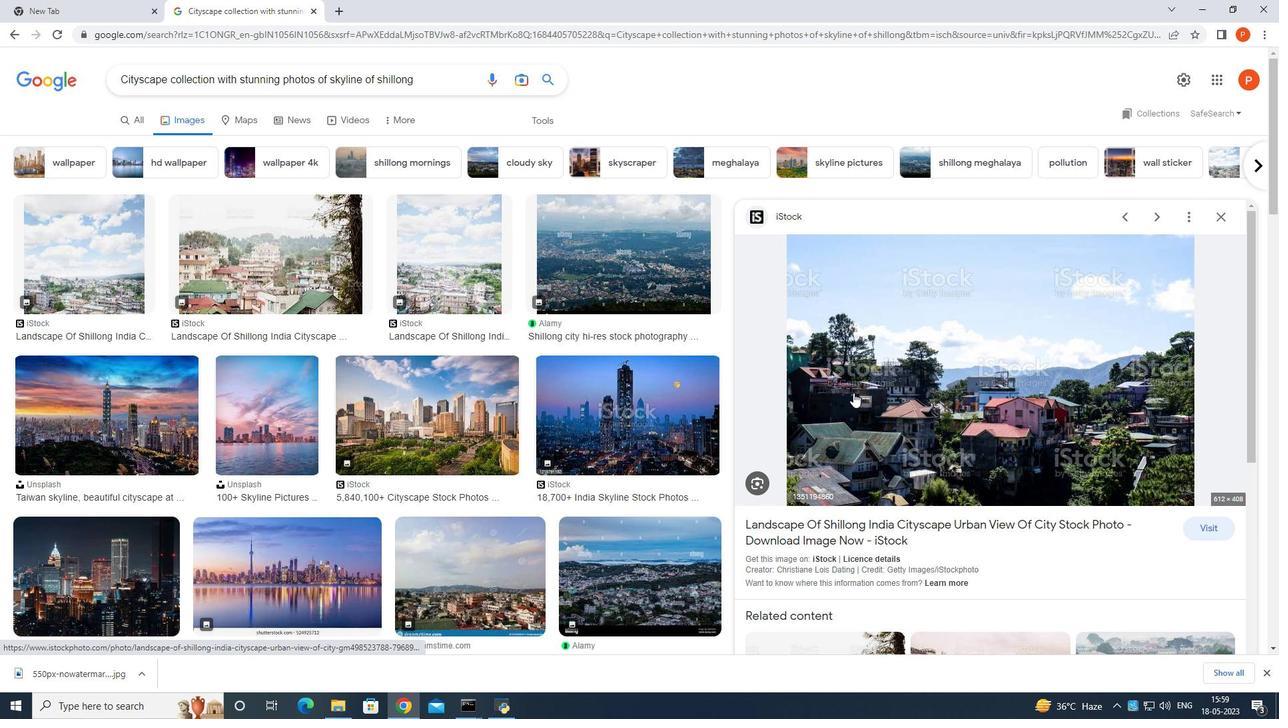 
Action: Mouse scrolled (873, 391) with delta (0, 0)
Screenshot: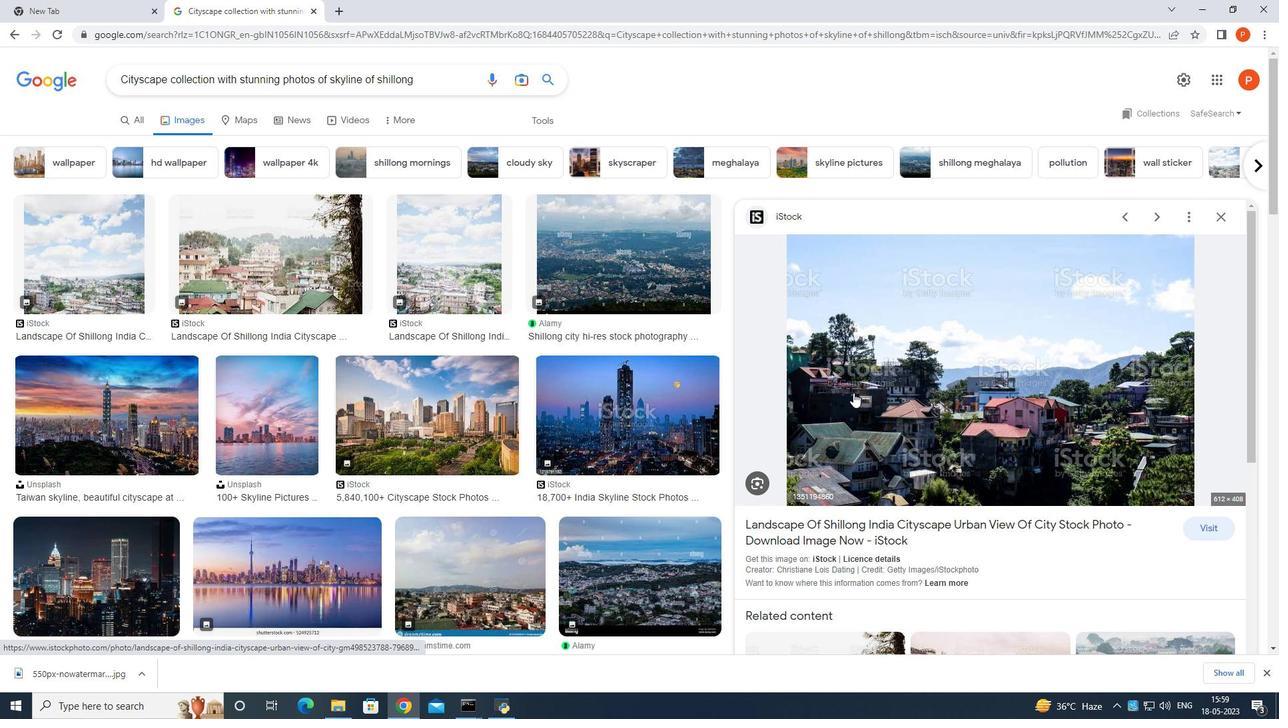 
Action: Mouse scrolled (873, 391) with delta (0, 0)
Screenshot: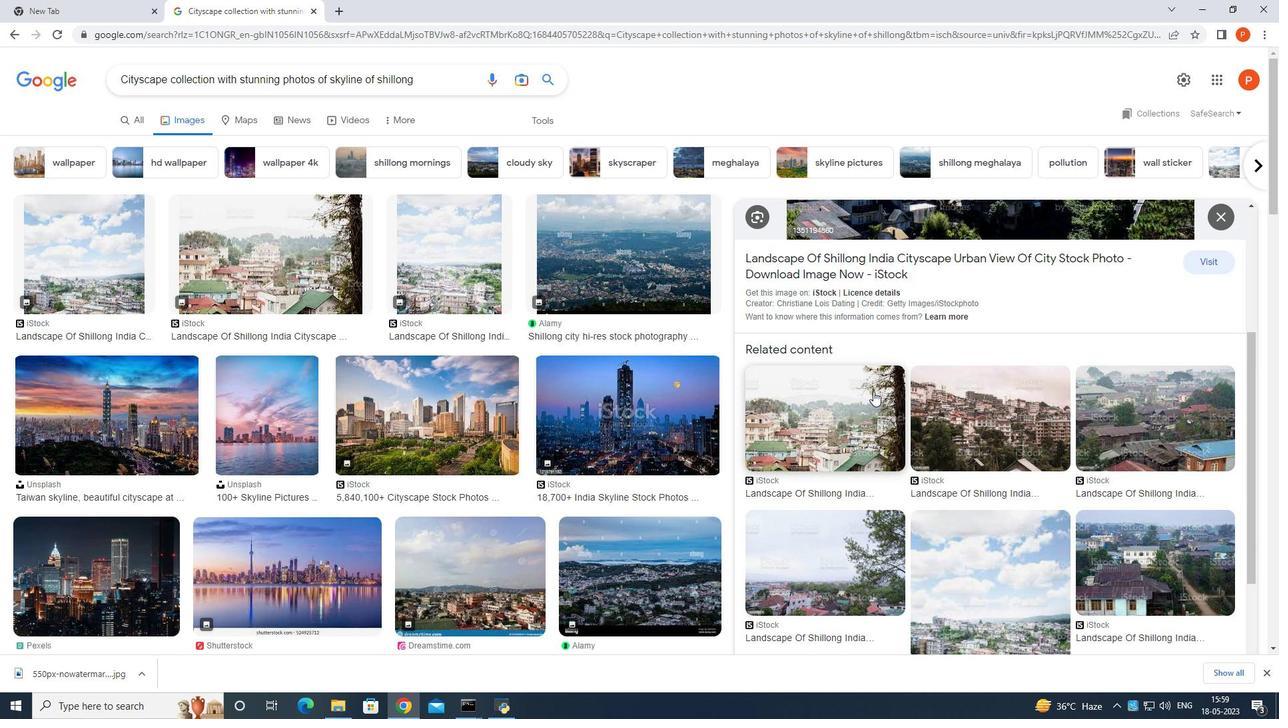 
Action: Mouse scrolled (873, 391) with delta (0, 0)
Screenshot: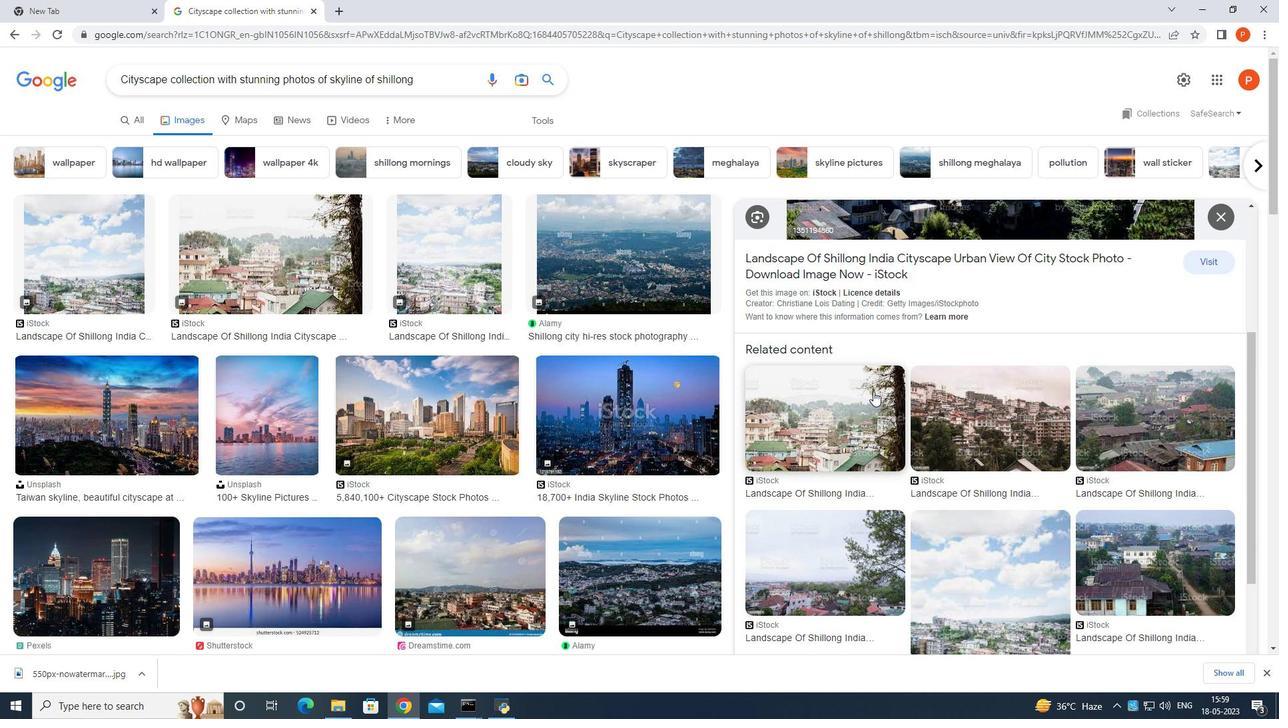 
Action: Mouse scrolled (873, 391) with delta (0, 0)
Screenshot: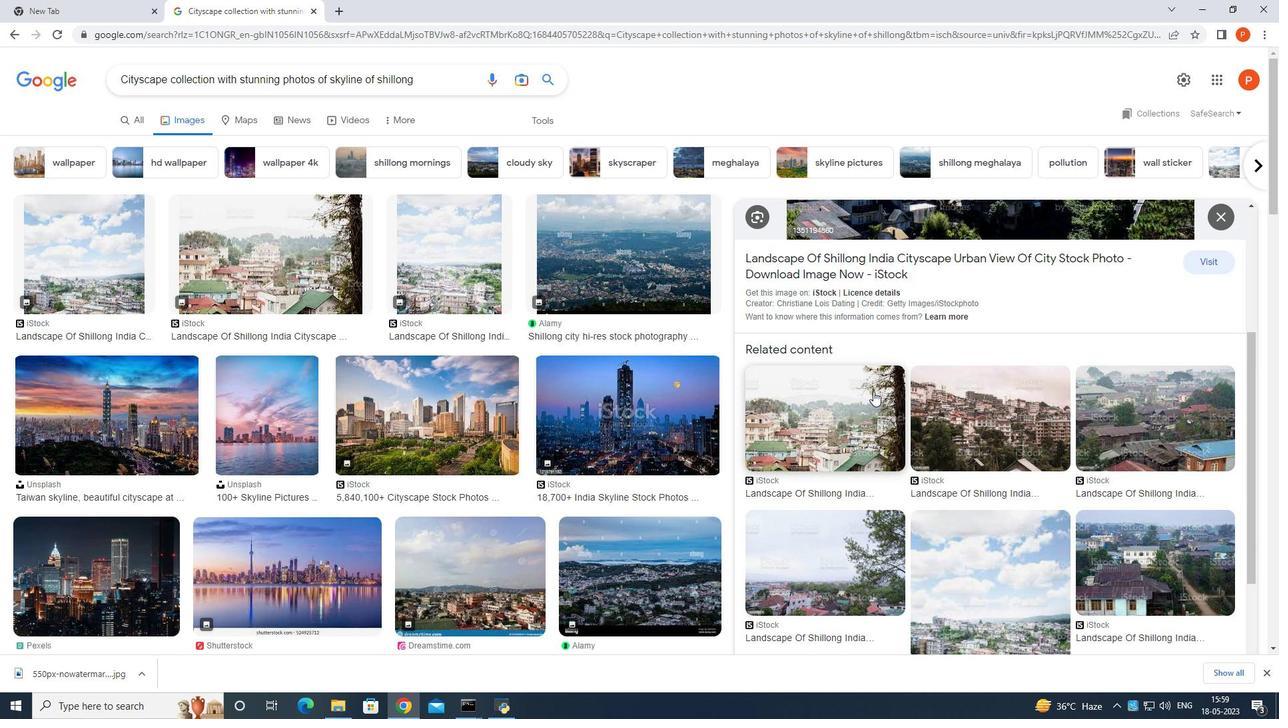 
Action: Mouse scrolled (873, 391) with delta (0, 0)
Screenshot: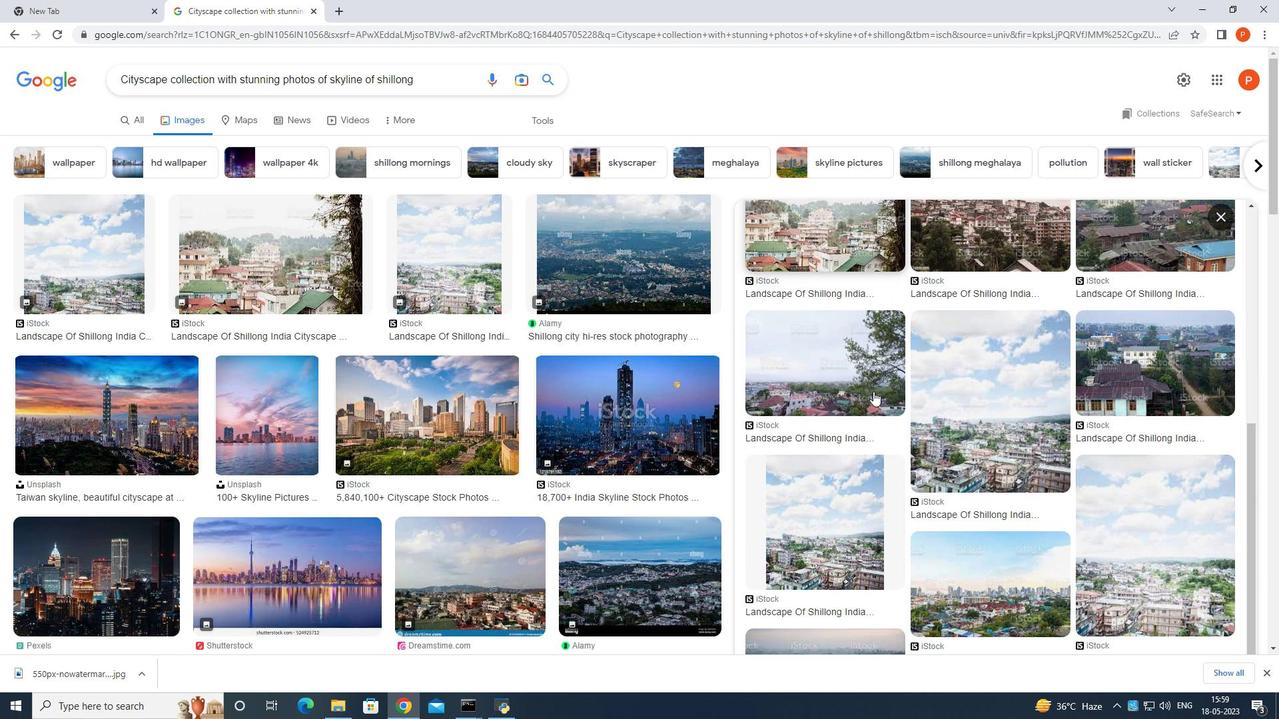
Action: Mouse scrolled (873, 391) with delta (0, 0)
Screenshot: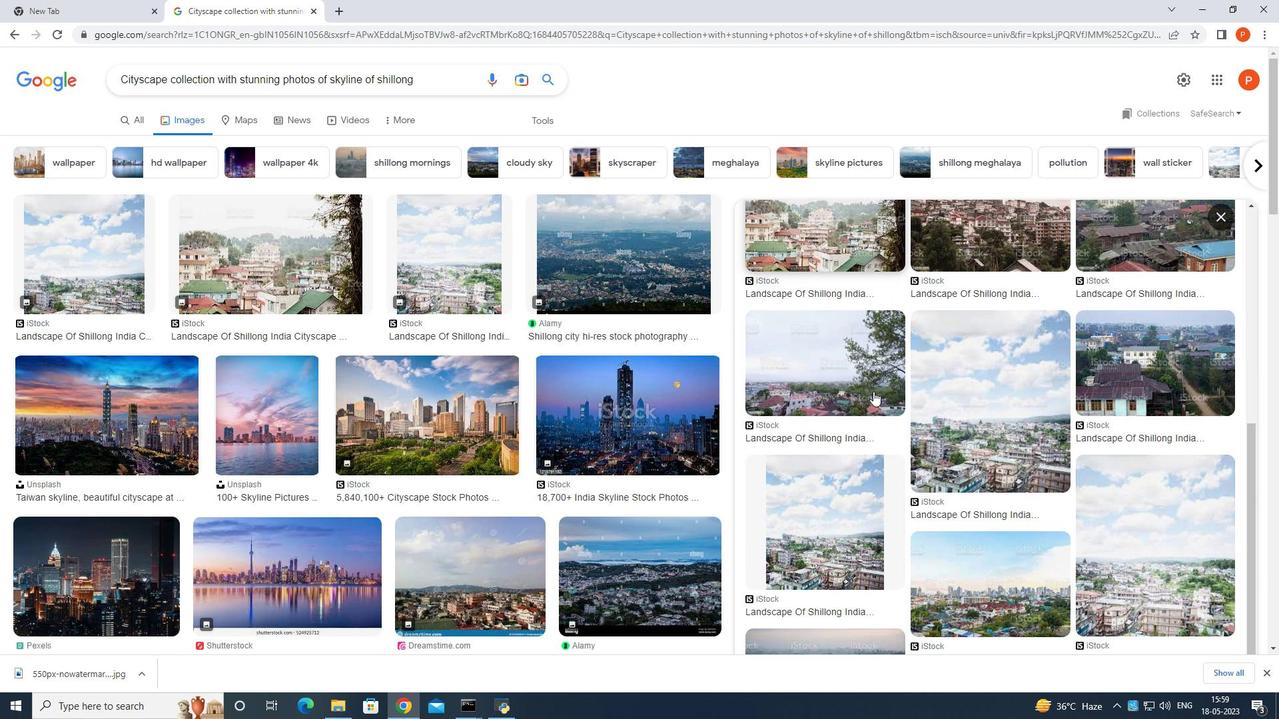 
Action: Mouse scrolled (873, 391) with delta (0, 0)
Screenshot: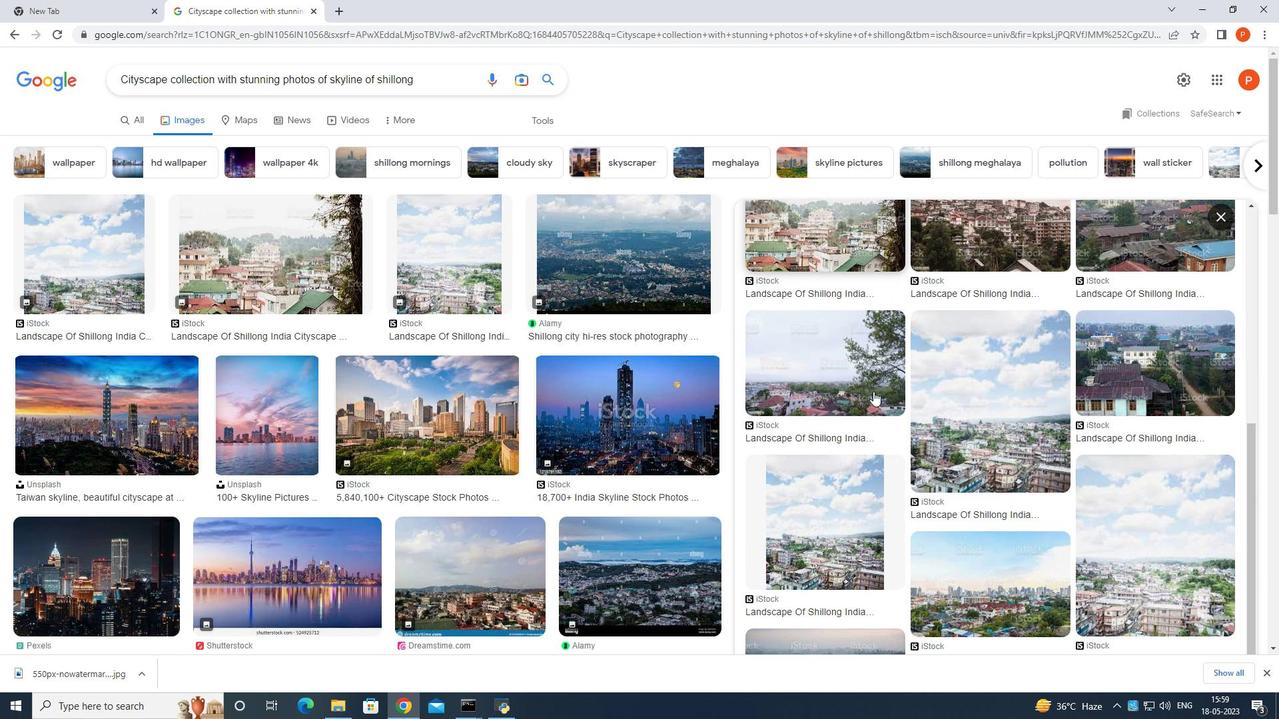 
Action: Mouse scrolled (873, 391) with delta (0, 0)
Screenshot: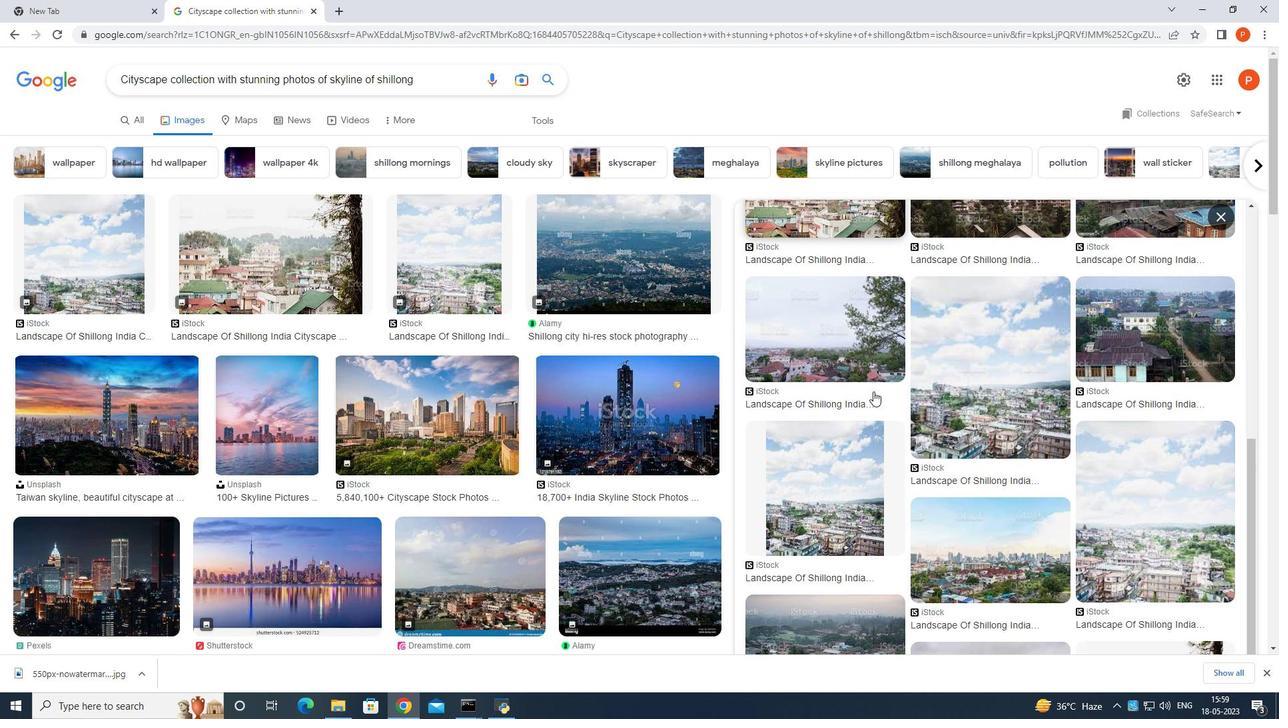 
Action: Mouse scrolled (873, 391) with delta (0, 0)
Screenshot: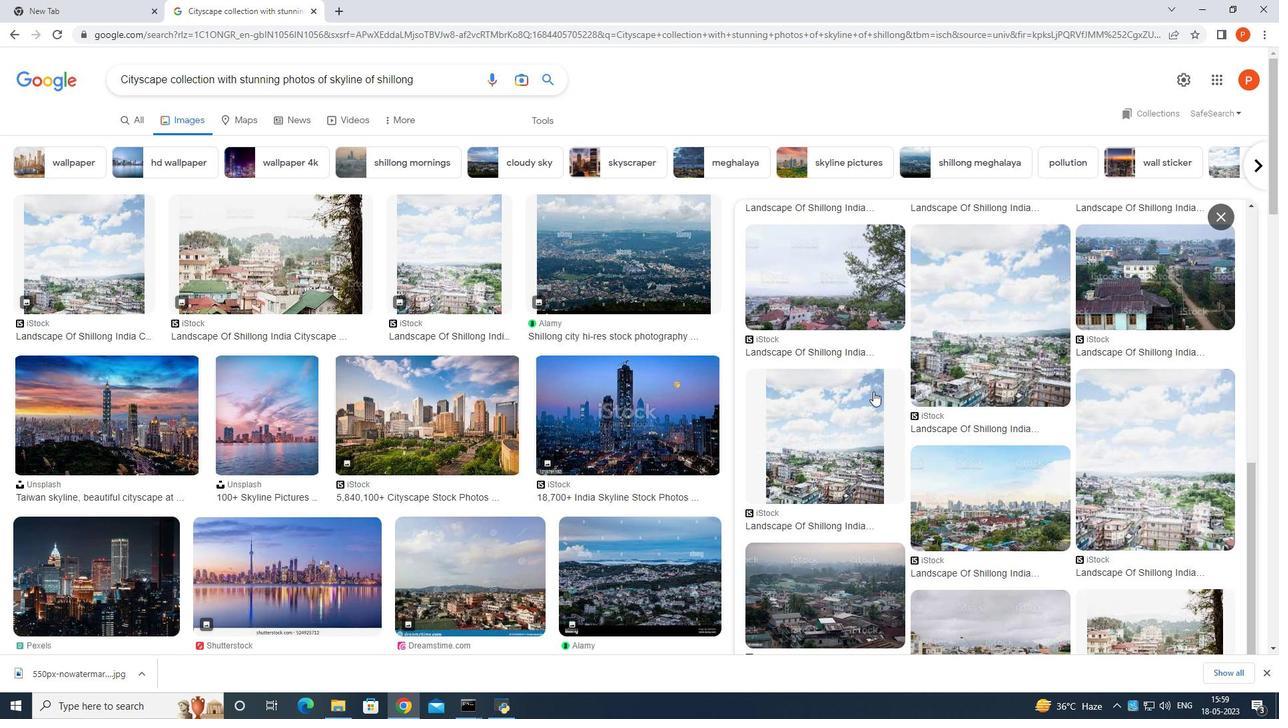 
Action: Mouse scrolled (873, 391) with delta (0, 0)
Screenshot: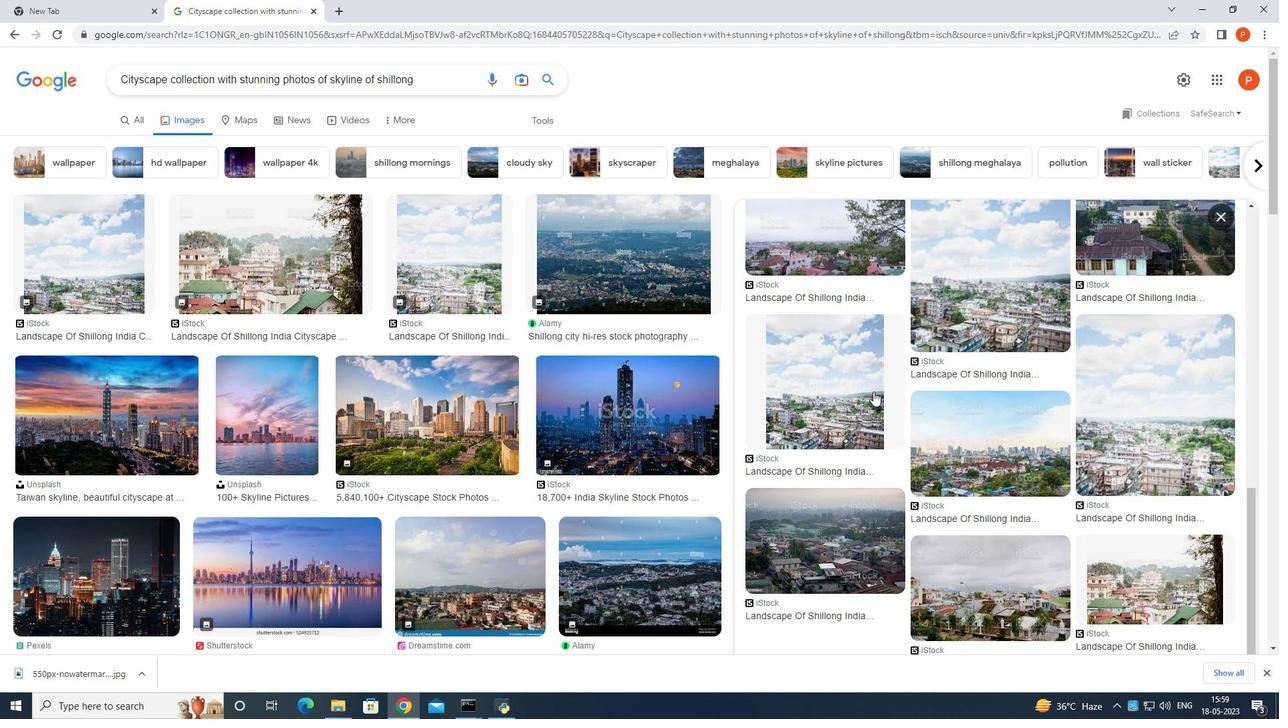 
Action: Mouse scrolled (873, 391) with delta (0, 0)
Screenshot: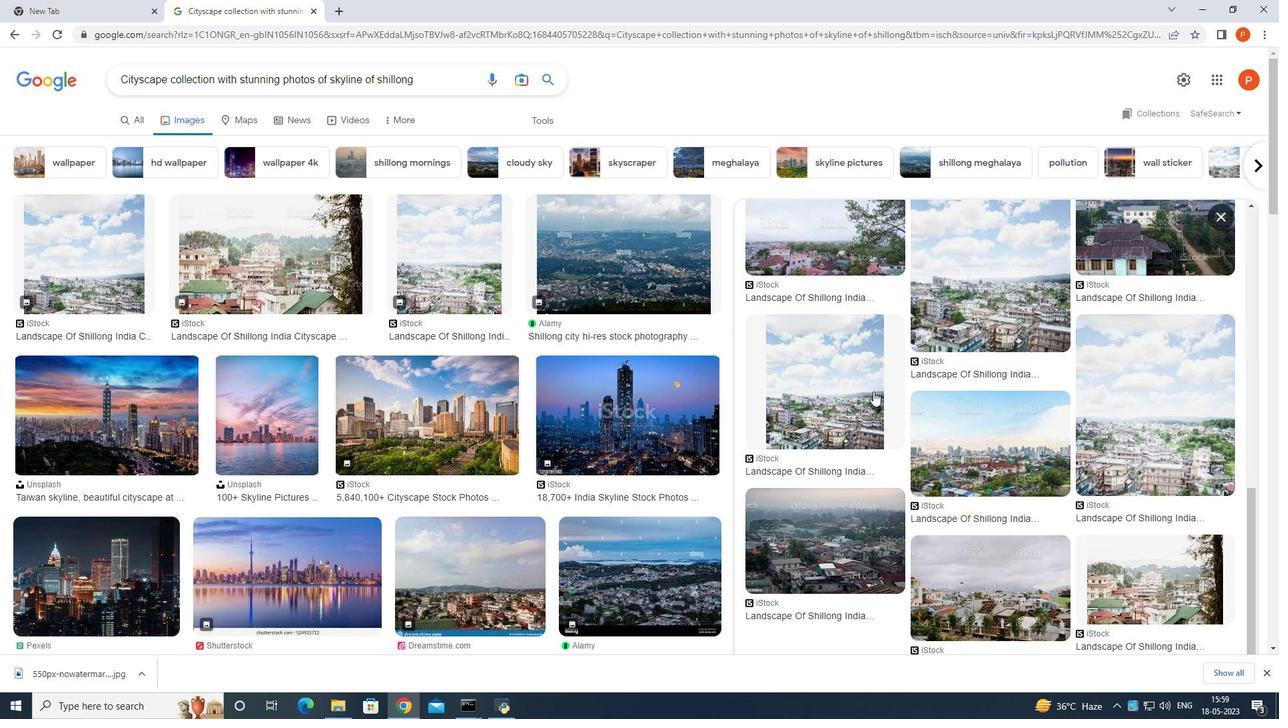 
Action: Mouse scrolled (873, 391) with delta (0, 0)
Screenshot: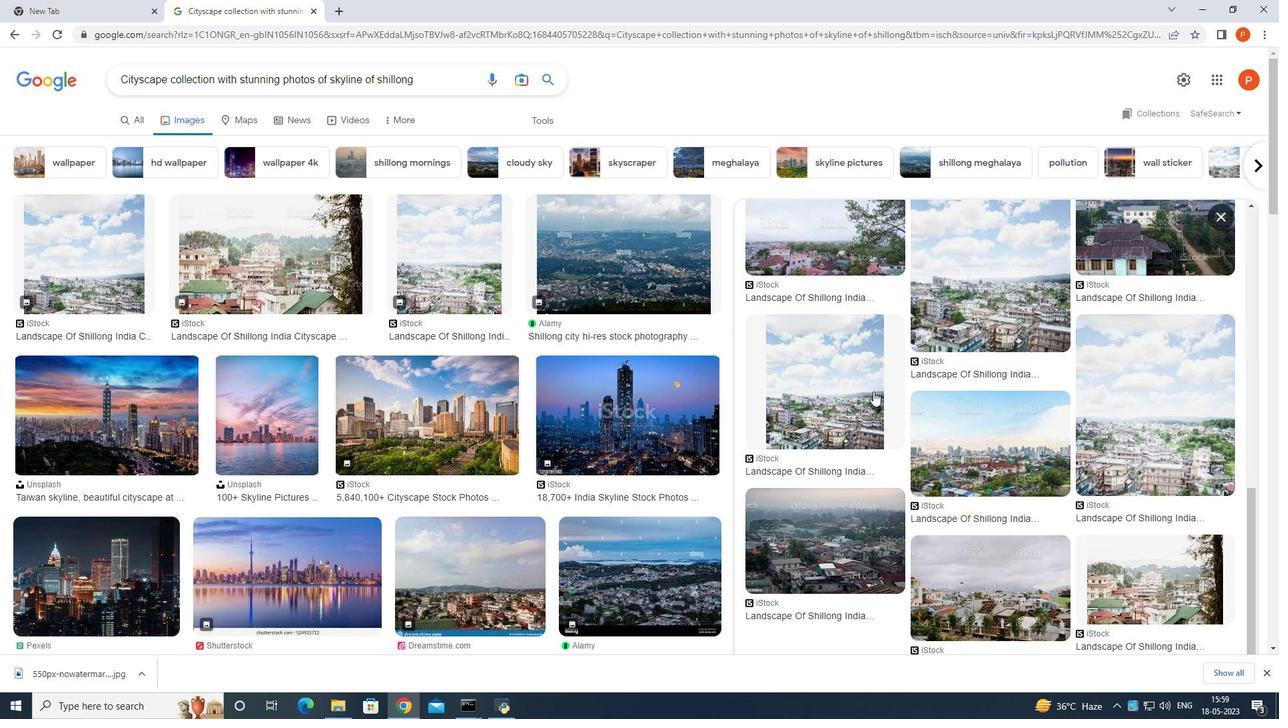 
Action: Mouse scrolled (873, 391) with delta (0, 0)
Screenshot: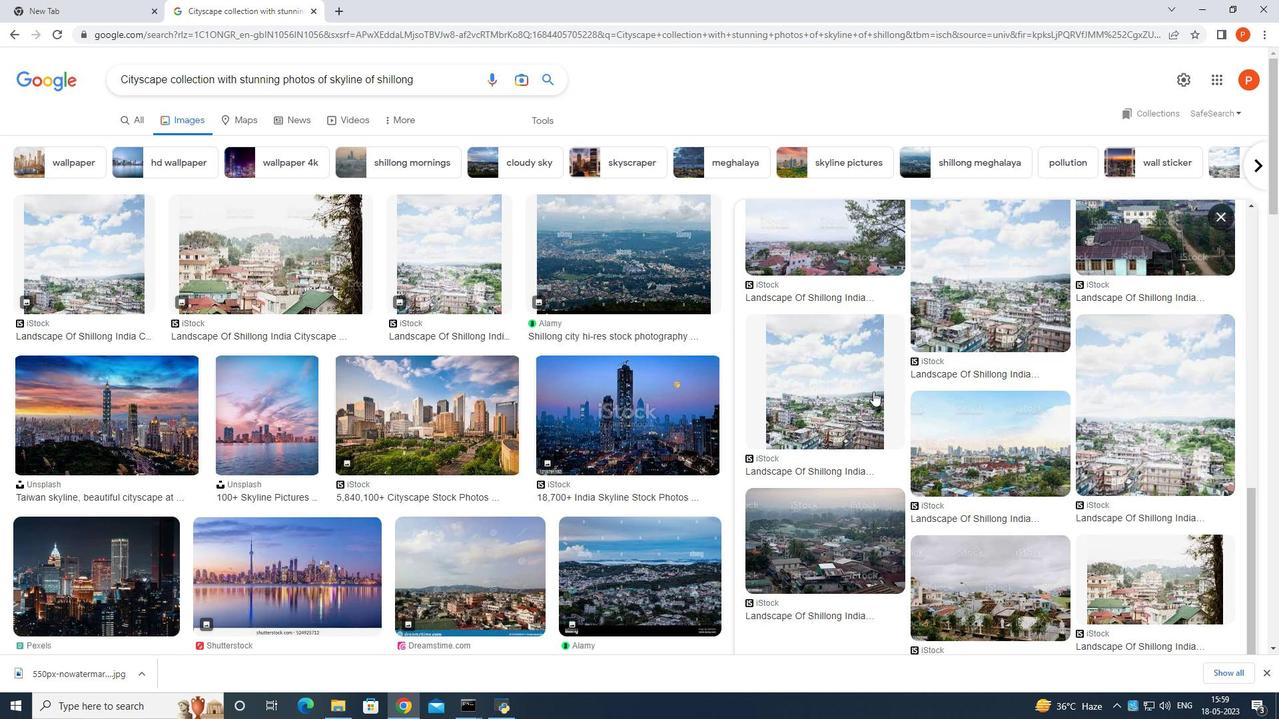 
Action: Mouse scrolled (873, 391) with delta (0, 0)
Screenshot: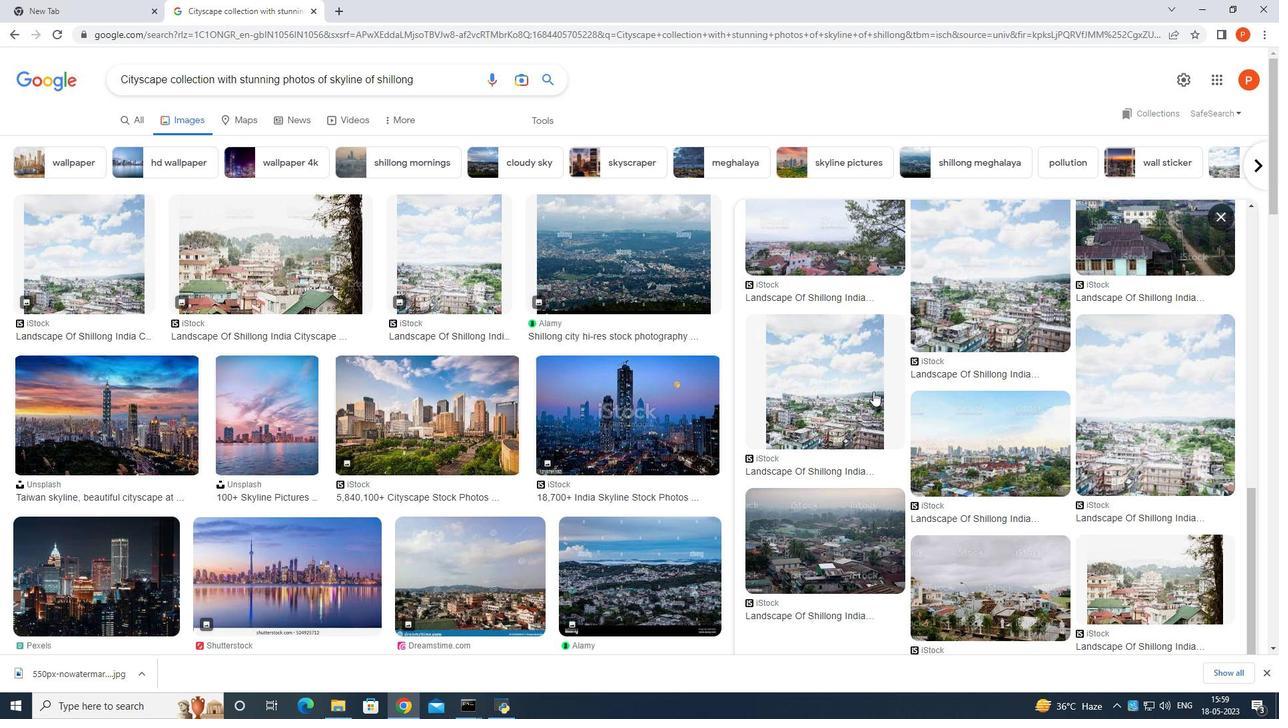
Action: Mouse scrolled (873, 391) with delta (0, 0)
Screenshot: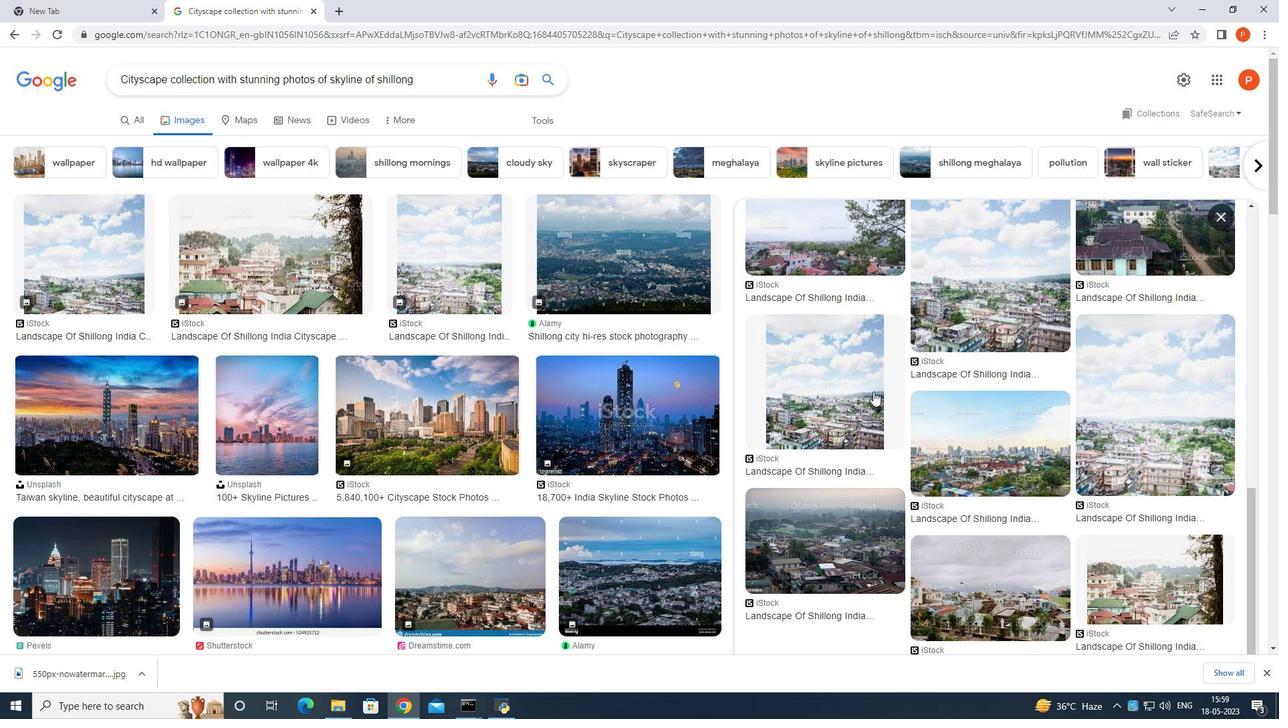 
Action: Mouse scrolled (873, 391) with delta (0, 0)
Screenshot: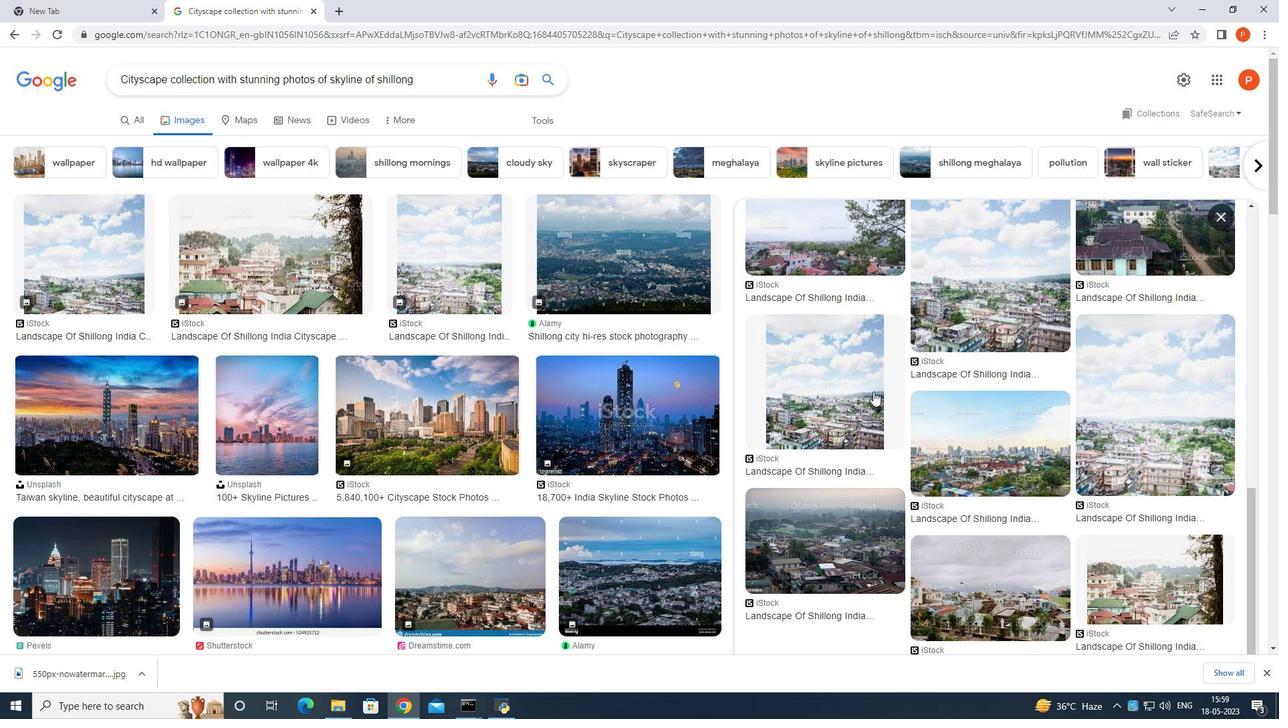 
Action: Mouse moved to (1013, 583)
Screenshot: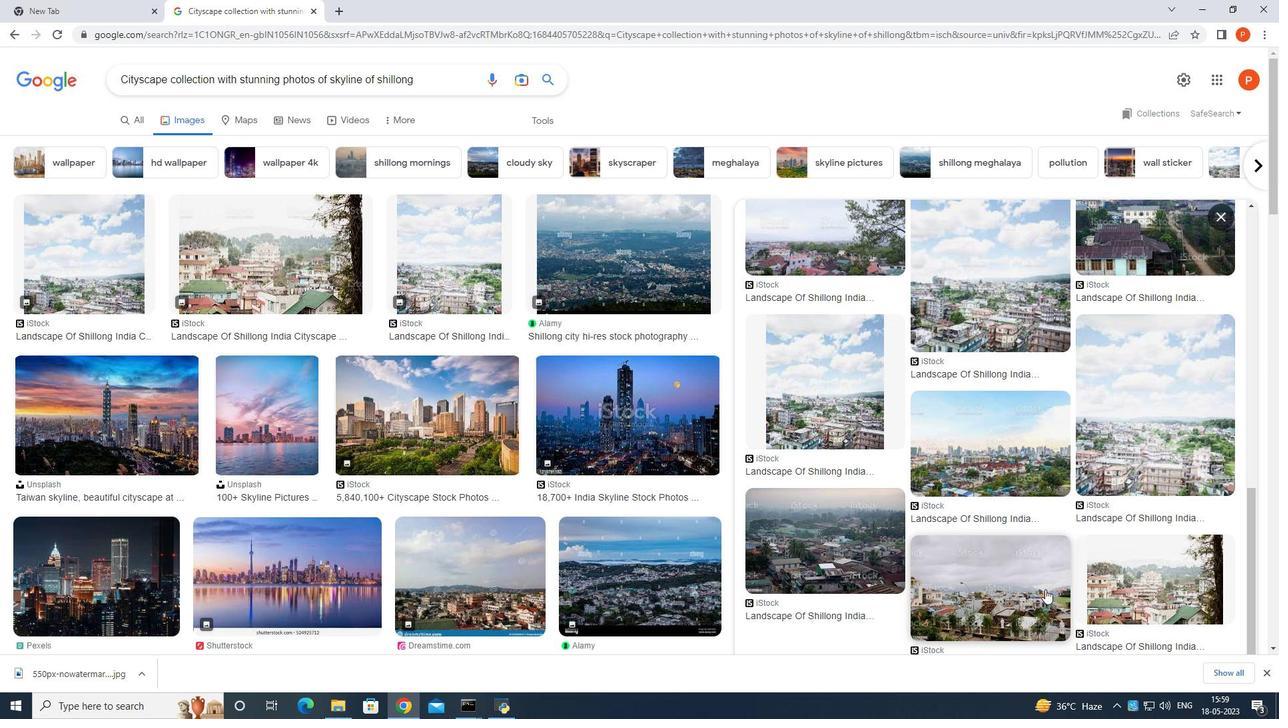 
Action: Mouse pressed left at (1013, 583)
Screenshot: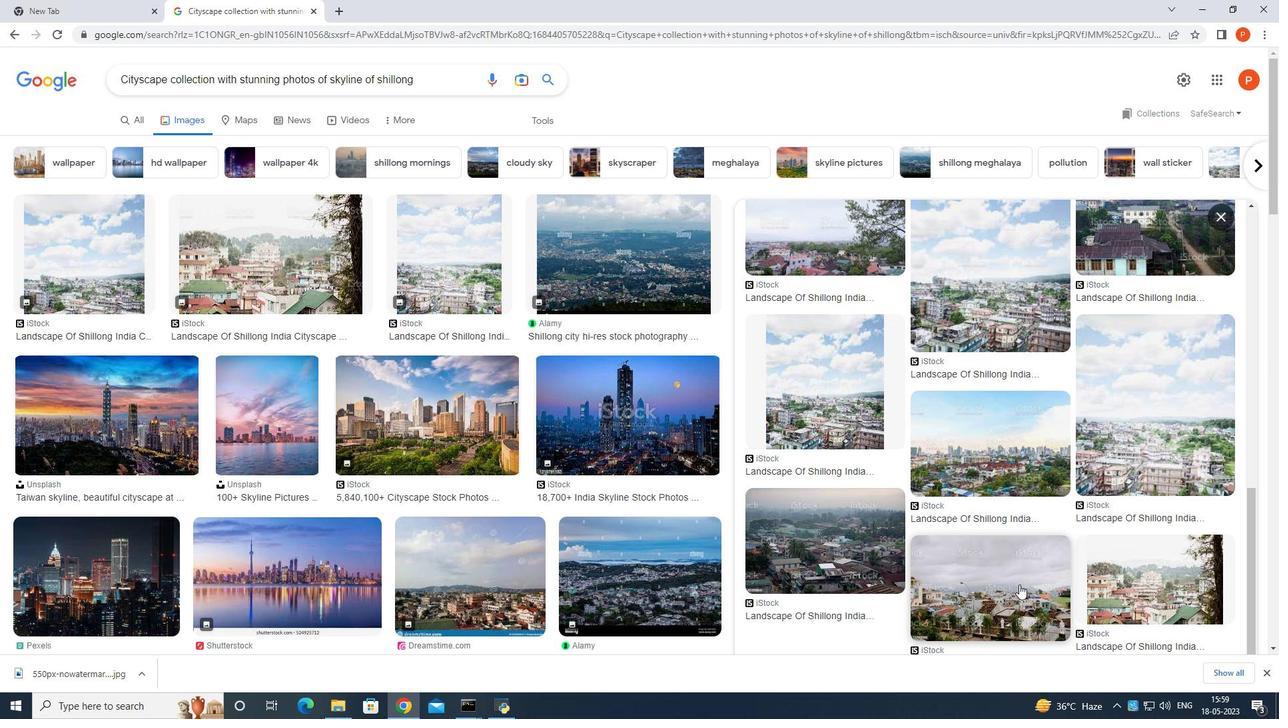 
Action: Mouse moved to (977, 443)
Screenshot: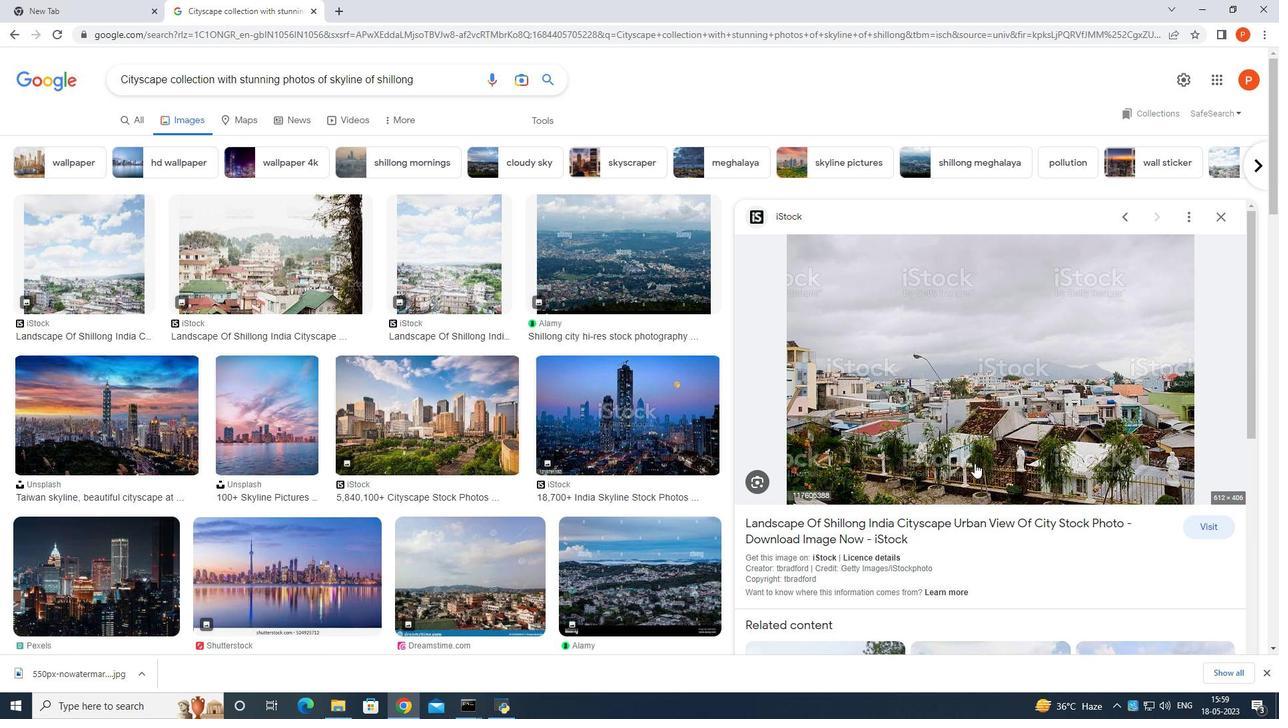 
Action: Mouse pressed left at (977, 443)
Screenshot: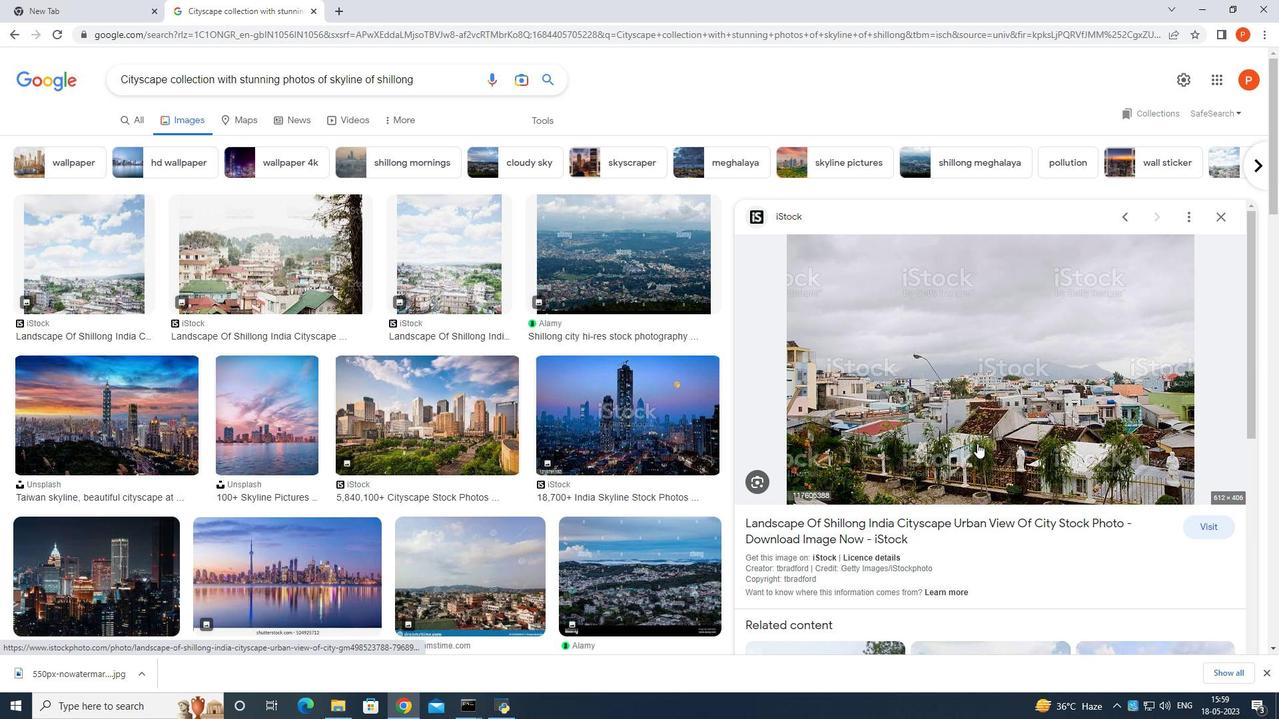 
Action: Mouse pressed left at (977, 443)
Screenshot: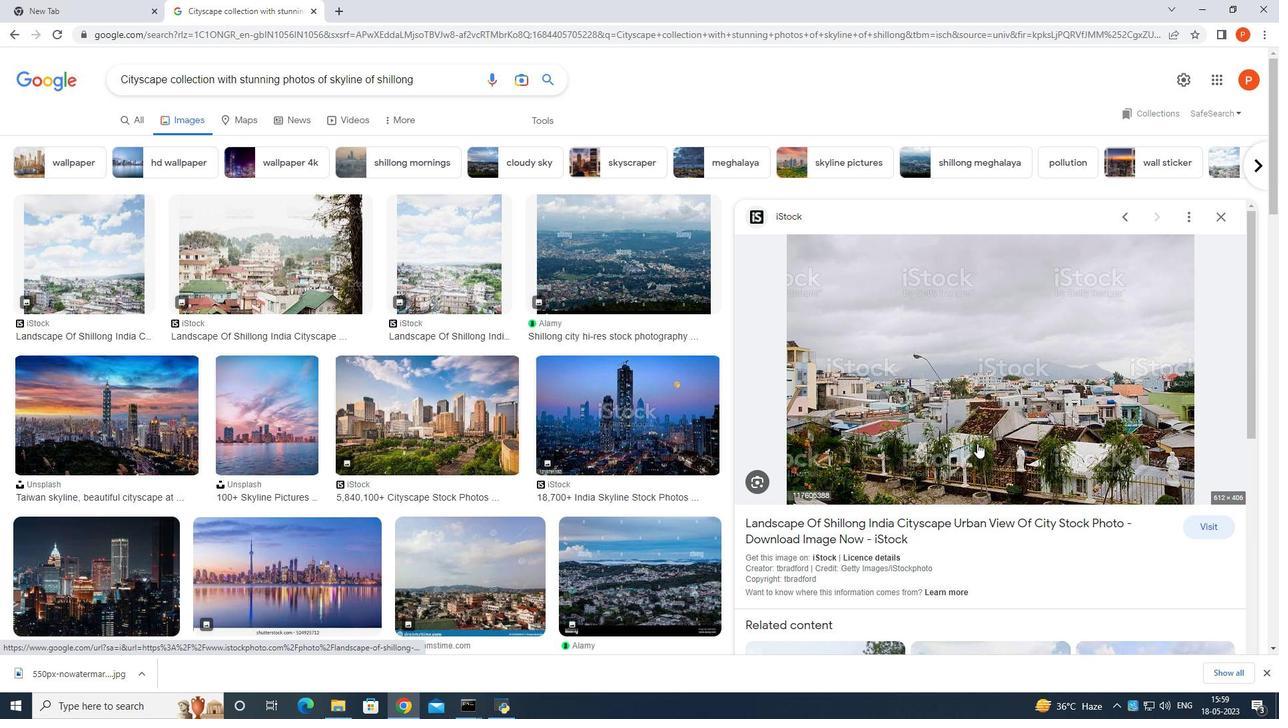 
Action: Mouse moved to (791, 370)
Screenshot: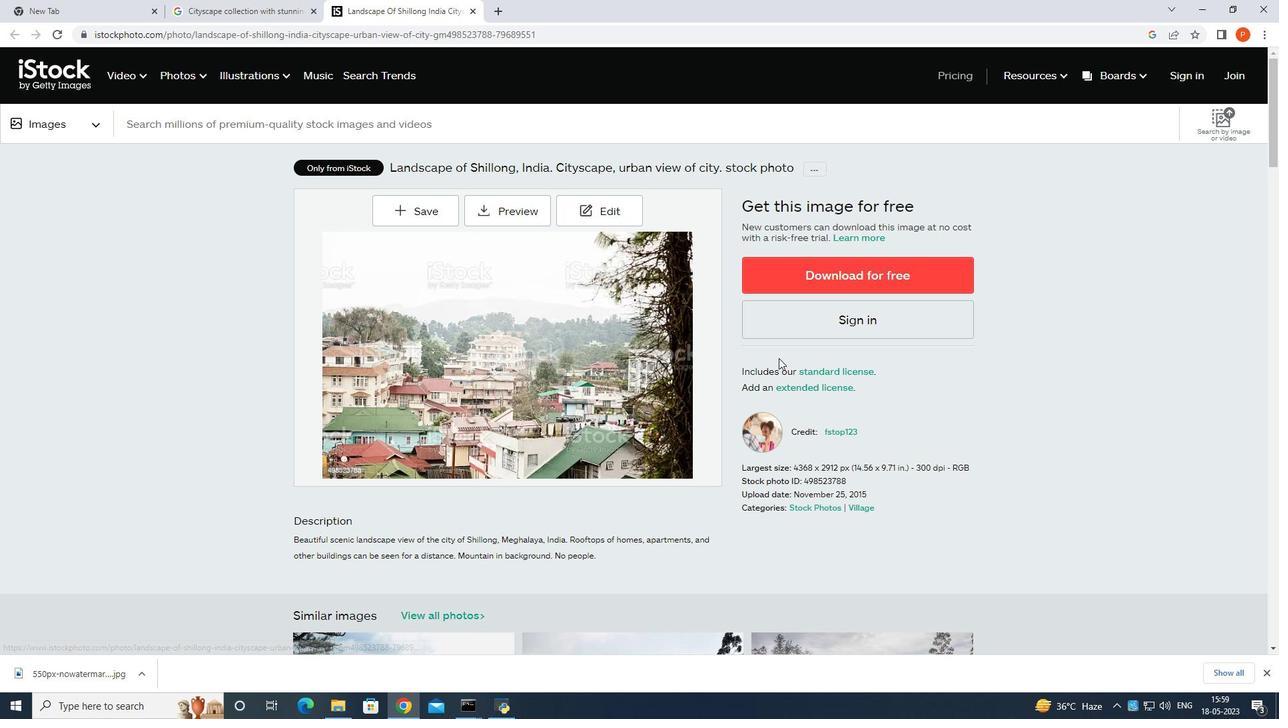 
Action: Mouse scrolled (791, 369) with delta (0, 0)
Screenshot: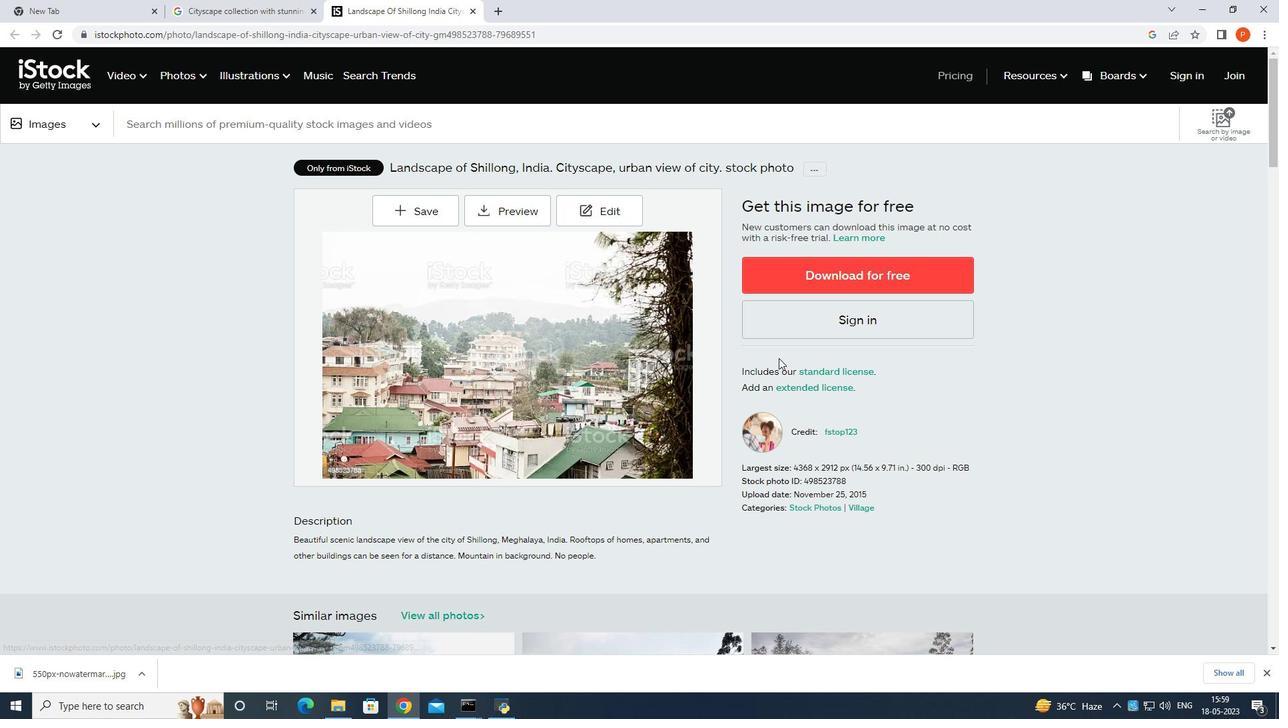 
Action: Mouse moved to (795, 375)
Screenshot: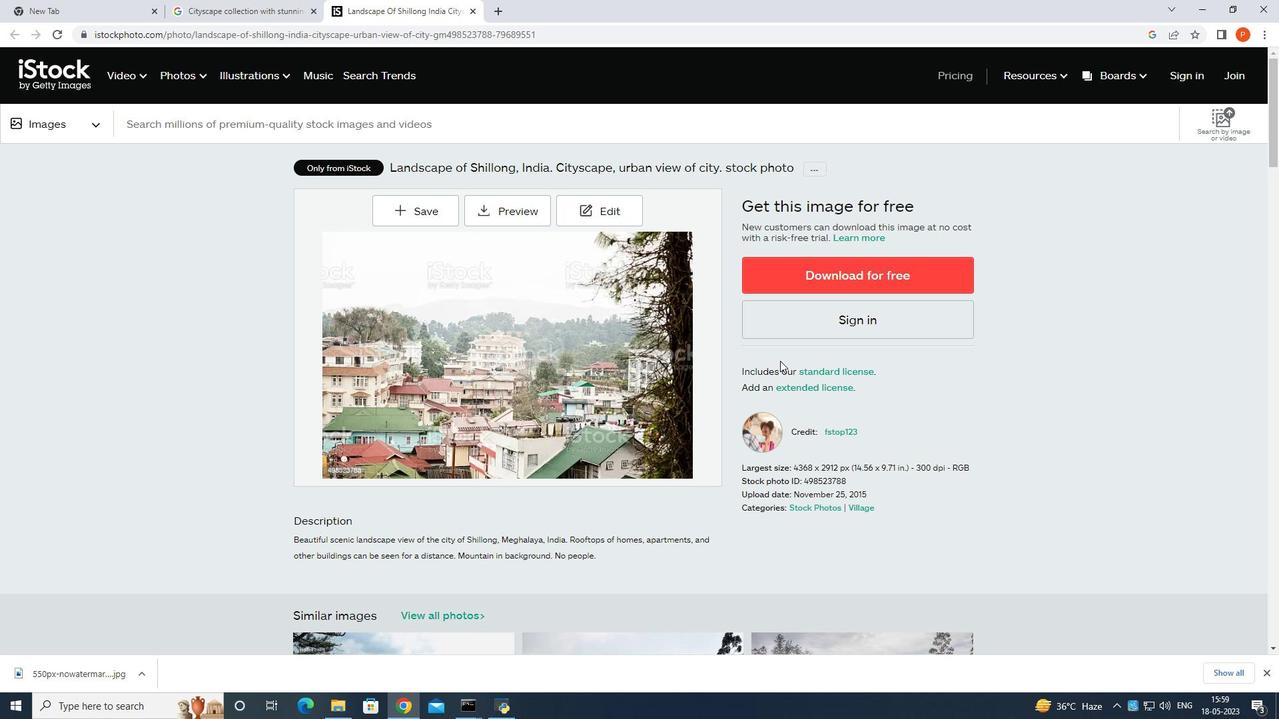 
Action: Mouse scrolled (795, 374) with delta (0, 0)
Screenshot: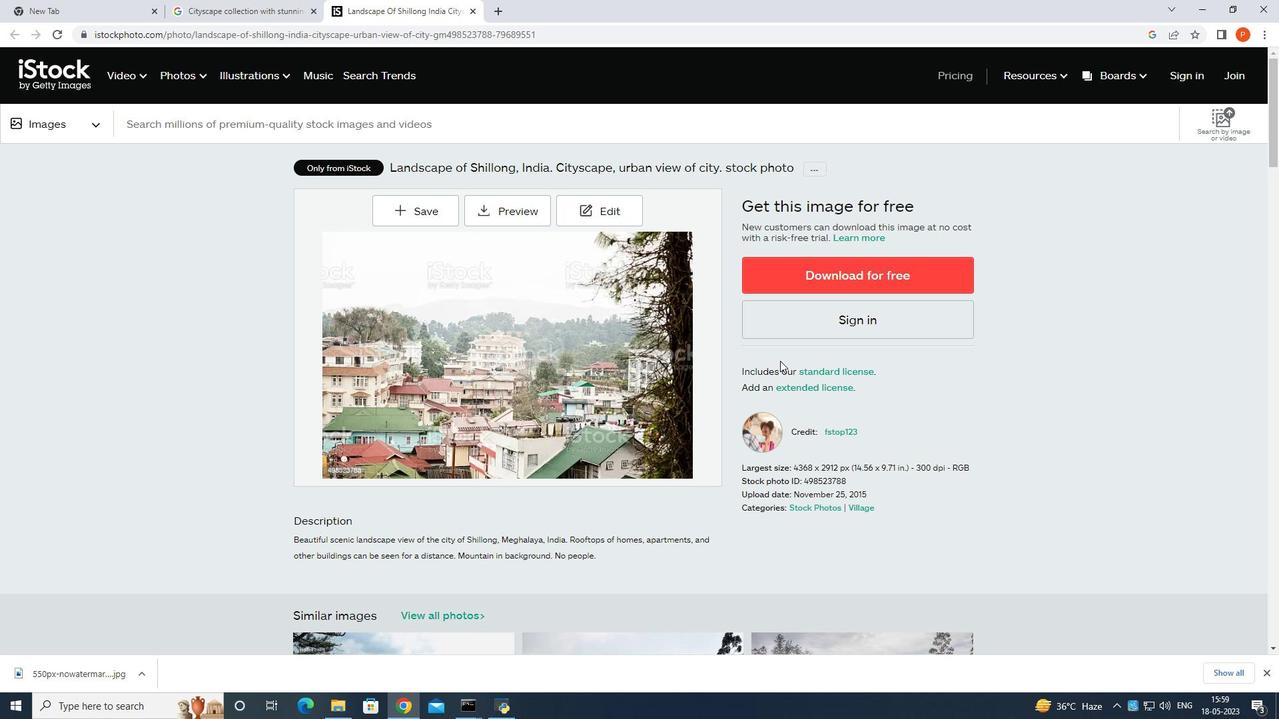 
Action: Mouse moved to (797, 377)
Screenshot: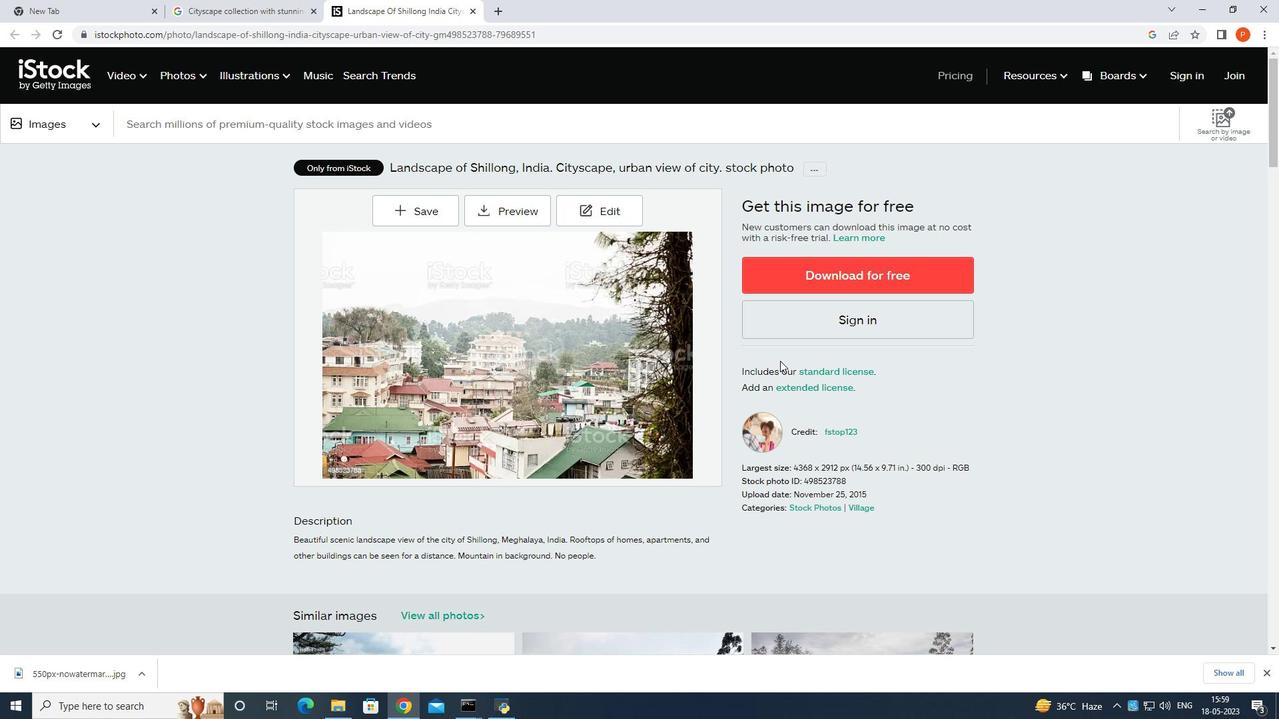 
Action: Mouse scrolled (797, 376) with delta (0, 0)
Screenshot: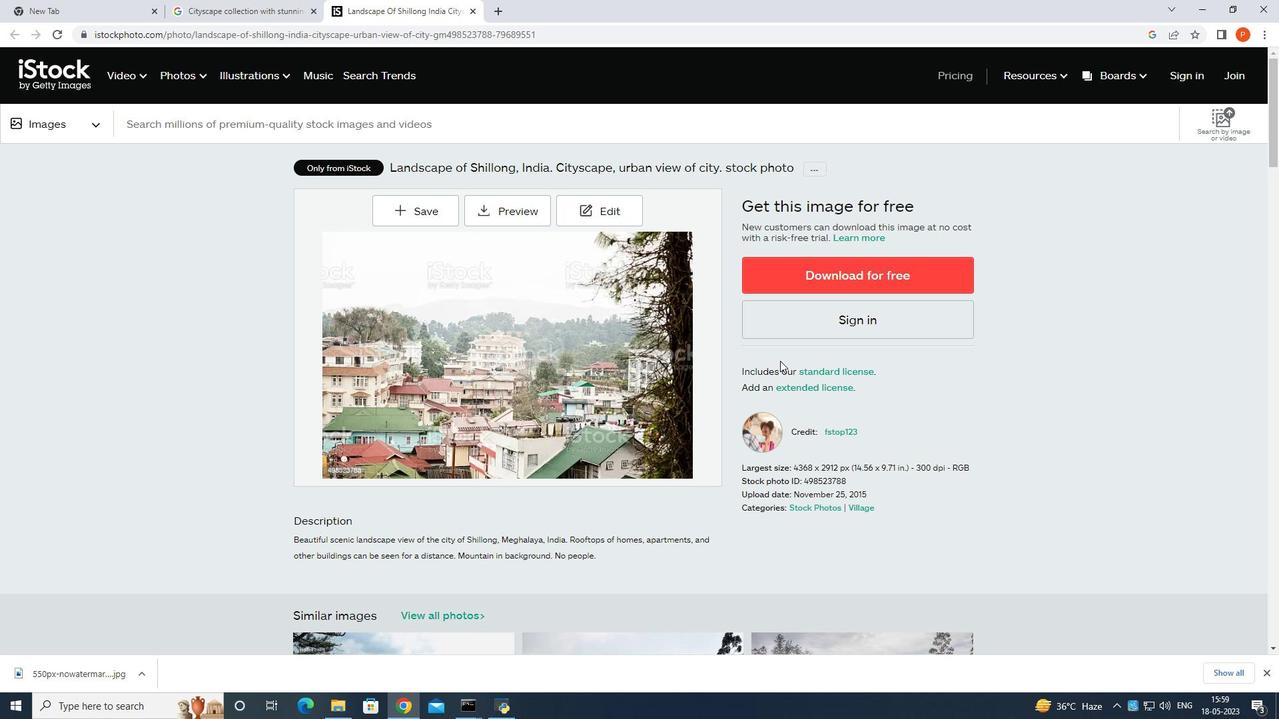 
Action: Mouse moved to (799, 405)
Screenshot: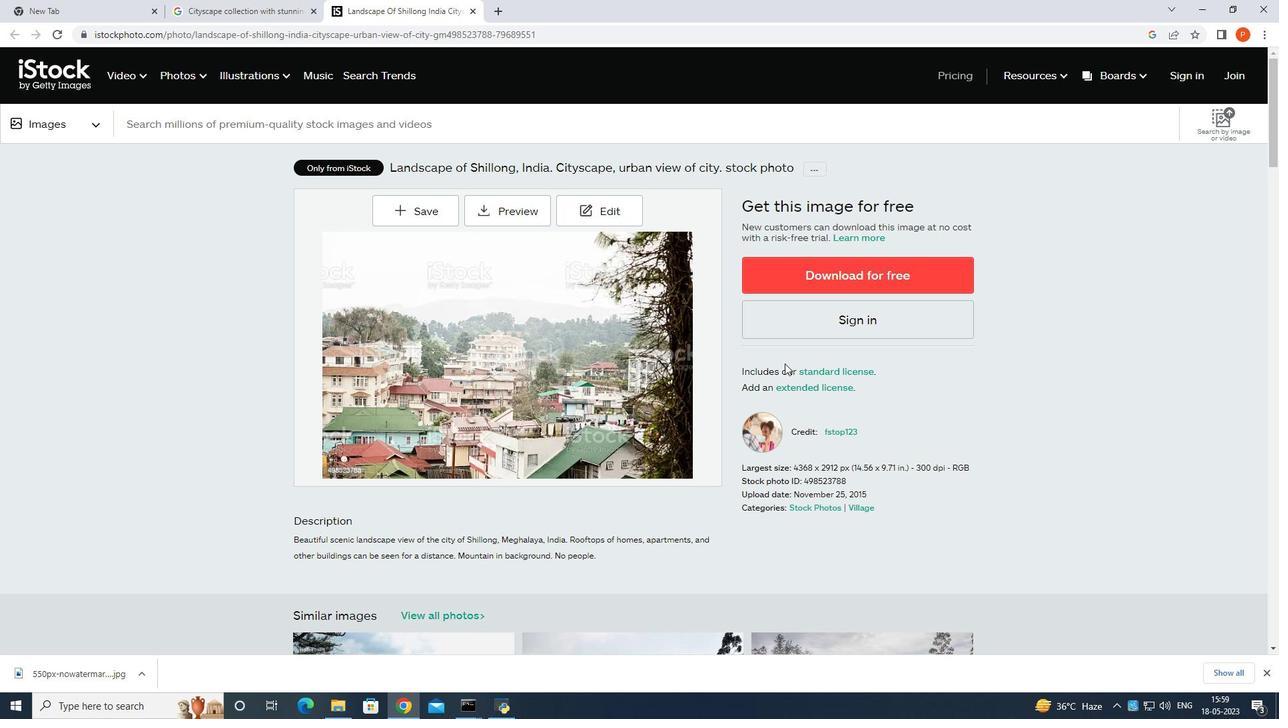 
Action: Mouse scrolled (799, 382) with delta (0, 0)
Screenshot: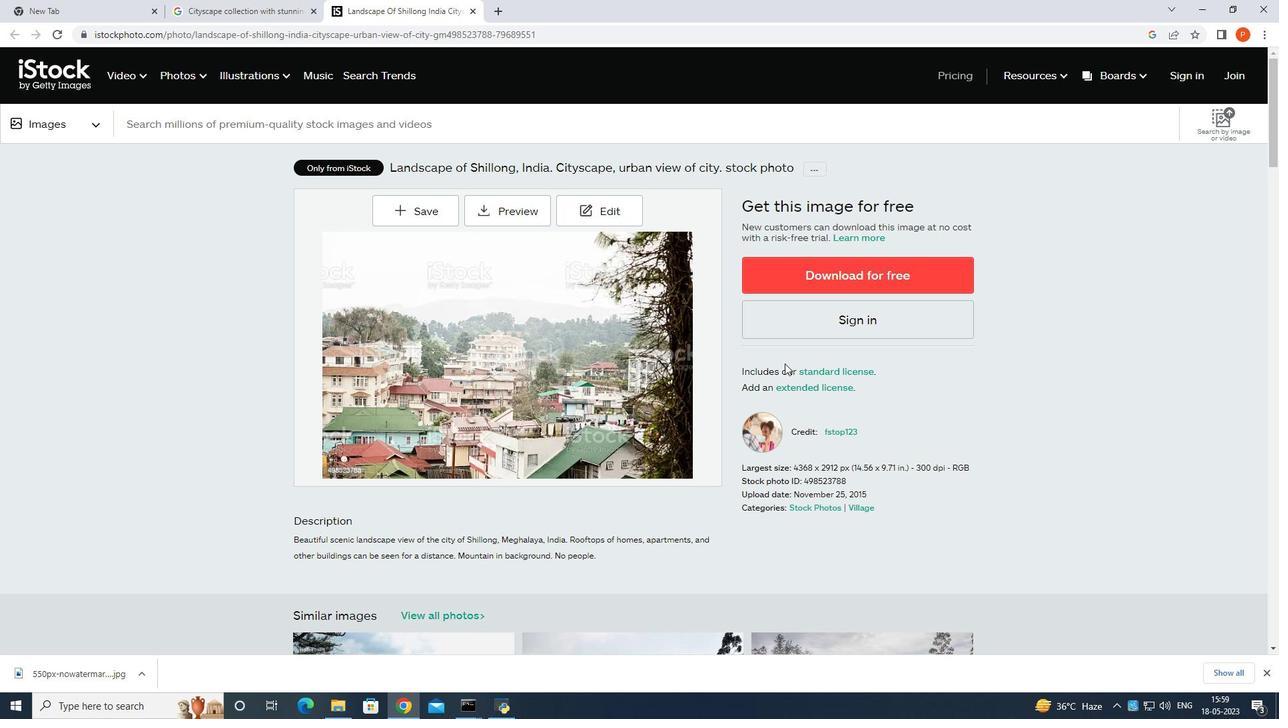 
Action: Mouse moved to (799, 411)
Screenshot: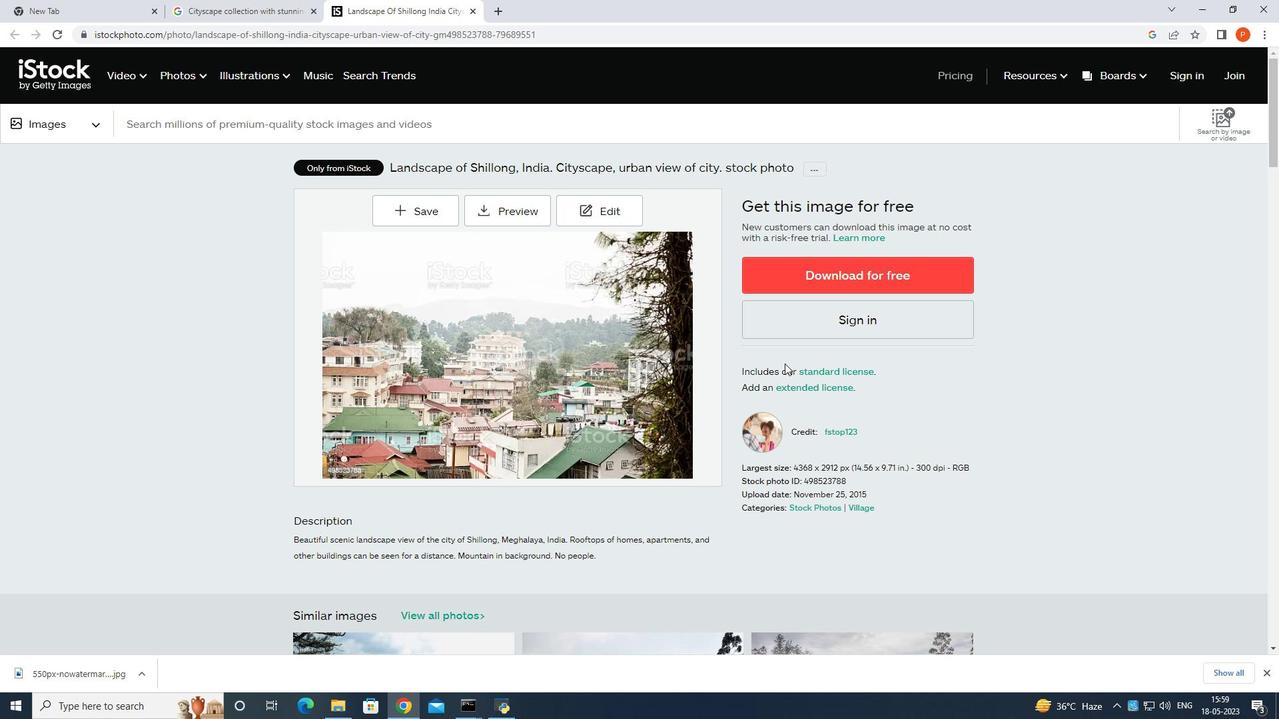 
Action: Mouse scrolled (799, 411) with delta (0, 0)
Screenshot: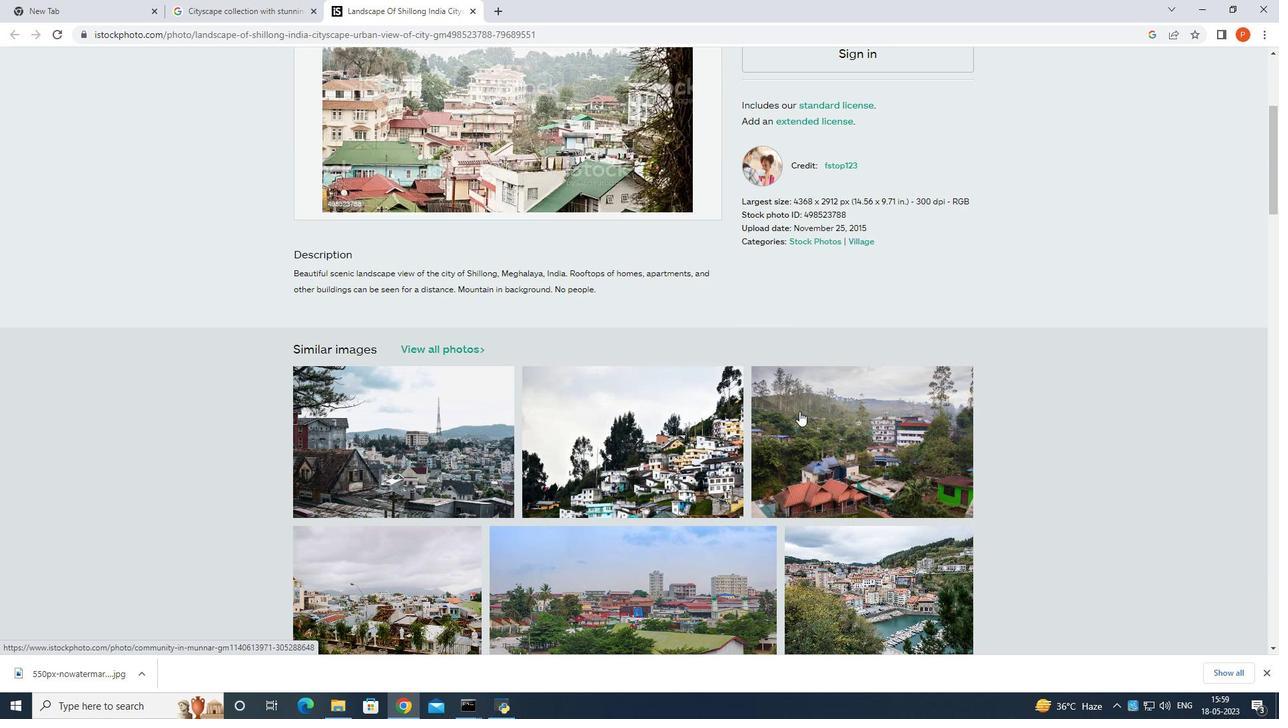 
Action: Mouse scrolled (799, 411) with delta (0, 0)
Screenshot: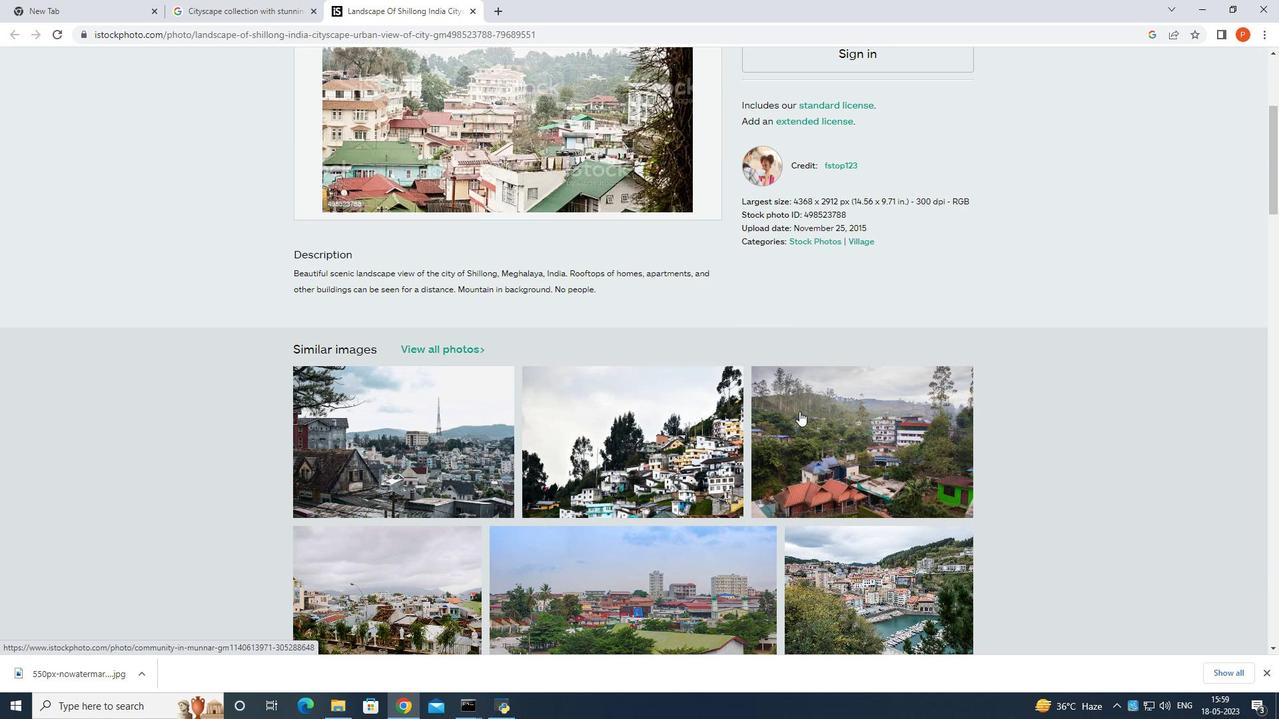 
Action: Mouse scrolled (799, 411) with delta (0, 0)
Screenshot: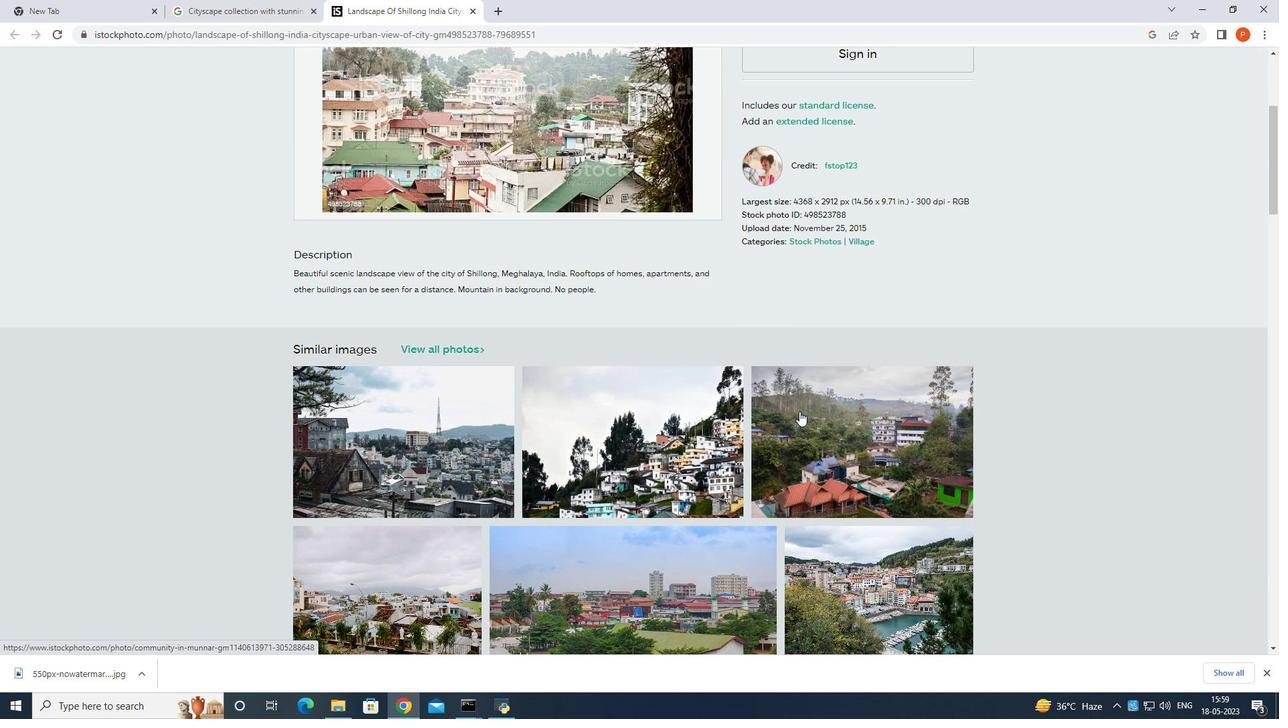 
Action: Mouse scrolled (799, 411) with delta (0, 0)
Screenshot: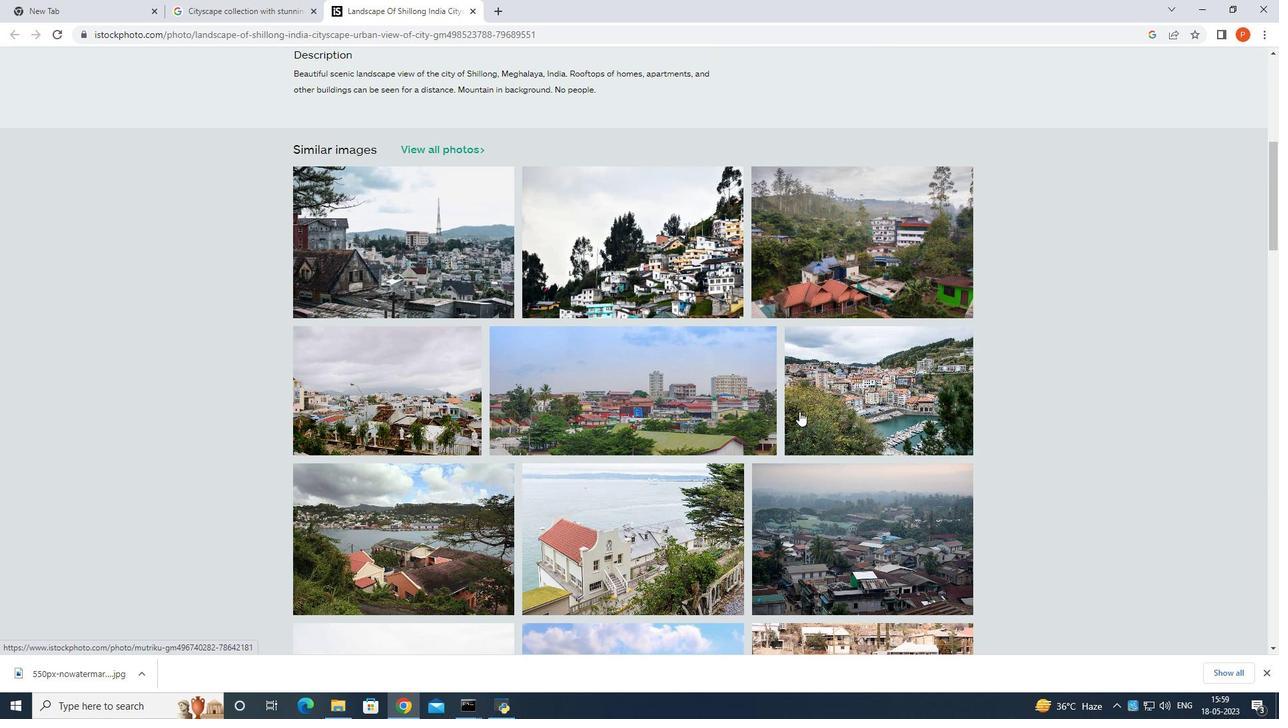 
Action: Mouse moved to (799, 411)
Screenshot: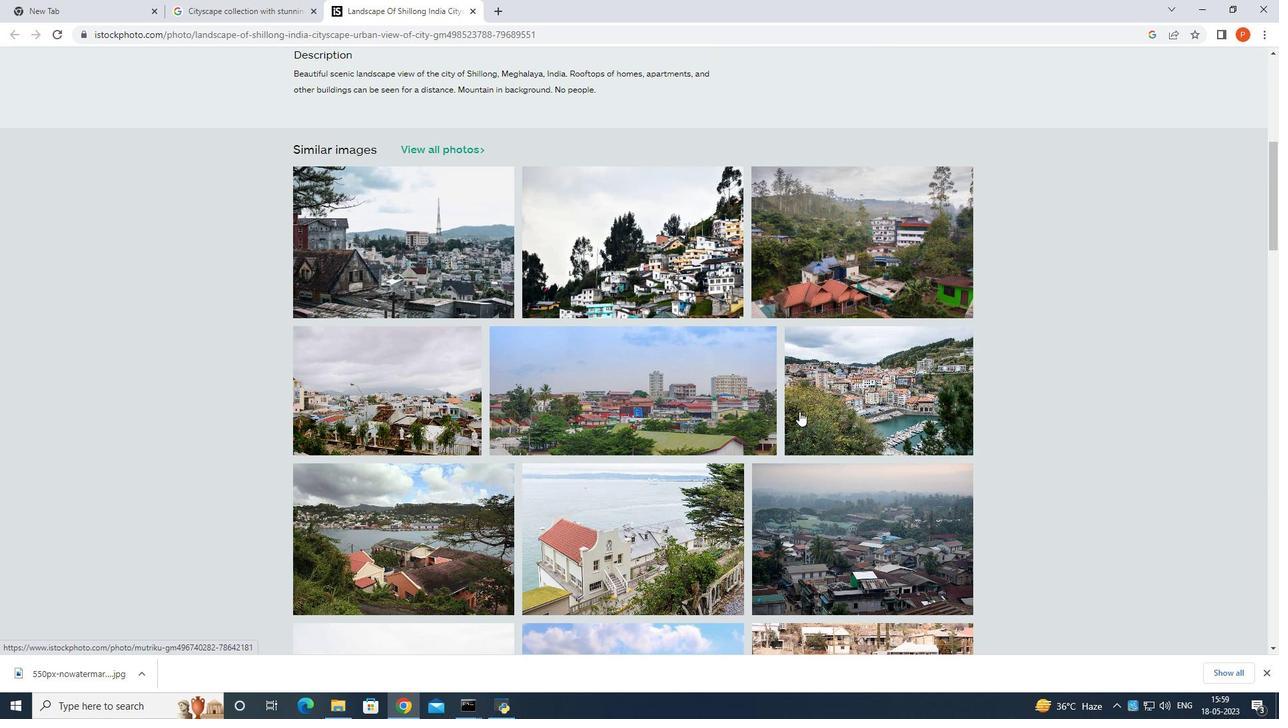 
Action: Mouse scrolled (799, 411) with delta (0, 0)
Screenshot: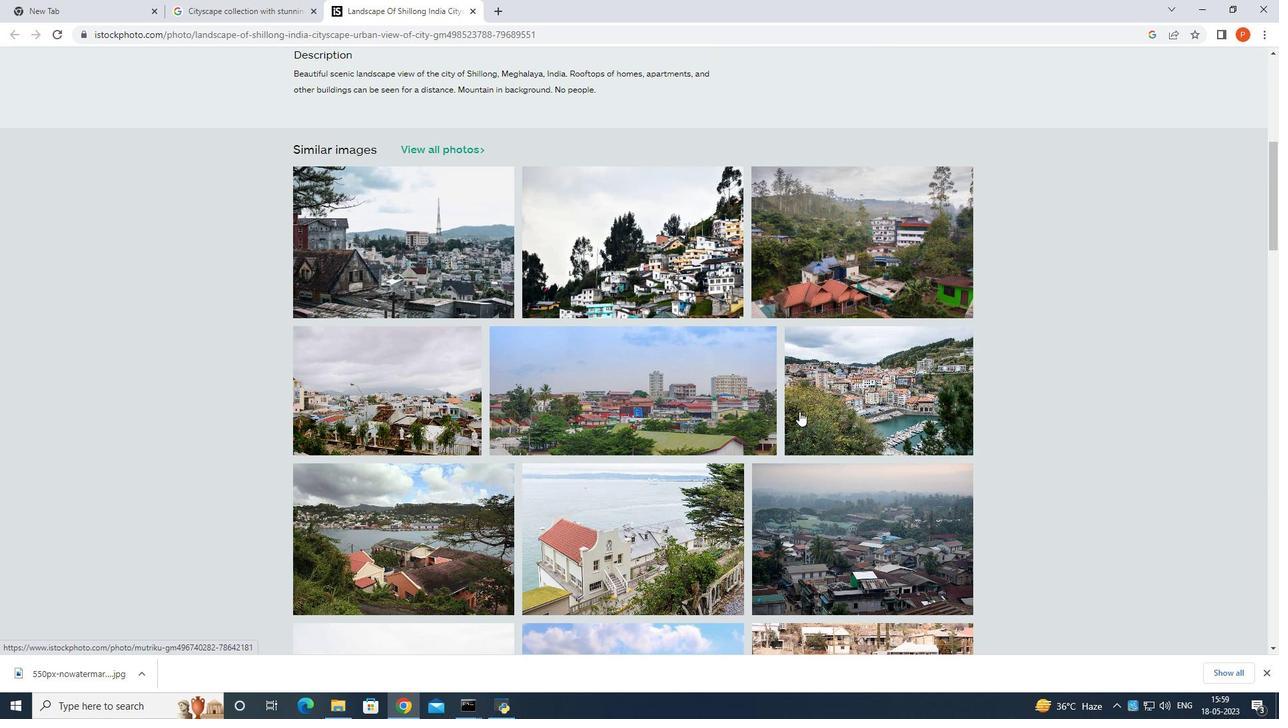 
Action: Mouse scrolled (799, 411) with delta (0, 0)
Screenshot: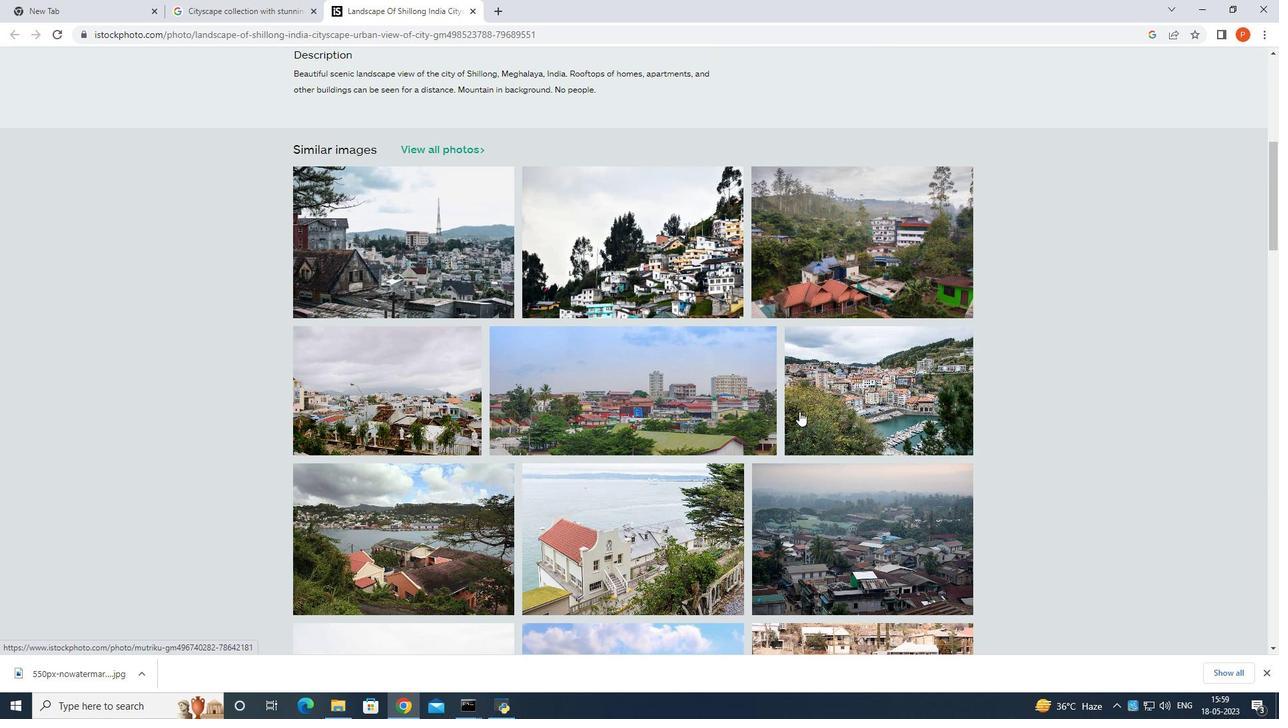 
Action: Mouse moved to (573, 360)
Screenshot: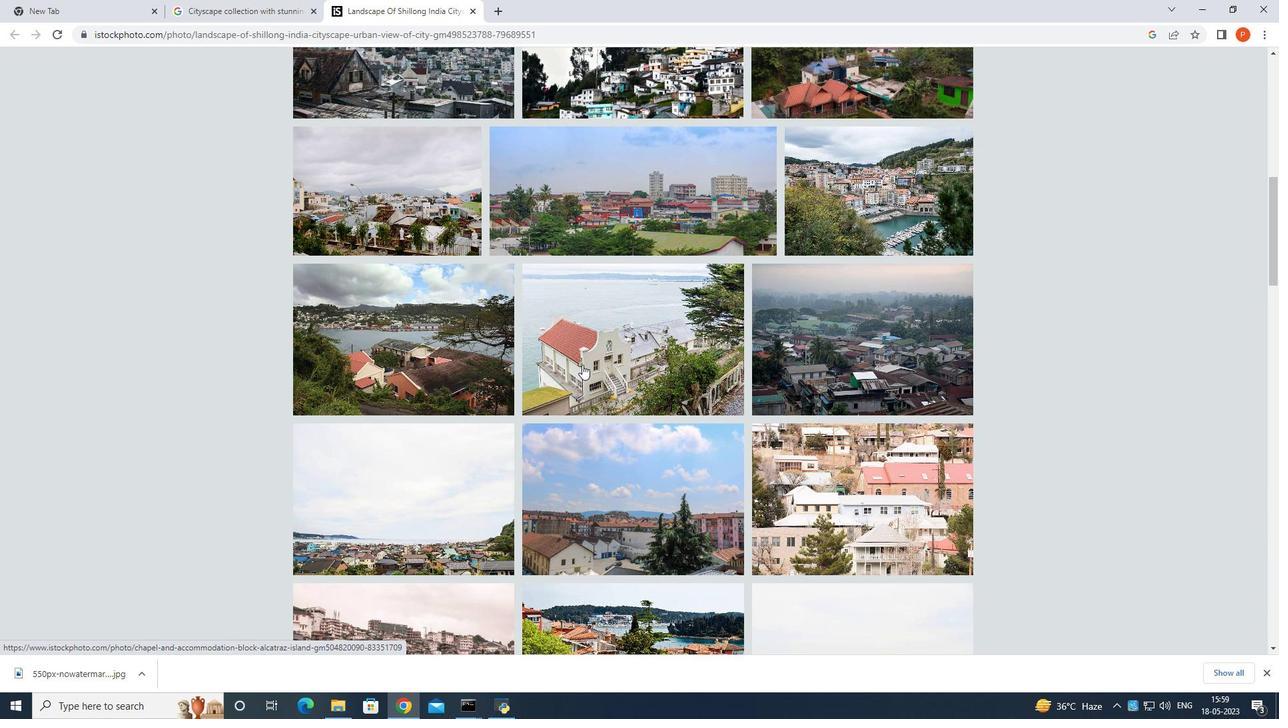 
Action: Mouse pressed left at (573, 360)
Screenshot: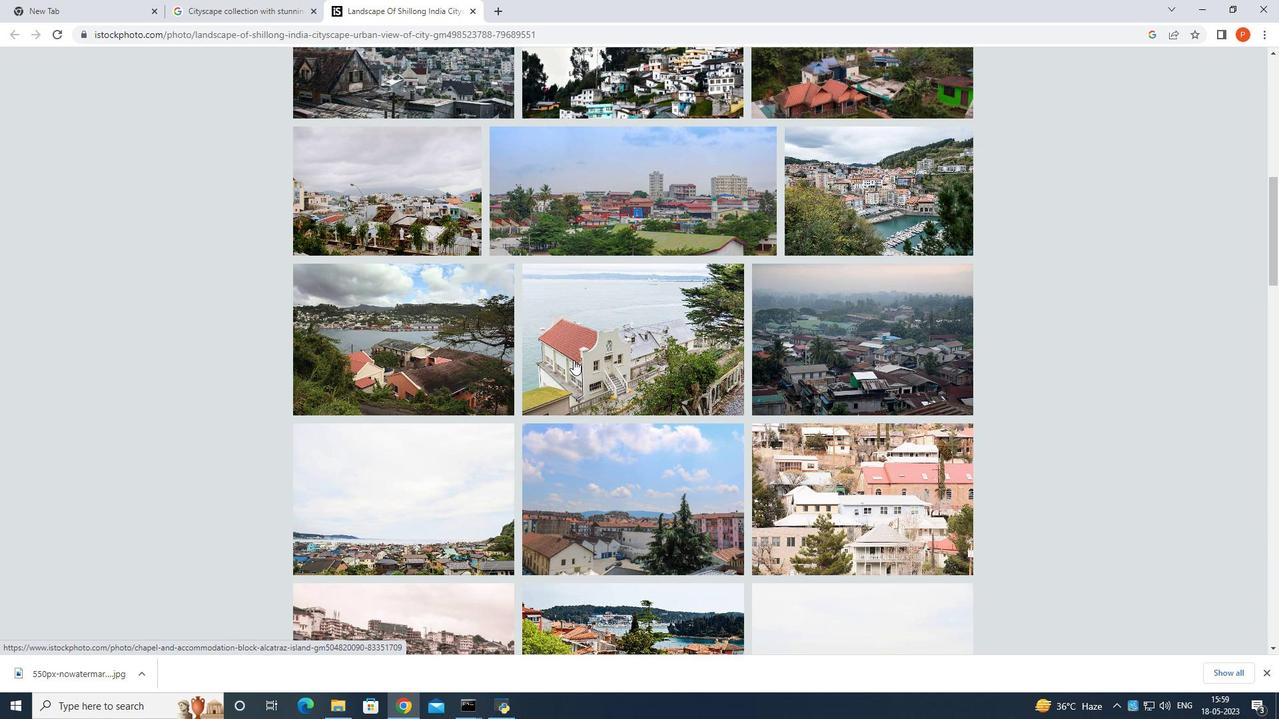 
Action: Mouse moved to (613, 407)
Screenshot: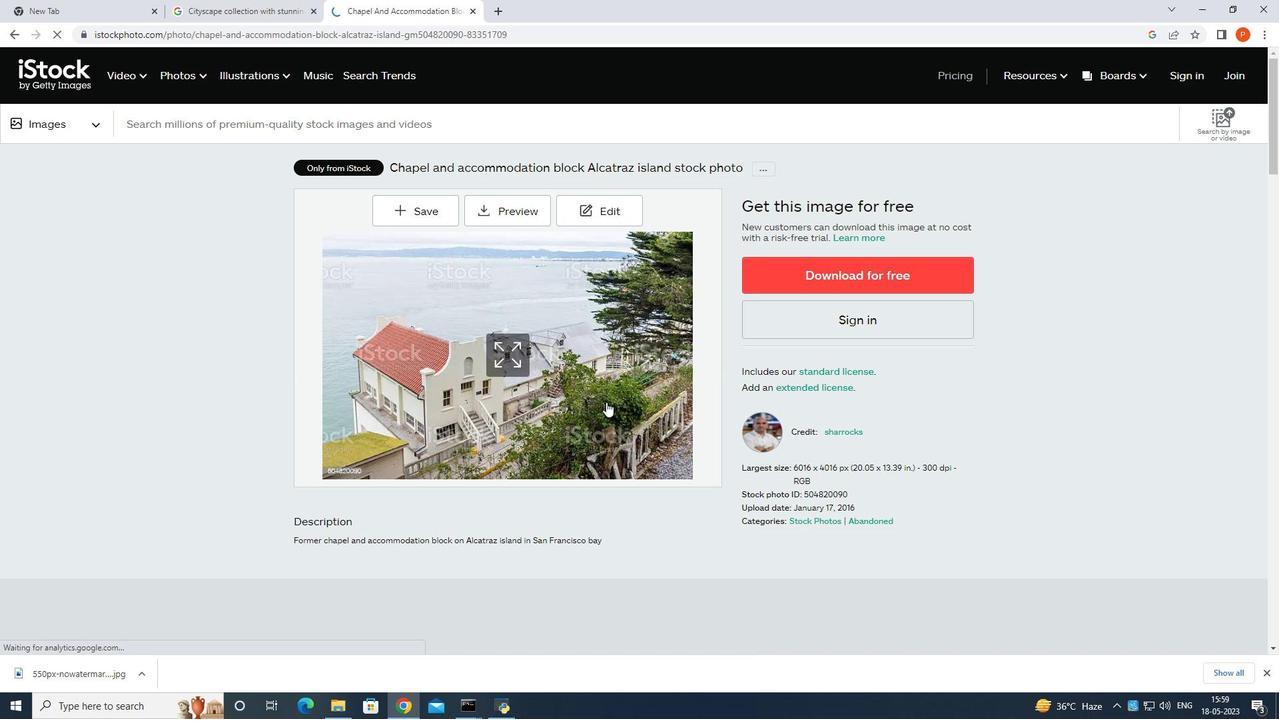 
Action: Mouse scrolled (613, 407) with delta (0, 0)
Screenshot: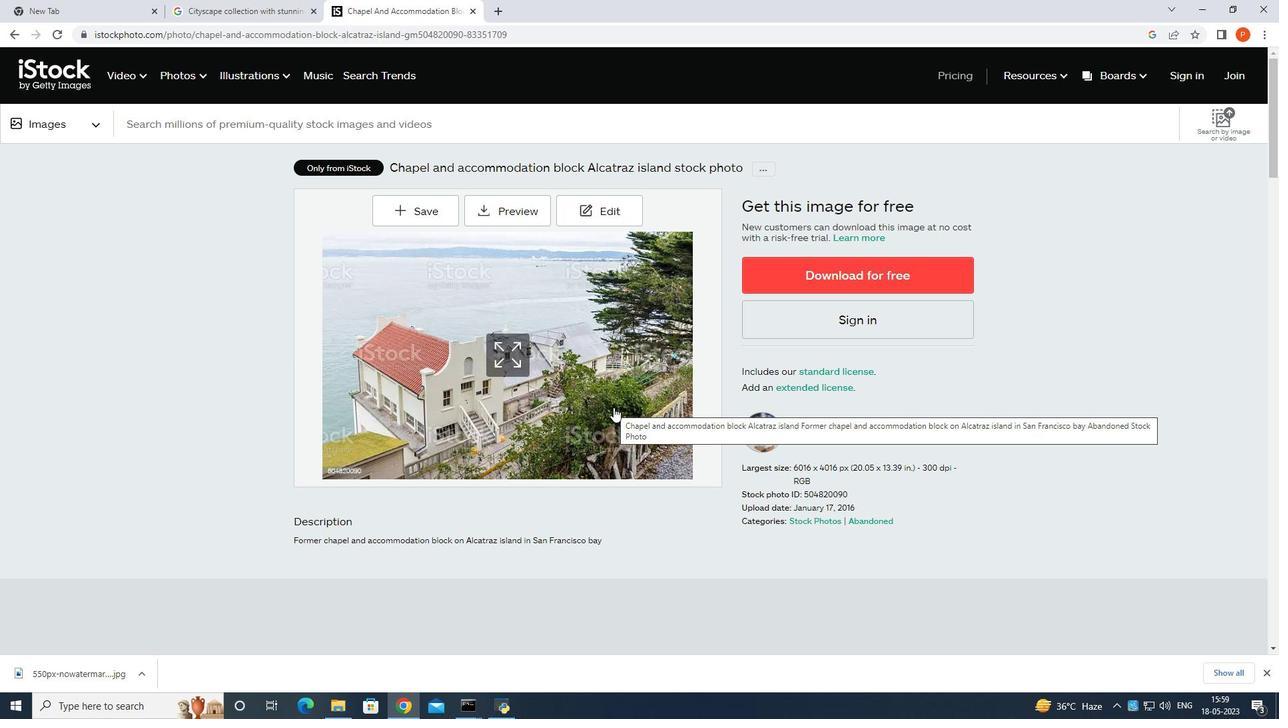 
Action: Mouse scrolled (613, 407) with delta (0, 0)
Screenshot: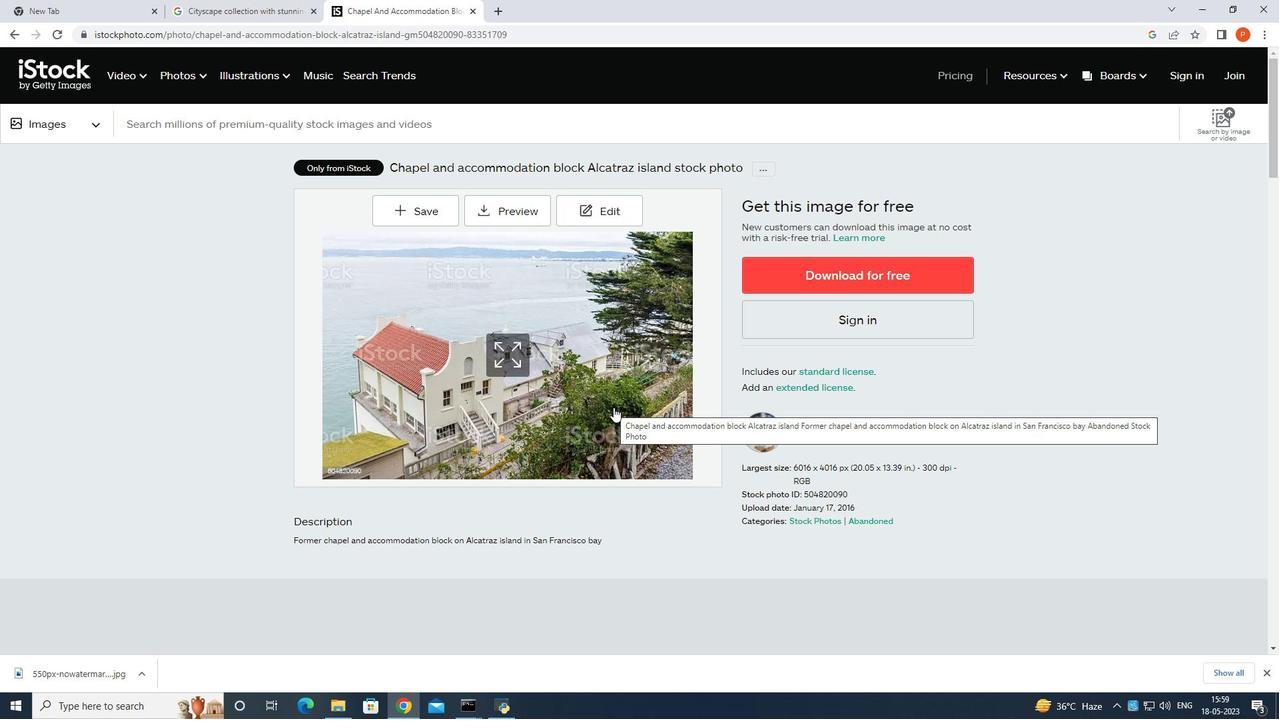 
Action: Mouse scrolled (613, 407) with delta (0, 0)
Screenshot: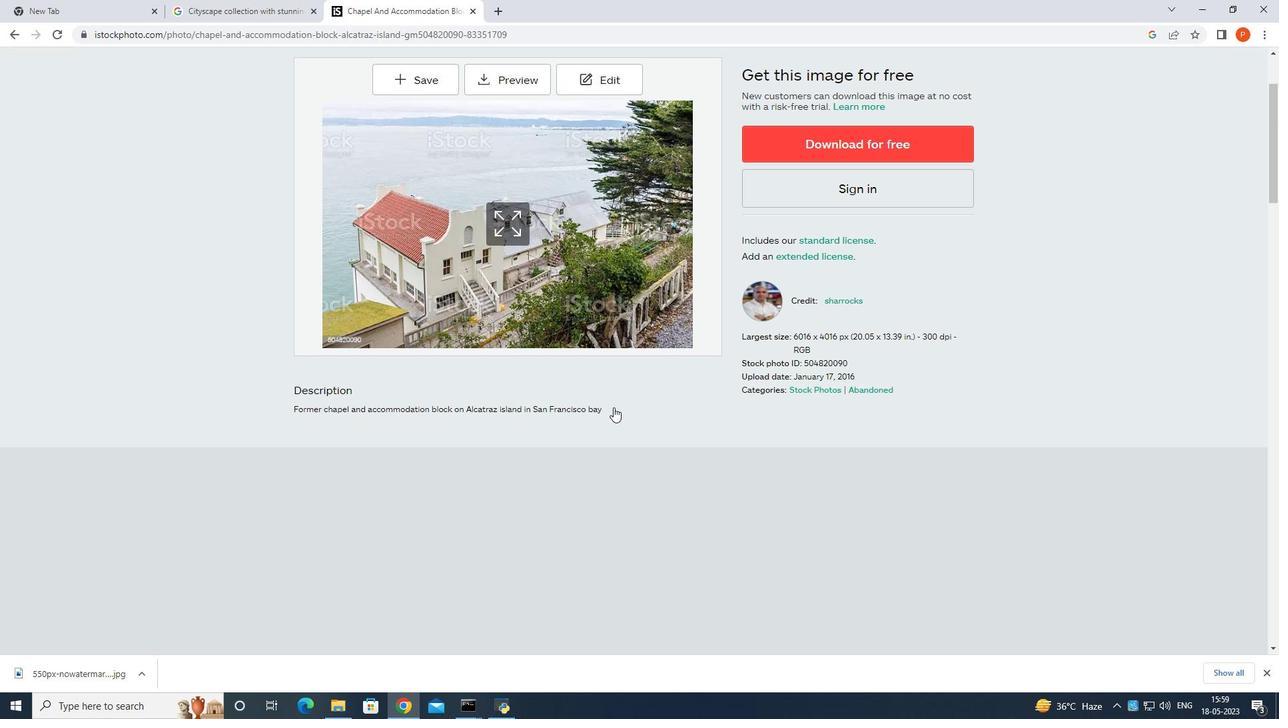 
Action: Mouse scrolled (613, 407) with delta (0, 0)
Screenshot: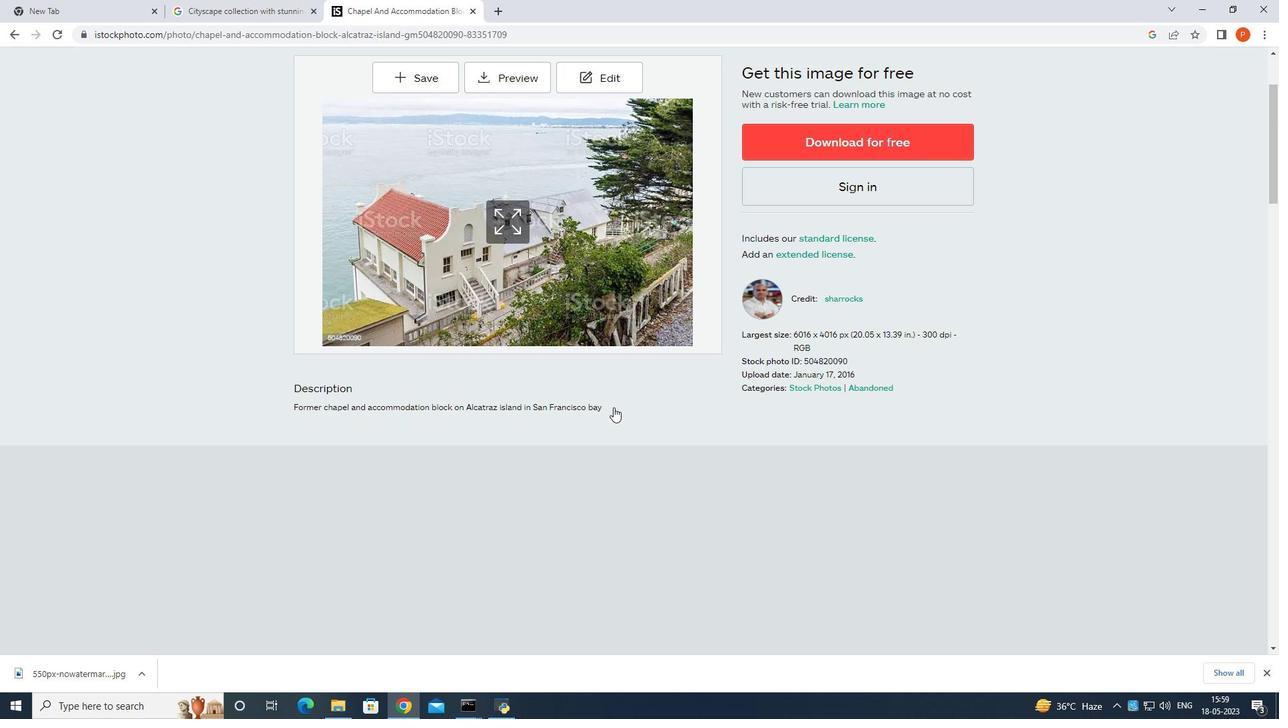 
Action: Mouse moved to (614, 409)
Screenshot: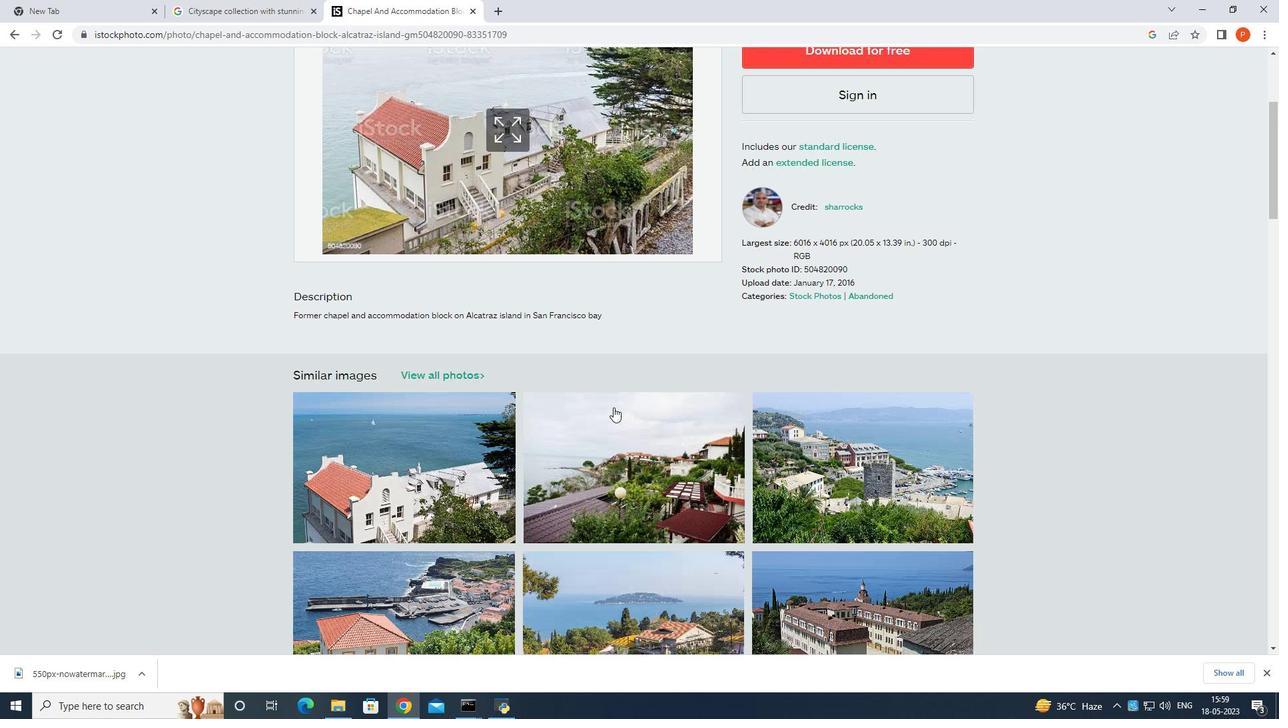 
Action: Mouse scrolled (614, 408) with delta (0, 0)
Screenshot: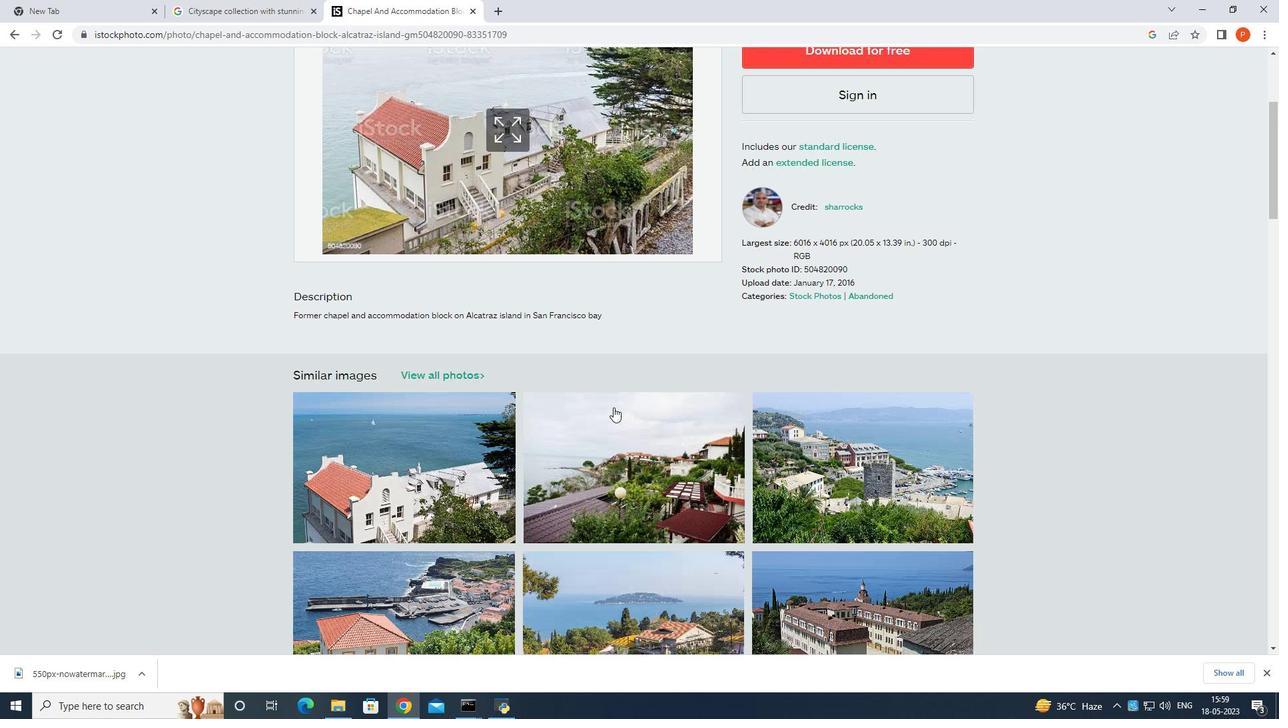 
Action: Mouse moved to (615, 409)
Screenshot: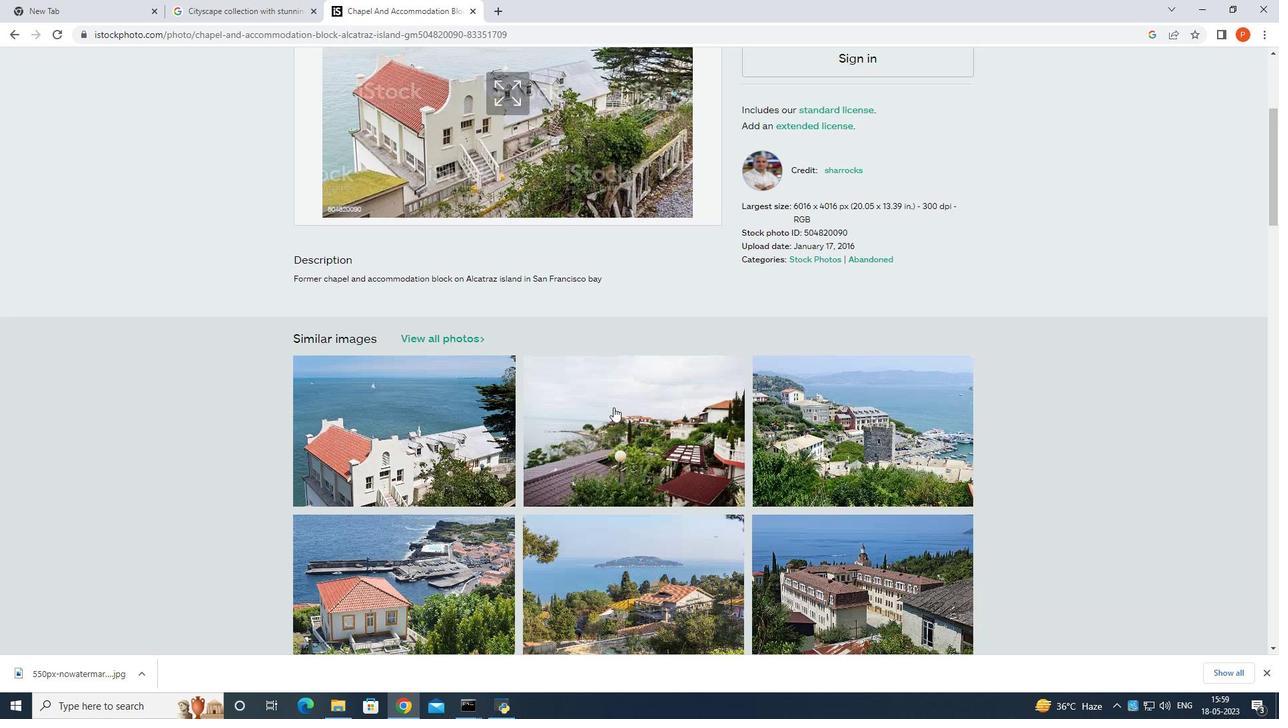 
Action: Mouse scrolled (615, 409) with delta (0, 0)
Screenshot: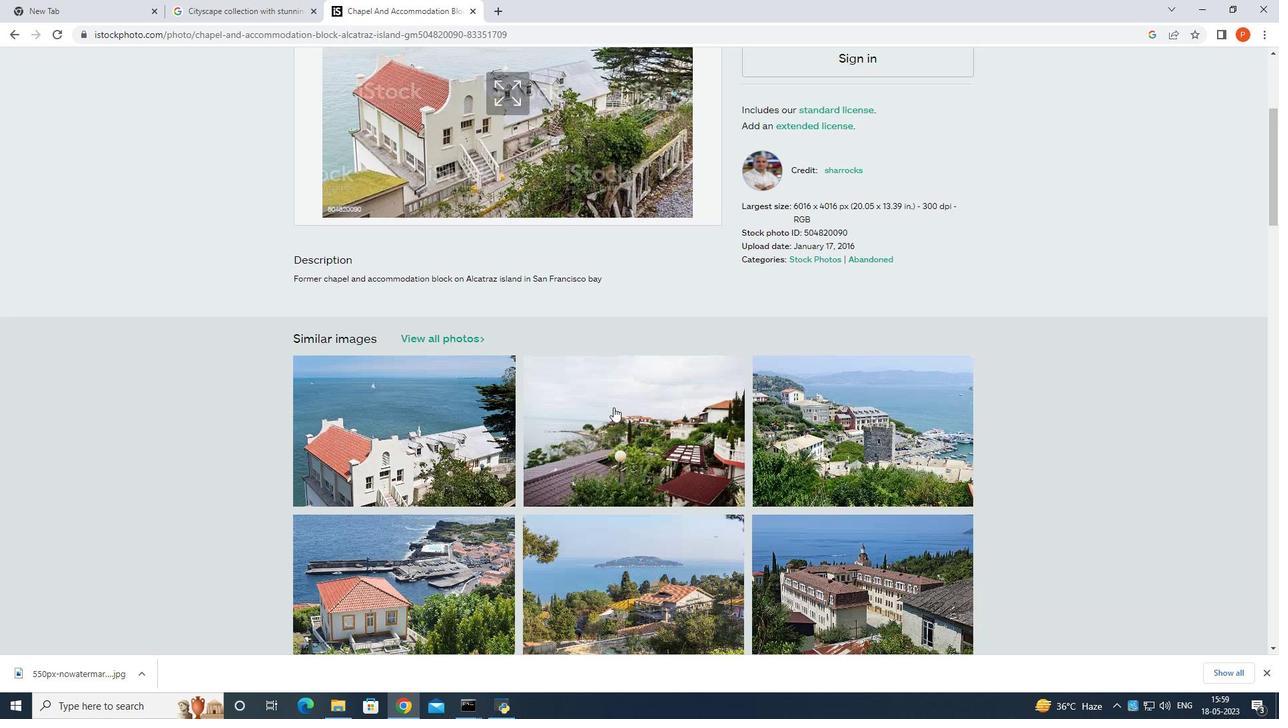 
Action: Mouse moved to (615, 410)
Screenshot: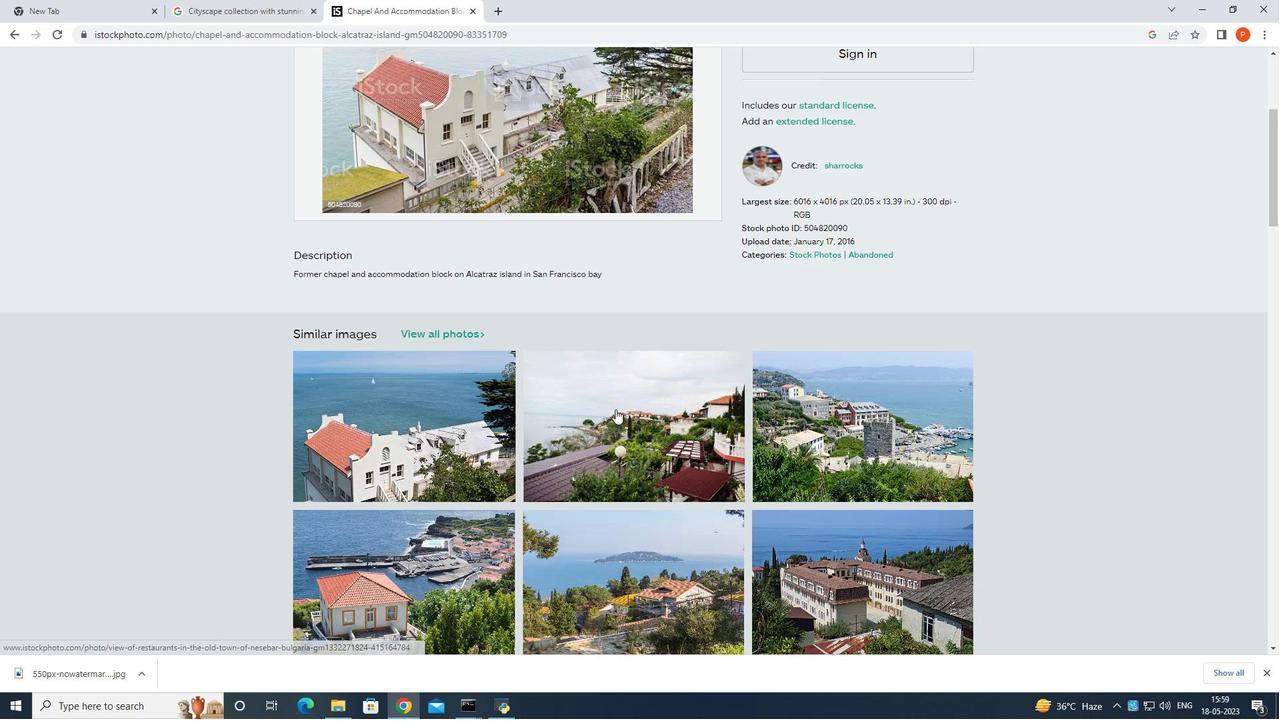 
Action: Mouse scrolled (615, 409) with delta (0, 0)
Screenshot: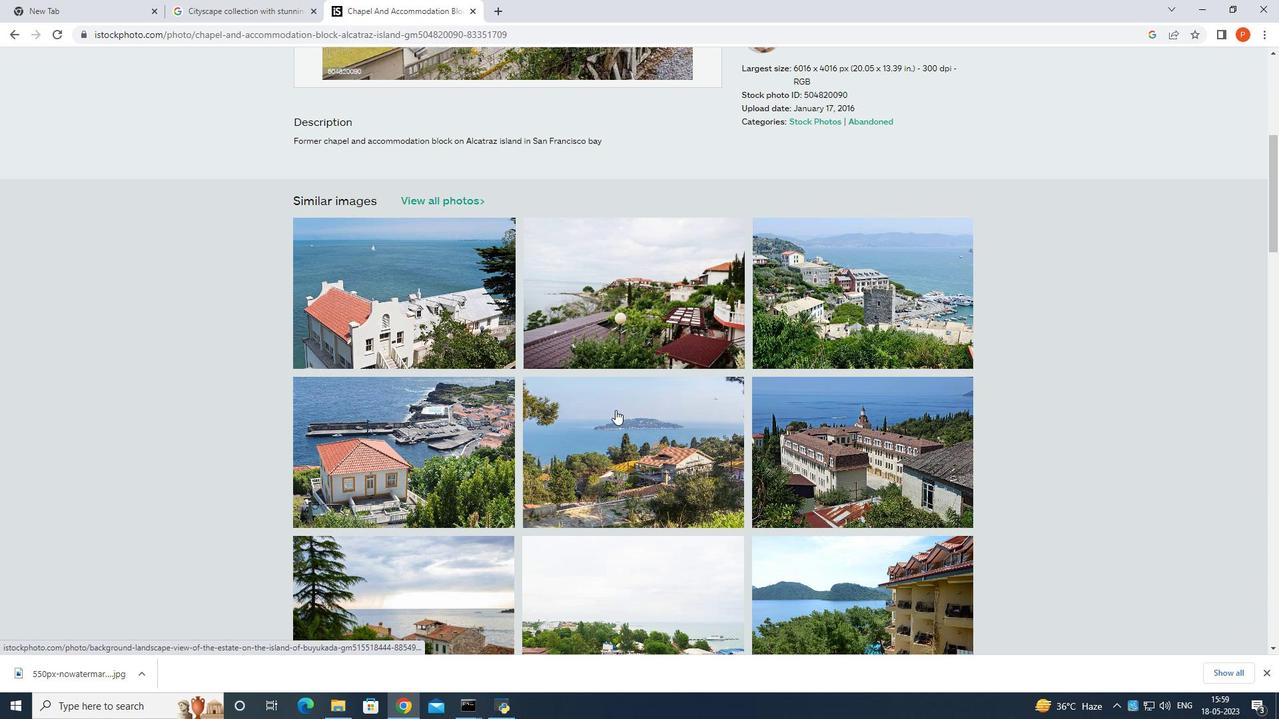 
Action: Mouse pressed left at (615, 410)
Screenshot: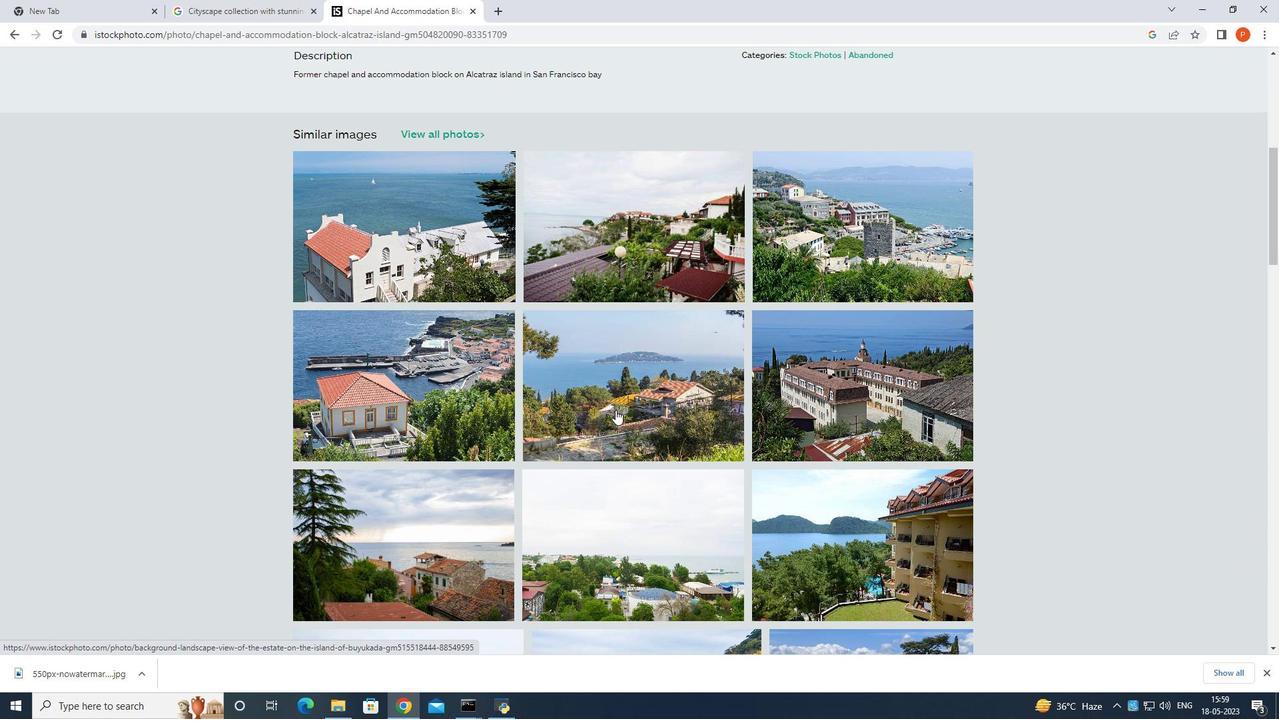 
Action: Mouse moved to (616, 411)
Screenshot: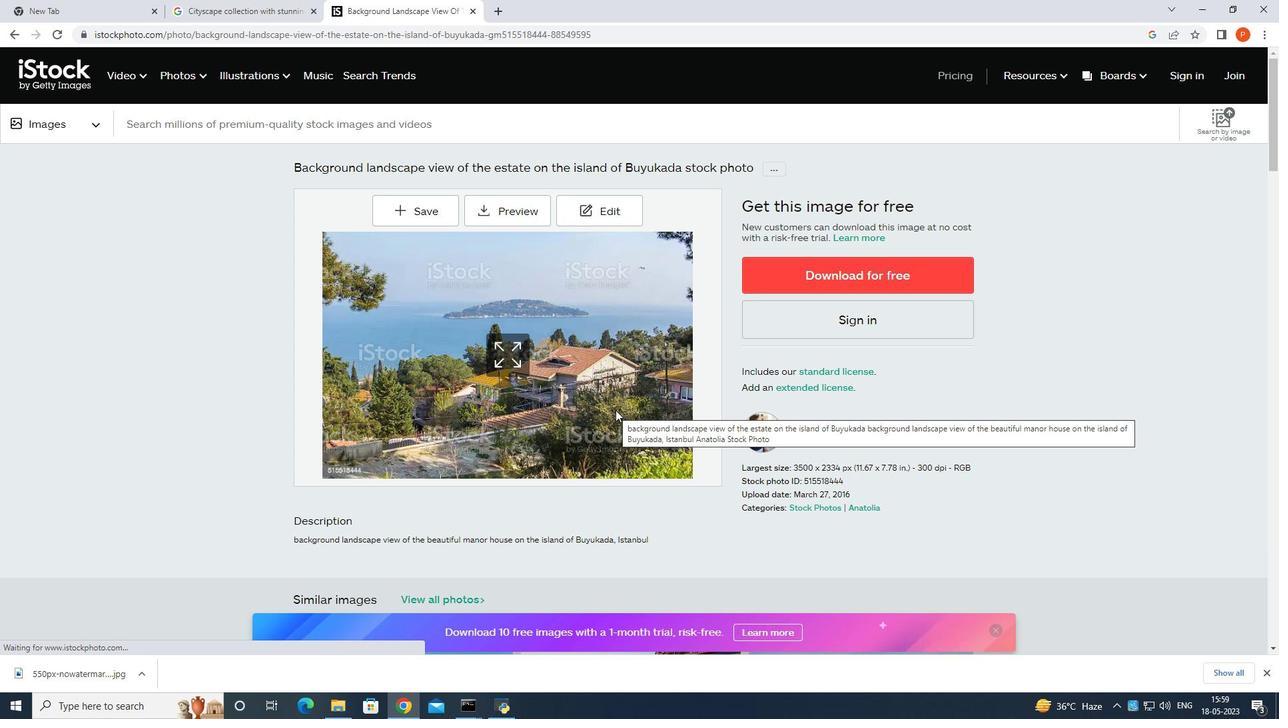 
Action: Mouse scrolled (616, 410) with delta (0, 0)
Screenshot: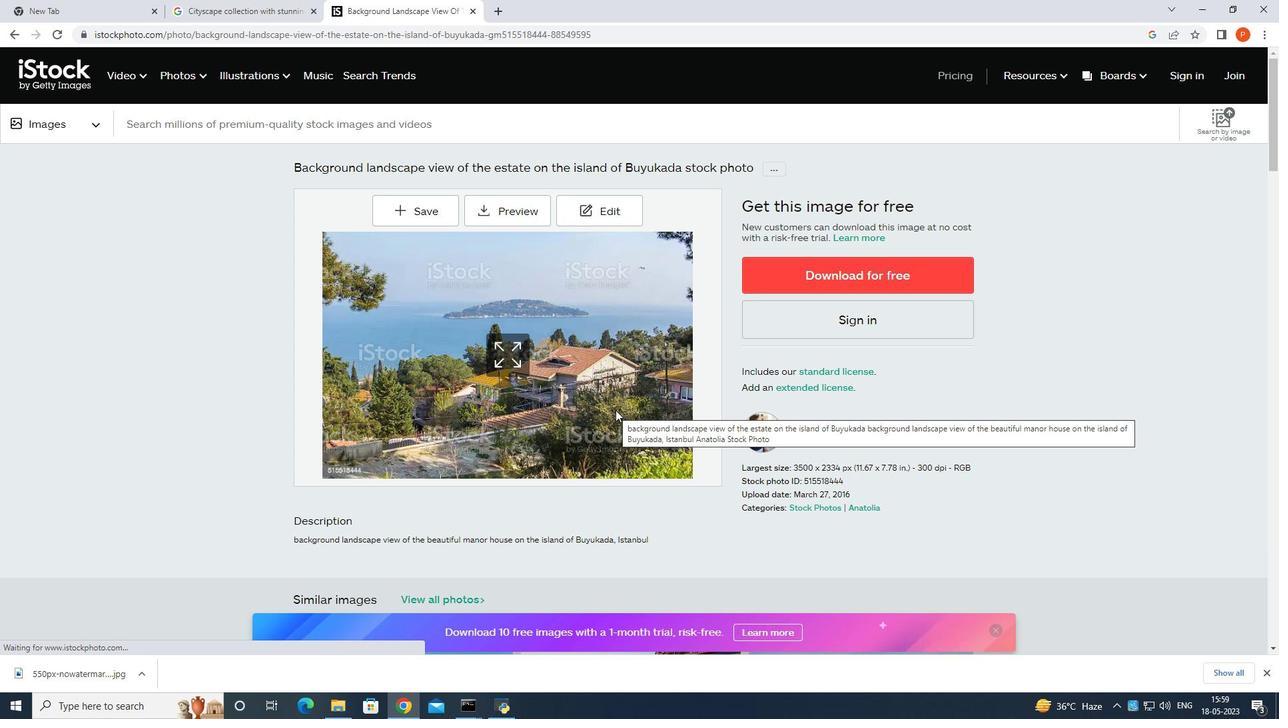 
Action: Mouse scrolled (616, 410) with delta (0, 0)
Screenshot: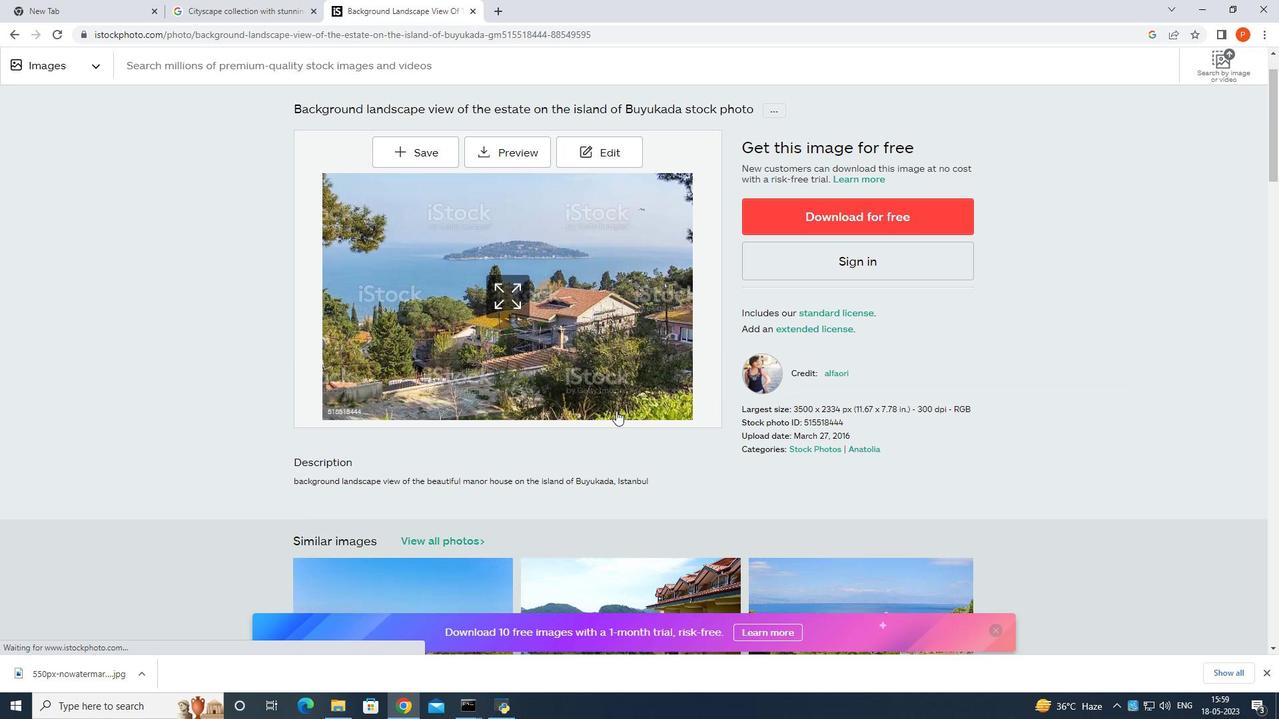 
Action: Mouse moved to (615, 413)
Screenshot: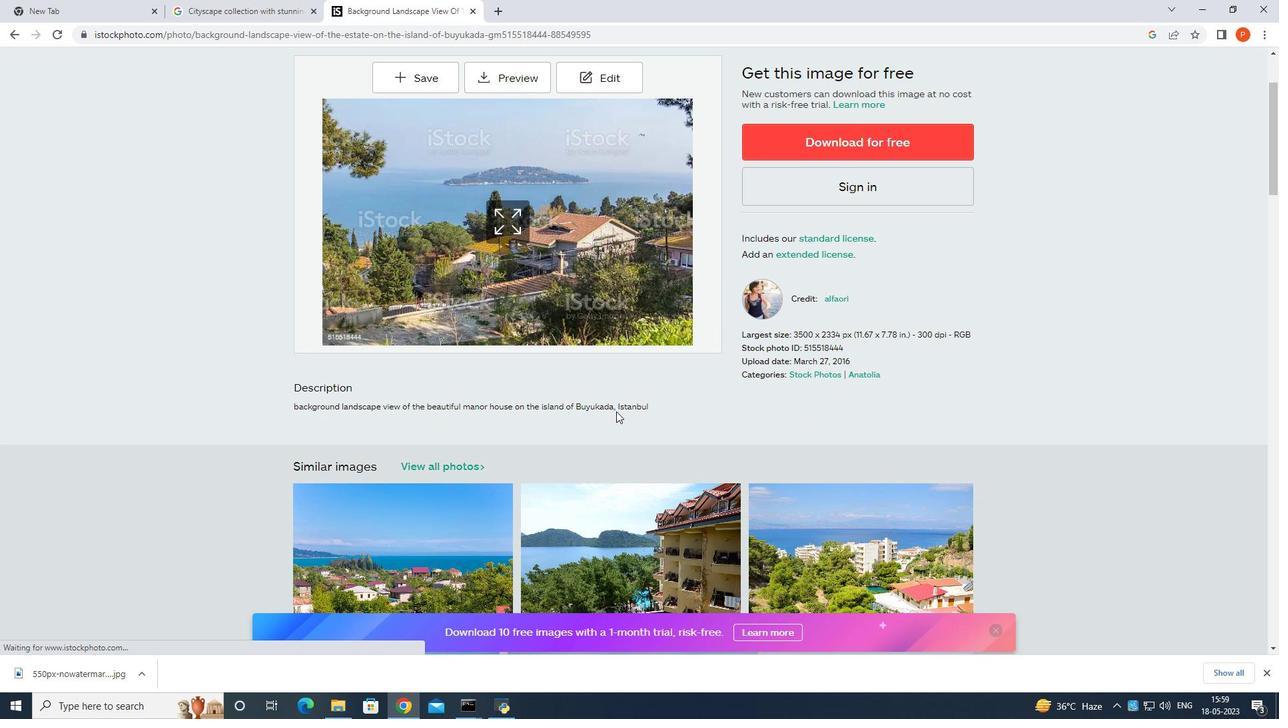 
Action: Mouse scrolled (615, 413) with delta (0, 0)
Screenshot: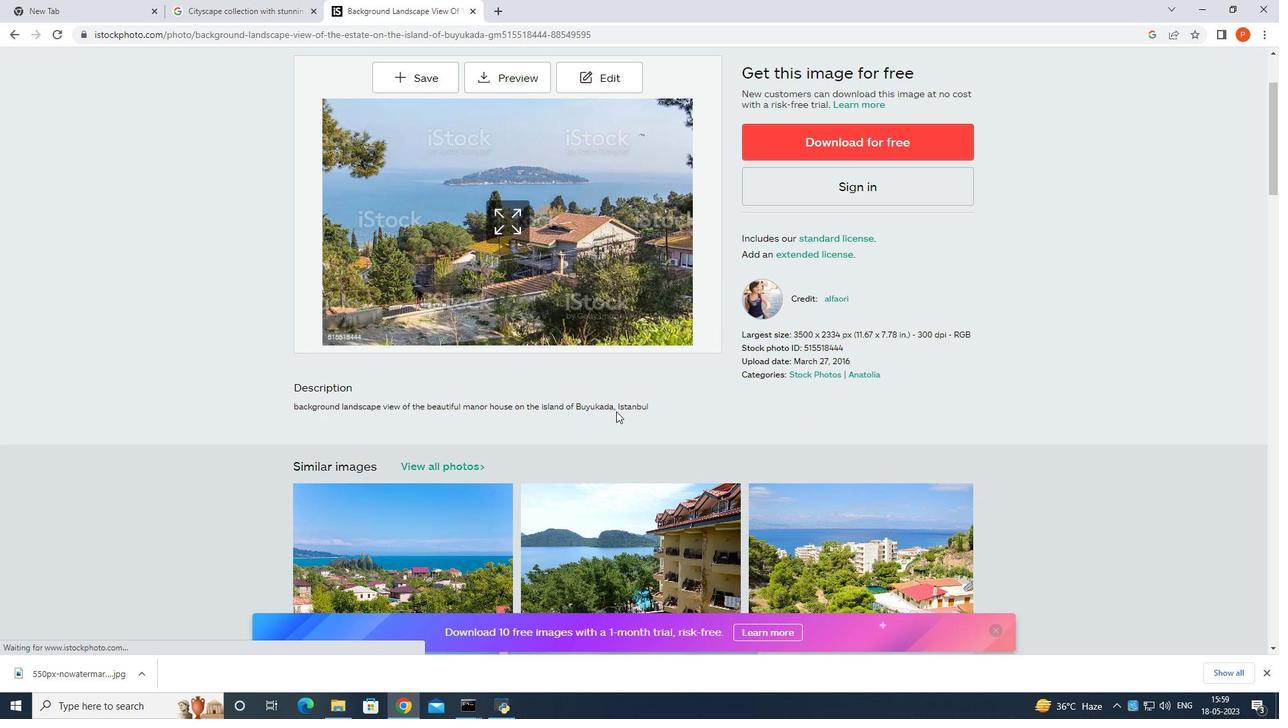 
Action: Mouse scrolled (615, 413) with delta (0, 0)
Screenshot: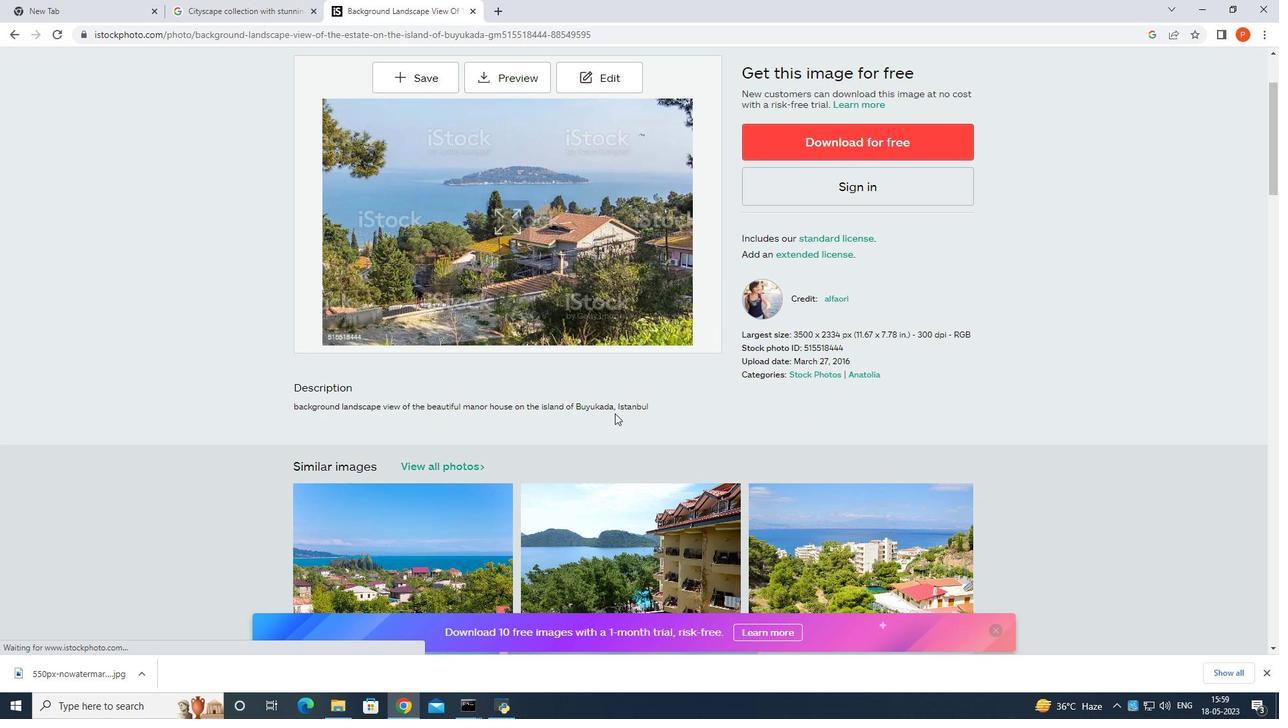 
Action: Mouse moved to (618, 413)
Screenshot: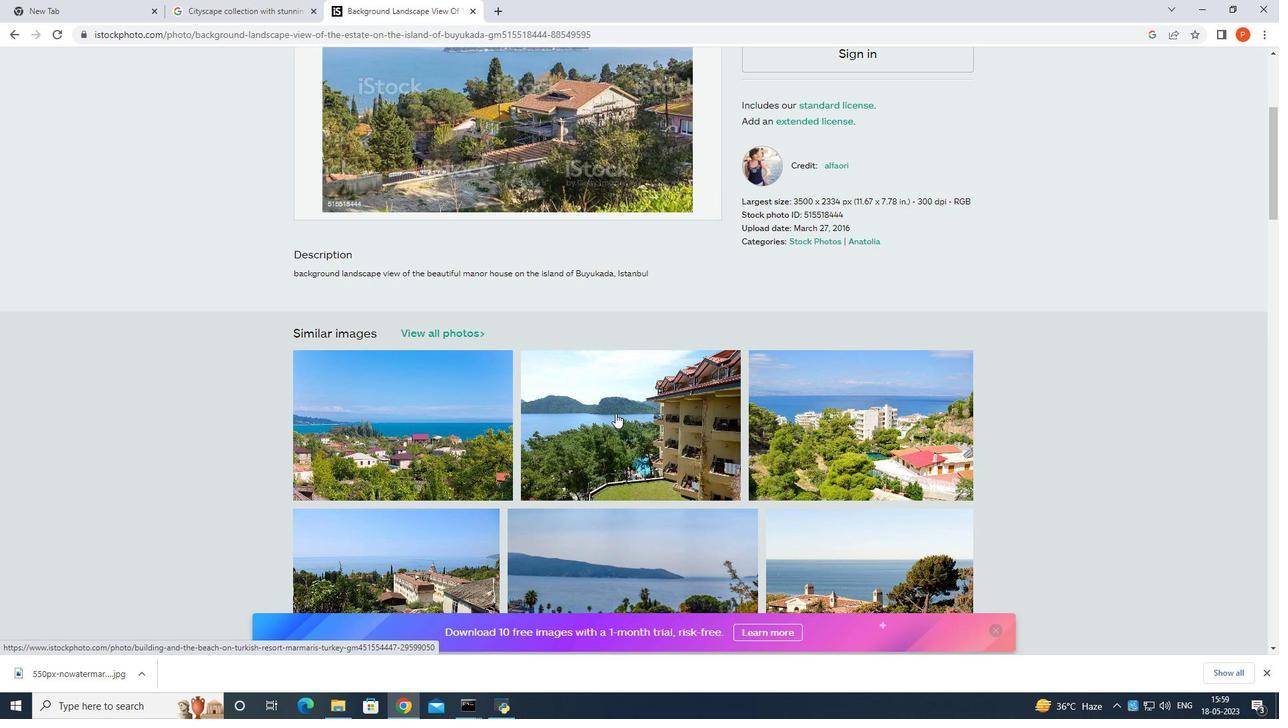 
Action: Mouse scrolled (618, 412) with delta (0, 0)
Screenshot: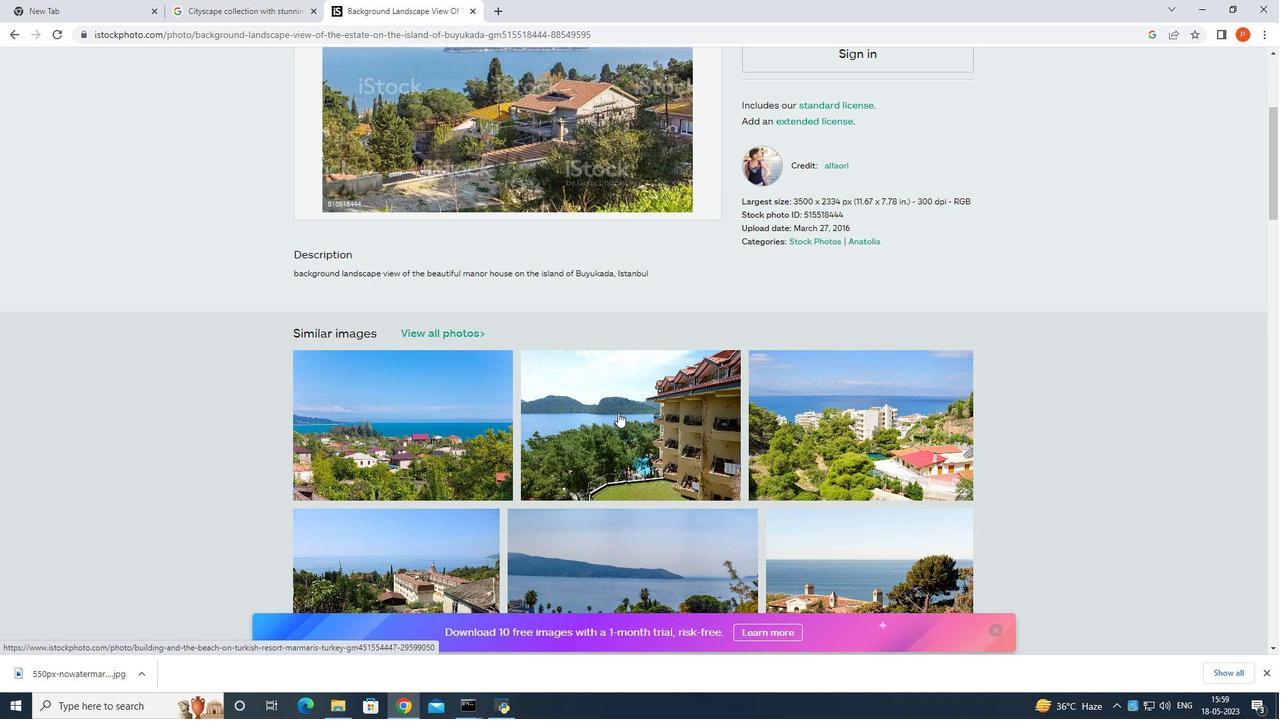 
Action: Mouse scrolled (618, 412) with delta (0, 0)
Screenshot: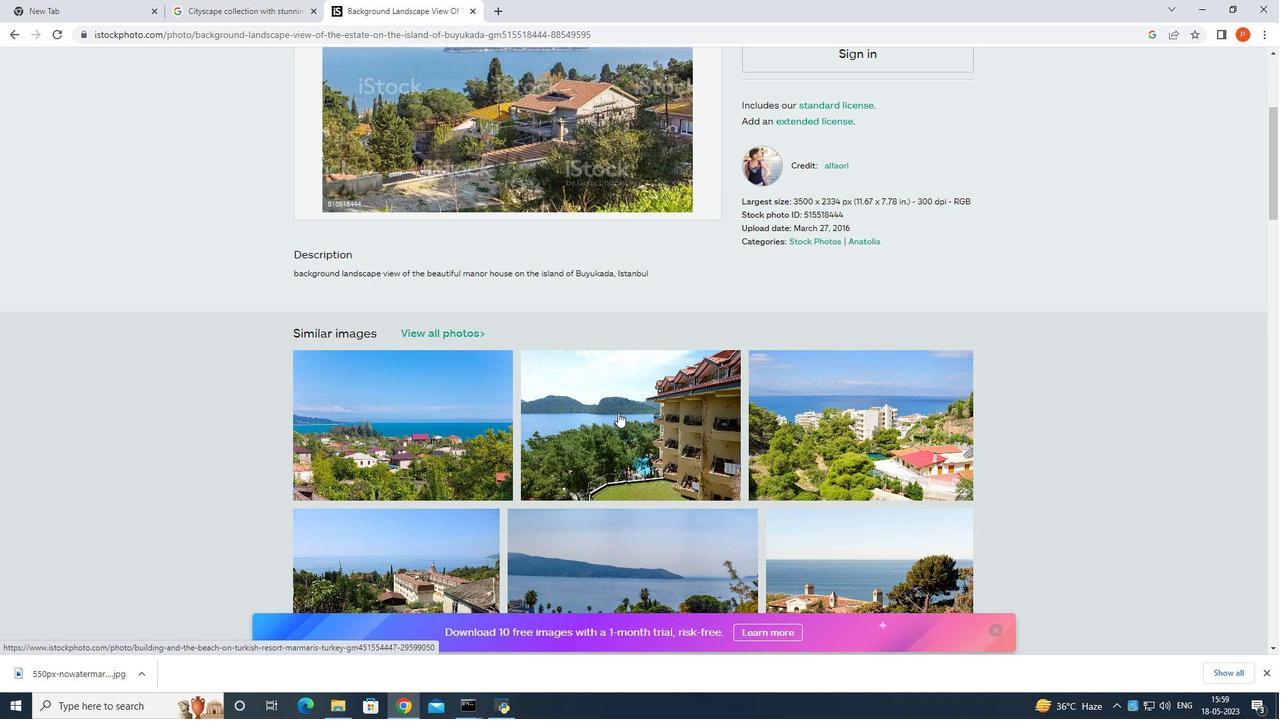 
Action: Mouse scrolled (618, 412) with delta (0, 0)
Screenshot: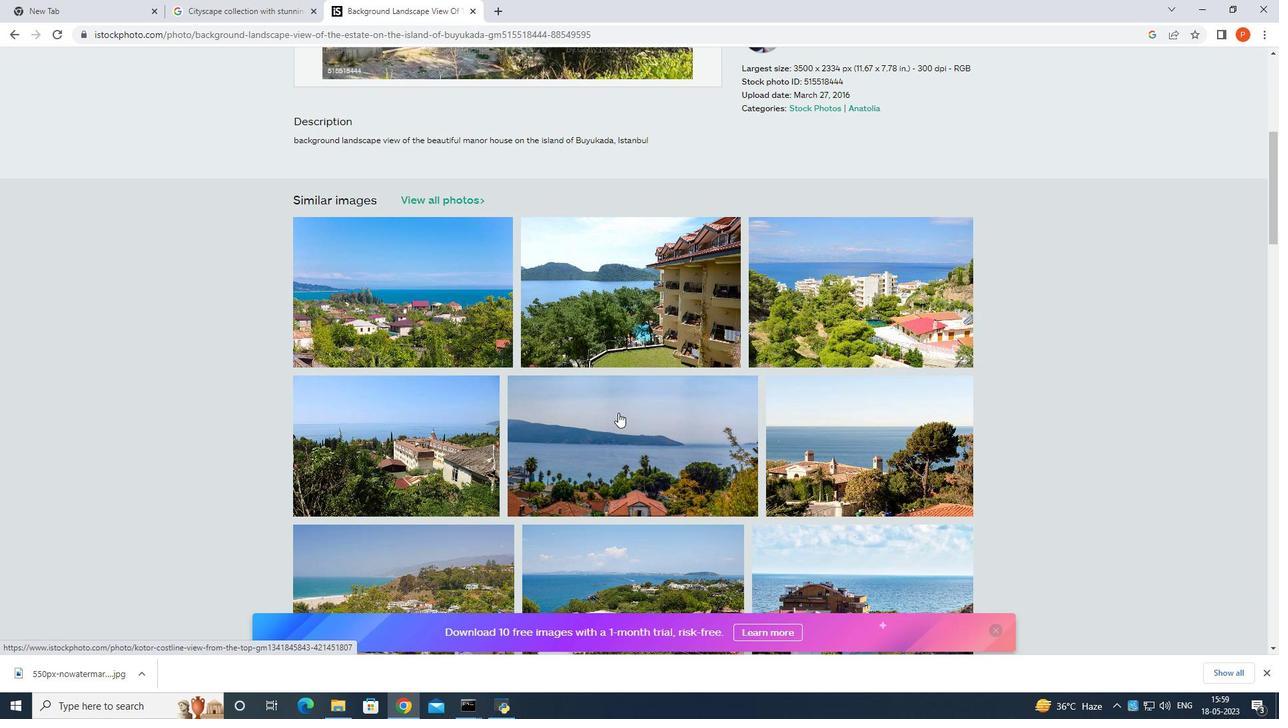 
Action: Mouse scrolled (618, 412) with delta (0, 0)
Screenshot: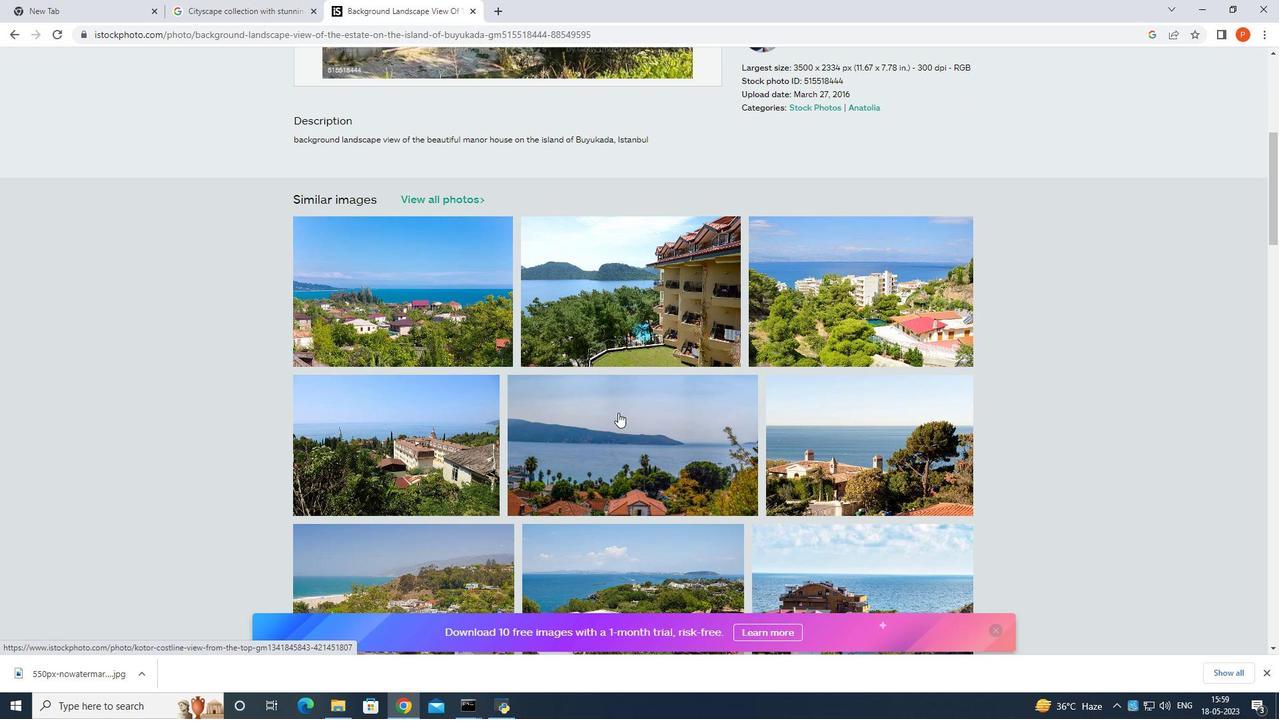 
Action: Mouse moved to (638, 390)
Screenshot: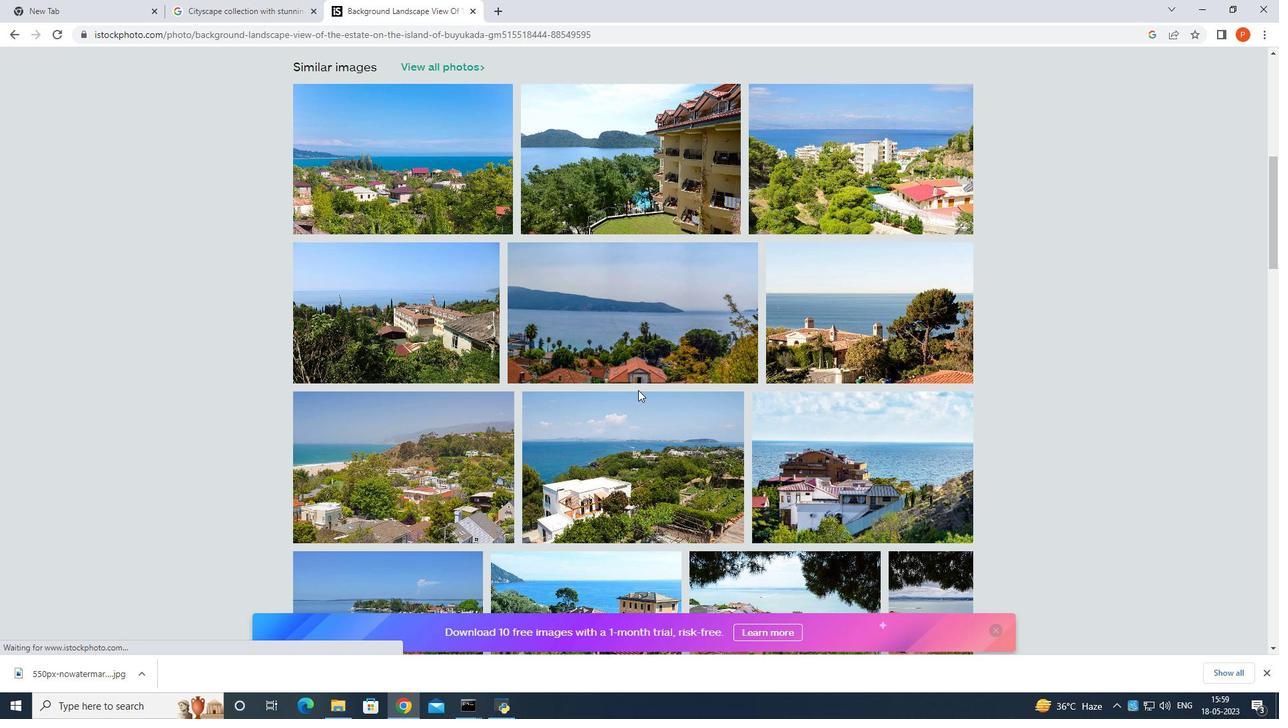 
Action: Mouse scrolled (638, 389) with delta (0, 0)
Screenshot: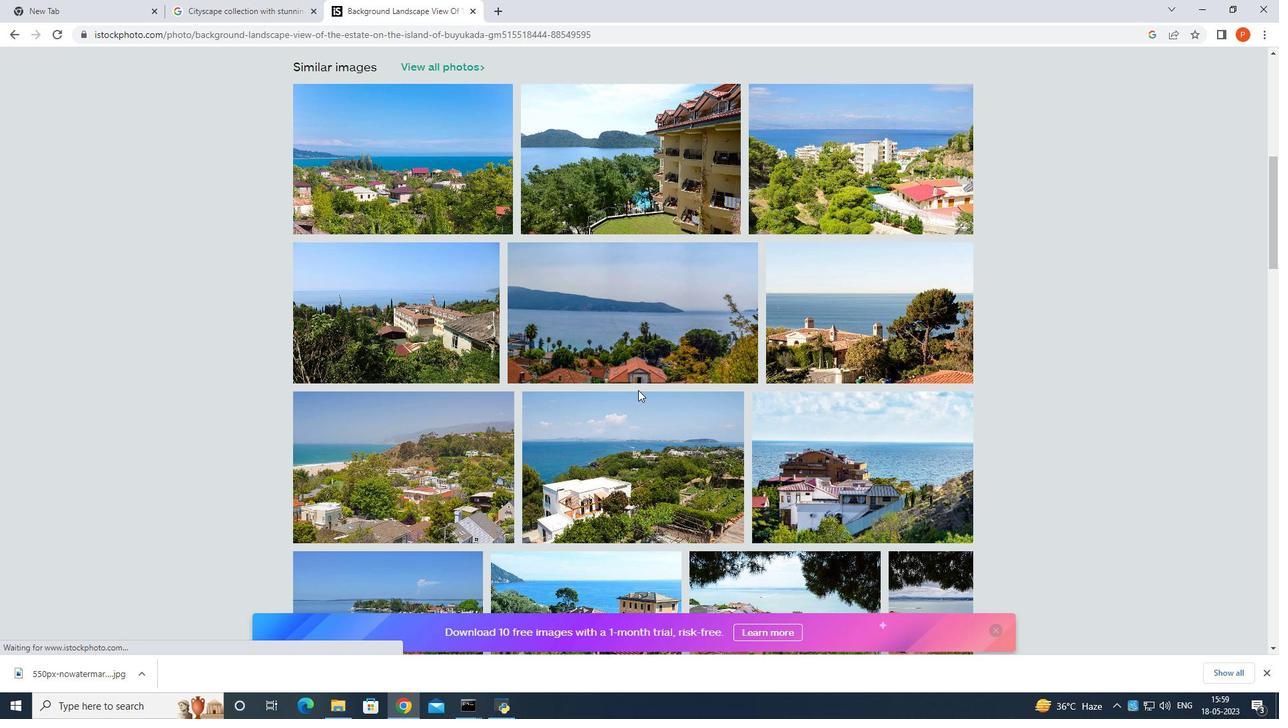 
Action: Mouse scrolled (638, 389) with delta (0, 0)
Screenshot: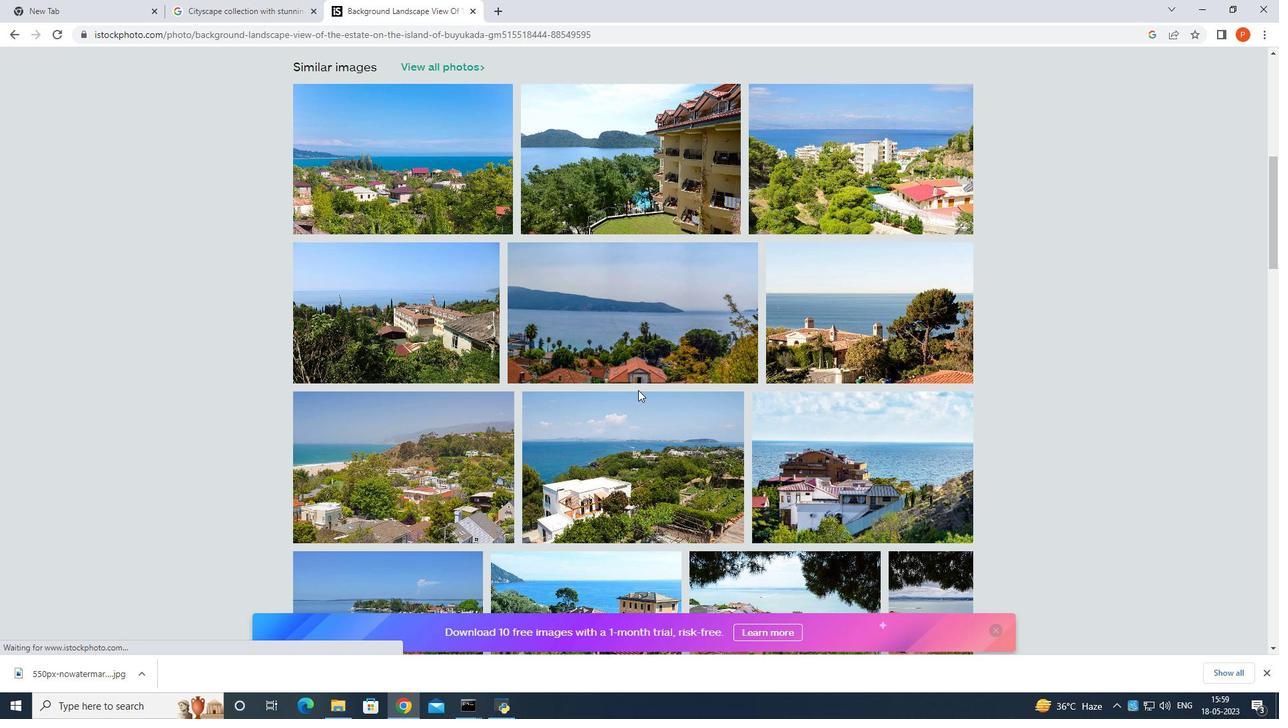
Action: Mouse scrolled (638, 389) with delta (0, 0)
Screenshot: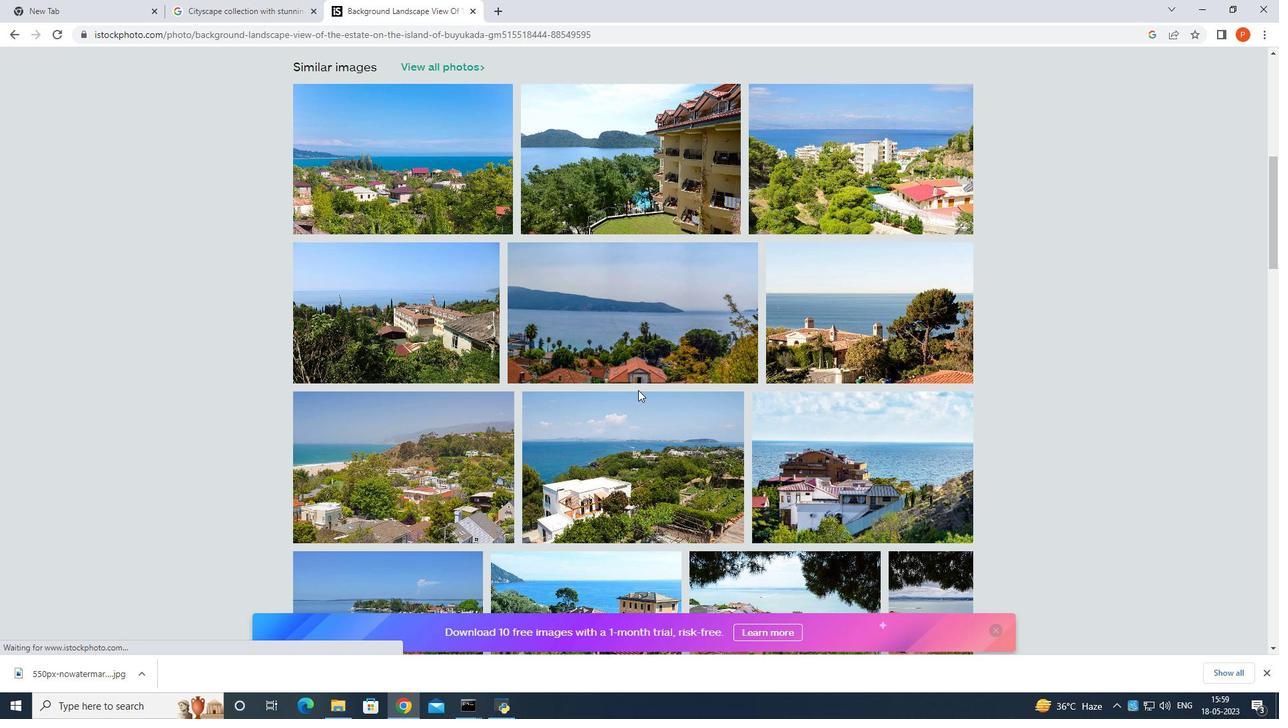 
Action: Mouse scrolled (638, 389) with delta (0, 0)
Screenshot: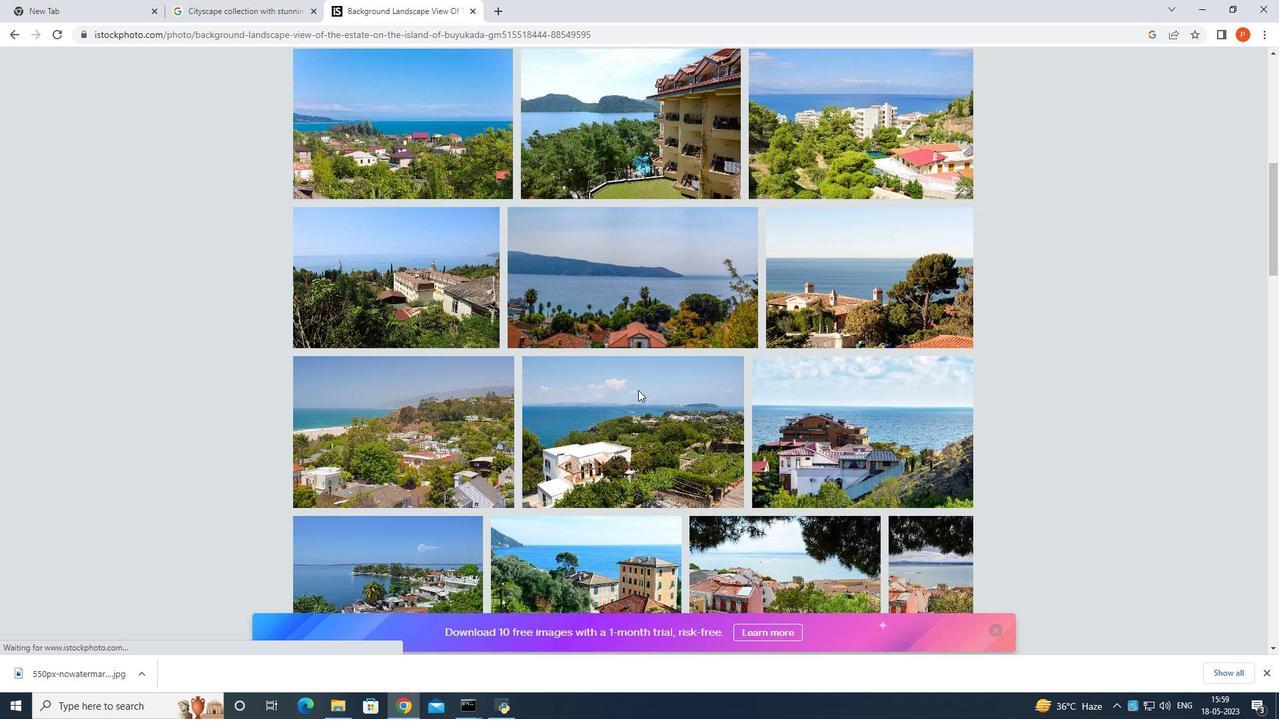 
Action: Mouse moved to (925, 453)
Screenshot: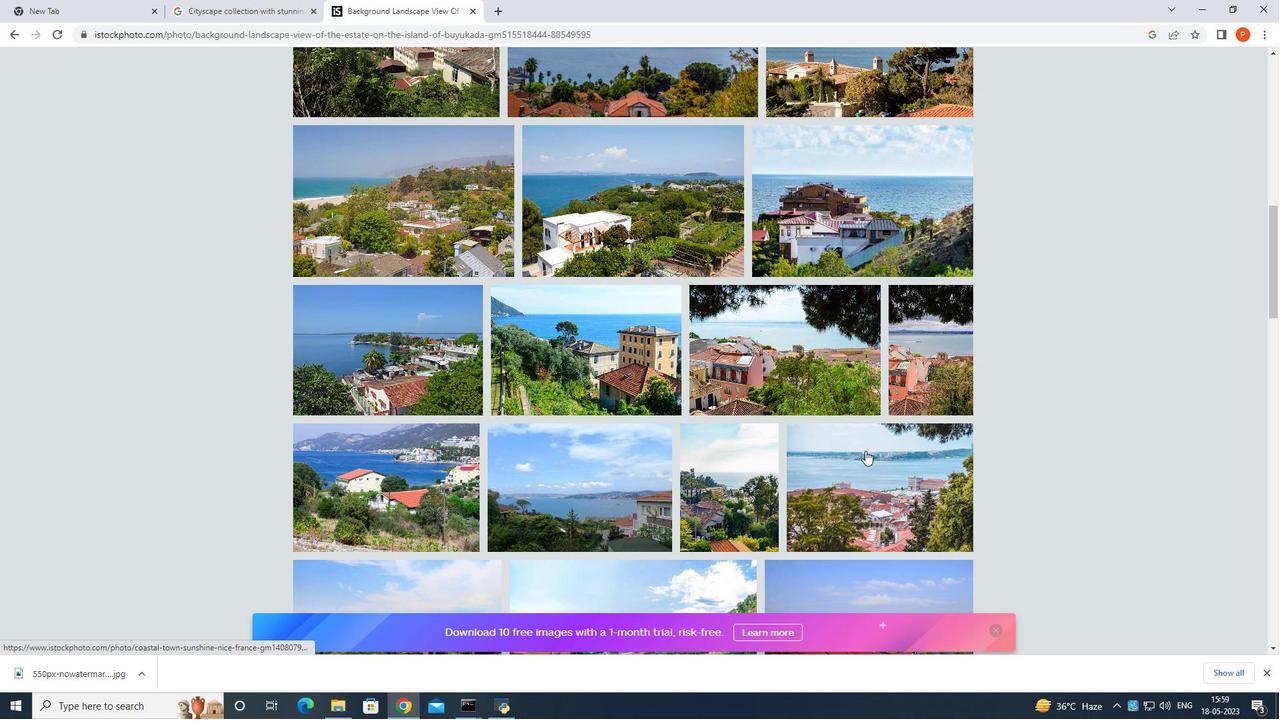 
Action: Mouse pressed left at (925, 453)
Screenshot: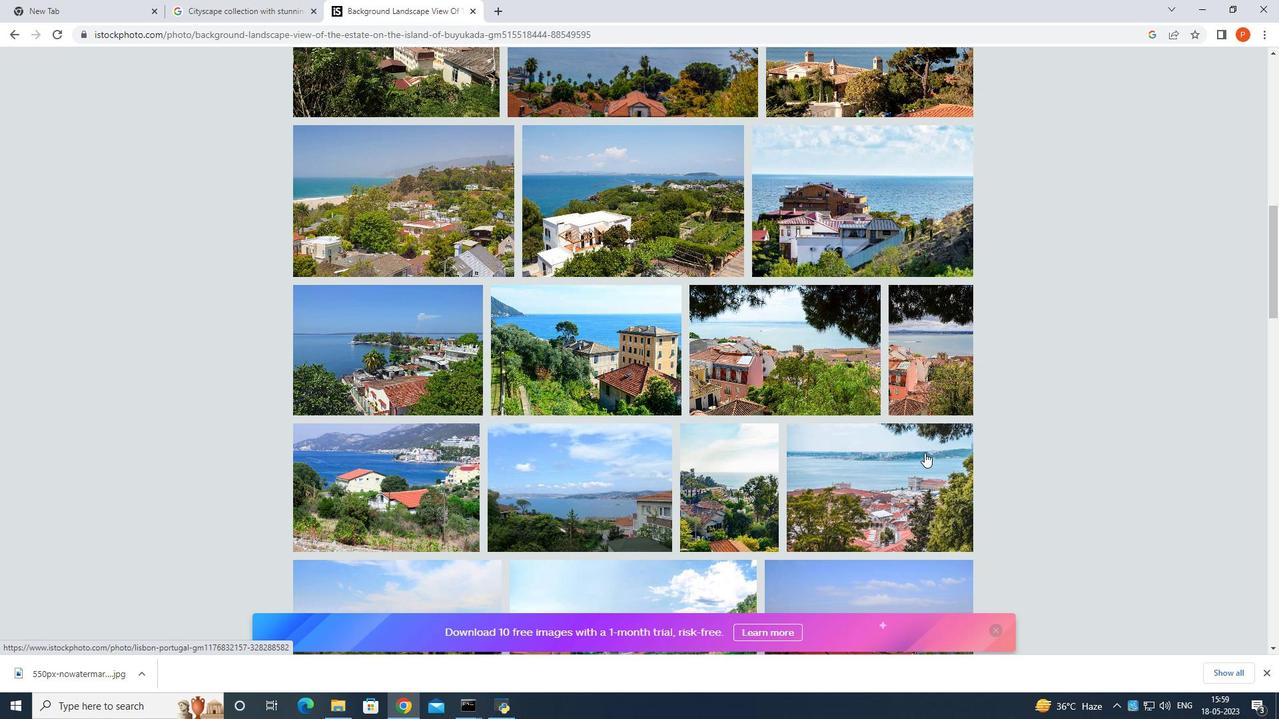
Action: Mouse moved to (14, 38)
Screenshot: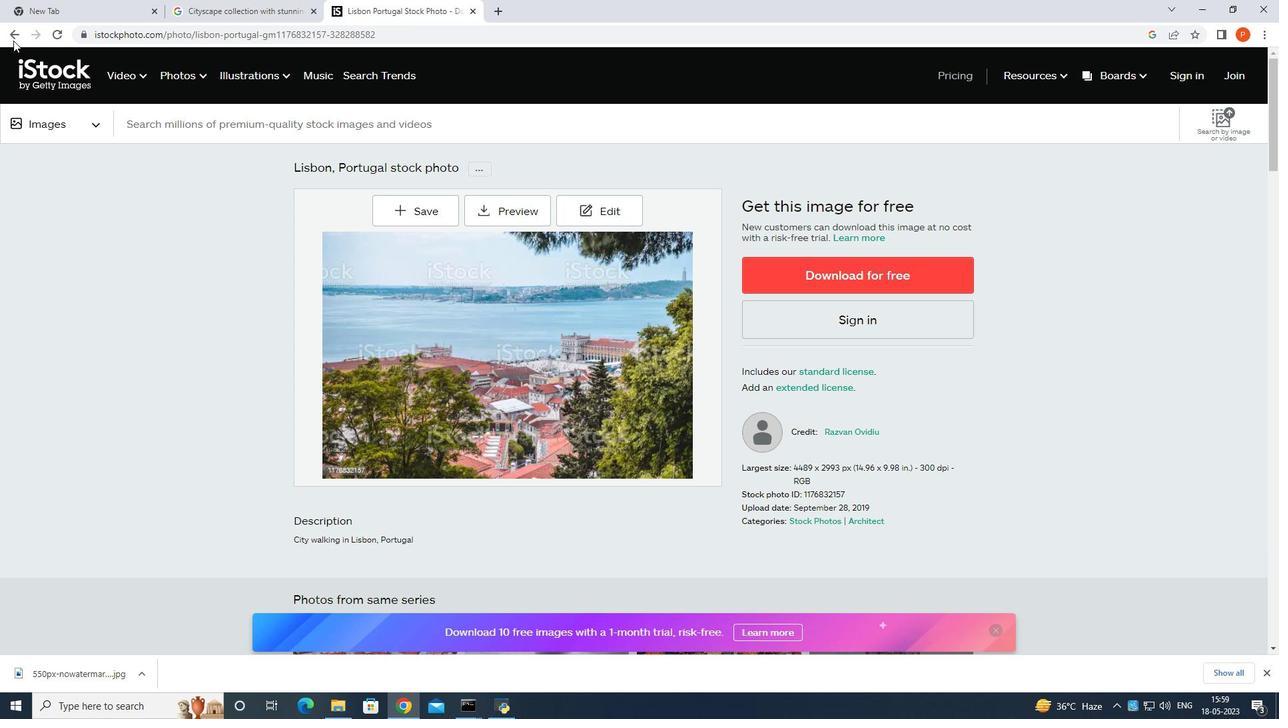 
Action: Mouse pressed left at (14, 38)
Screenshot: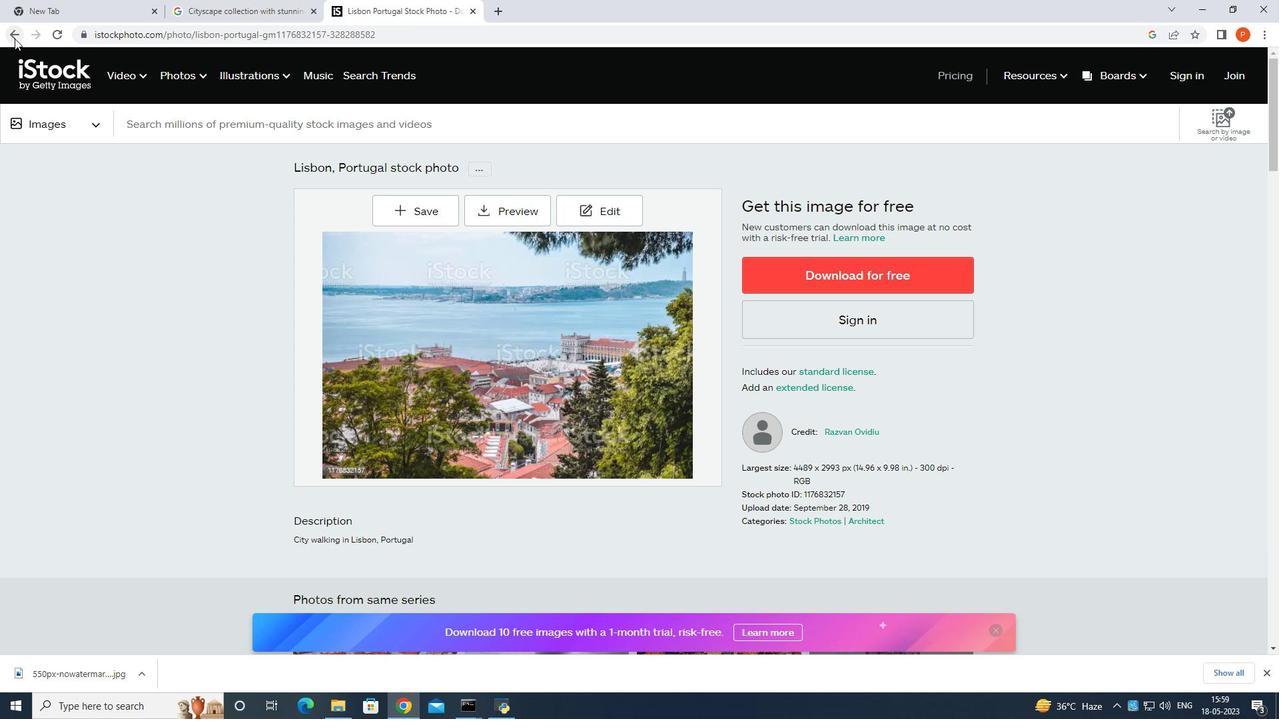 
Action: Mouse moved to (296, 175)
Screenshot: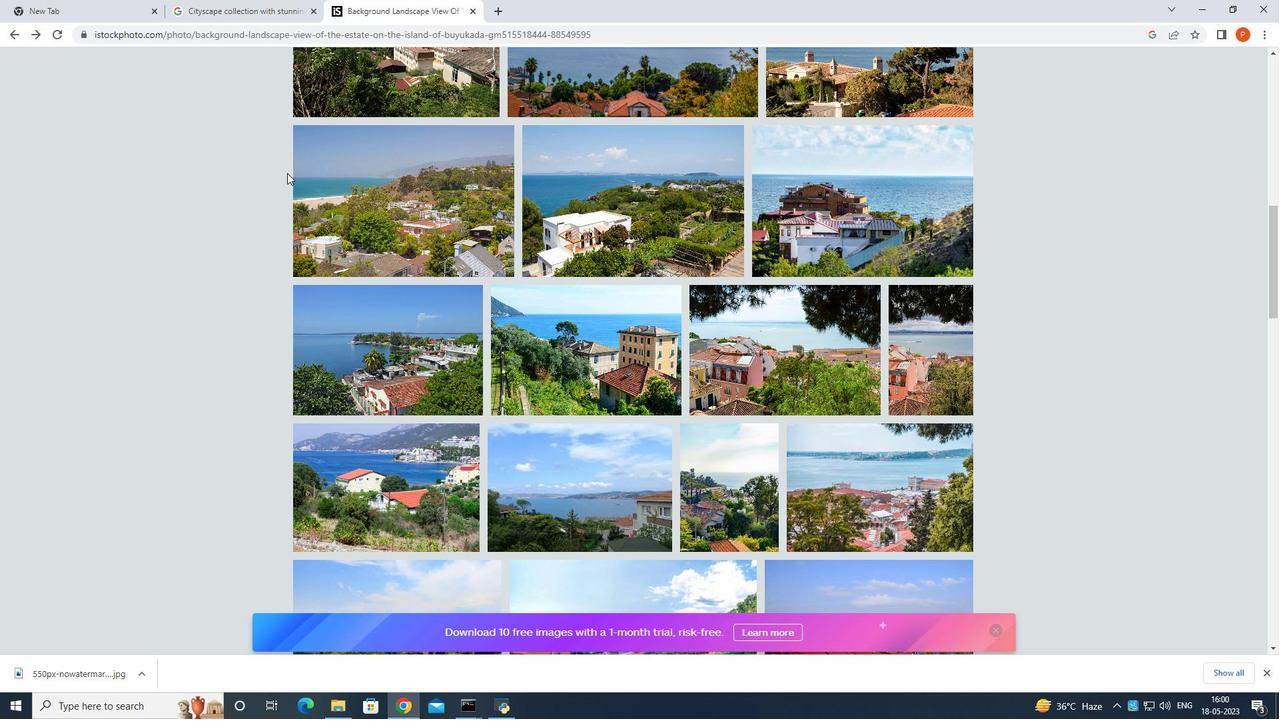 
Action: Mouse scrolled (296, 175) with delta (0, 0)
Screenshot: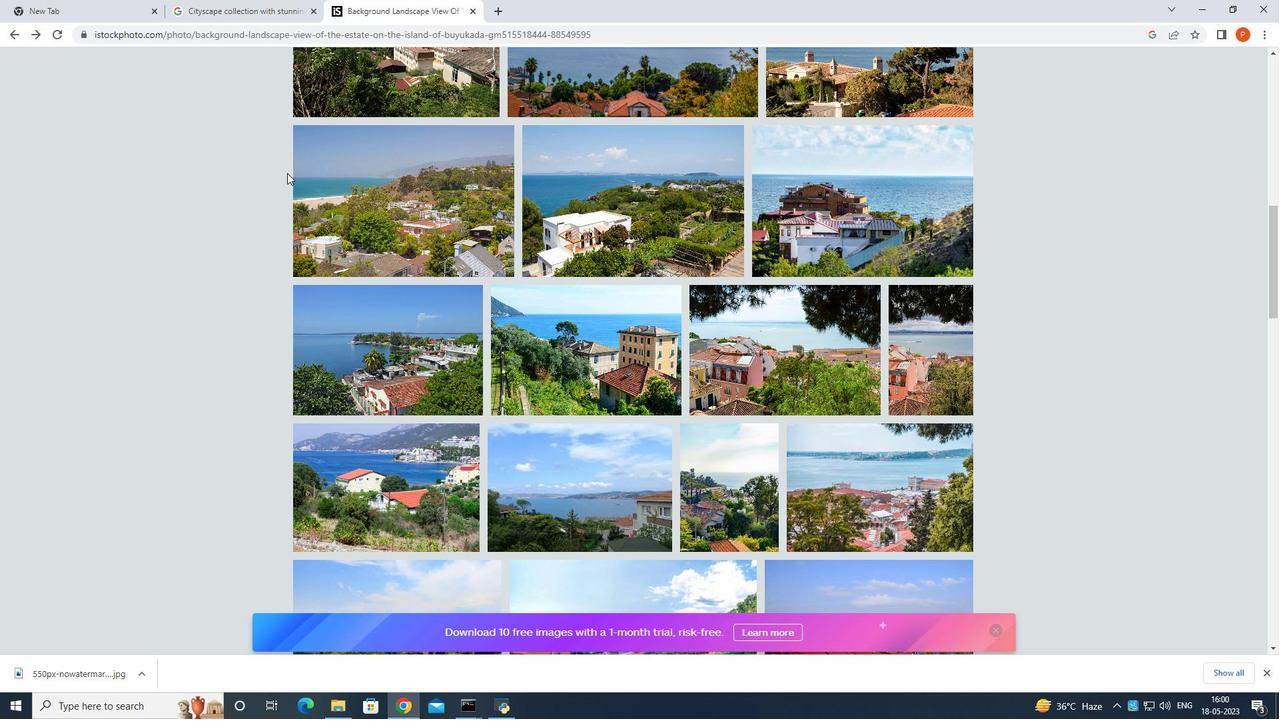 
Action: Mouse moved to (300, 175)
Screenshot: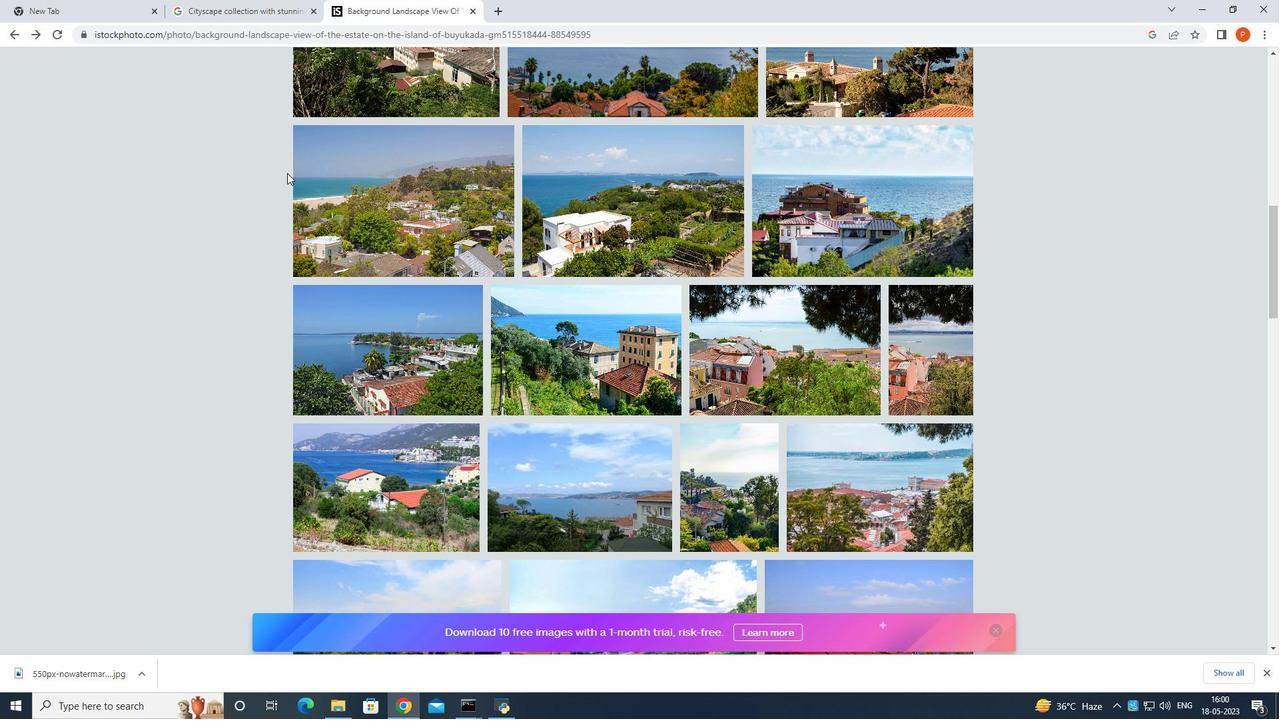 
Action: Mouse scrolled (300, 175) with delta (0, 0)
Screenshot: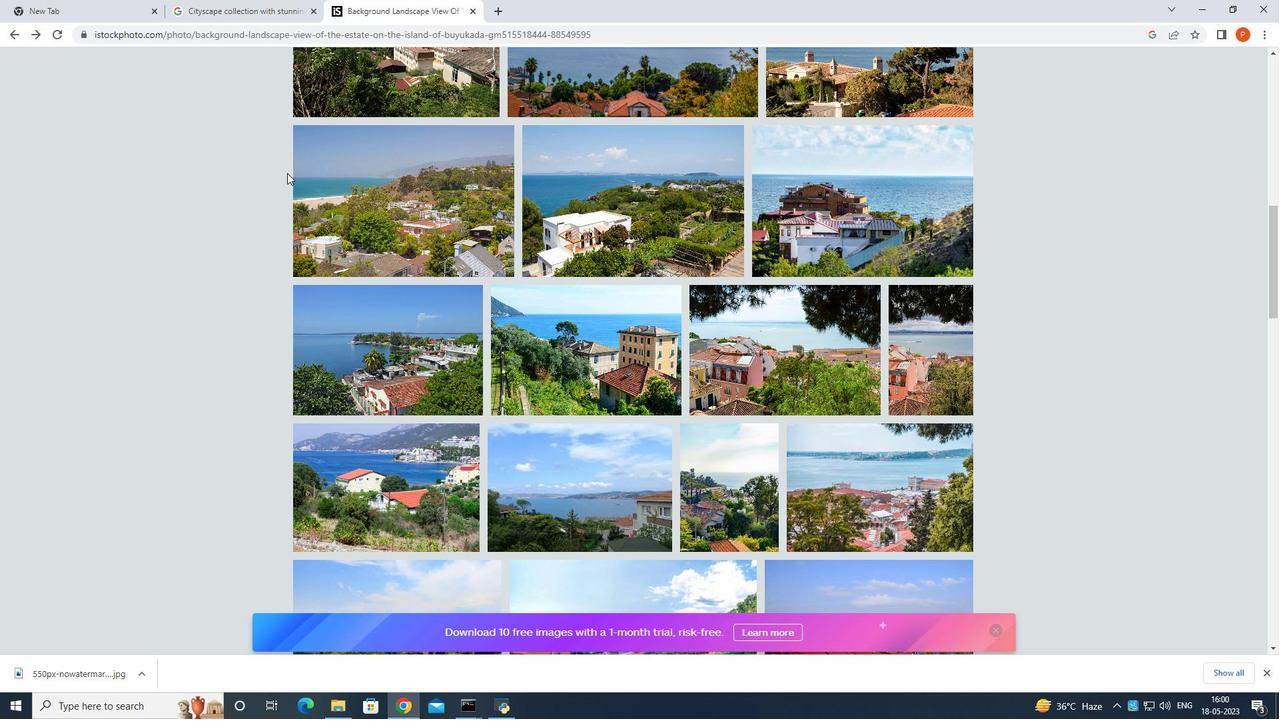 
Action: Mouse moved to (305, 176)
Screenshot: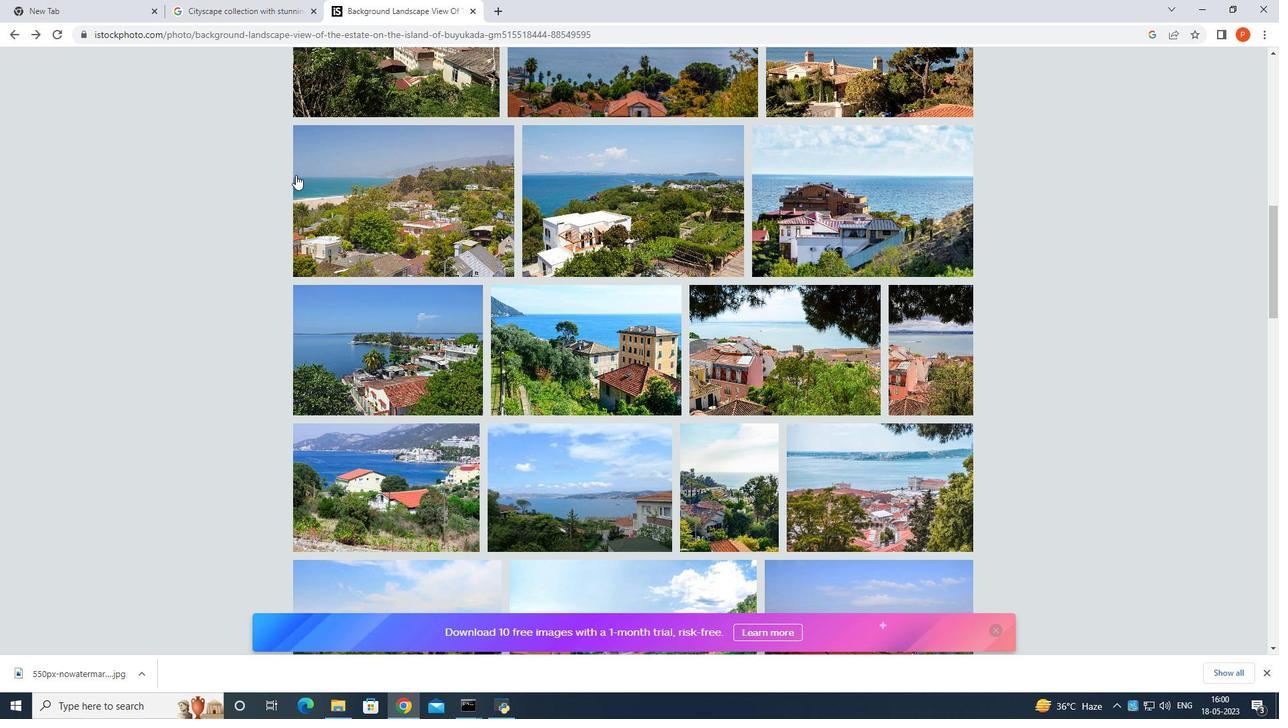 
Action: Mouse scrolled (305, 177) with delta (0, 0)
Screenshot: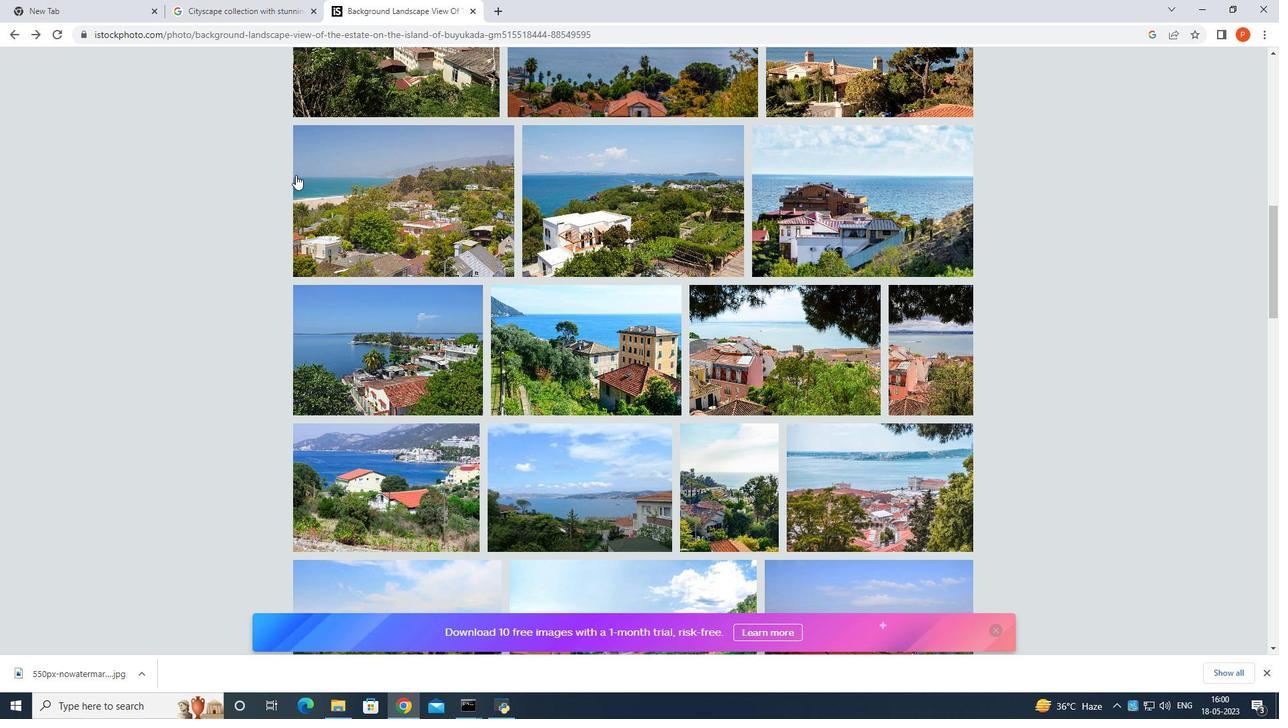 
Action: Mouse moved to (305, 177)
Screenshot: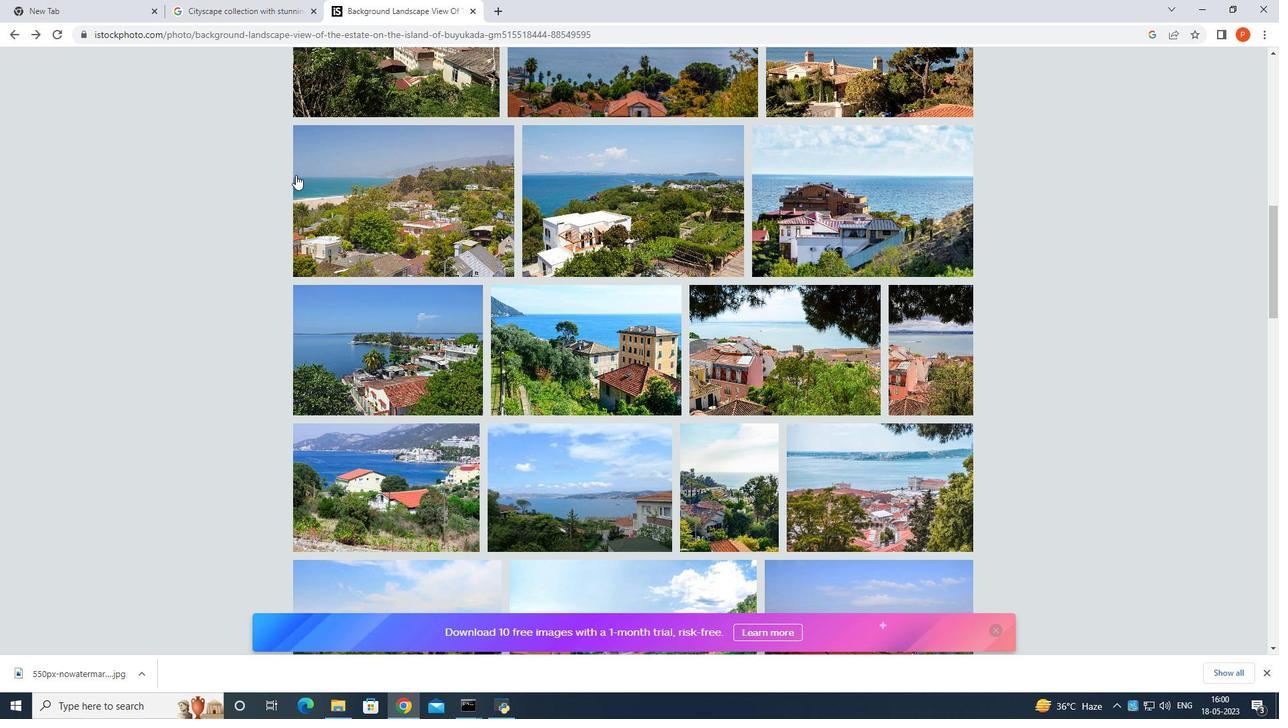 
Action: Mouse scrolled (305, 177) with delta (0, 0)
Screenshot: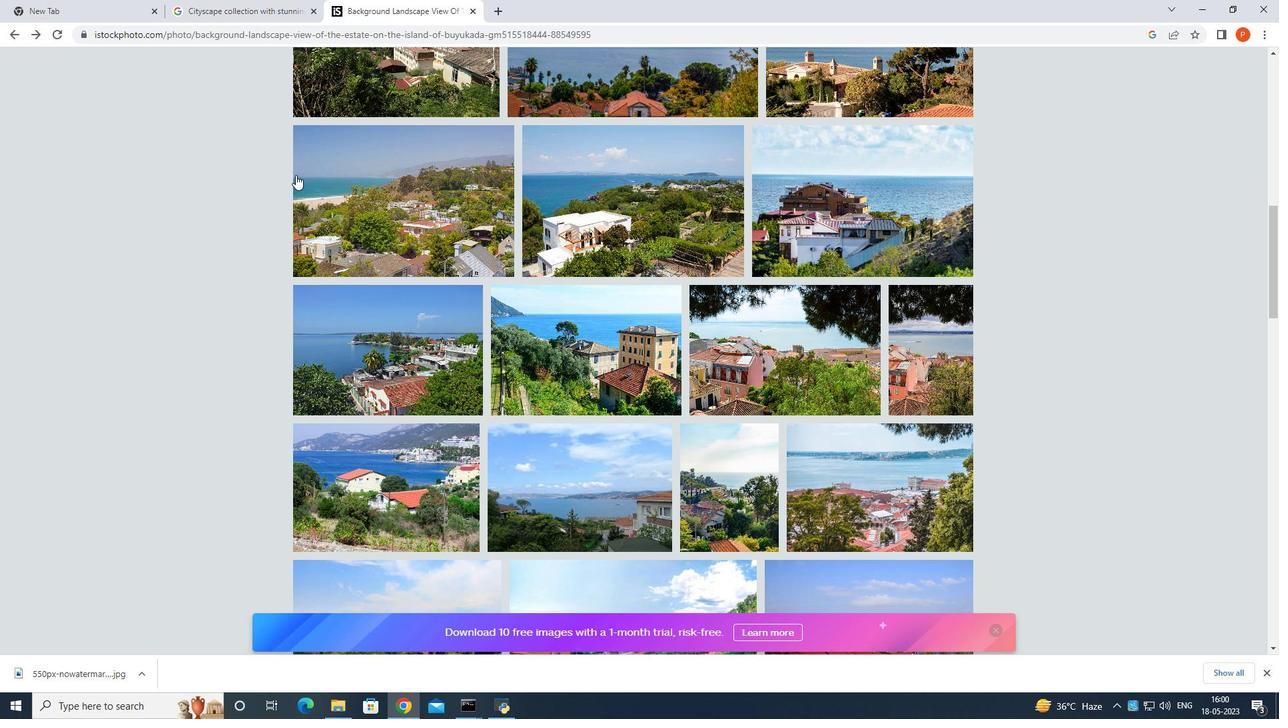 
Action: Mouse moved to (311, 180)
Screenshot: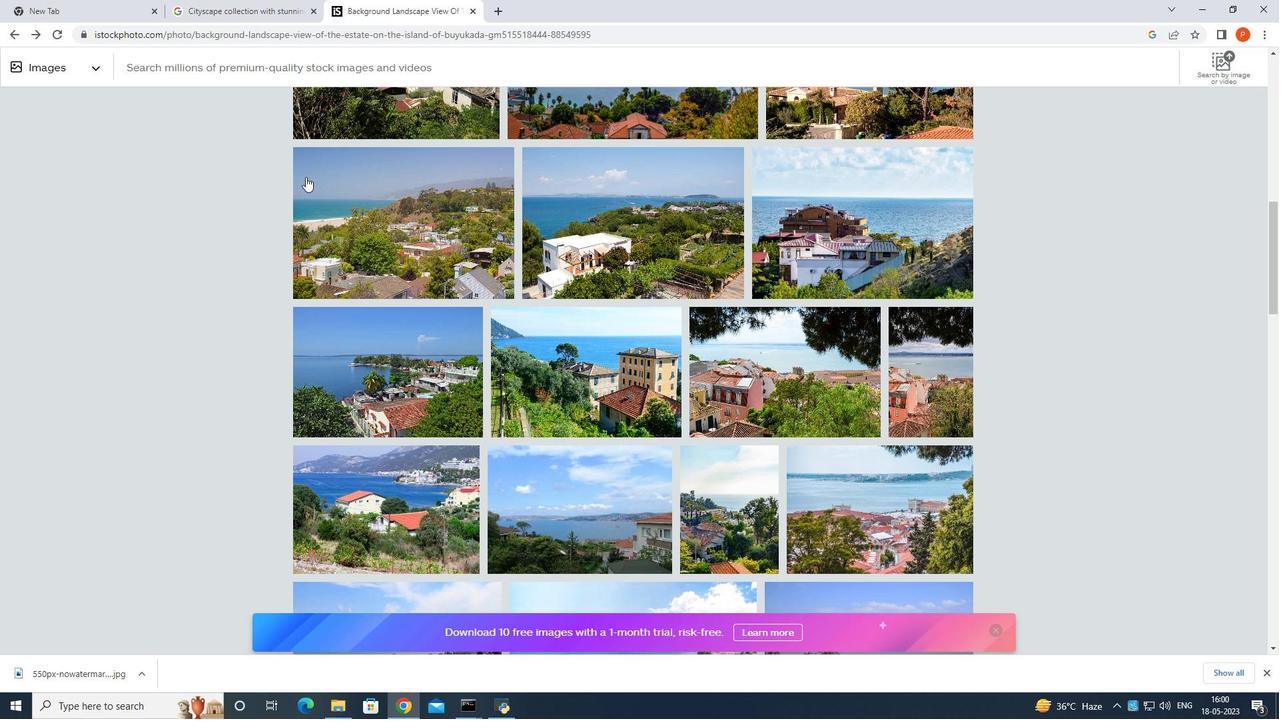 
Action: Mouse scrolled (310, 180) with delta (0, 0)
Screenshot: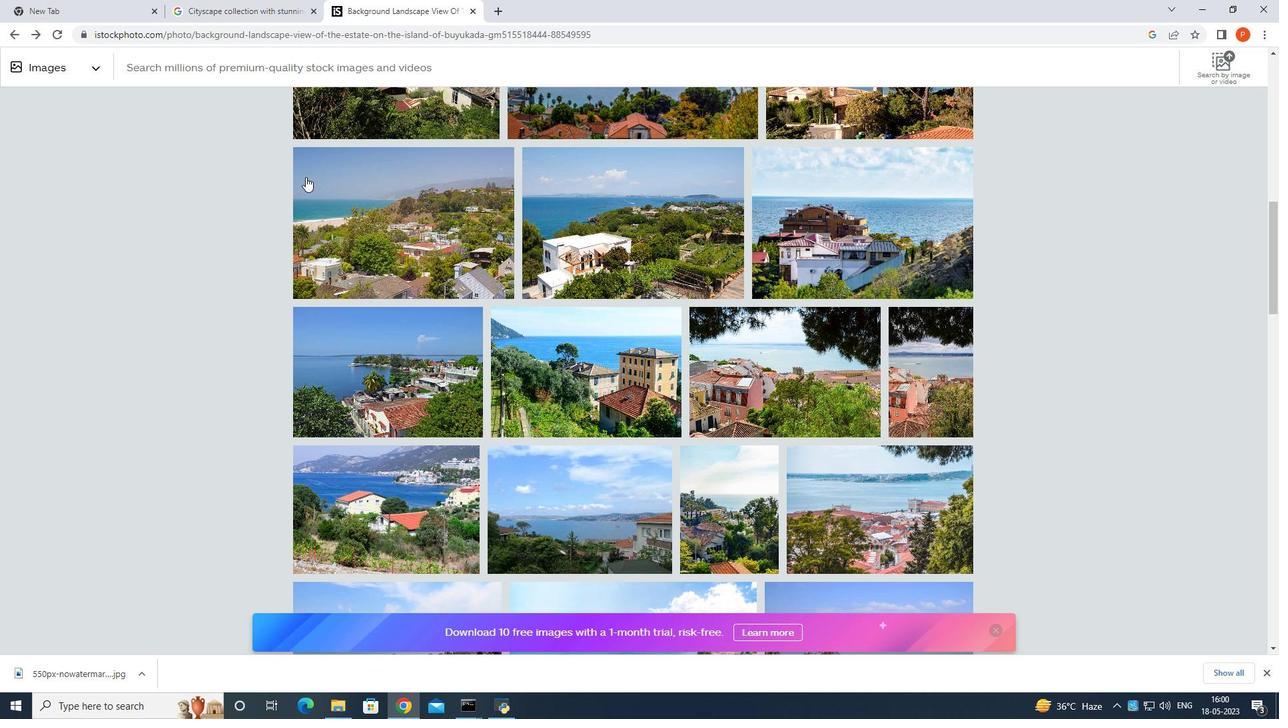 
Action: Mouse moved to (324, 181)
Screenshot: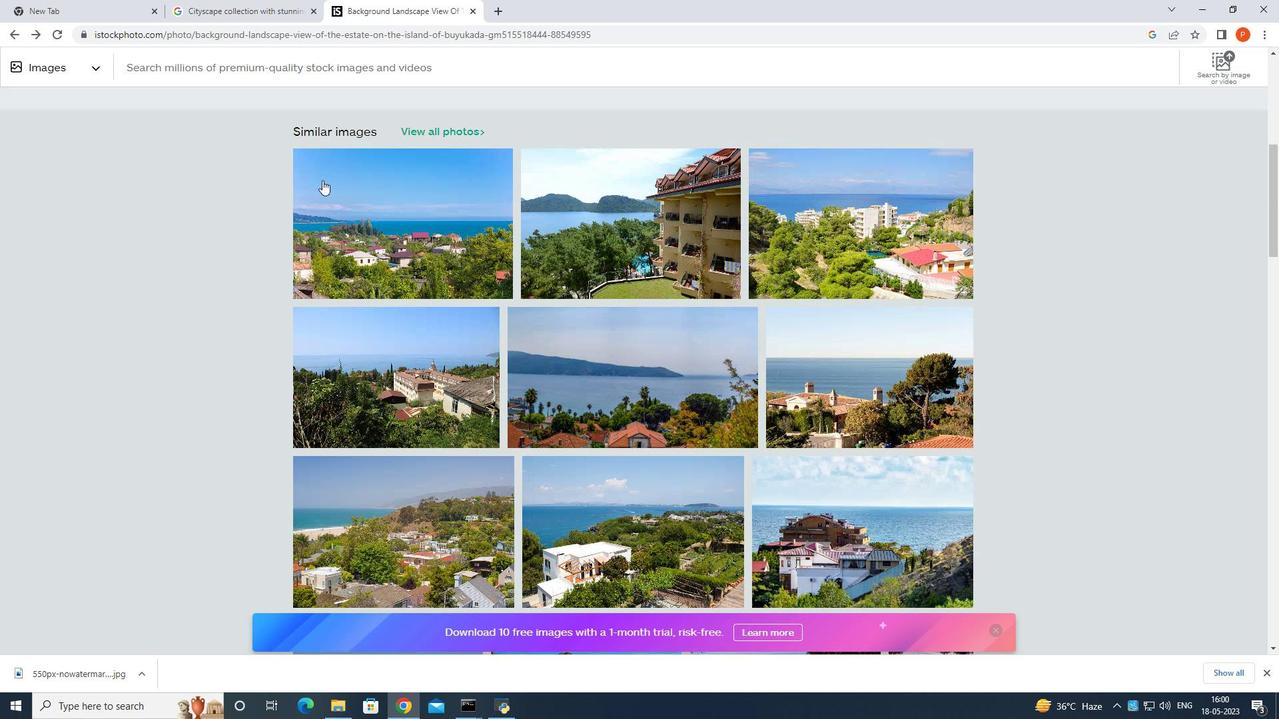 
Action: Mouse scrolled (324, 181) with delta (0, 0)
Screenshot: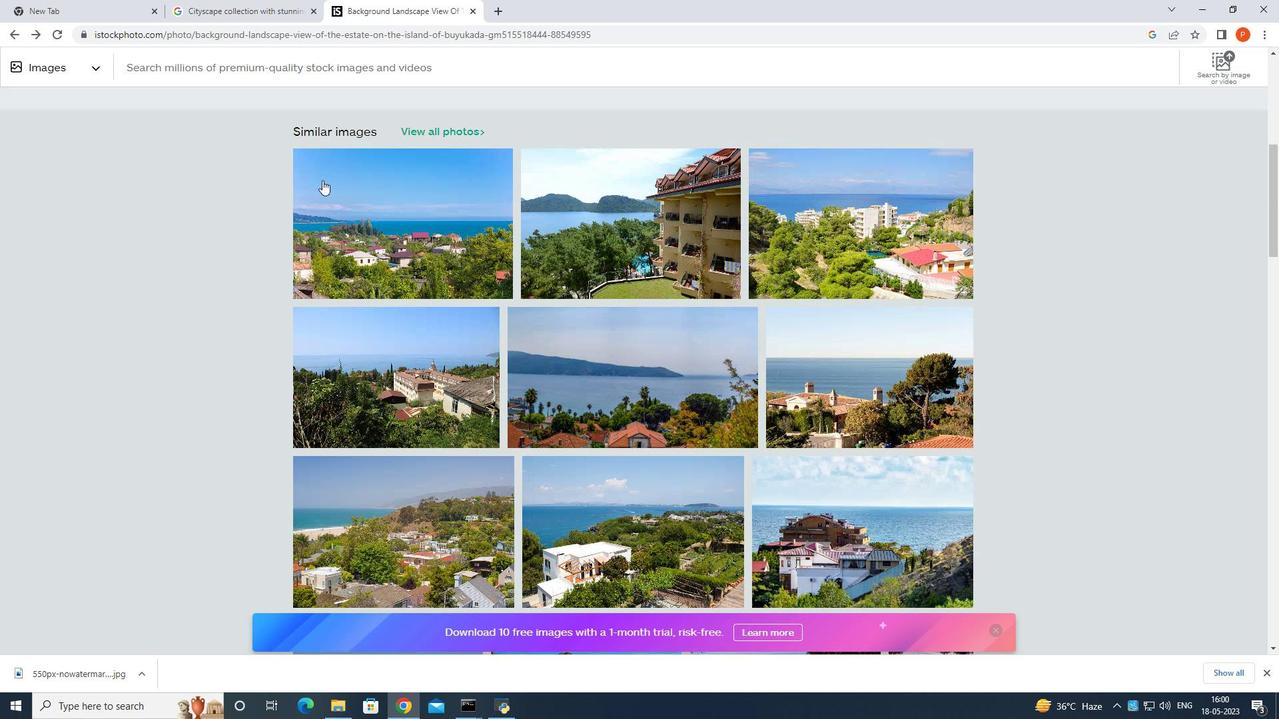 
Action: Mouse moved to (325, 181)
Screenshot: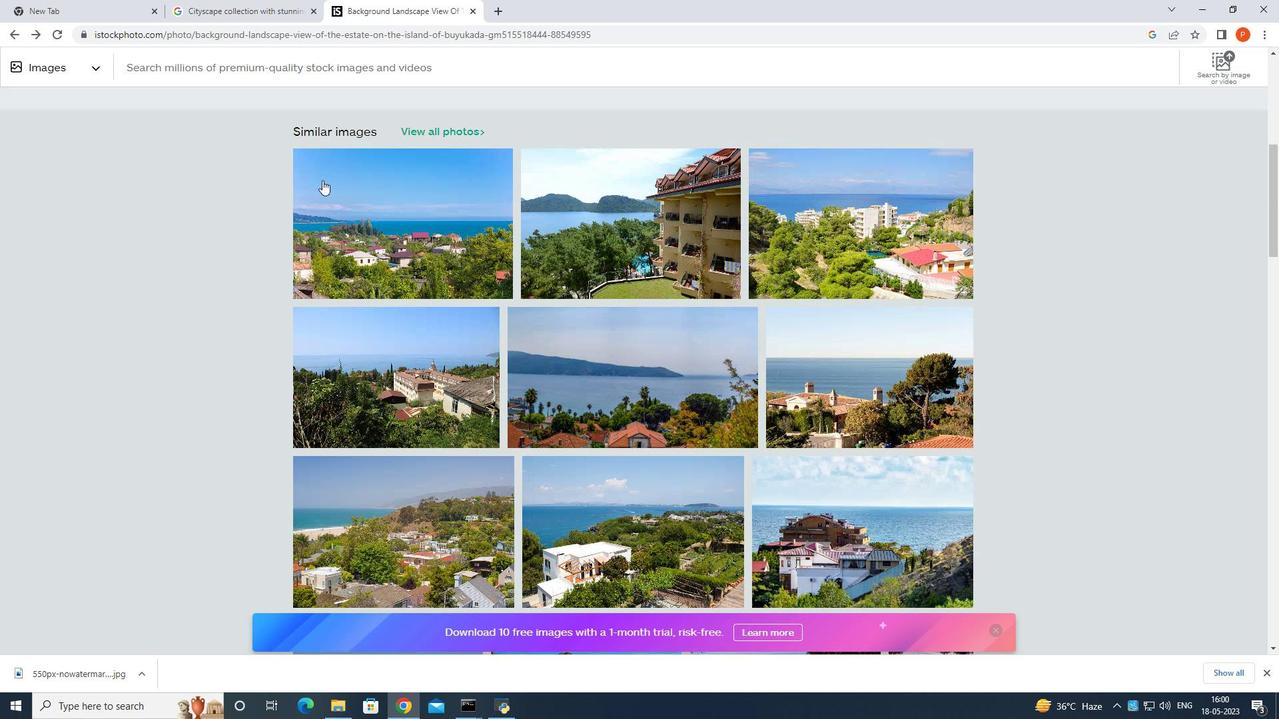 
Action: Mouse scrolled (325, 182) with delta (0, 0)
Screenshot: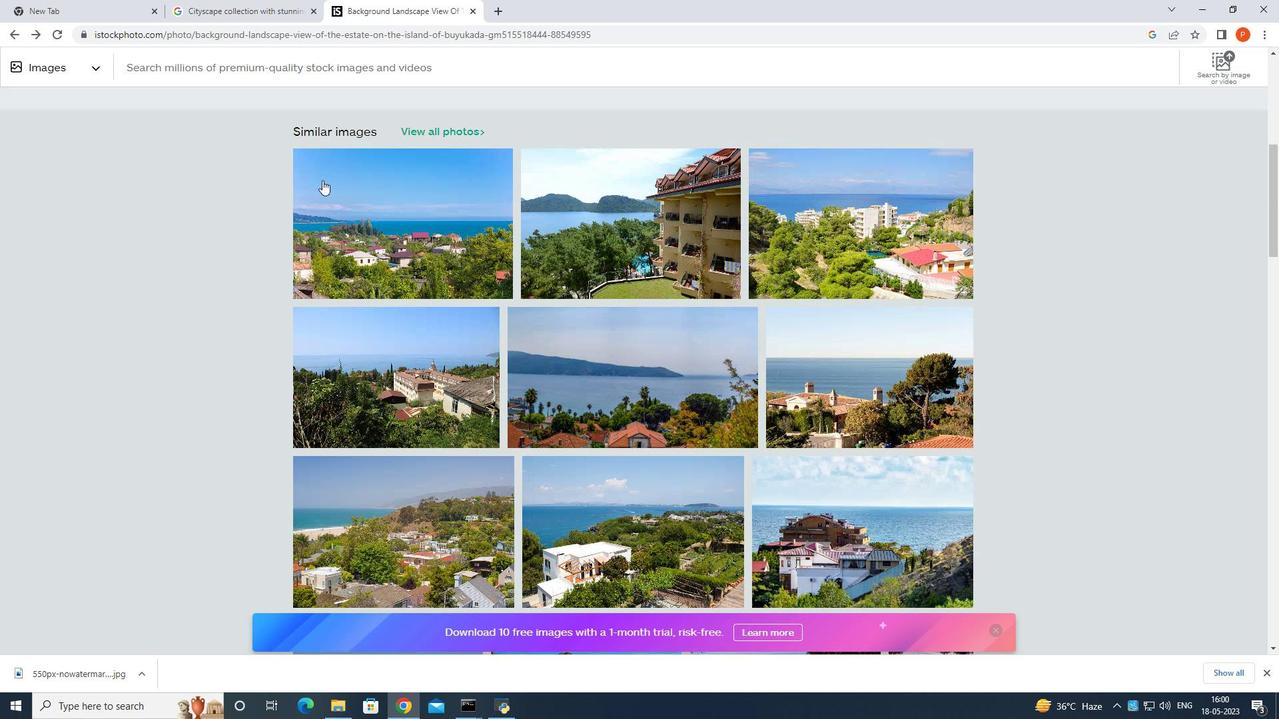 
Action: Mouse moved to (326, 181)
Screenshot: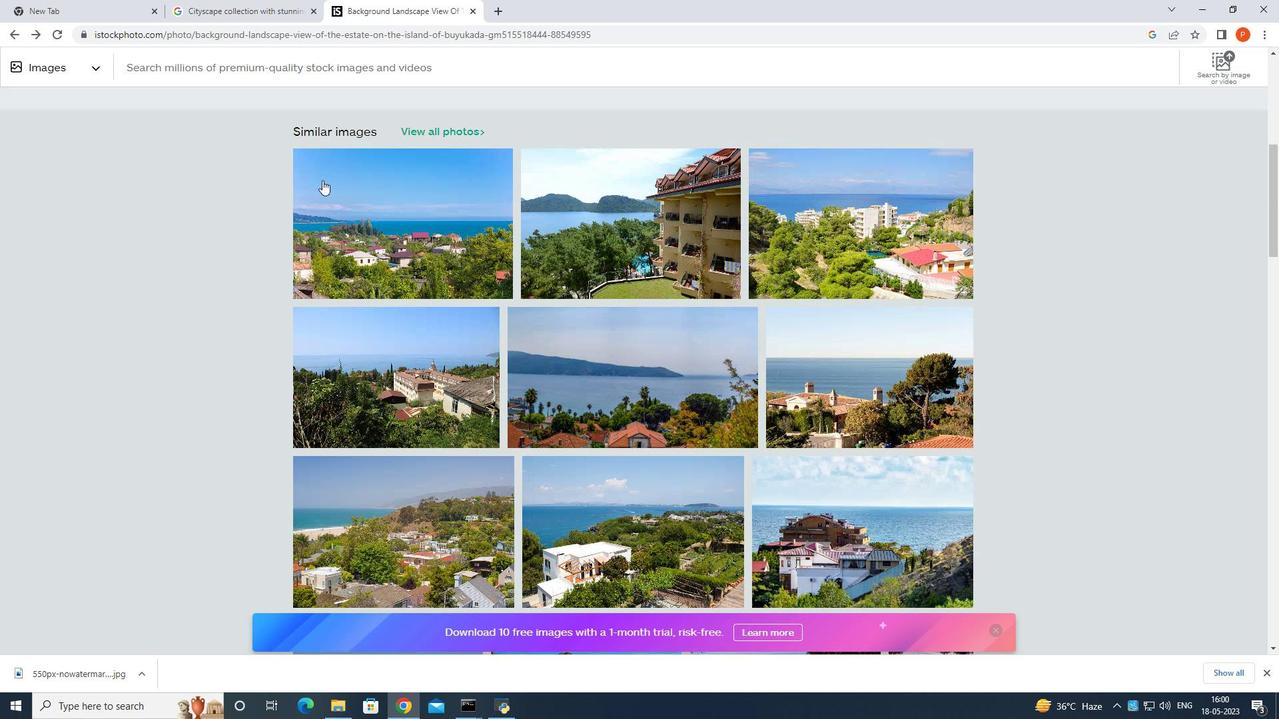 
Action: Mouse scrolled (326, 182) with delta (0, 0)
Screenshot: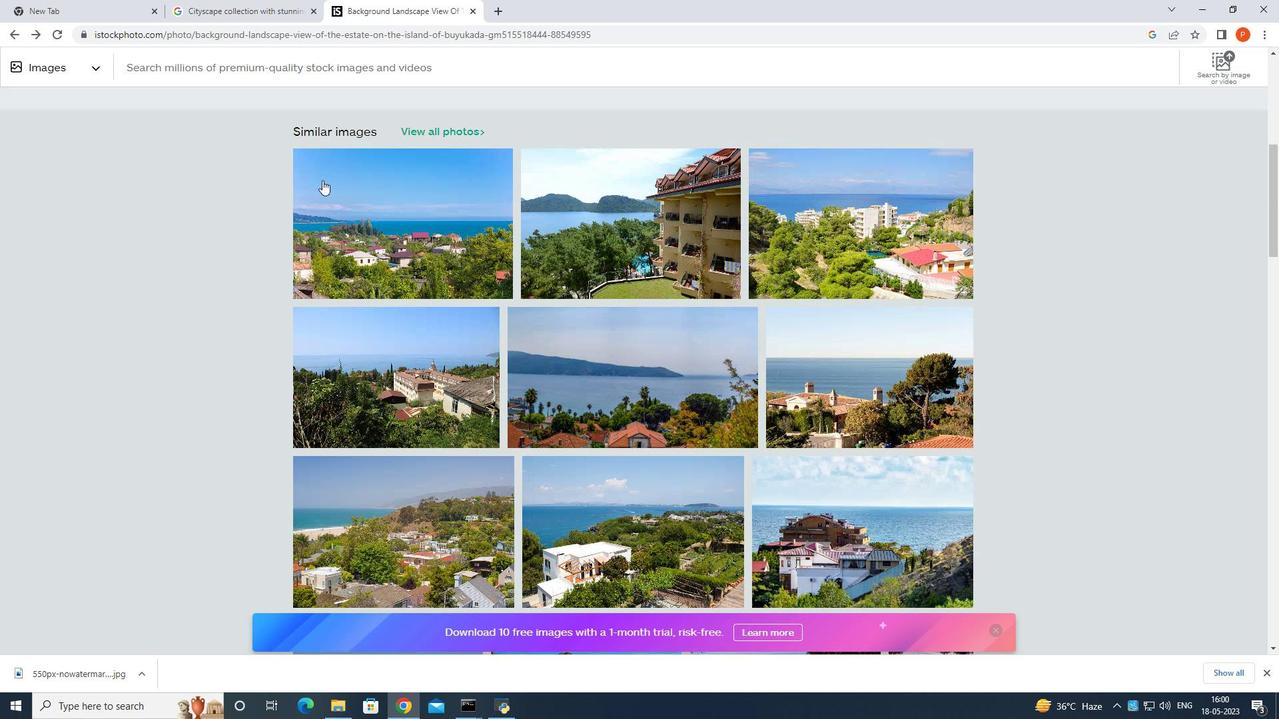 
Action: Mouse moved to (326, 182)
Screenshot: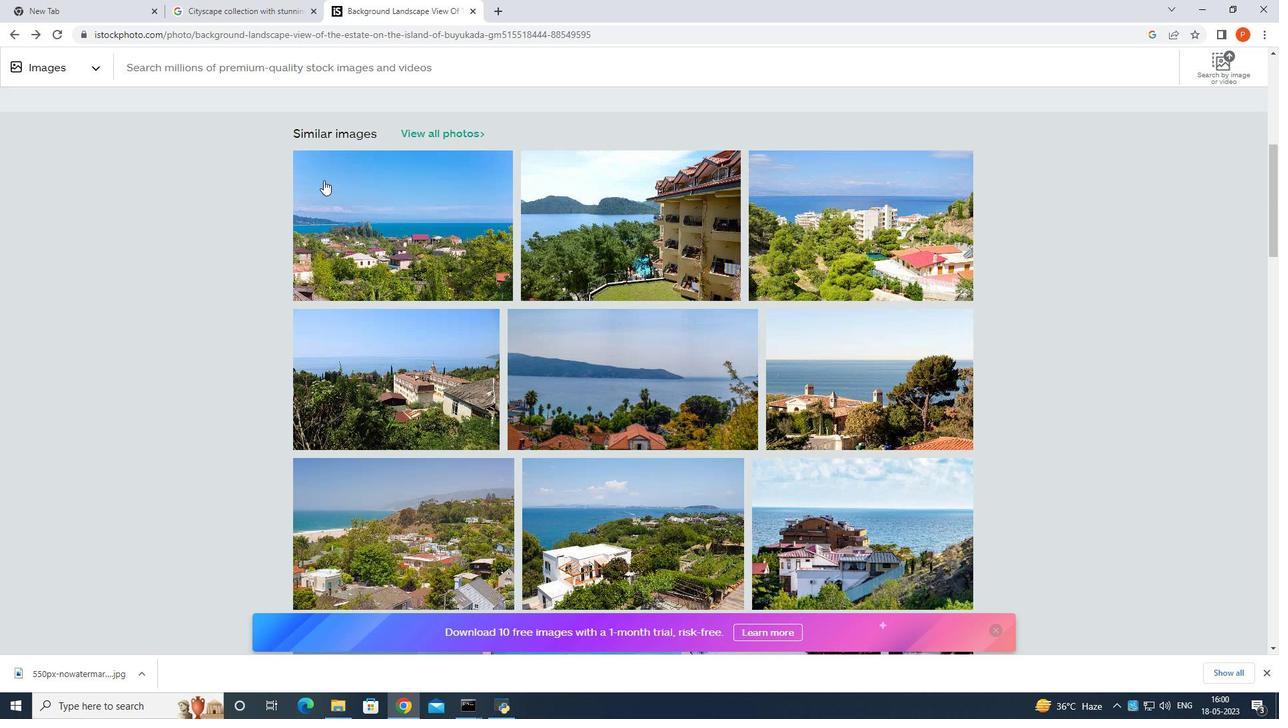 
Action: Mouse scrolled (326, 183) with delta (0, 0)
Screenshot: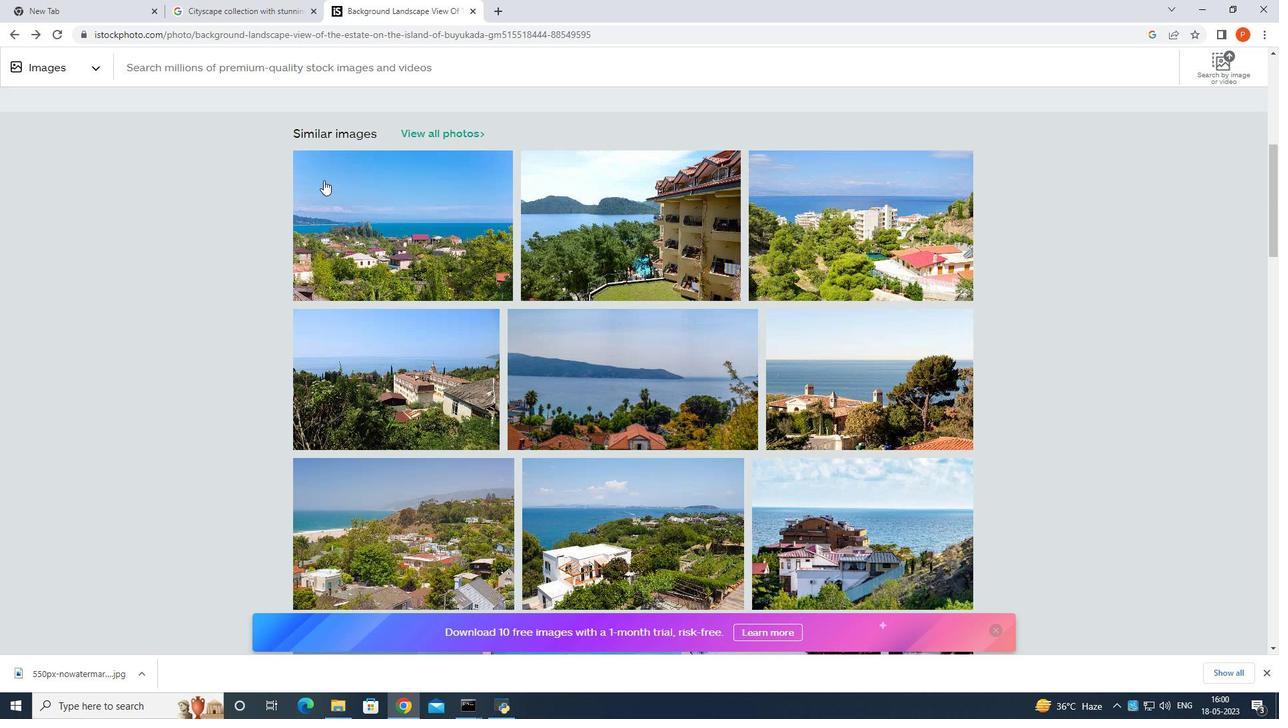 
Action: Mouse moved to (327, 182)
Screenshot: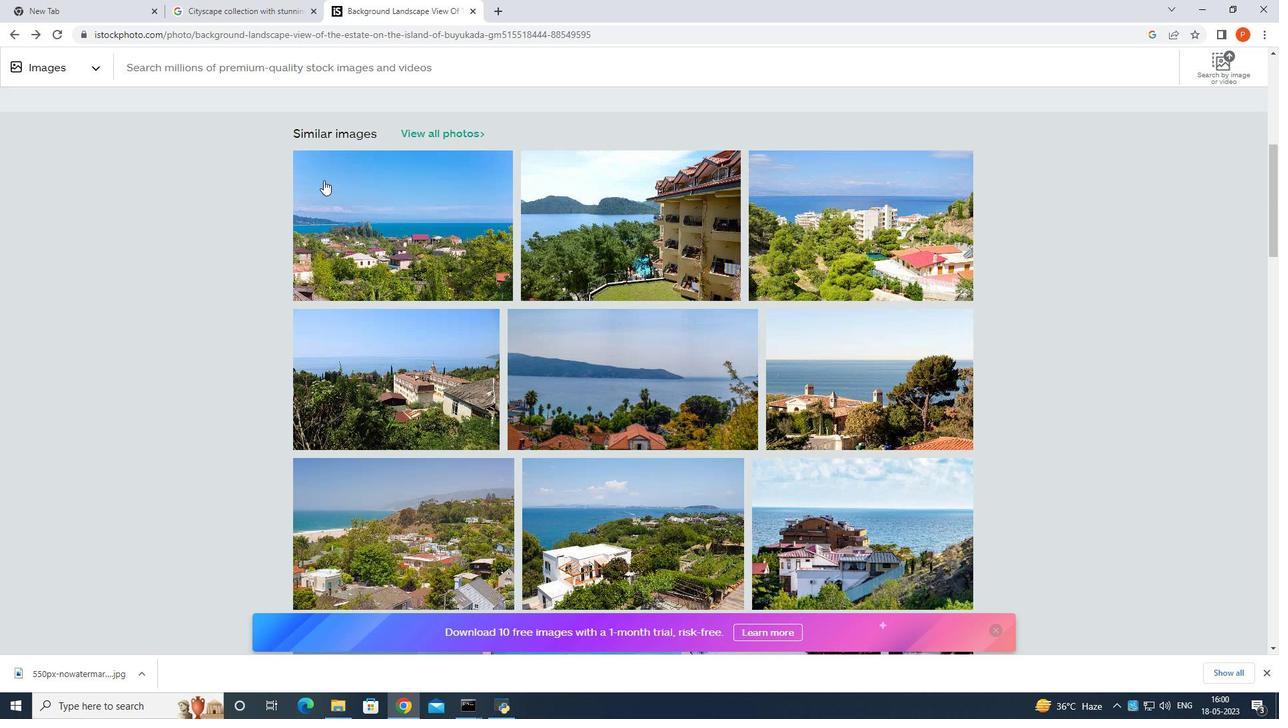 
Action: Mouse scrolled (327, 183) with delta (0, 0)
Screenshot: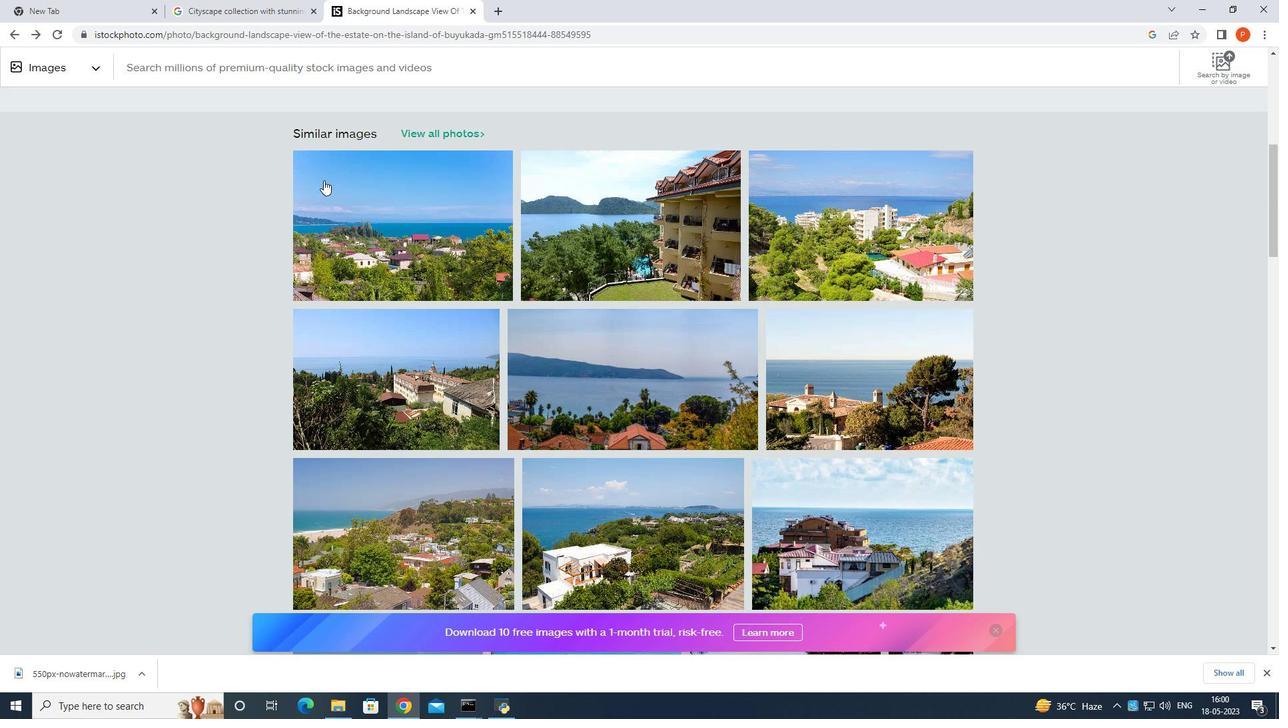 
Action: Mouse moved to (329, 182)
Screenshot: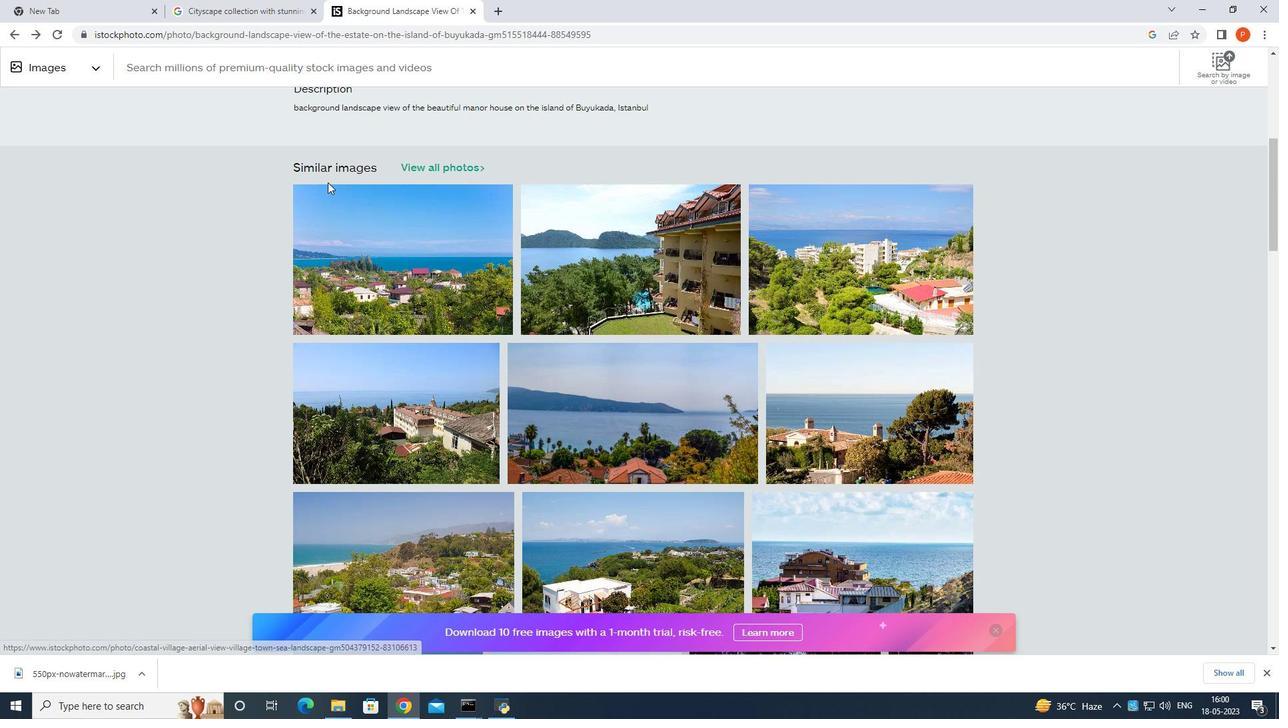 
Action: Mouse scrolled (329, 183) with delta (0, 0)
Screenshot: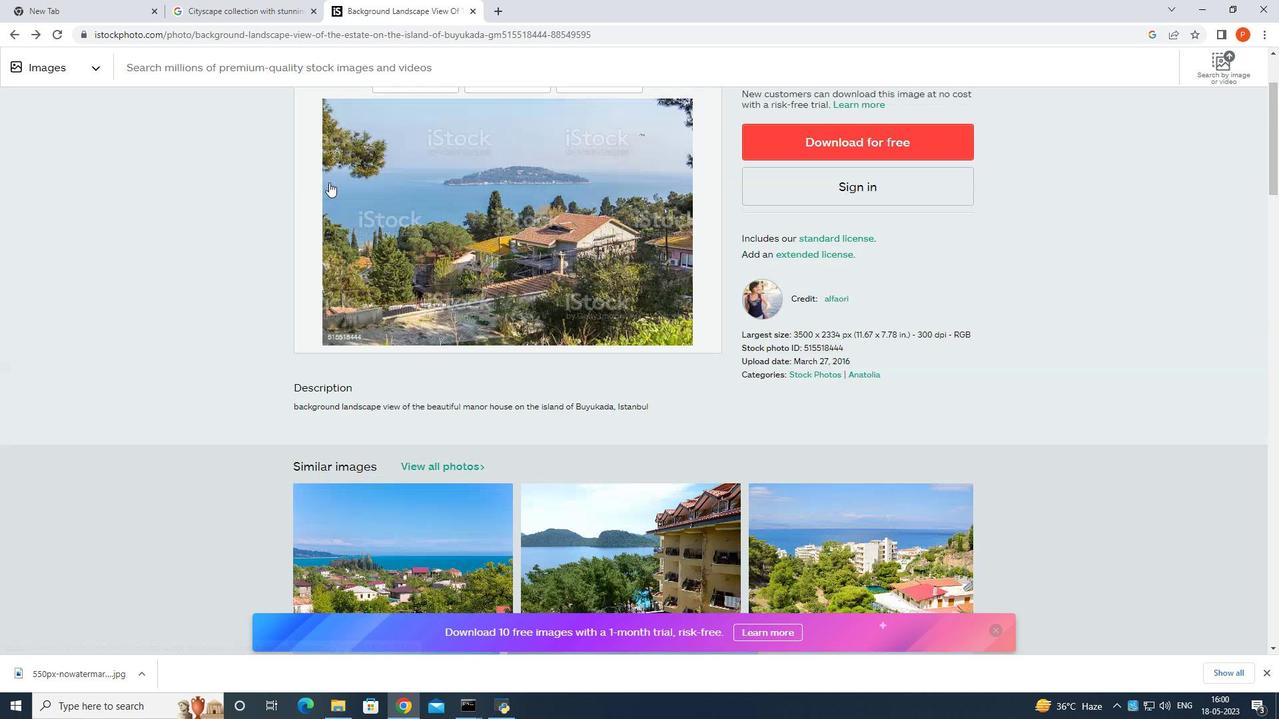 
Action: Mouse scrolled (329, 183) with delta (0, 0)
Screenshot: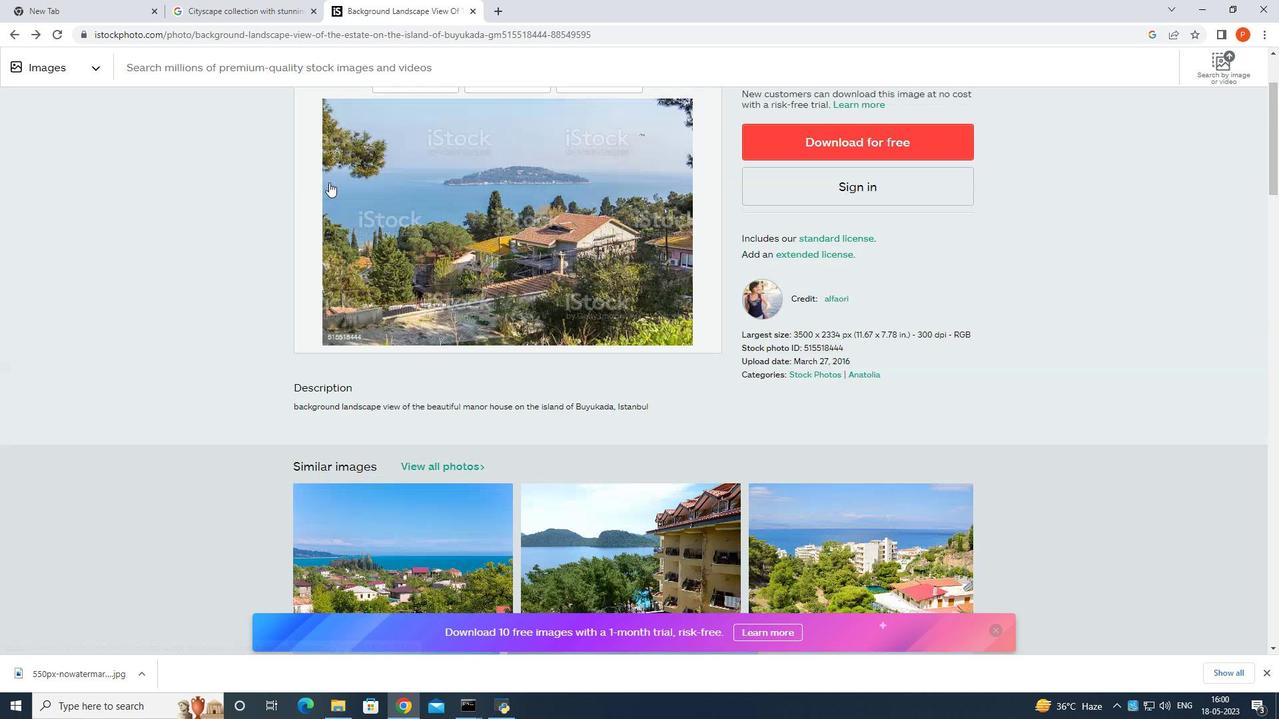 
Action: Mouse scrolled (329, 183) with delta (0, 0)
Screenshot: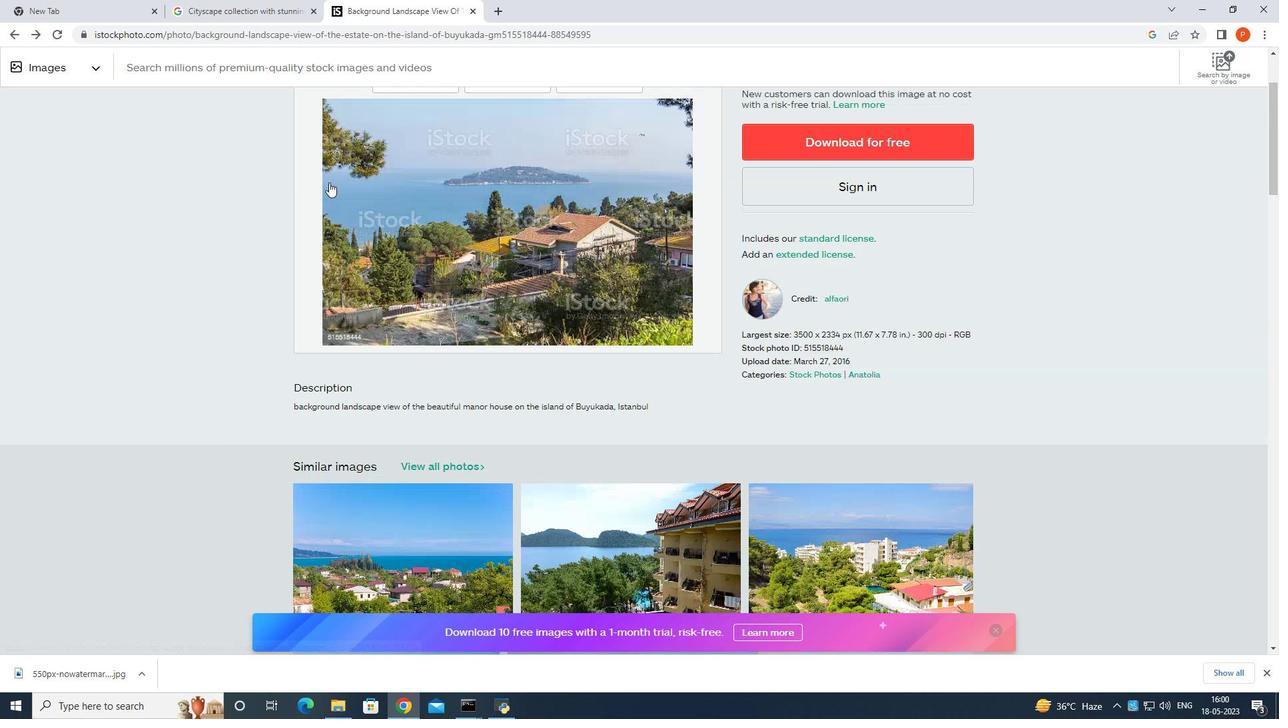 
Action: Mouse scrolled (329, 183) with delta (0, 0)
Screenshot: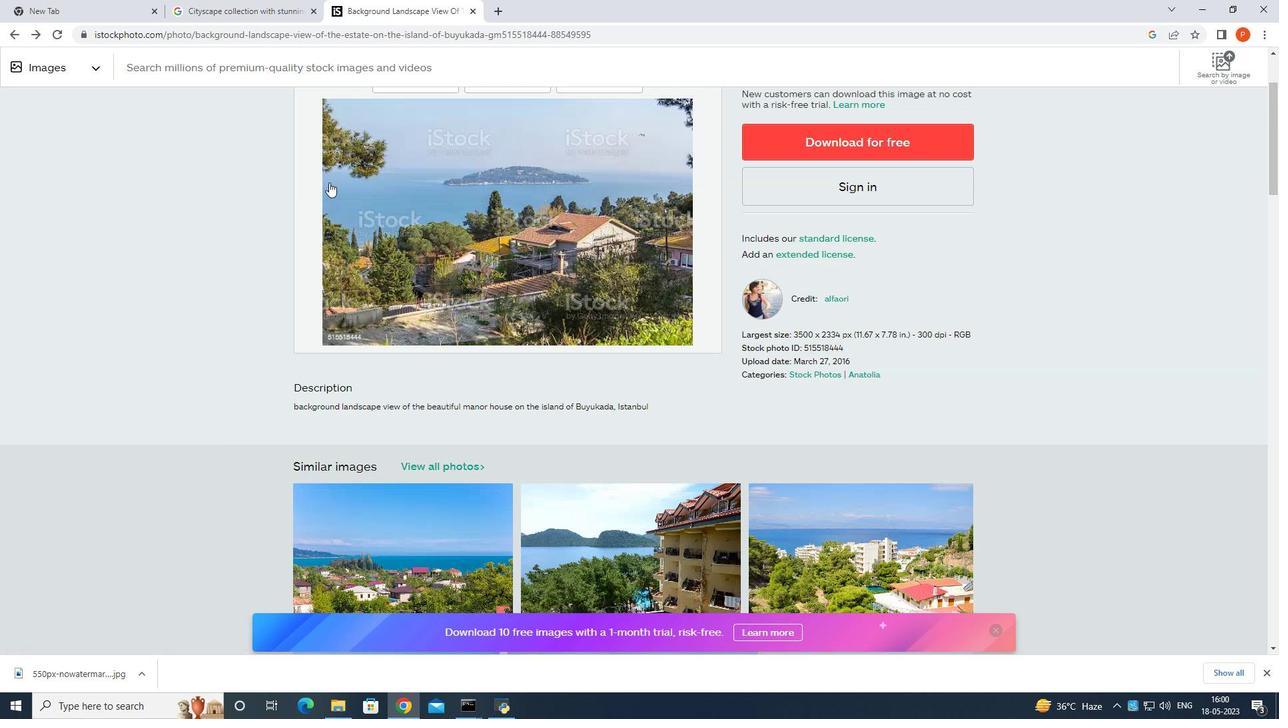 
Action: Mouse moved to (329, 182)
Screenshot: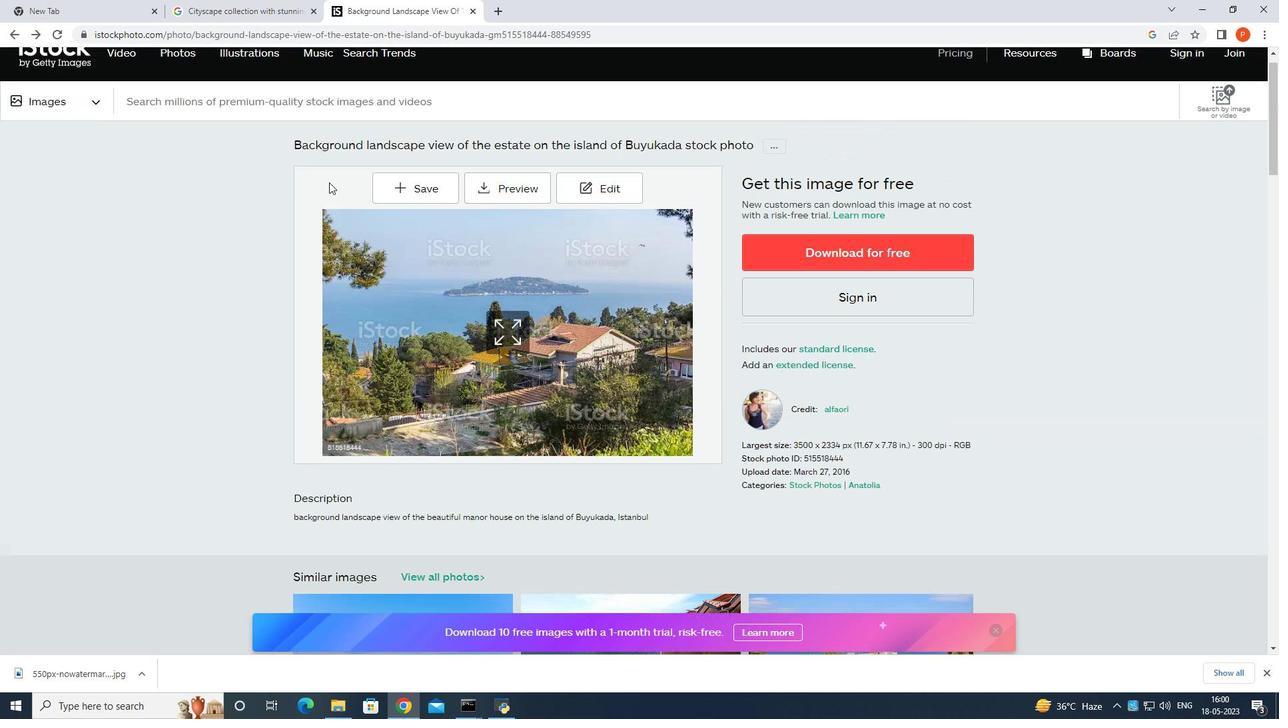 
Action: Mouse scrolled (329, 183) with delta (0, 0)
Screenshot: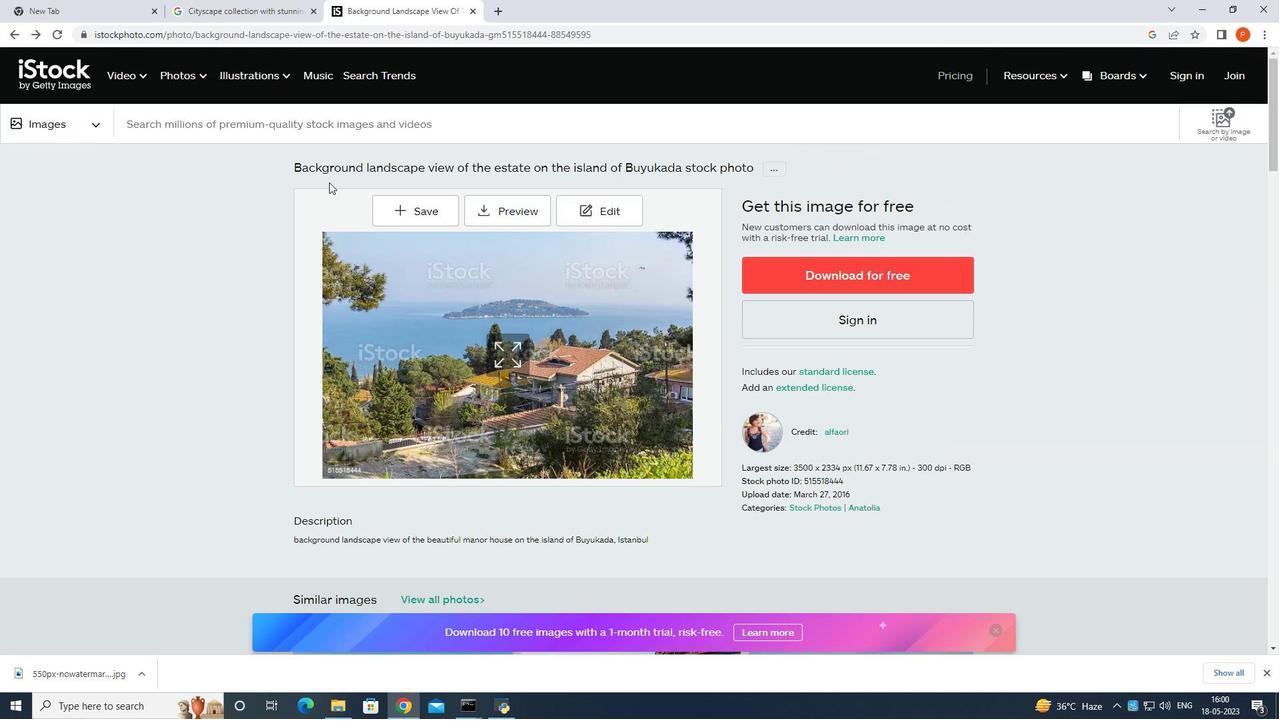 
Action: Mouse scrolled (329, 183) with delta (0, 0)
Screenshot: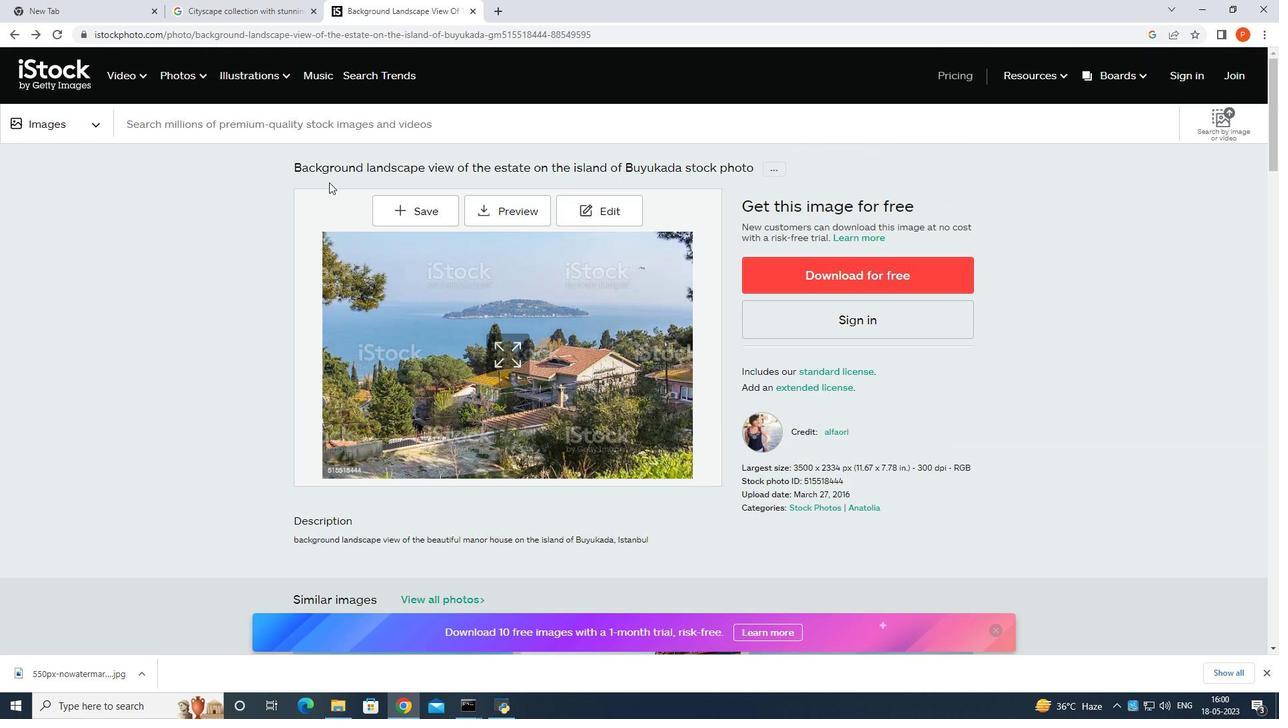 
Action: Mouse scrolled (329, 183) with delta (0, 0)
Screenshot: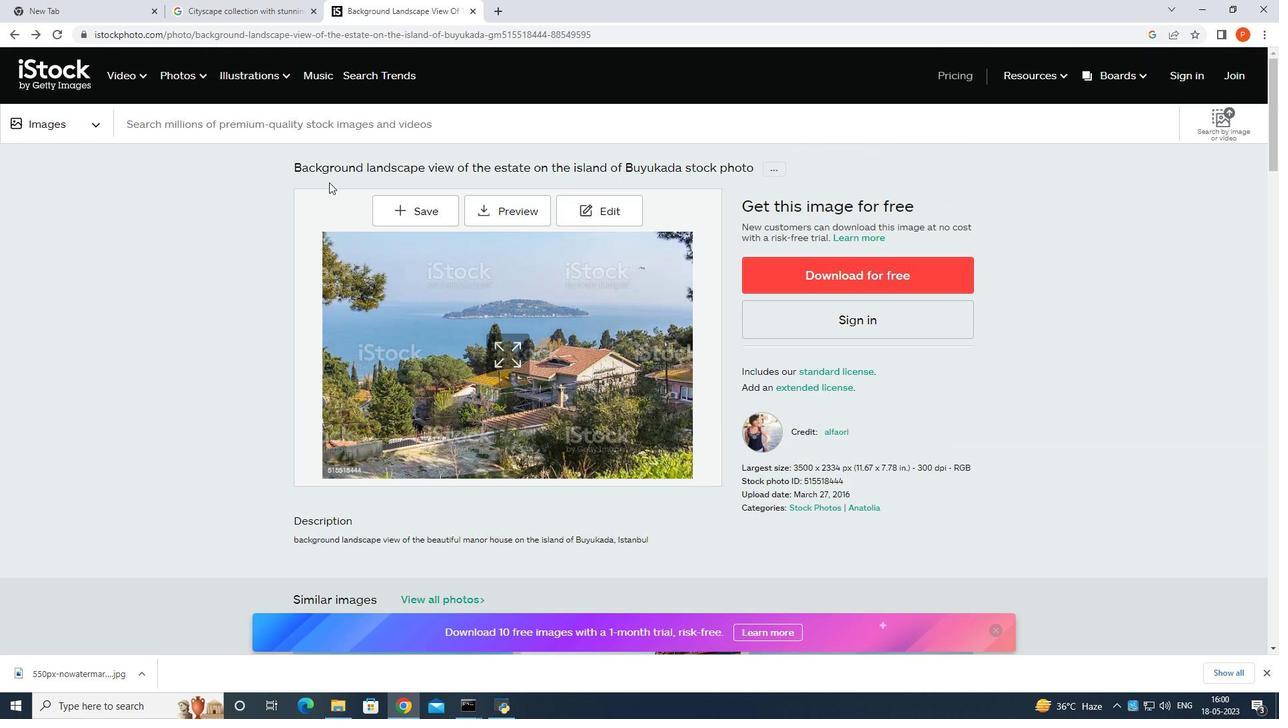 
Action: Mouse scrolled (329, 183) with delta (0, 0)
Screenshot: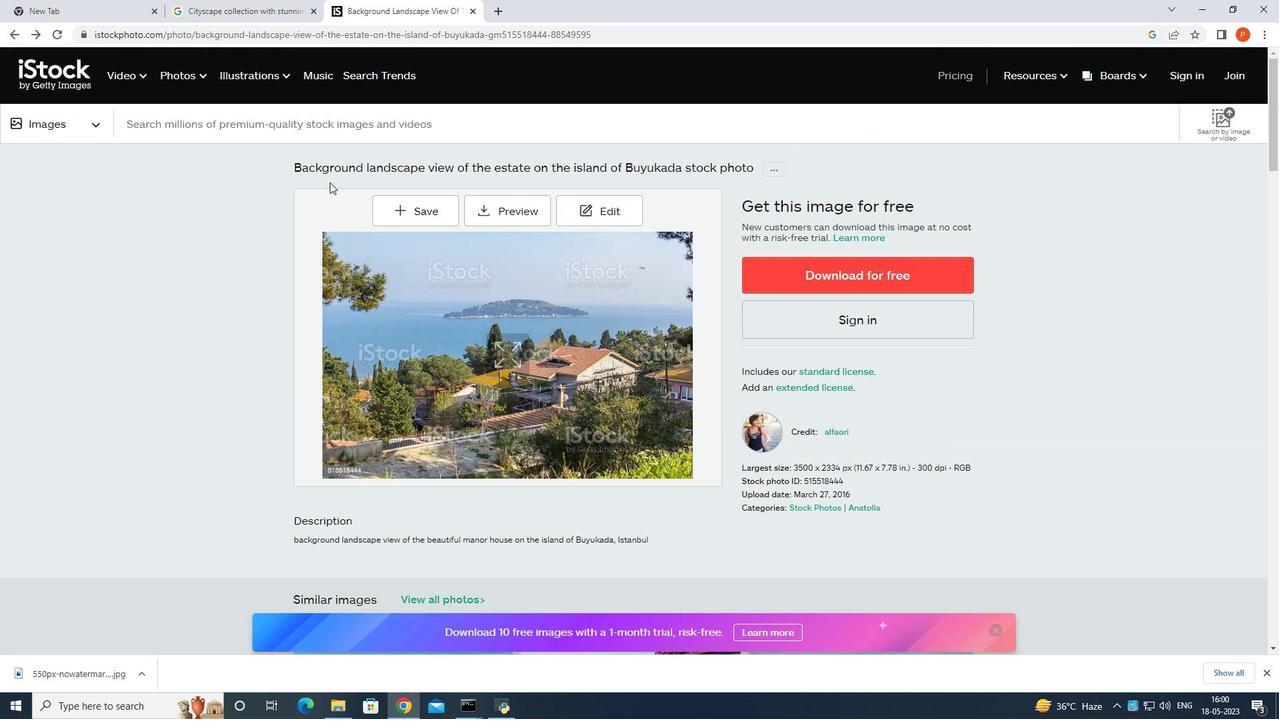 
Action: Mouse scrolled (329, 183) with delta (0, 0)
Screenshot: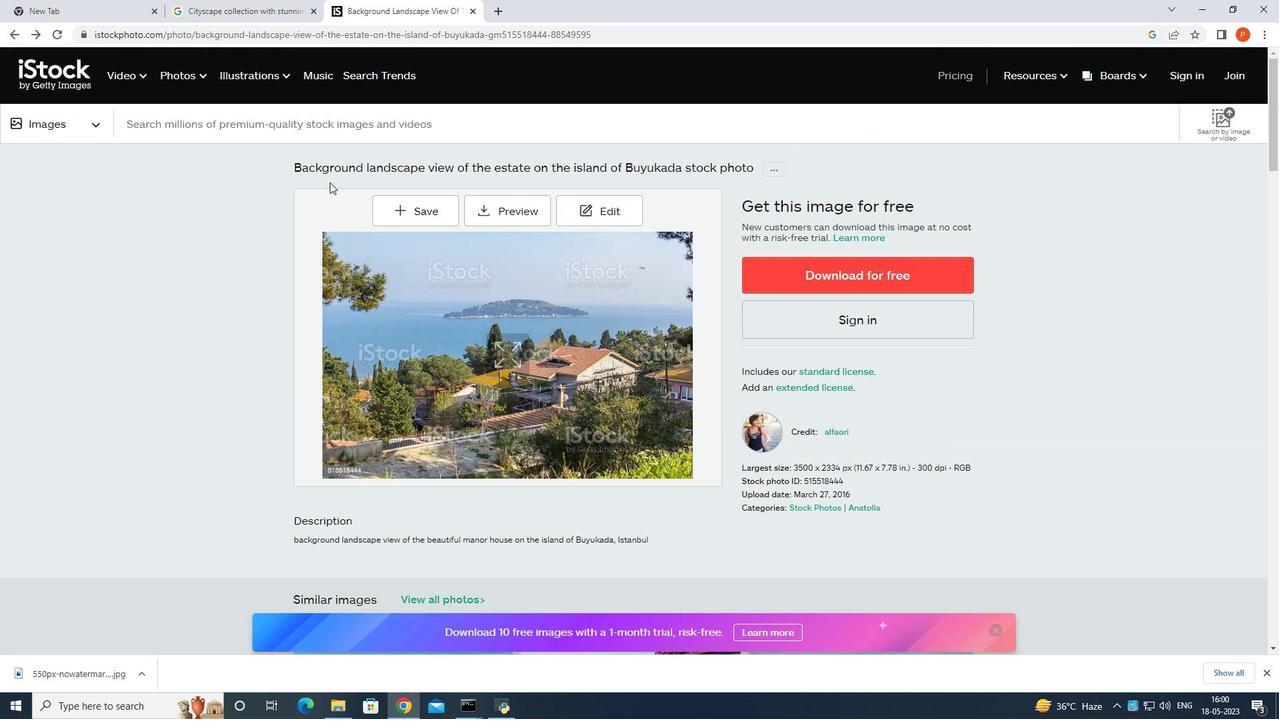 
Action: Mouse scrolled (329, 183) with delta (0, 0)
Screenshot: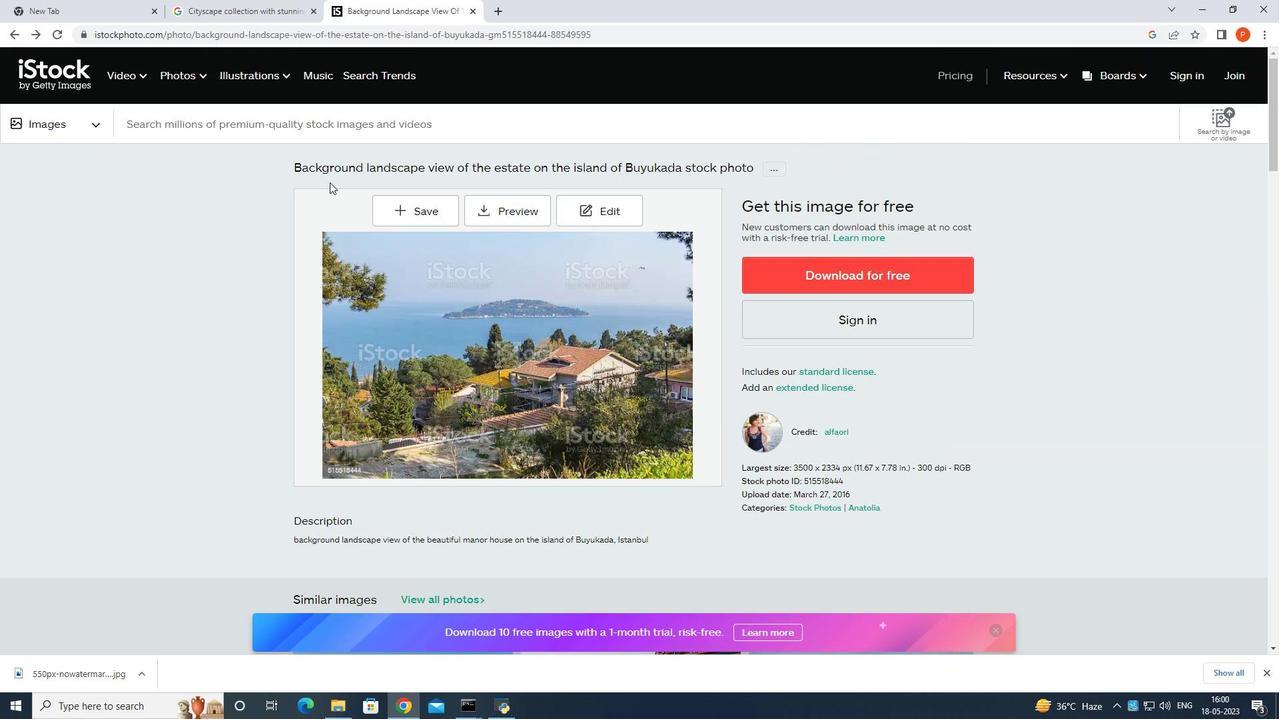 
Action: Mouse moved to (5, 27)
Screenshot: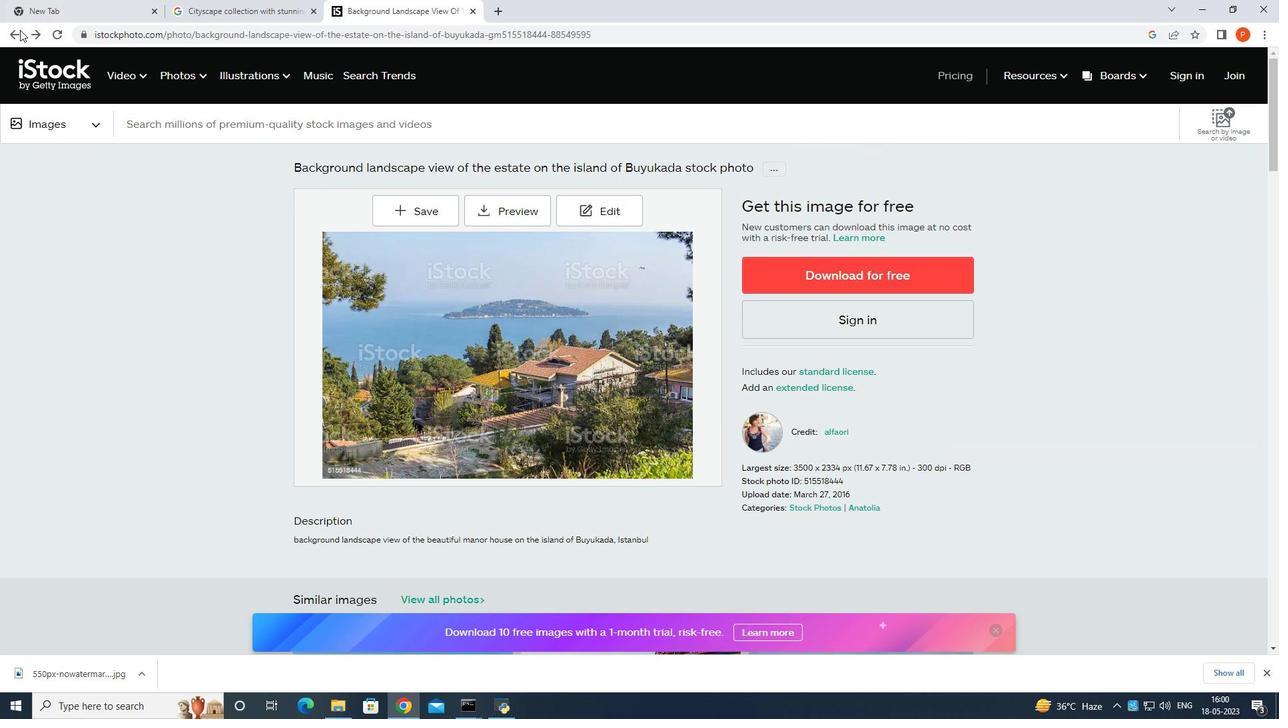 
Action: Mouse pressed left at (5, 27)
